 Task: Find connections with filter location Teo with filter topic #Crowdfundingwith filter profile language Spanish with filter current company Hire Rightt - Executive Search with filter school Rajagiri School of Engineering & Technology with filter industry Baked Goods Manufacturing with filter service category Team Building with filter keywords title Public Relations Specialist
Action: Mouse moved to (723, 89)
Screenshot: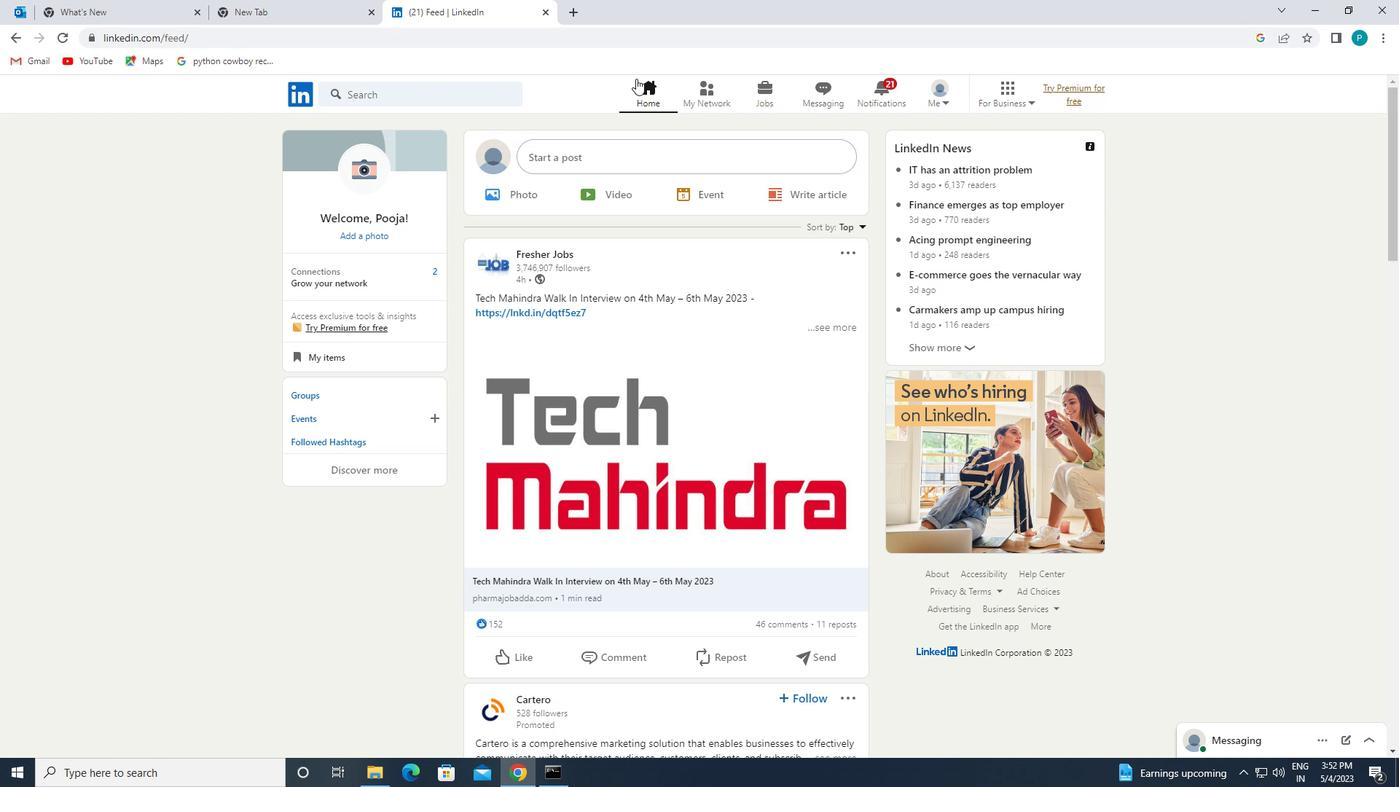 
Action: Mouse pressed left at (723, 89)
Screenshot: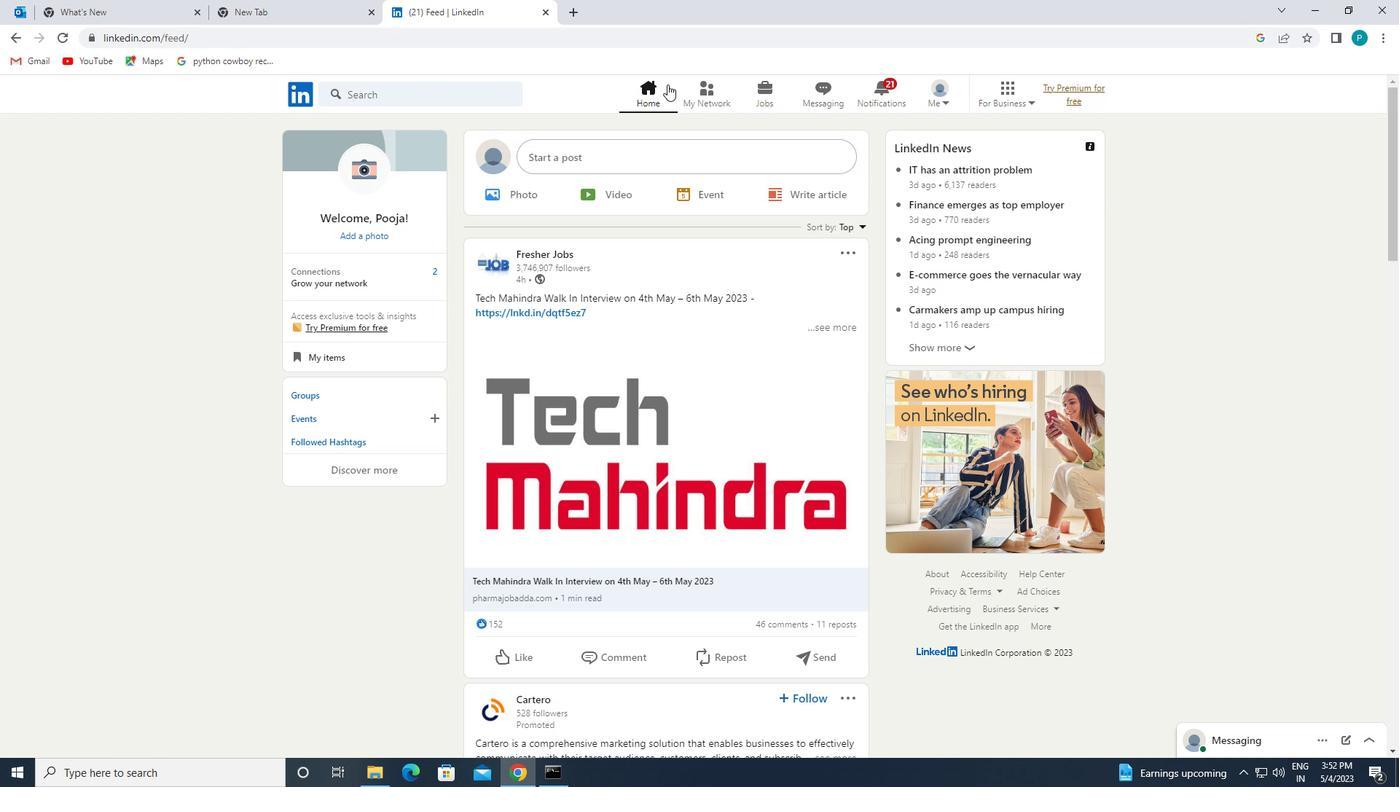 
Action: Mouse moved to (393, 166)
Screenshot: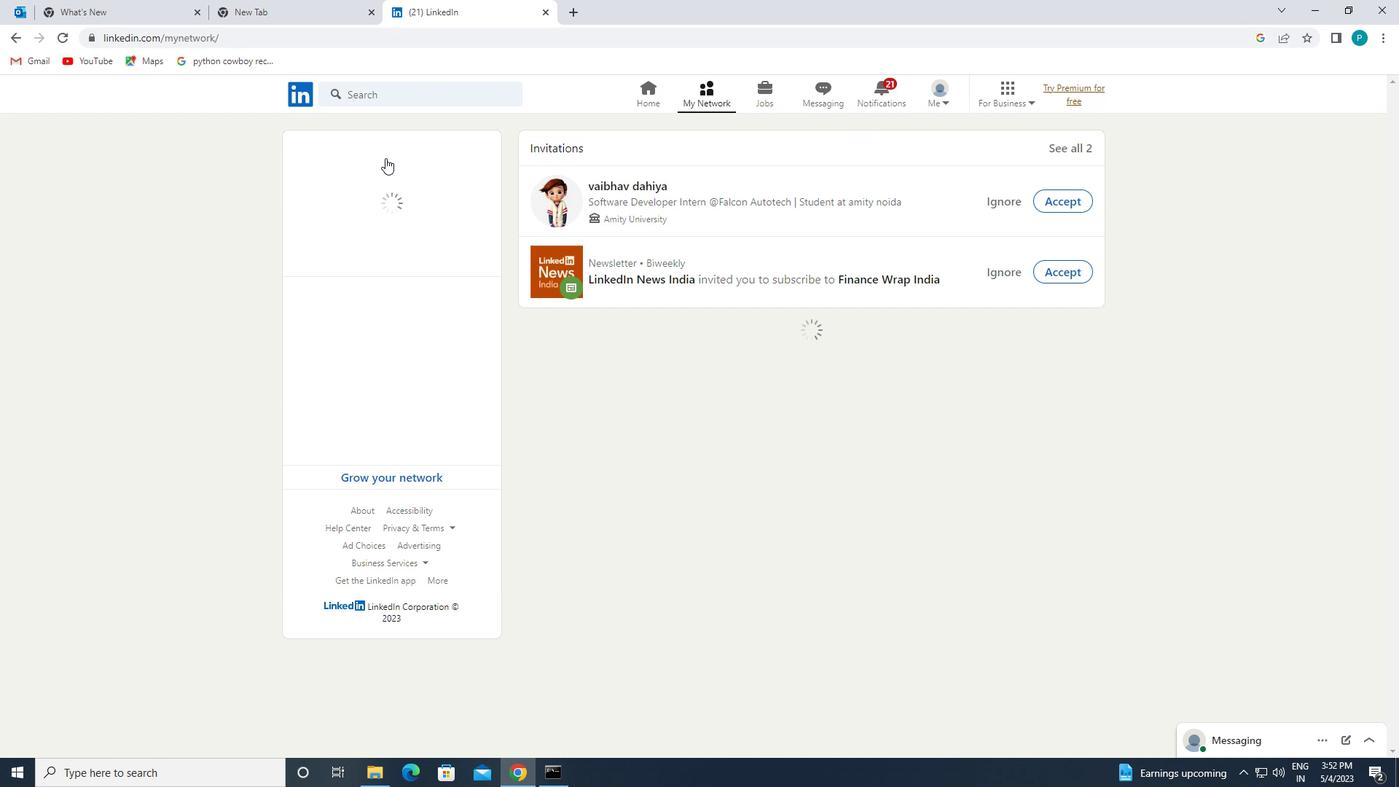 
Action: Mouse pressed left at (393, 166)
Screenshot: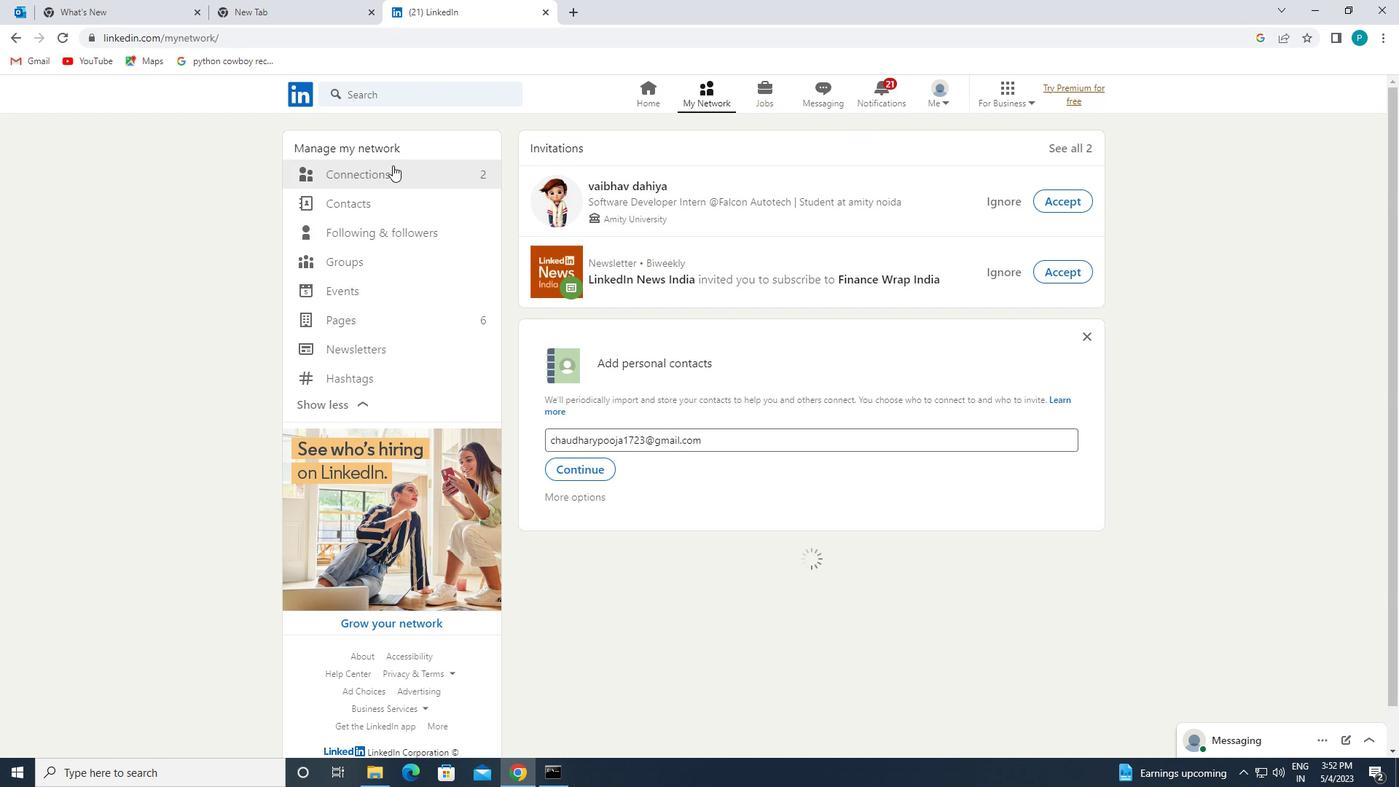 
Action: Mouse moved to (827, 169)
Screenshot: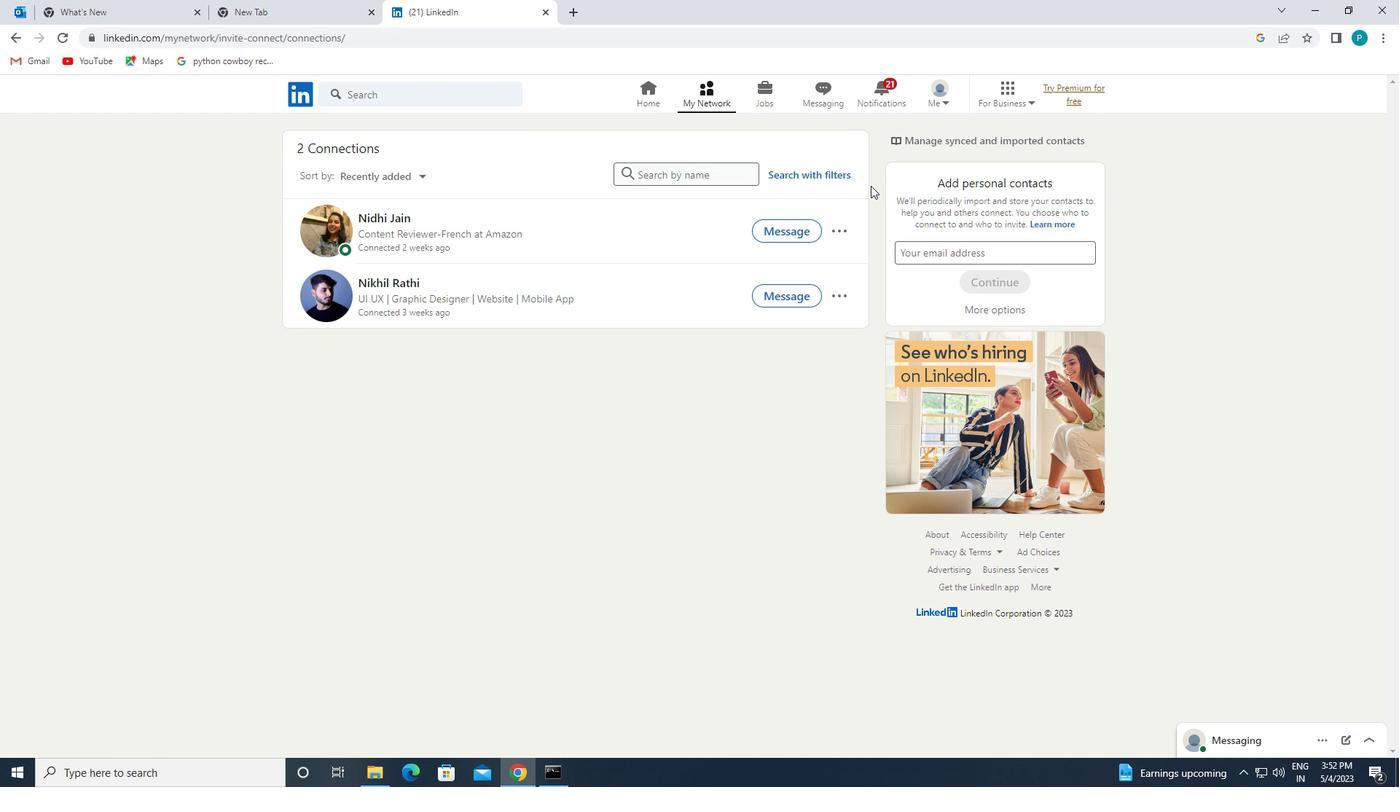 
Action: Mouse pressed left at (827, 169)
Screenshot: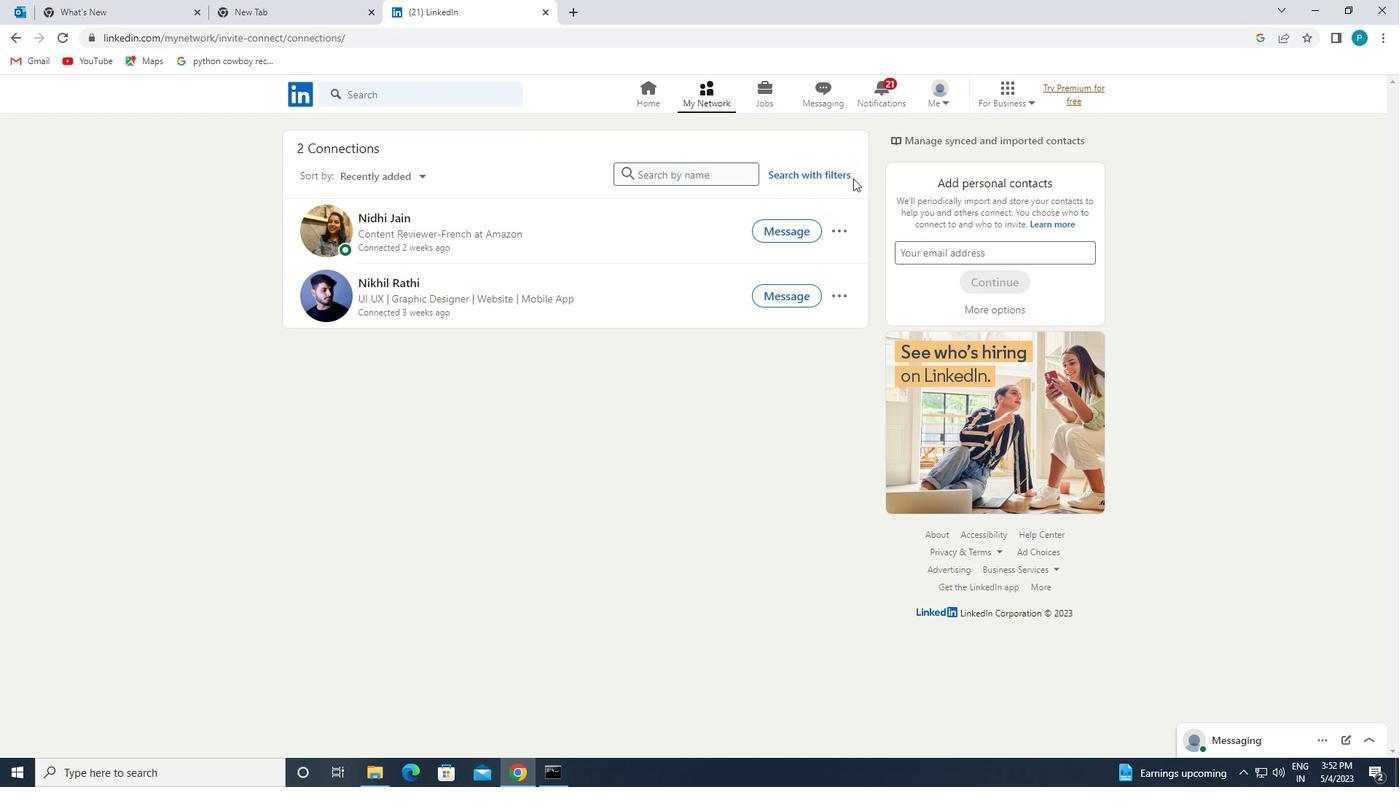 
Action: Mouse moved to (748, 134)
Screenshot: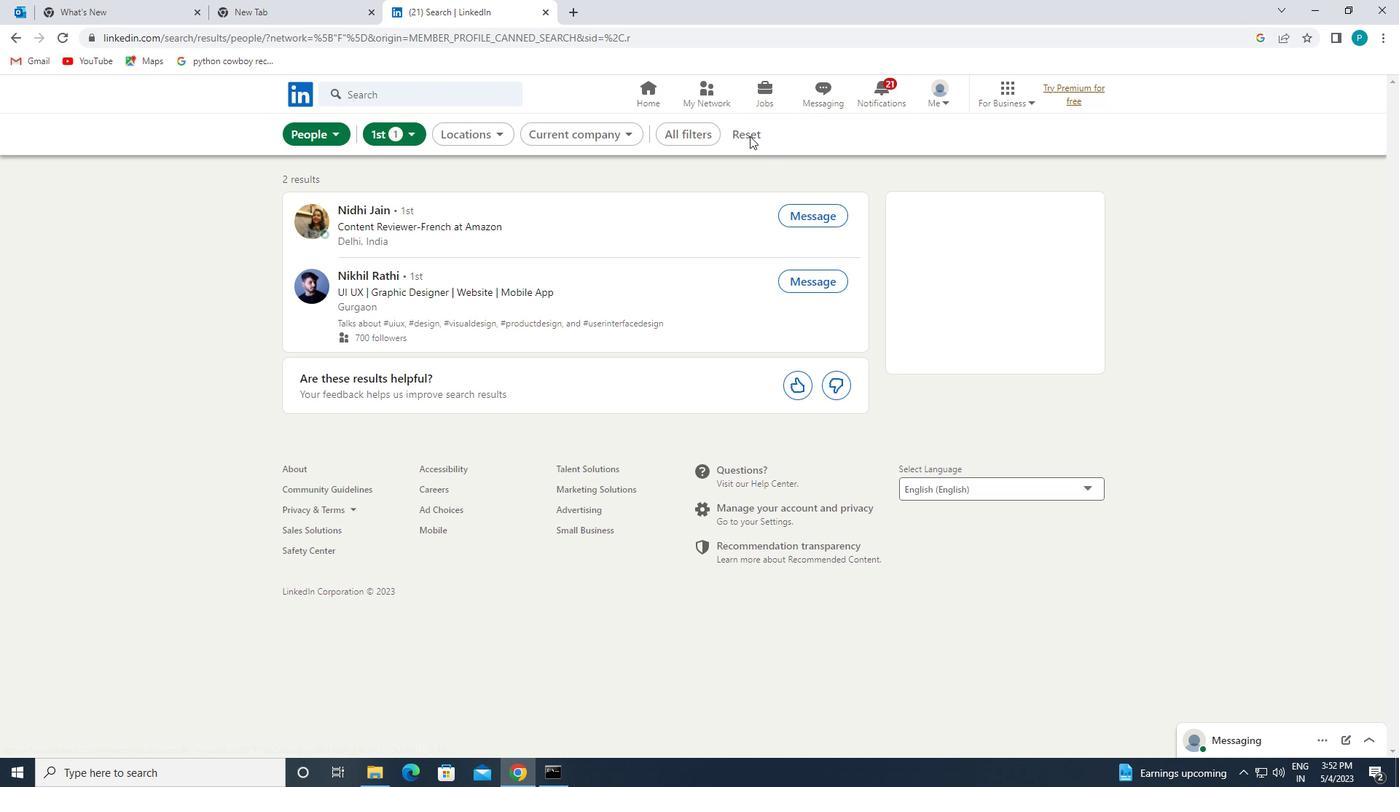 
Action: Mouse pressed left at (748, 134)
Screenshot: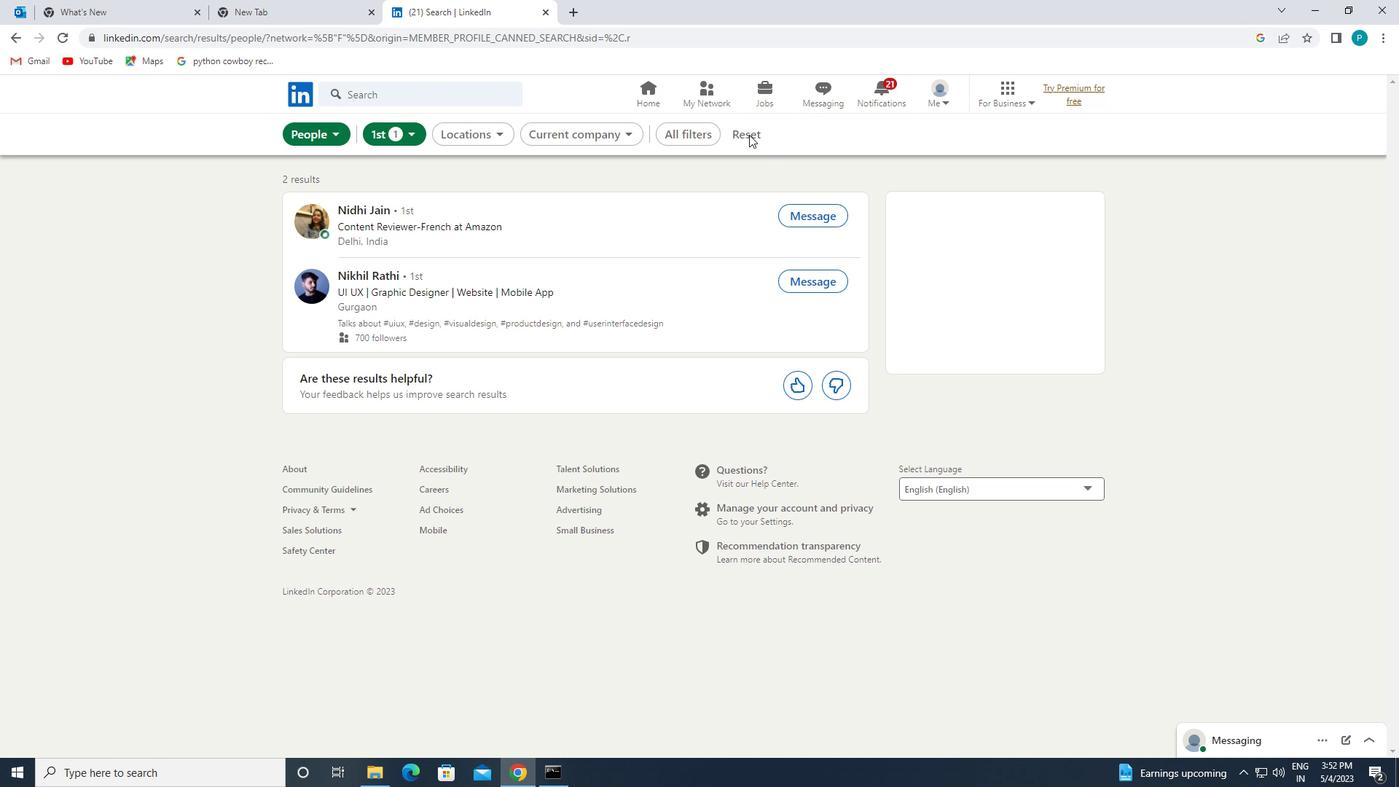 
Action: Mouse moved to (721, 134)
Screenshot: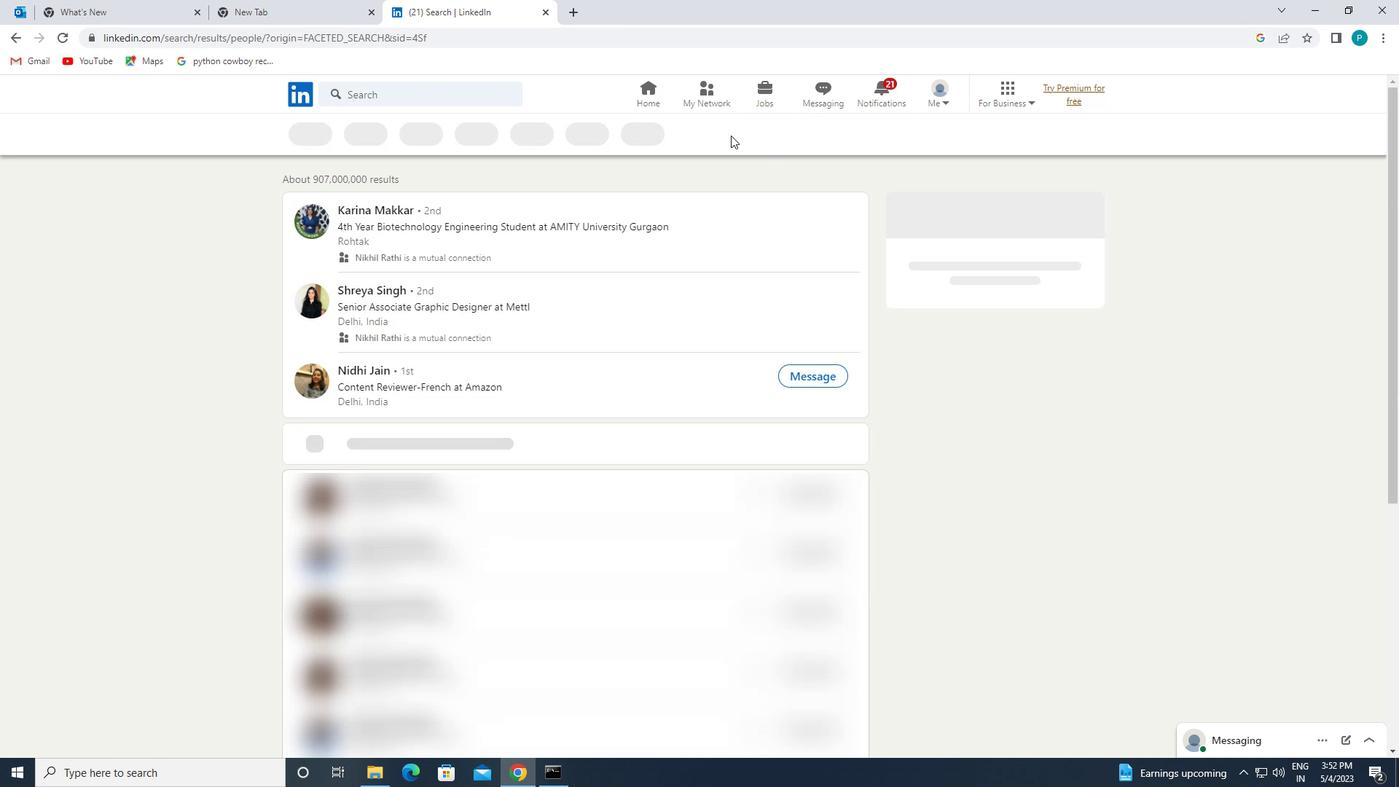 
Action: Mouse pressed left at (721, 134)
Screenshot: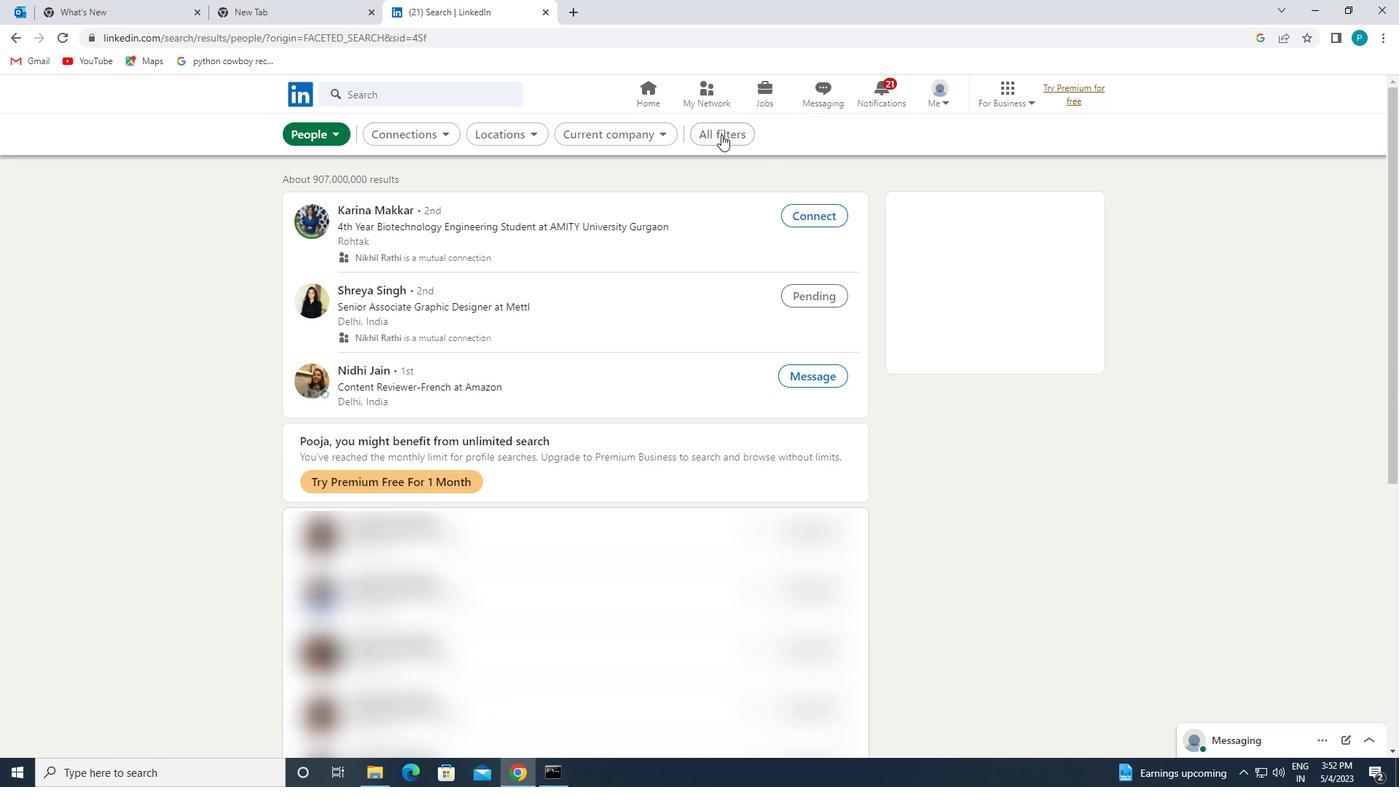
Action: Mouse moved to (1137, 383)
Screenshot: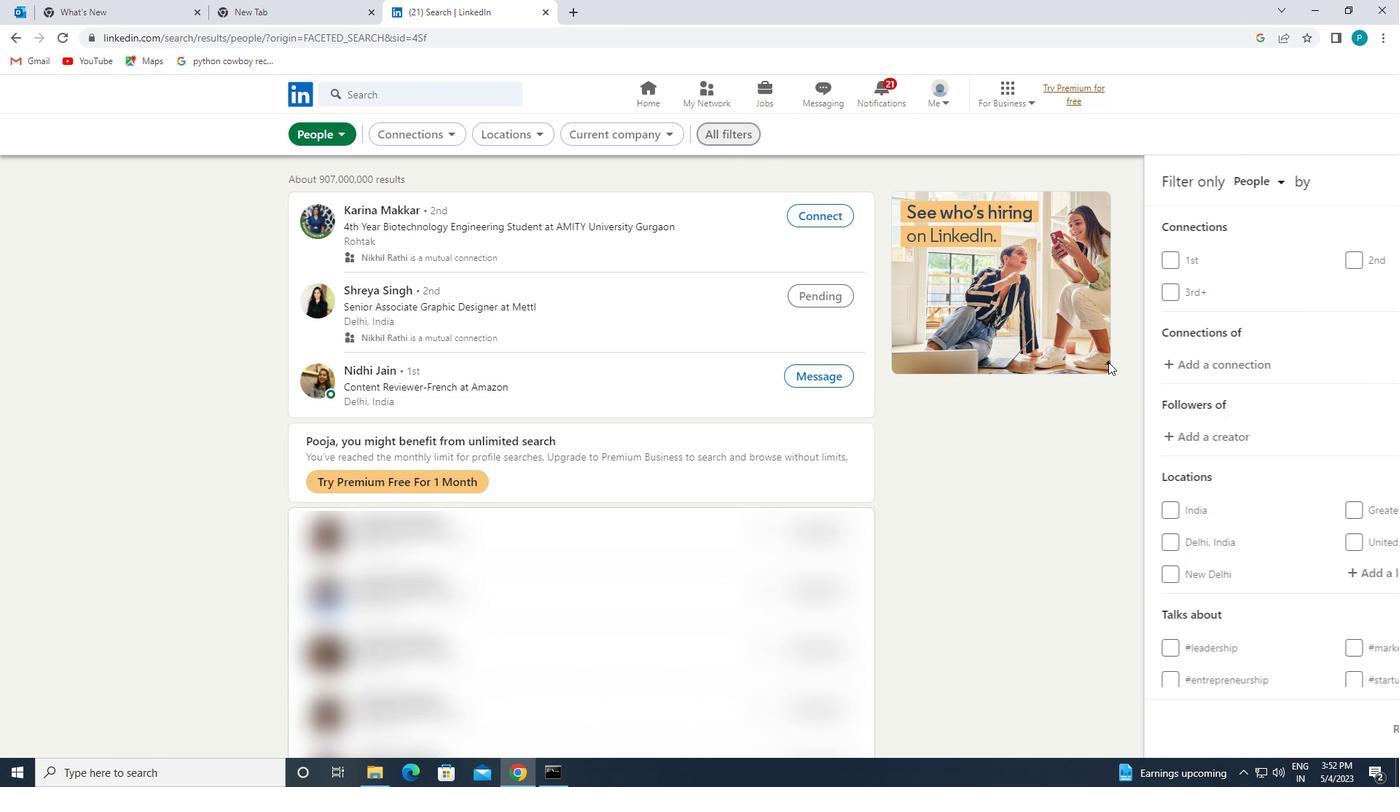 
Action: Mouse scrolled (1137, 382) with delta (0, 0)
Screenshot: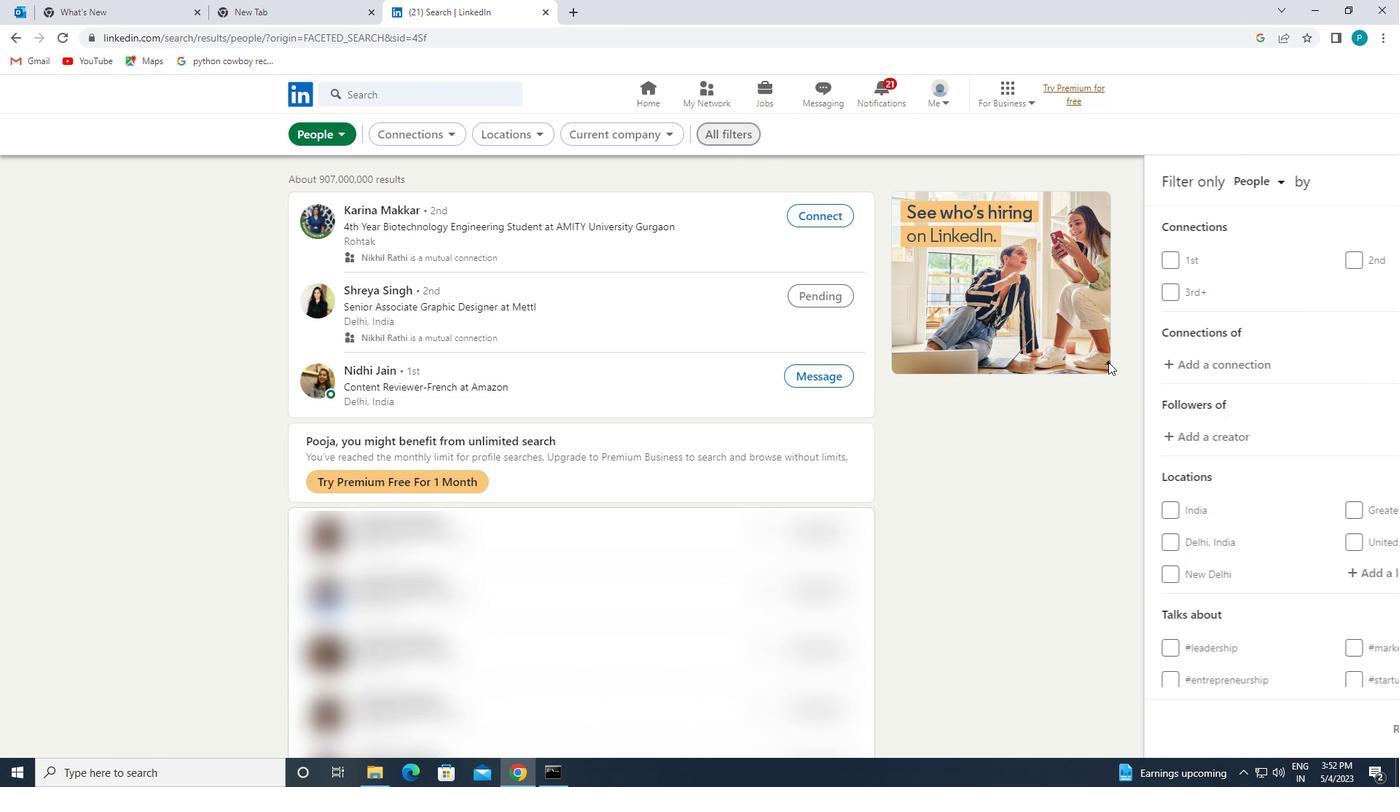 
Action: Mouse moved to (1139, 385)
Screenshot: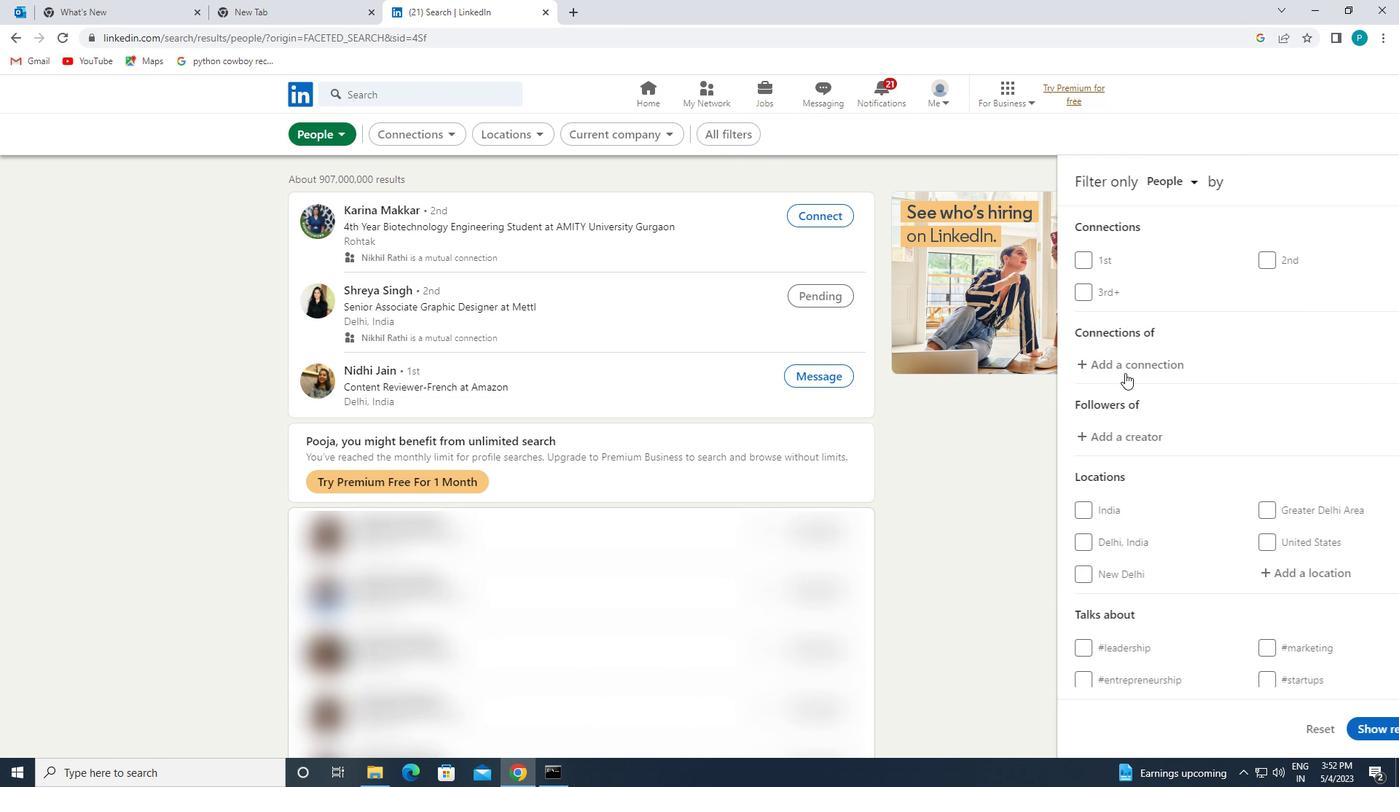
Action: Mouse scrolled (1139, 384) with delta (0, 0)
Screenshot: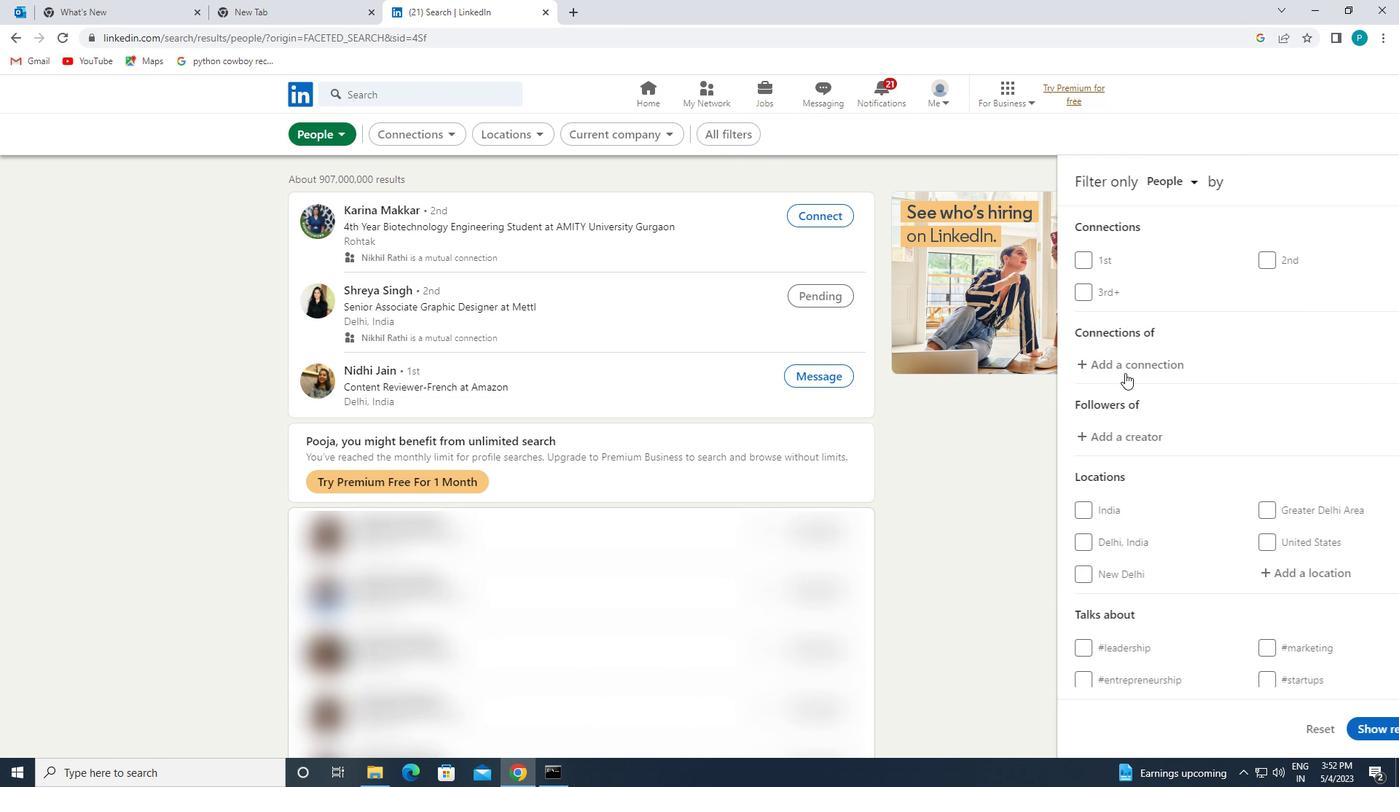 
Action: Mouse moved to (1140, 387)
Screenshot: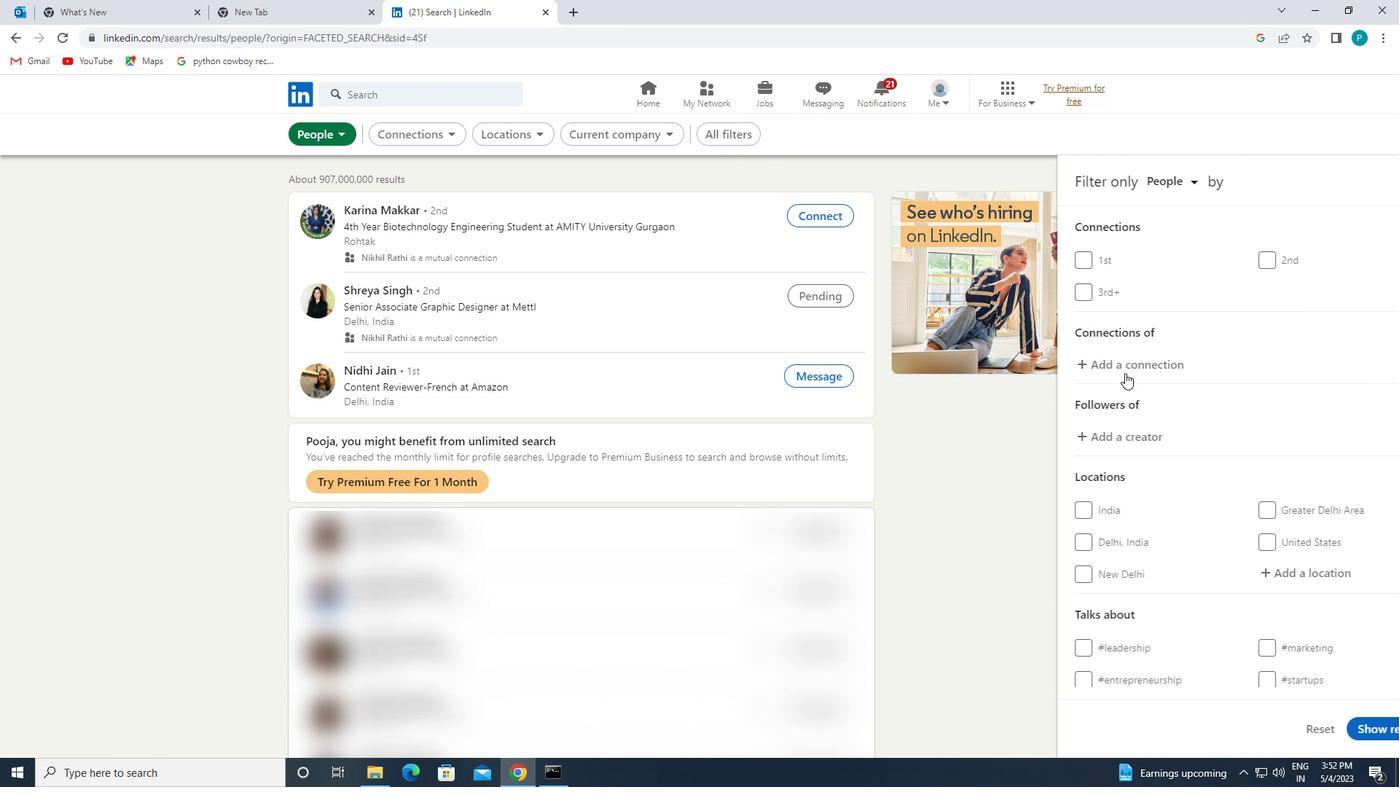 
Action: Mouse scrolled (1140, 386) with delta (0, 0)
Screenshot: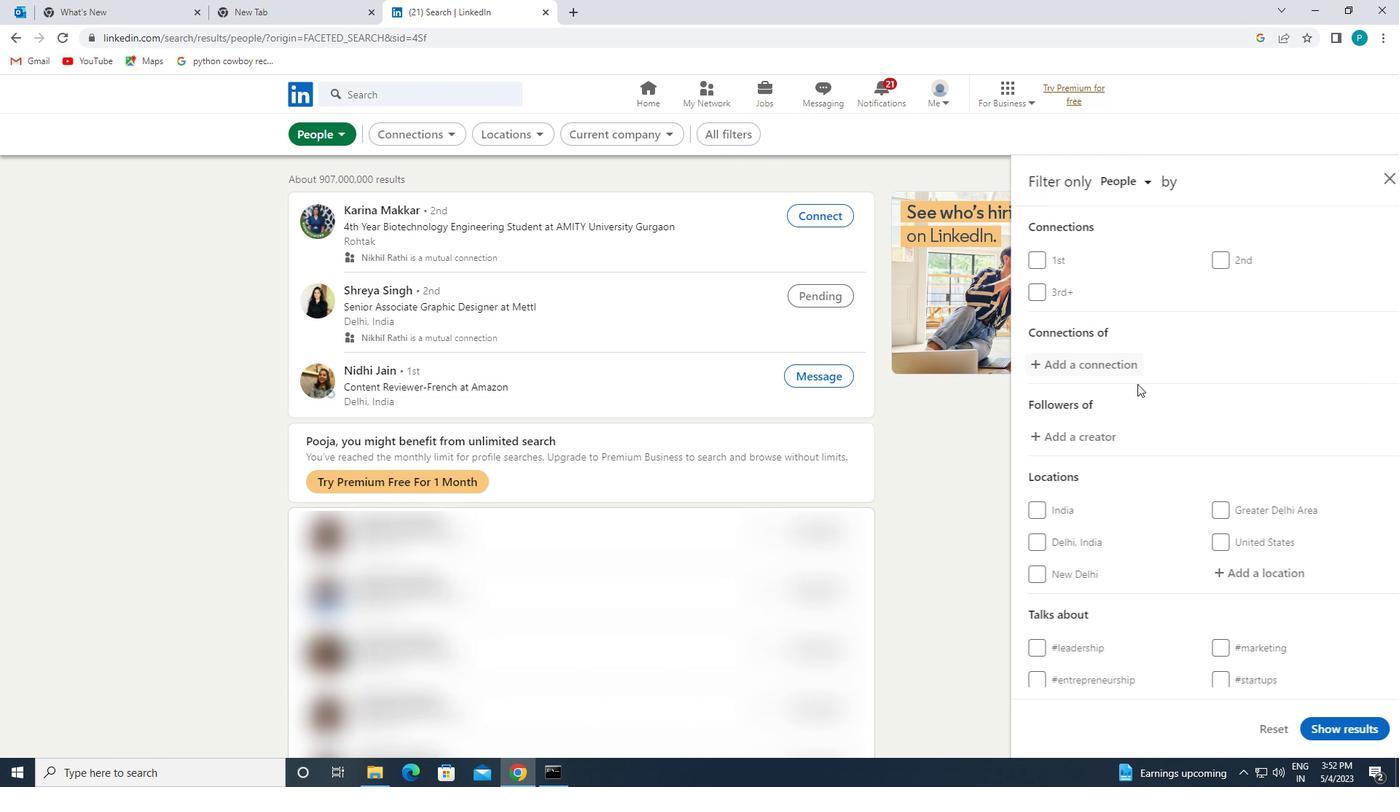 
Action: Mouse moved to (1222, 361)
Screenshot: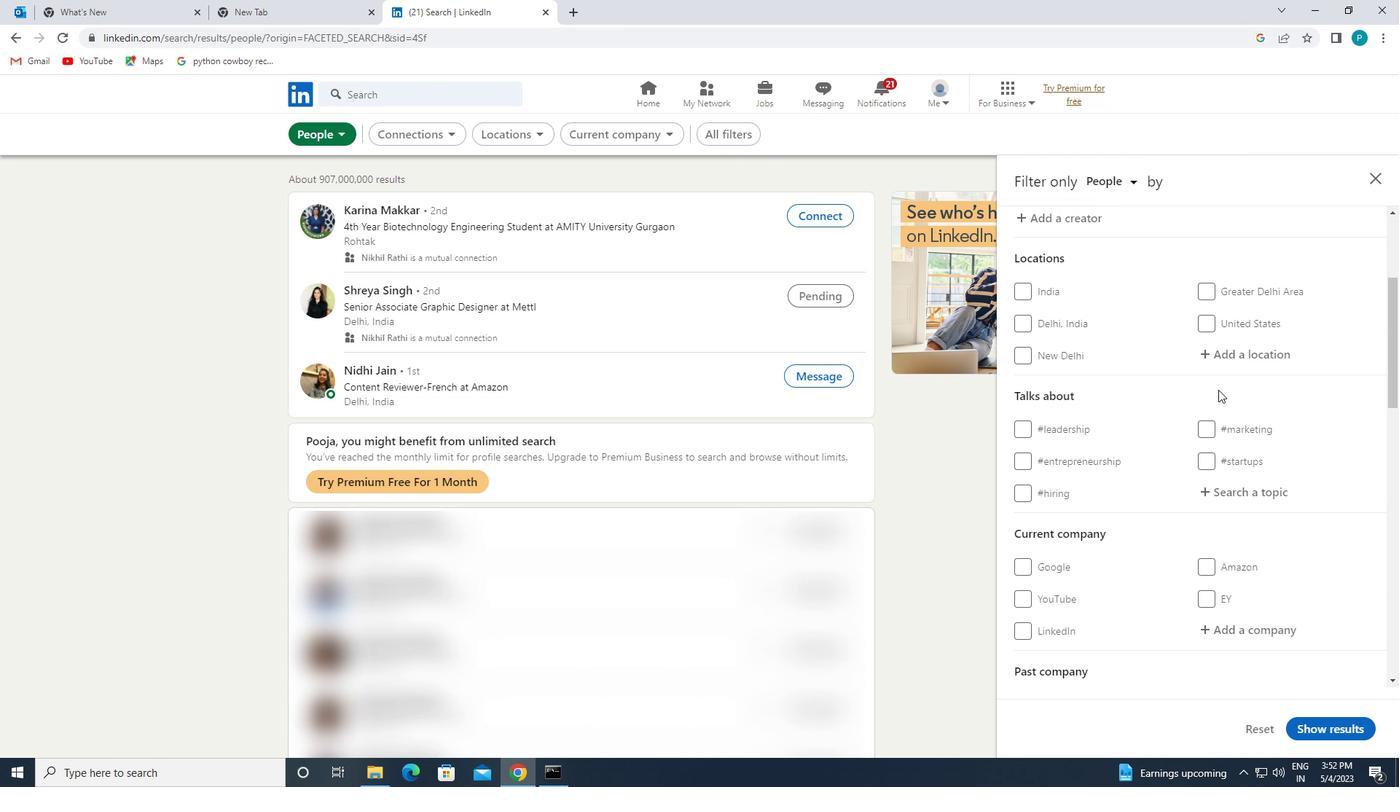 
Action: Mouse pressed left at (1222, 361)
Screenshot: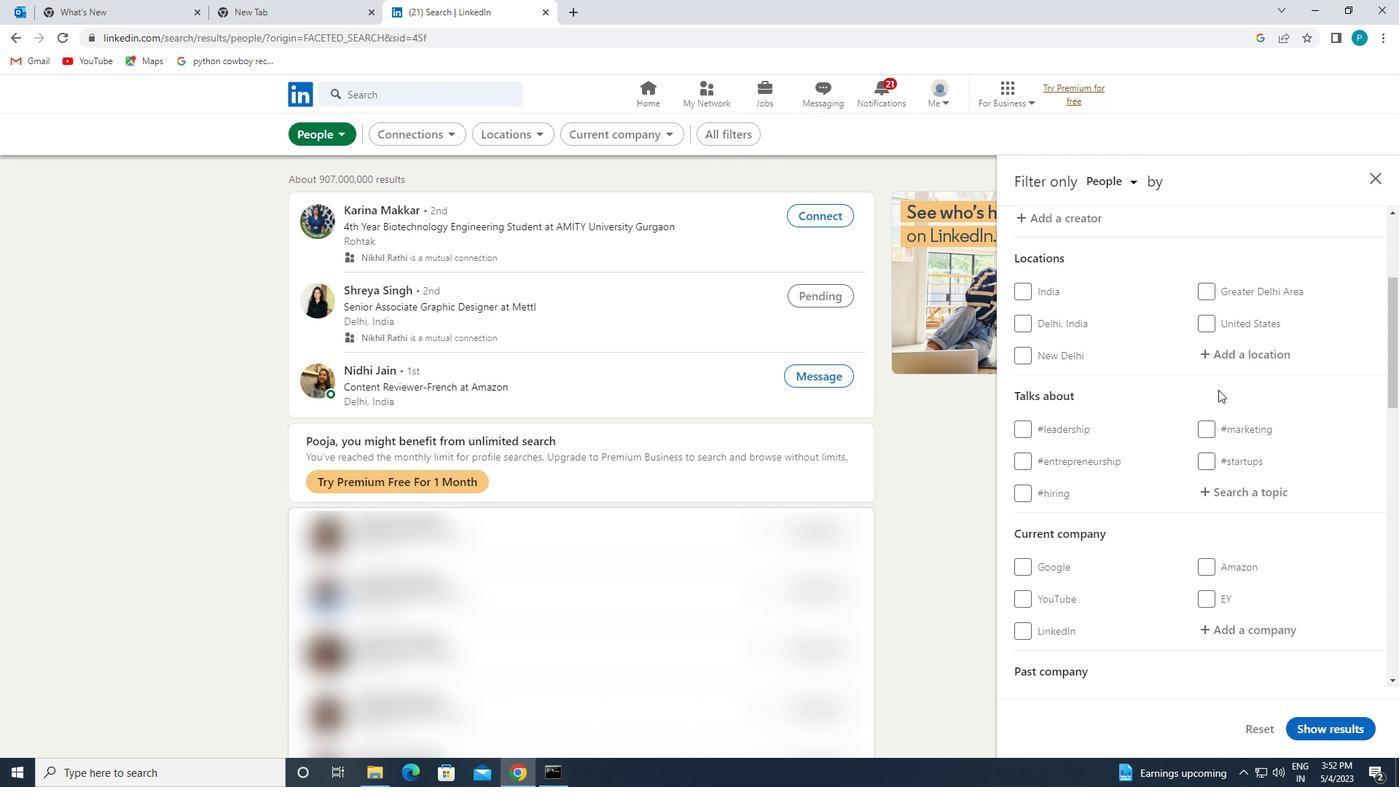 
Action: Key pressed <Key.caps_lock>t<Key.caps_lock>eo
Screenshot: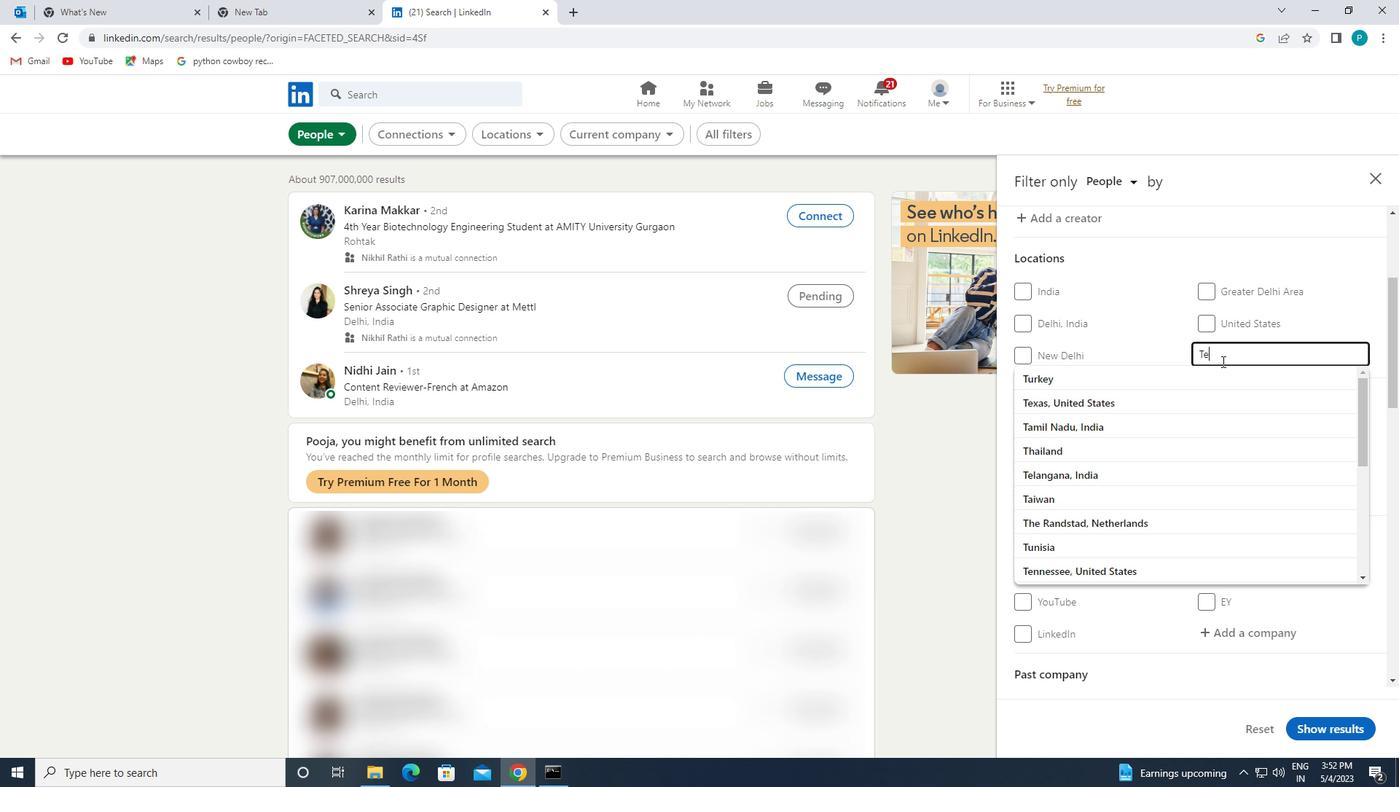 
Action: Mouse moved to (1178, 376)
Screenshot: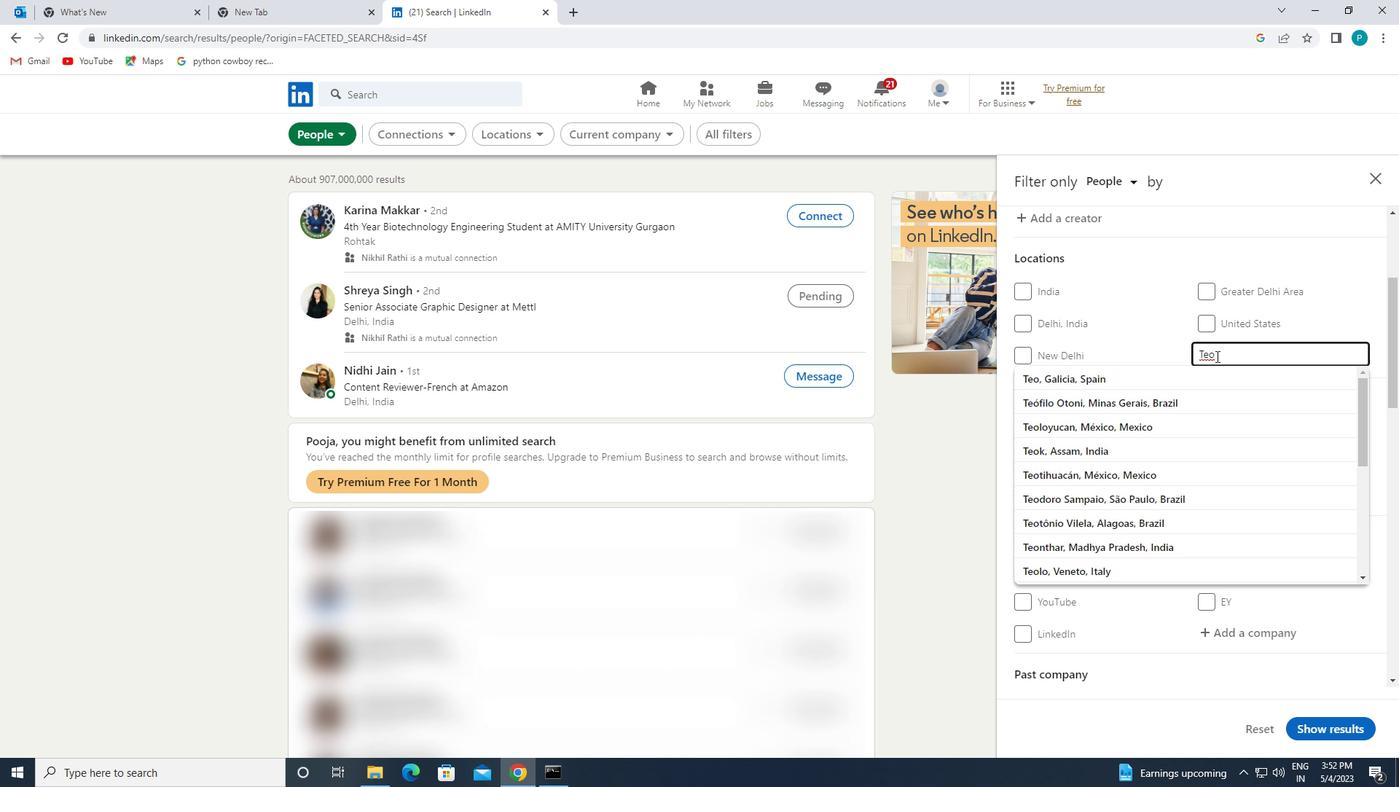 
Action: Mouse pressed left at (1178, 376)
Screenshot: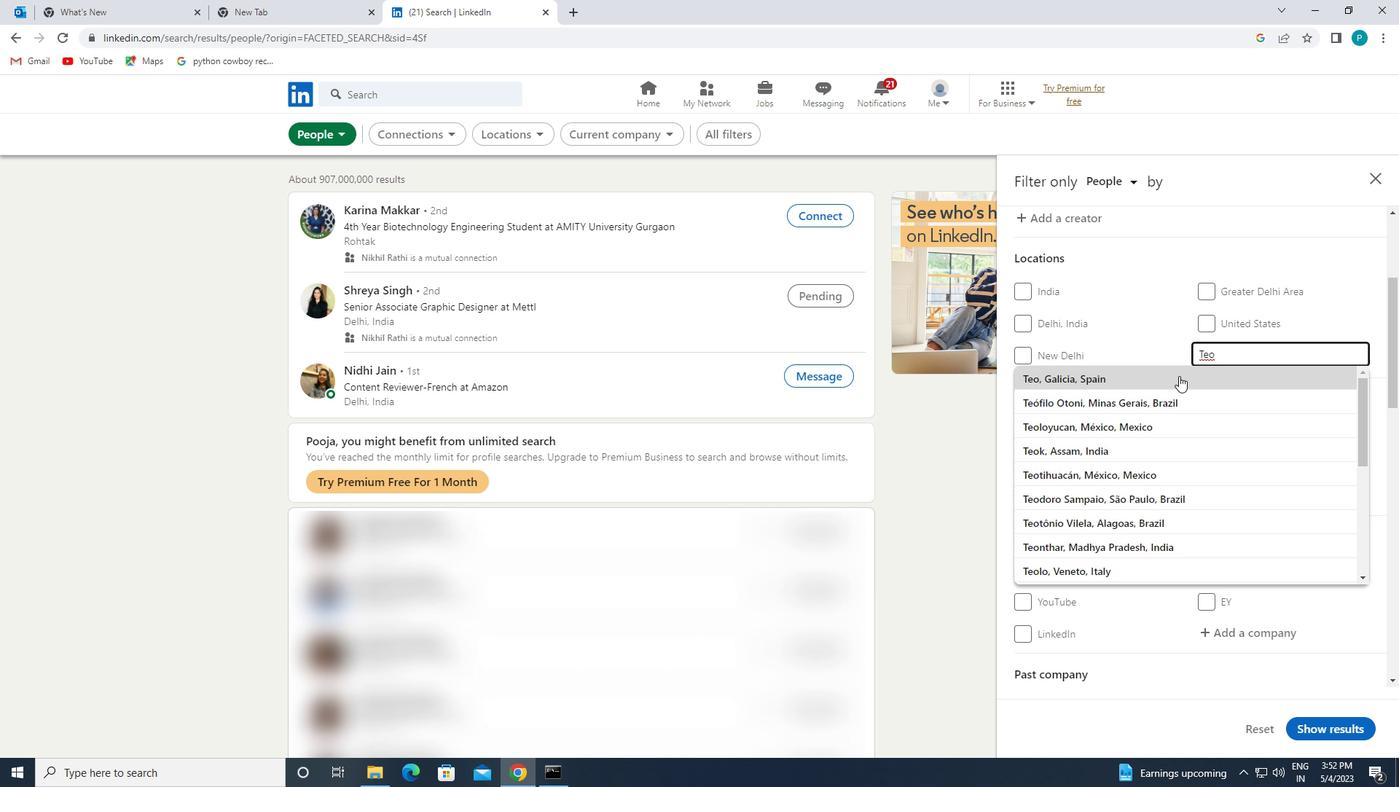 
Action: Mouse moved to (1193, 390)
Screenshot: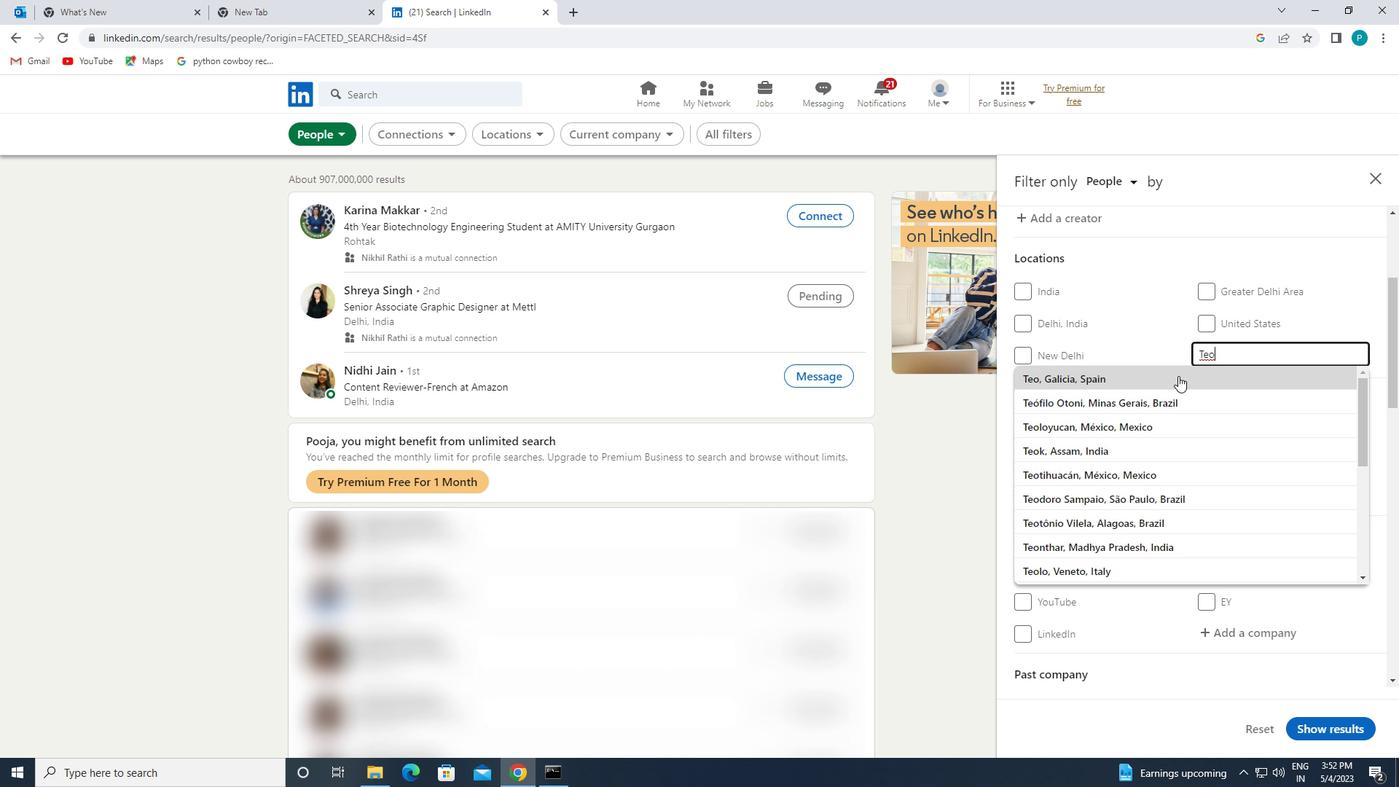 
Action: Mouse scrolled (1193, 389) with delta (0, 0)
Screenshot: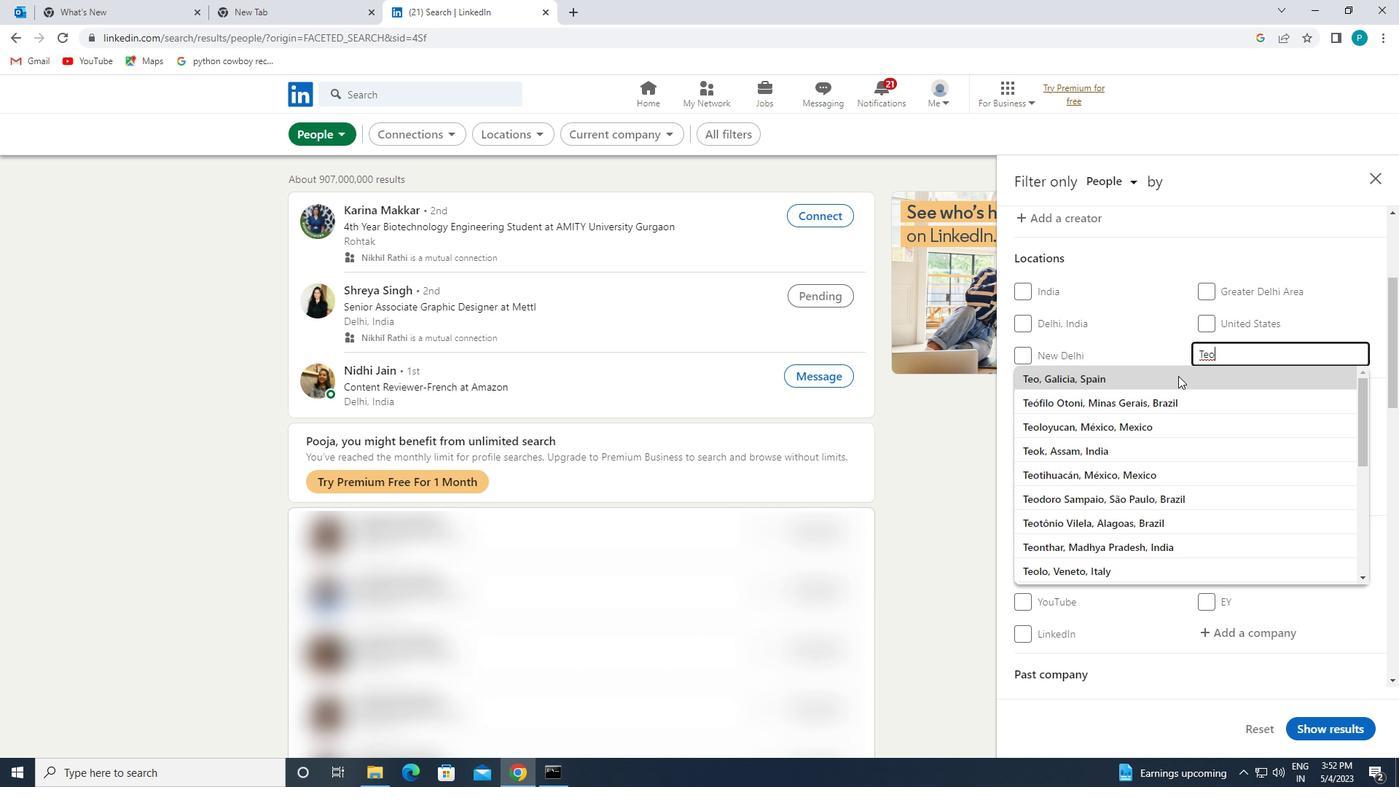 
Action: Mouse moved to (1194, 390)
Screenshot: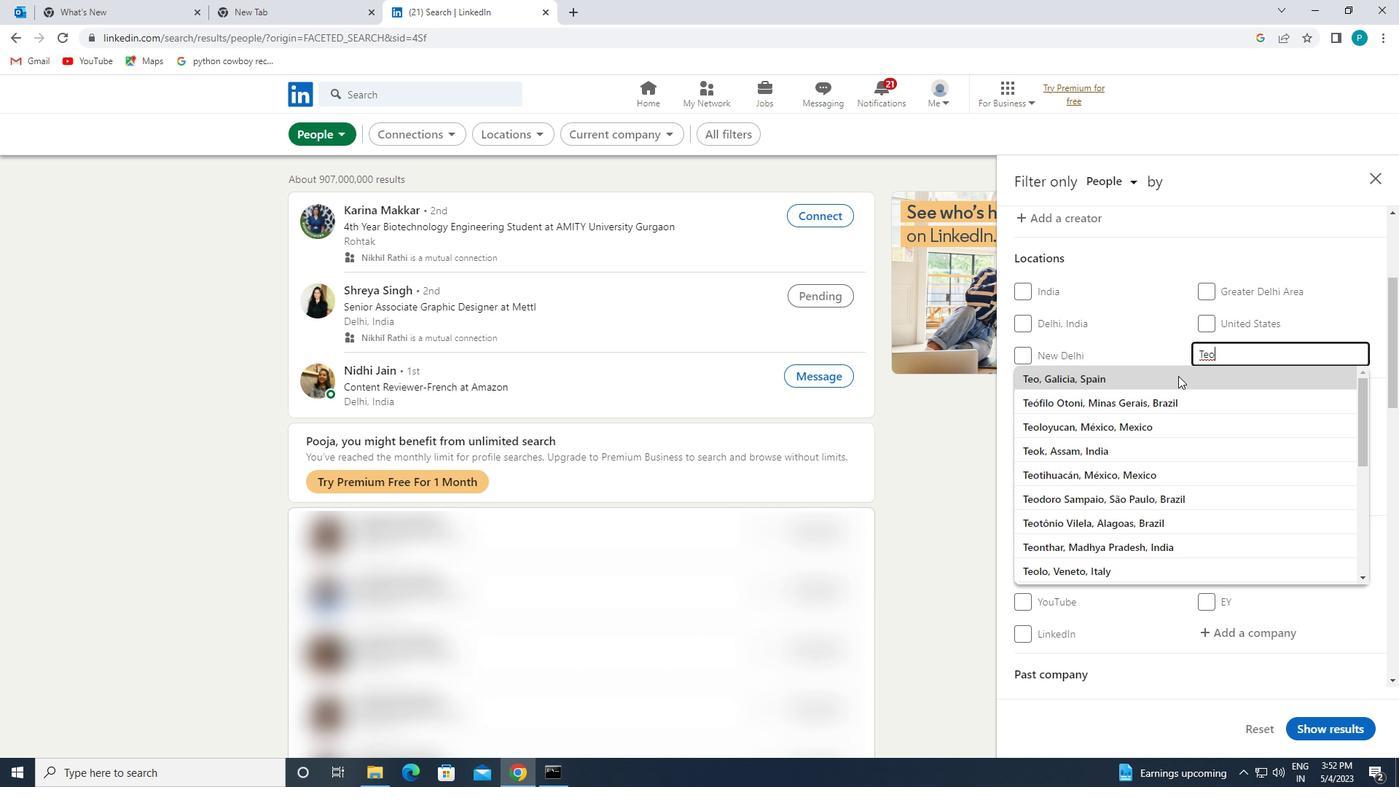 
Action: Mouse scrolled (1194, 389) with delta (0, 0)
Screenshot: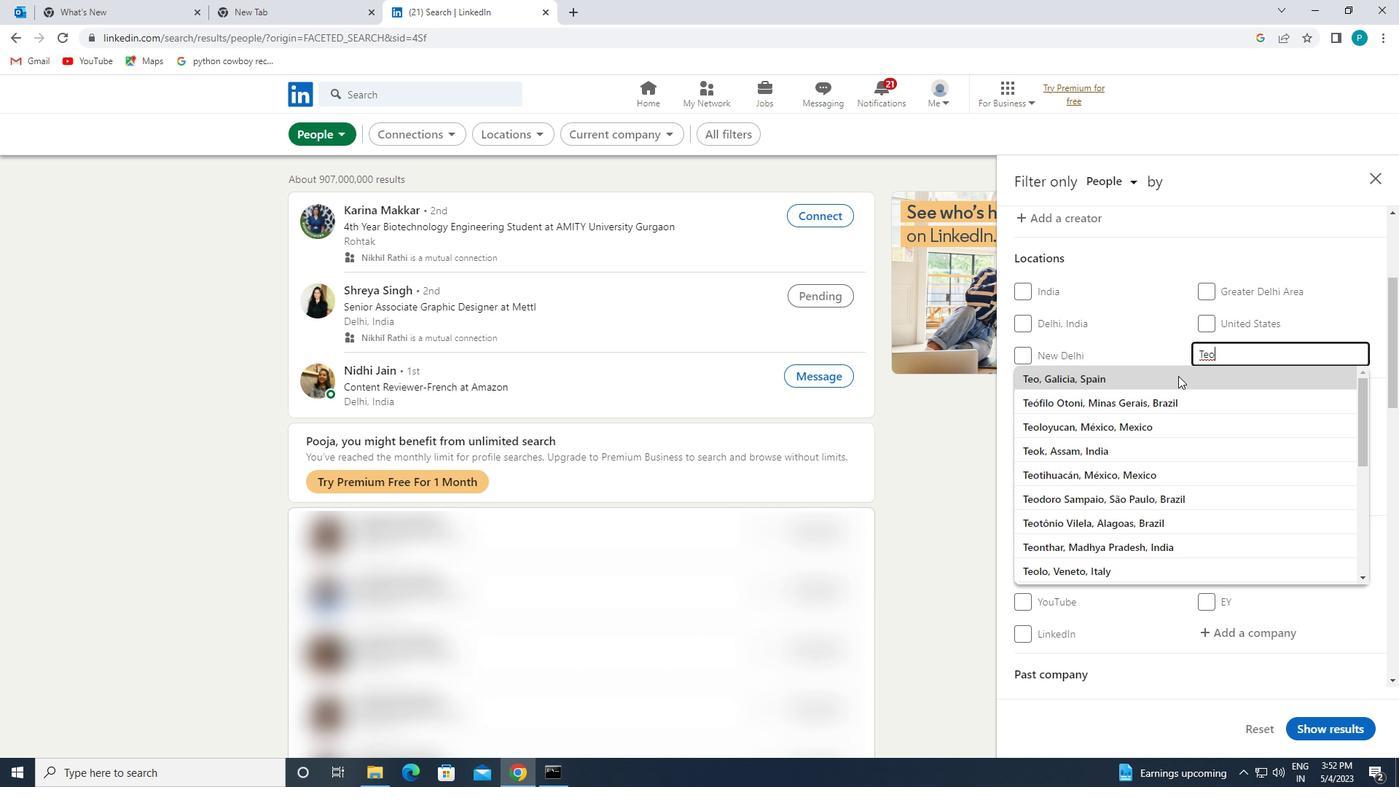 
Action: Mouse moved to (1195, 391)
Screenshot: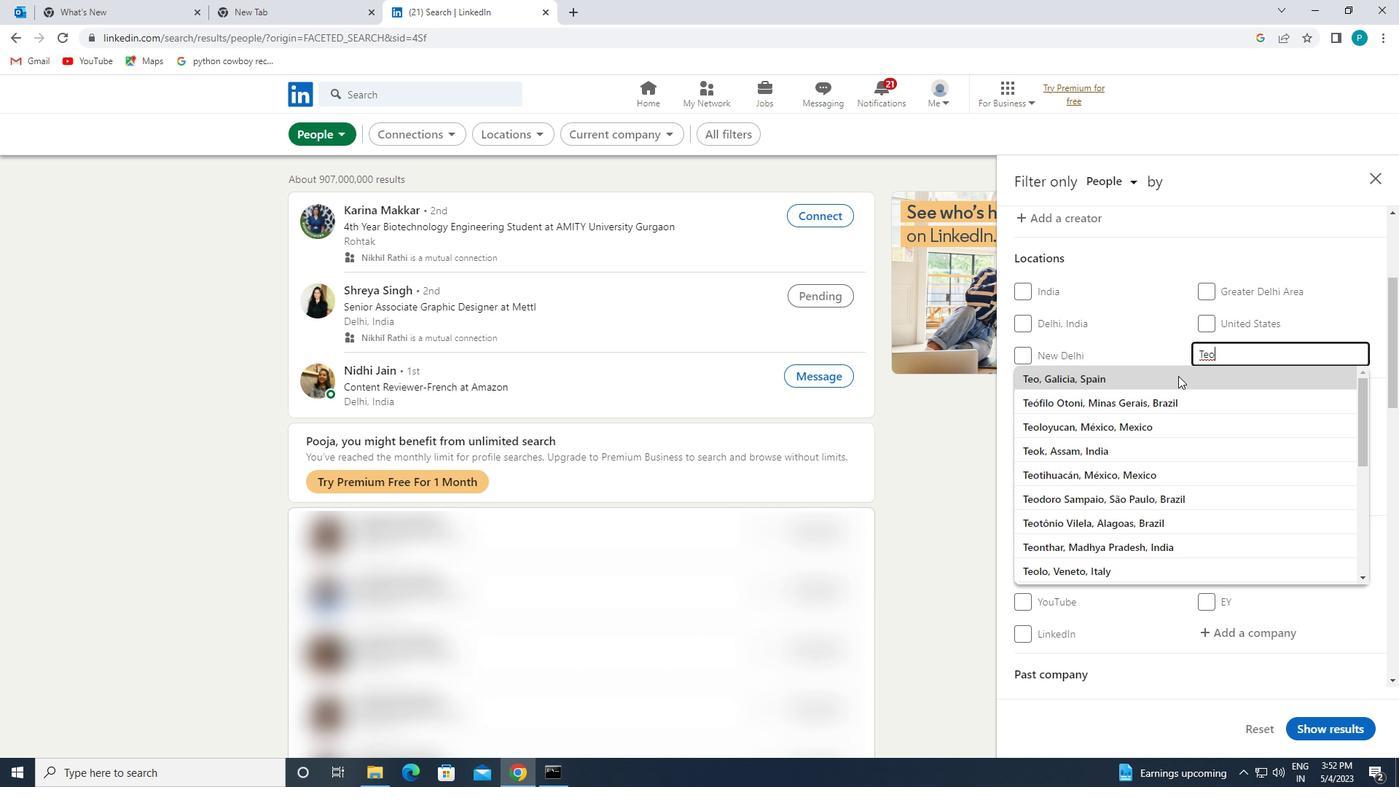 
Action: Mouse scrolled (1195, 390) with delta (0, 0)
Screenshot: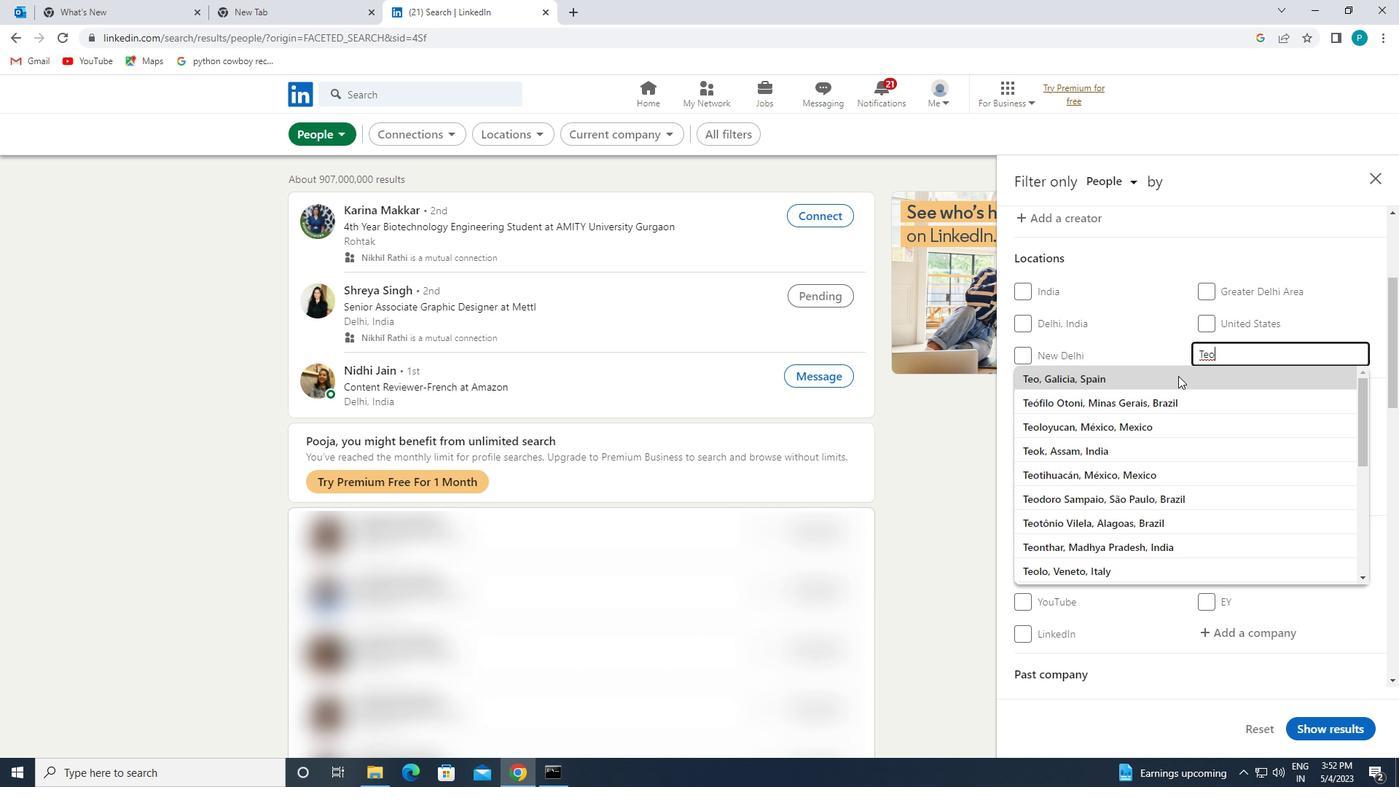 
Action: Mouse moved to (1196, 391)
Screenshot: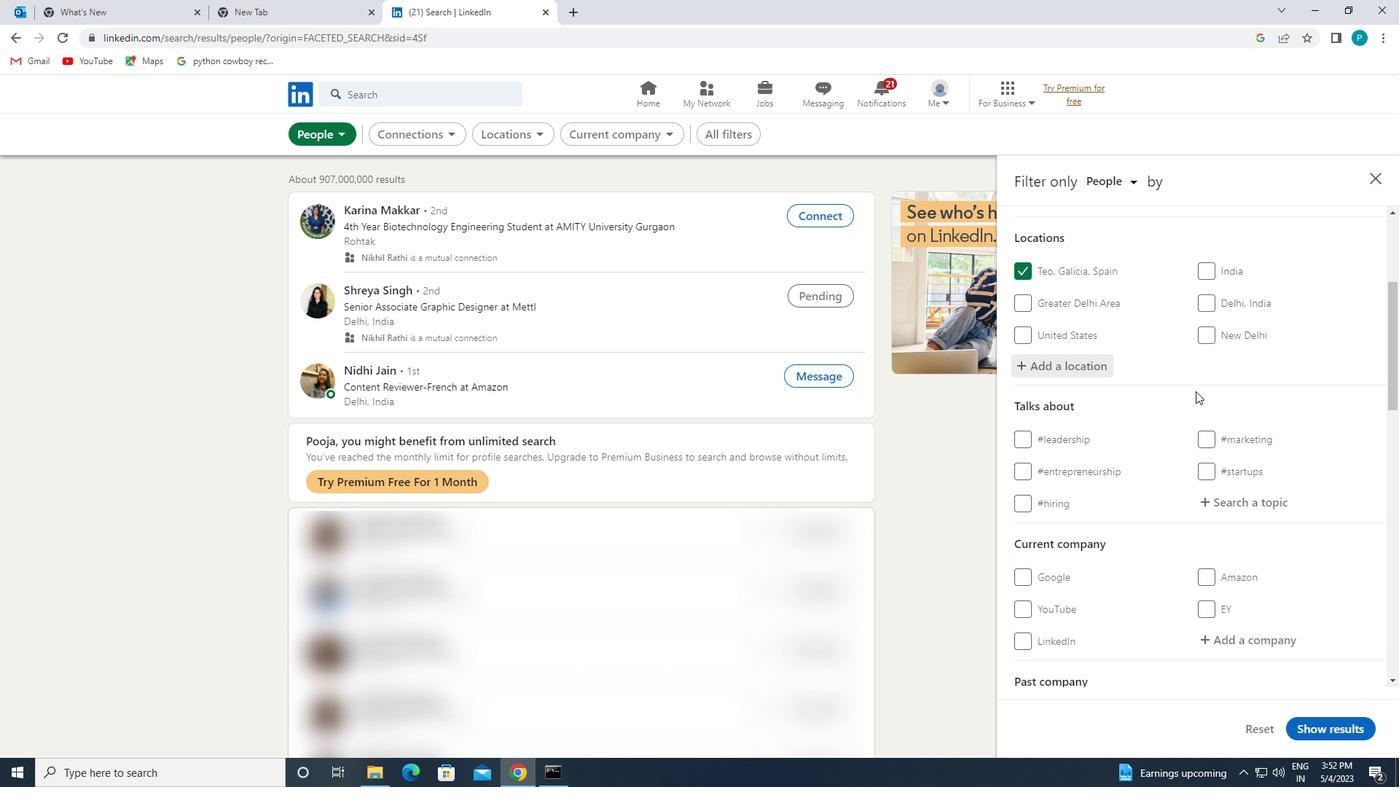 
Action: Mouse scrolled (1196, 390) with delta (0, 0)
Screenshot: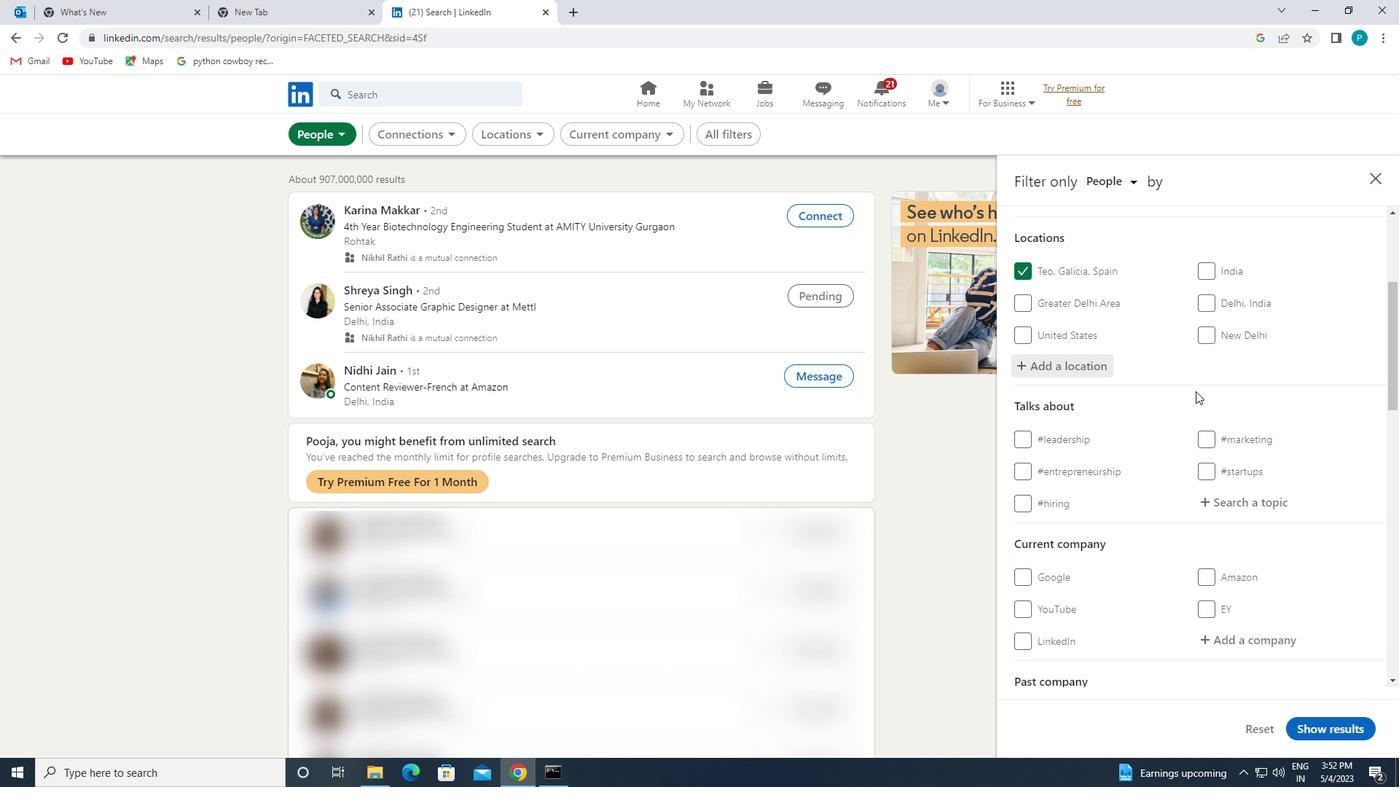 
Action: Mouse moved to (1217, 300)
Screenshot: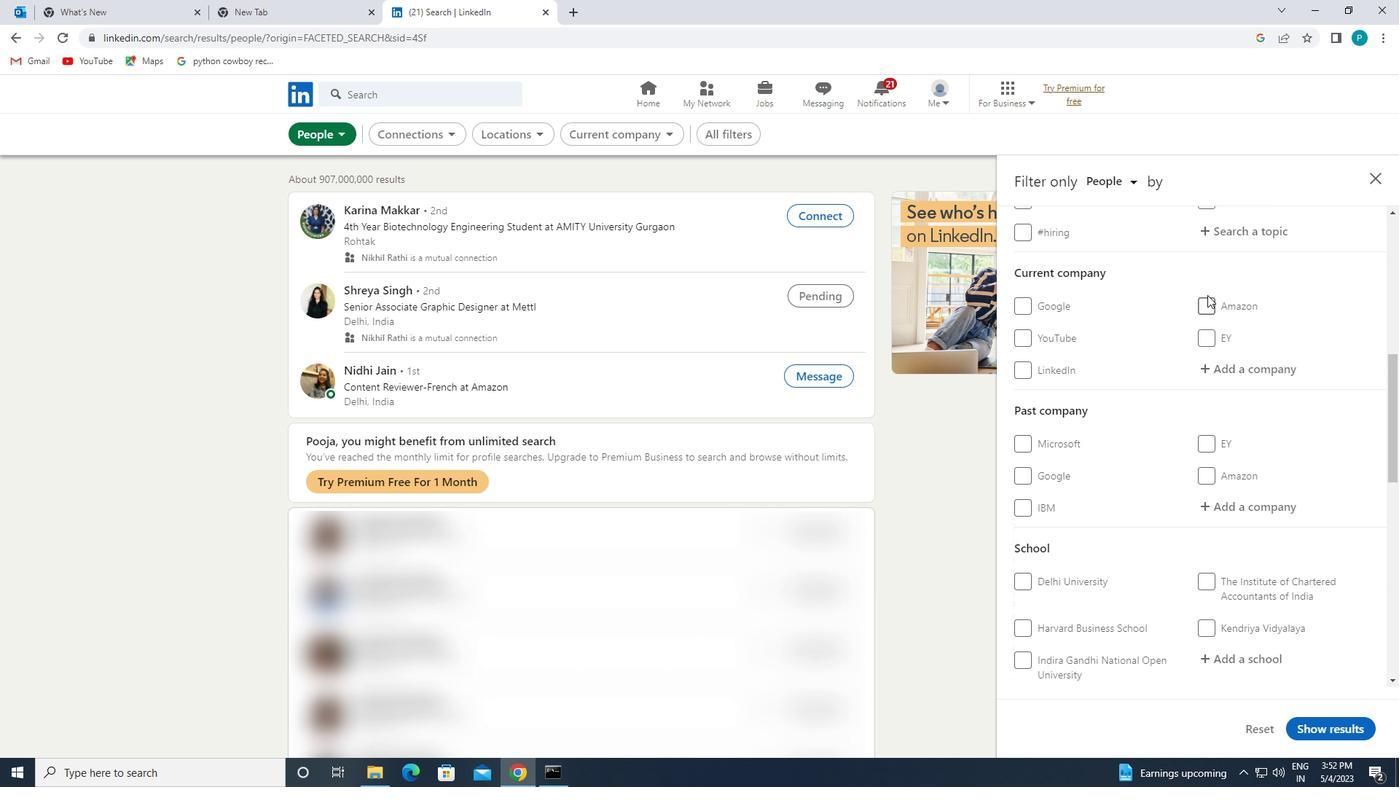 
Action: Mouse scrolled (1217, 301) with delta (0, 0)
Screenshot: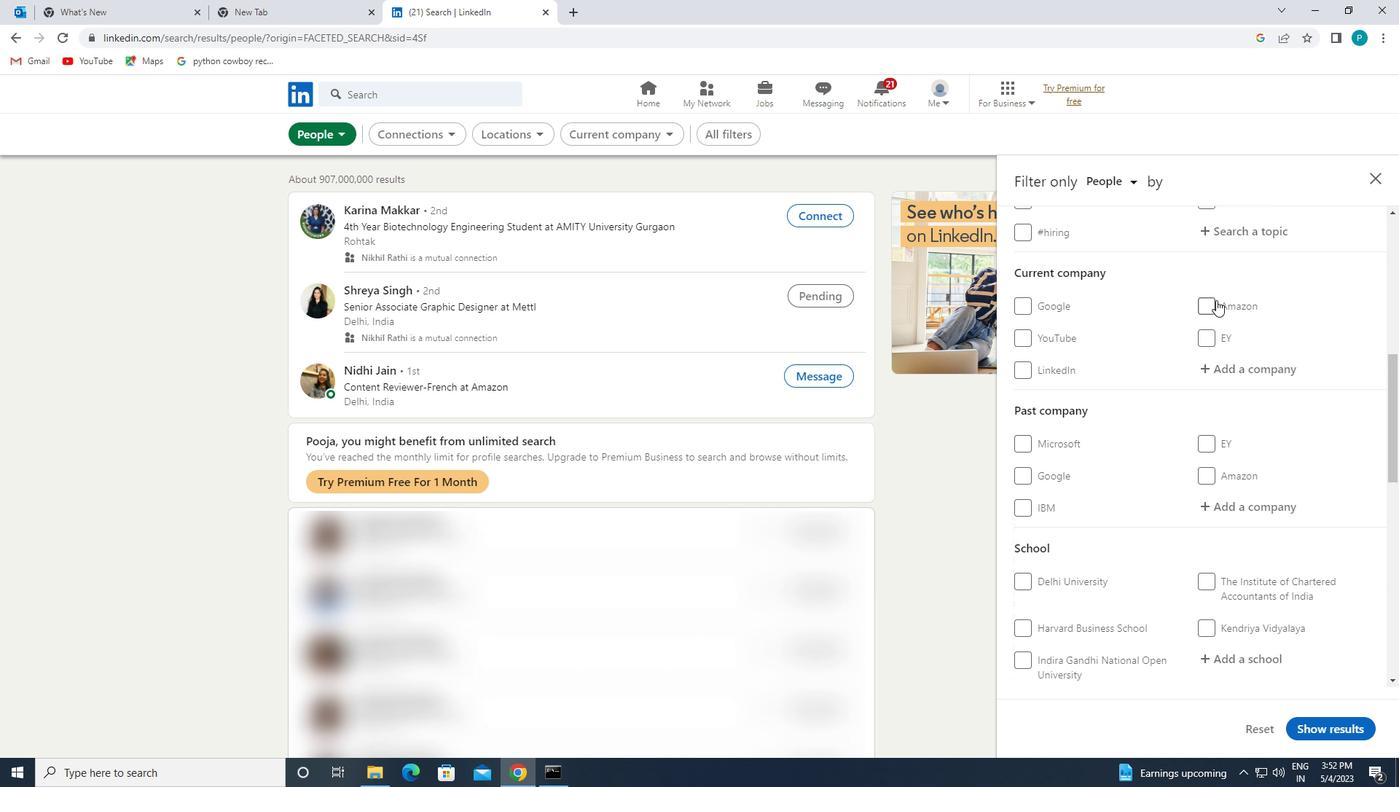 
Action: Mouse moved to (1221, 303)
Screenshot: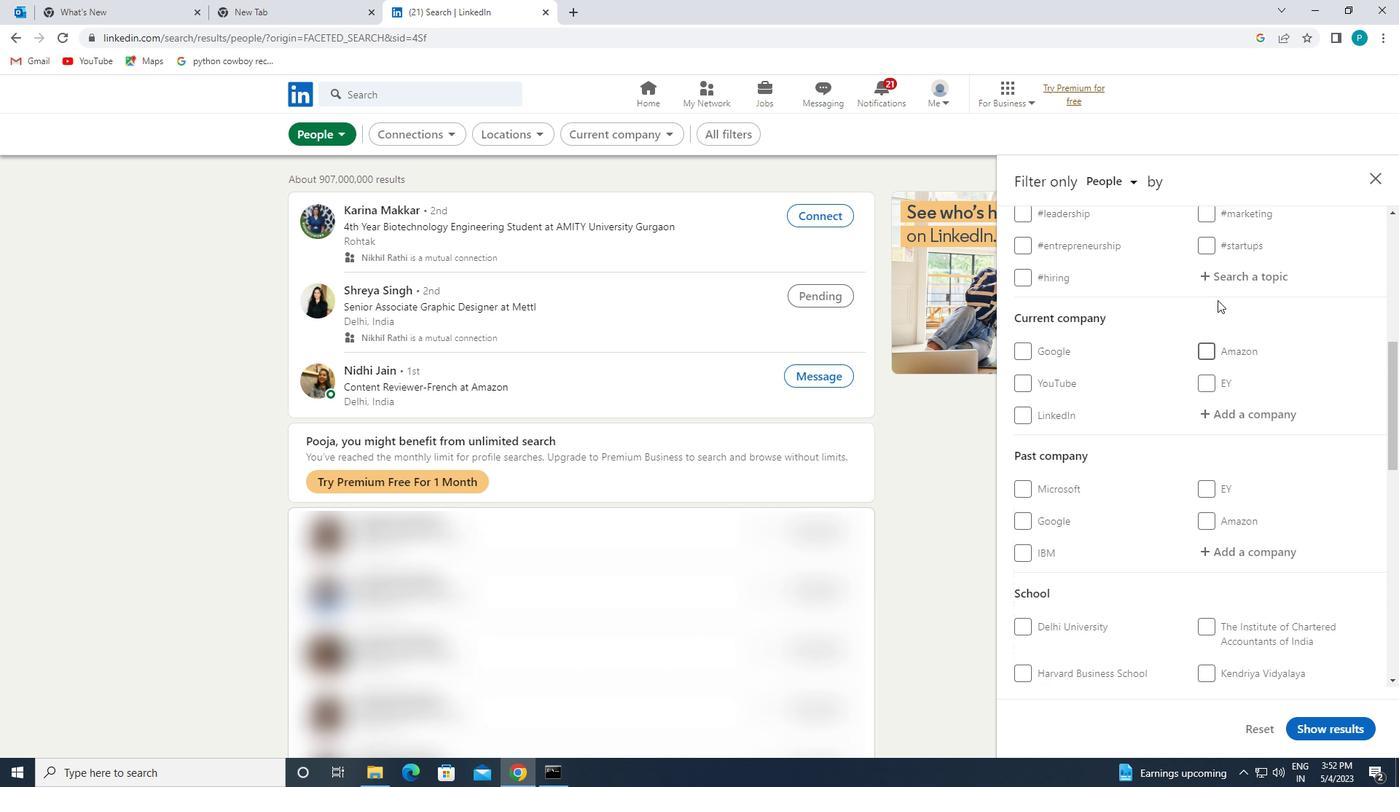 
Action: Mouse pressed left at (1221, 303)
Screenshot: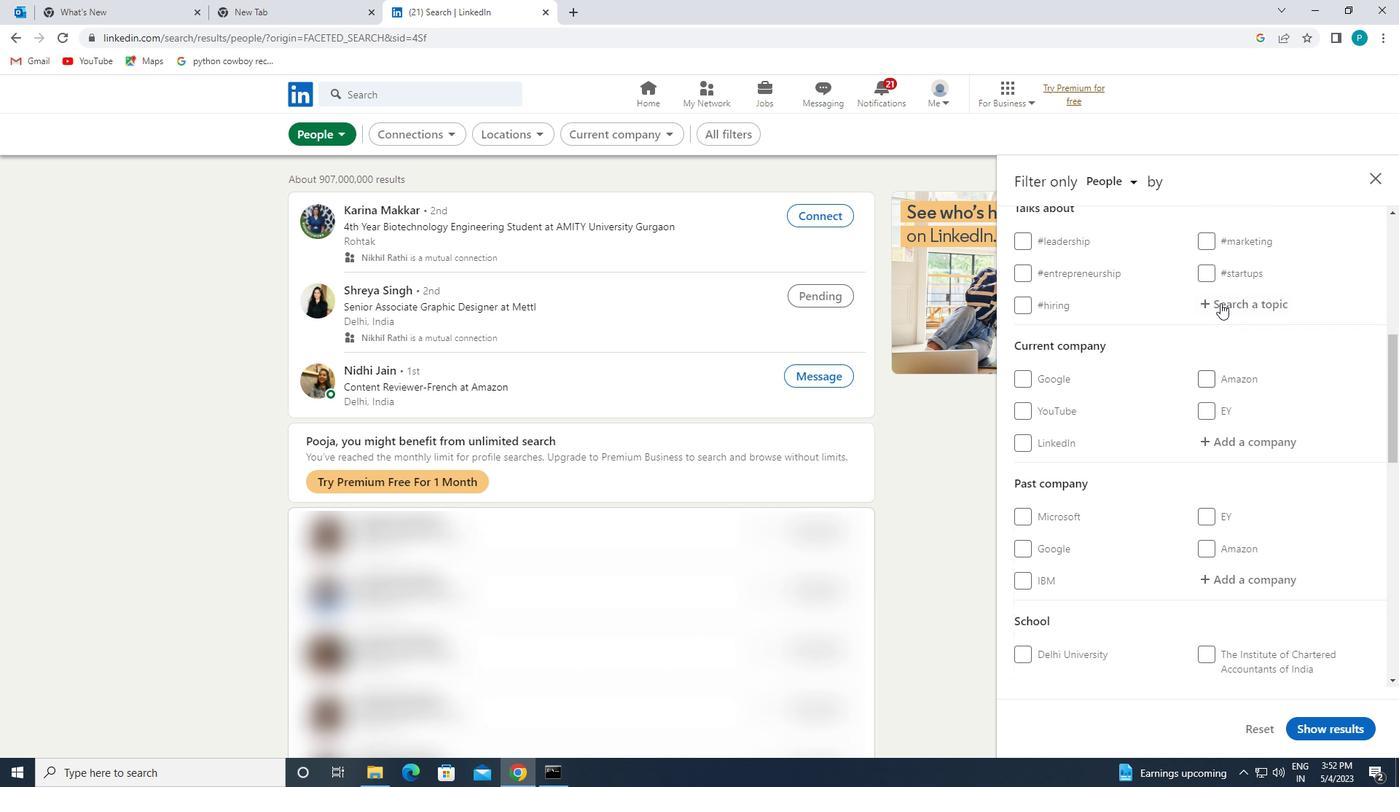 
Action: Mouse moved to (1221, 304)
Screenshot: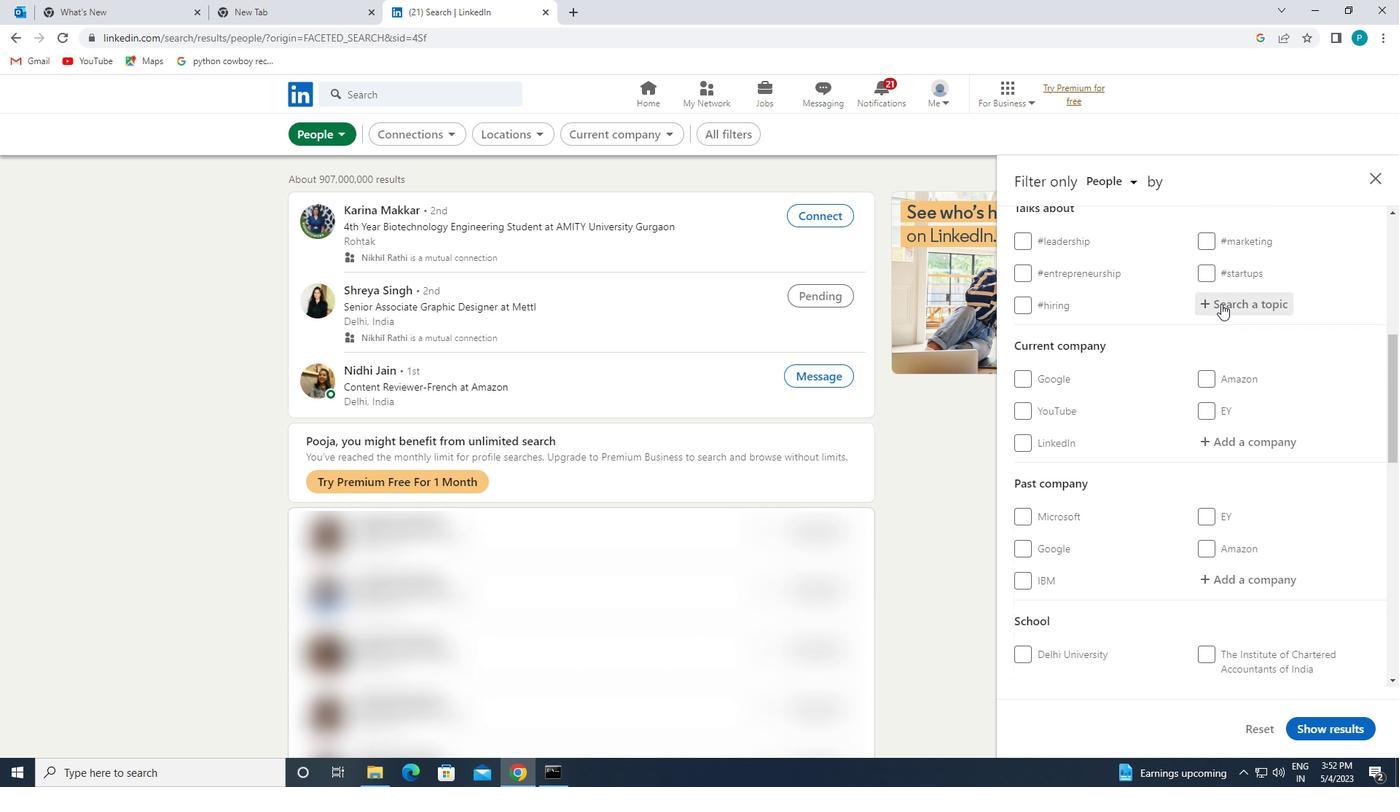 
Action: Key pressed <Key.shift>#<Key.caps_lock>C<Key.caps_lock>ROWDFUNDU<Key.backspace>ING
Screenshot: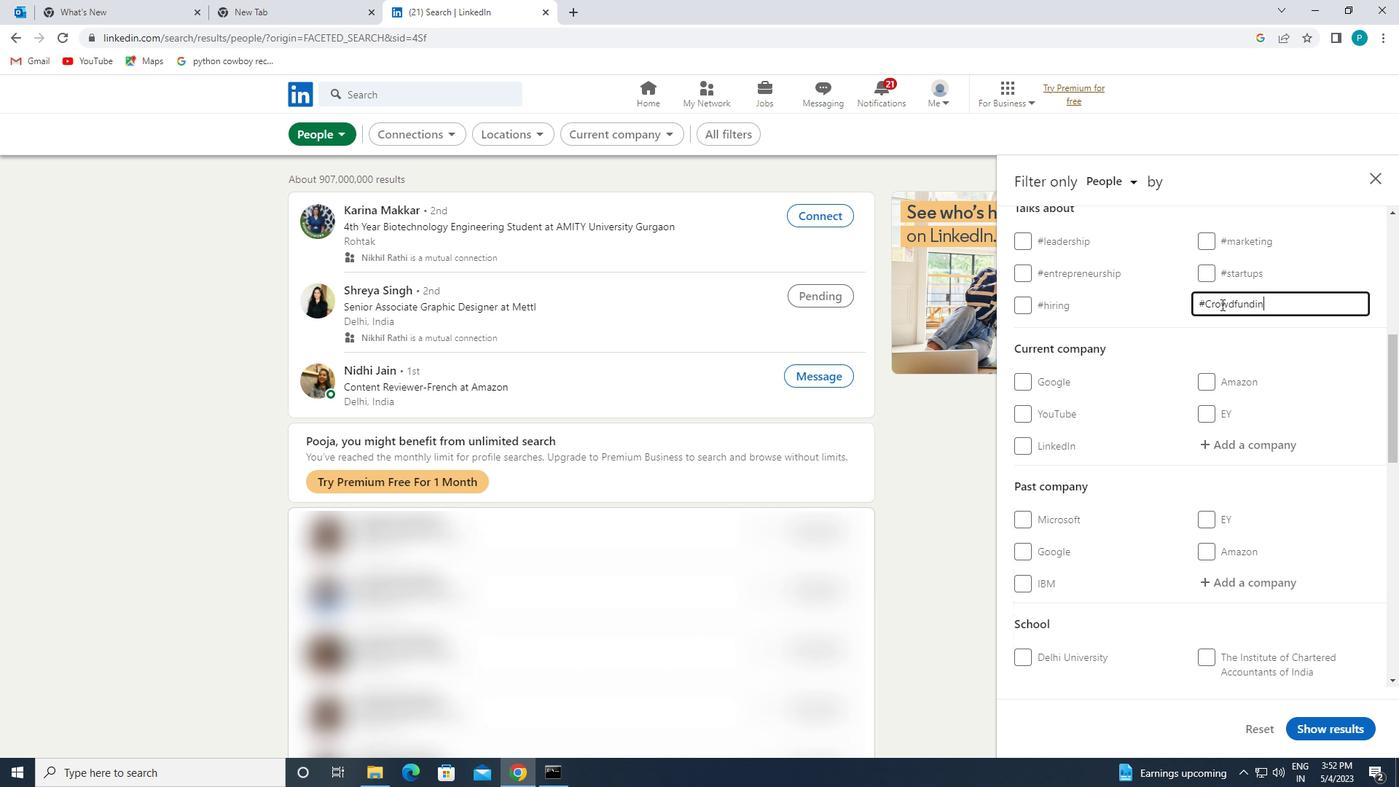 
Action: Mouse moved to (1173, 354)
Screenshot: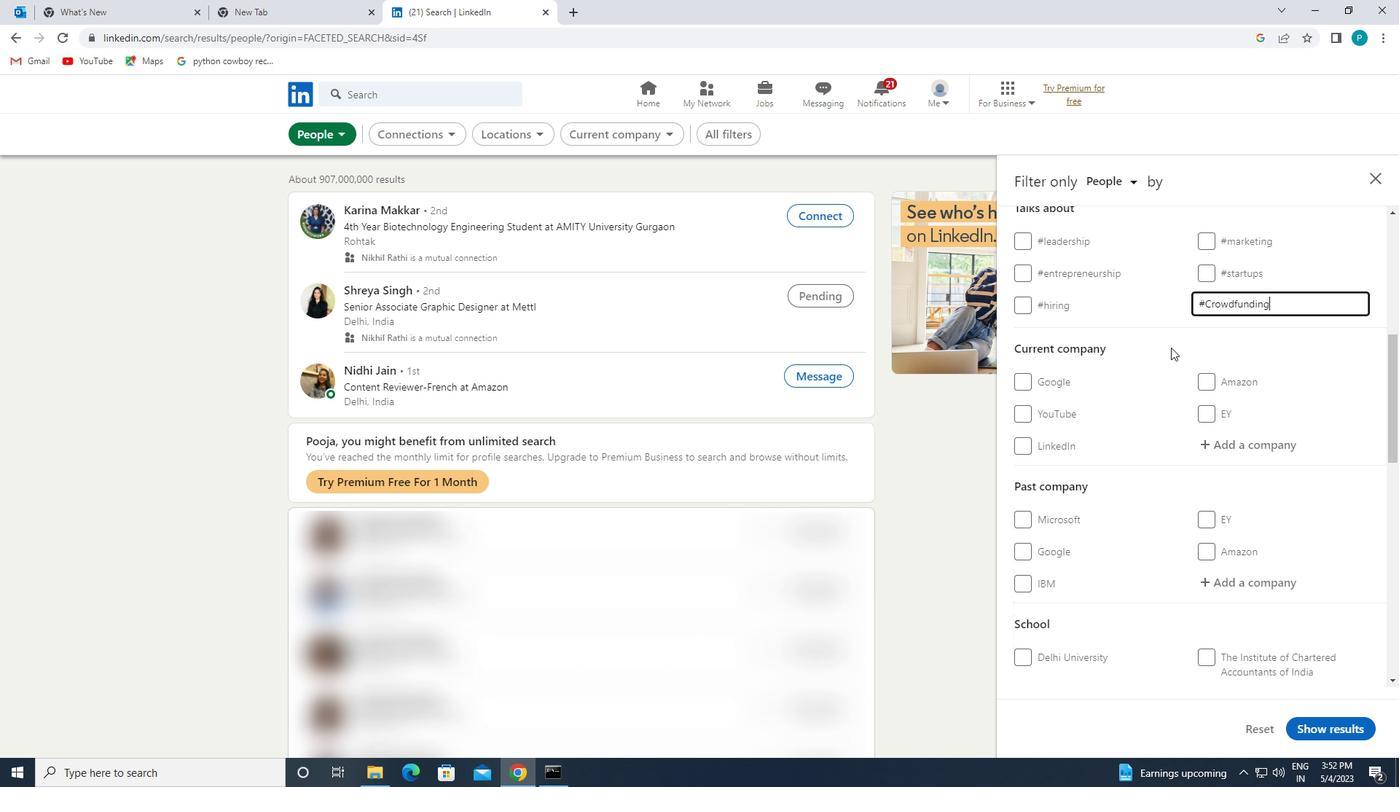 
Action: Mouse scrolled (1173, 354) with delta (0, 0)
Screenshot: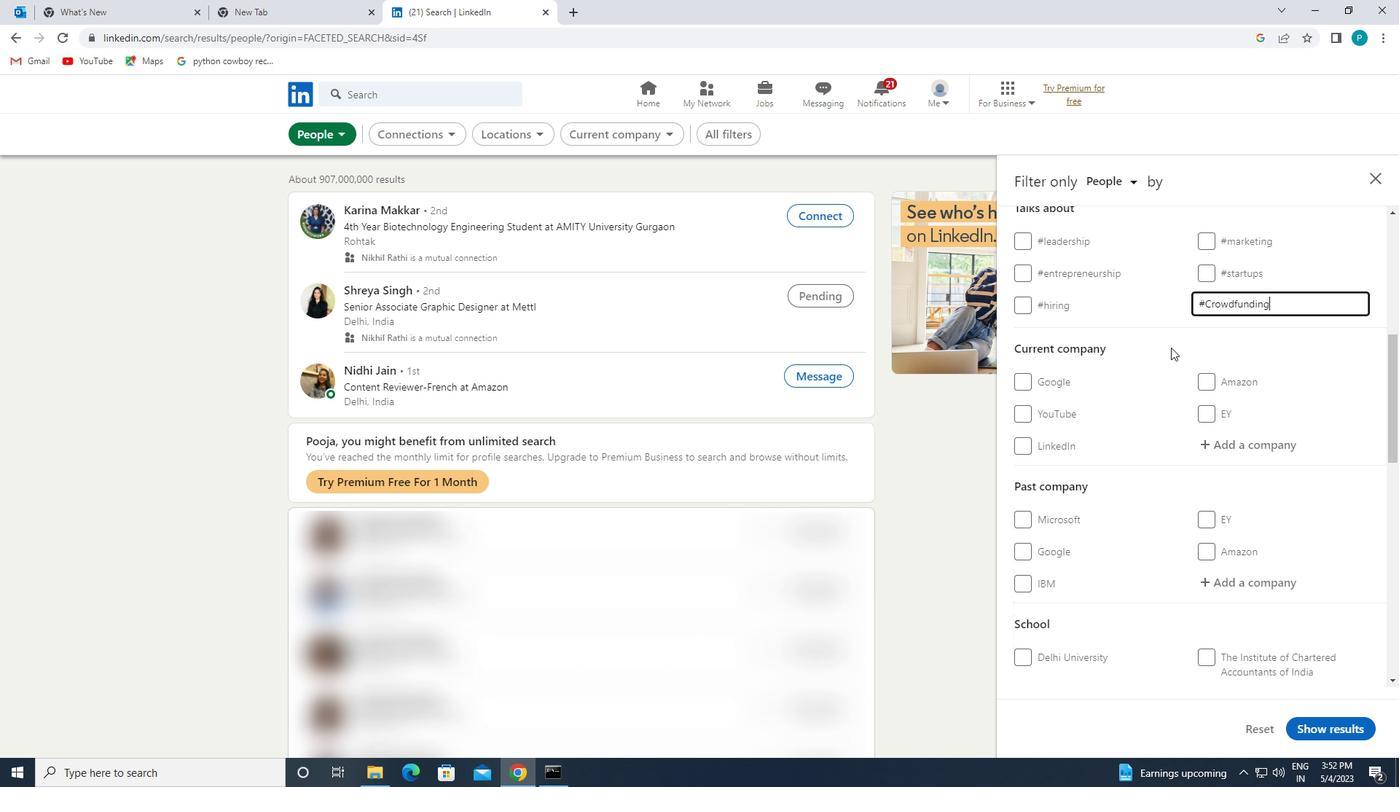 
Action: Mouse moved to (1173, 358)
Screenshot: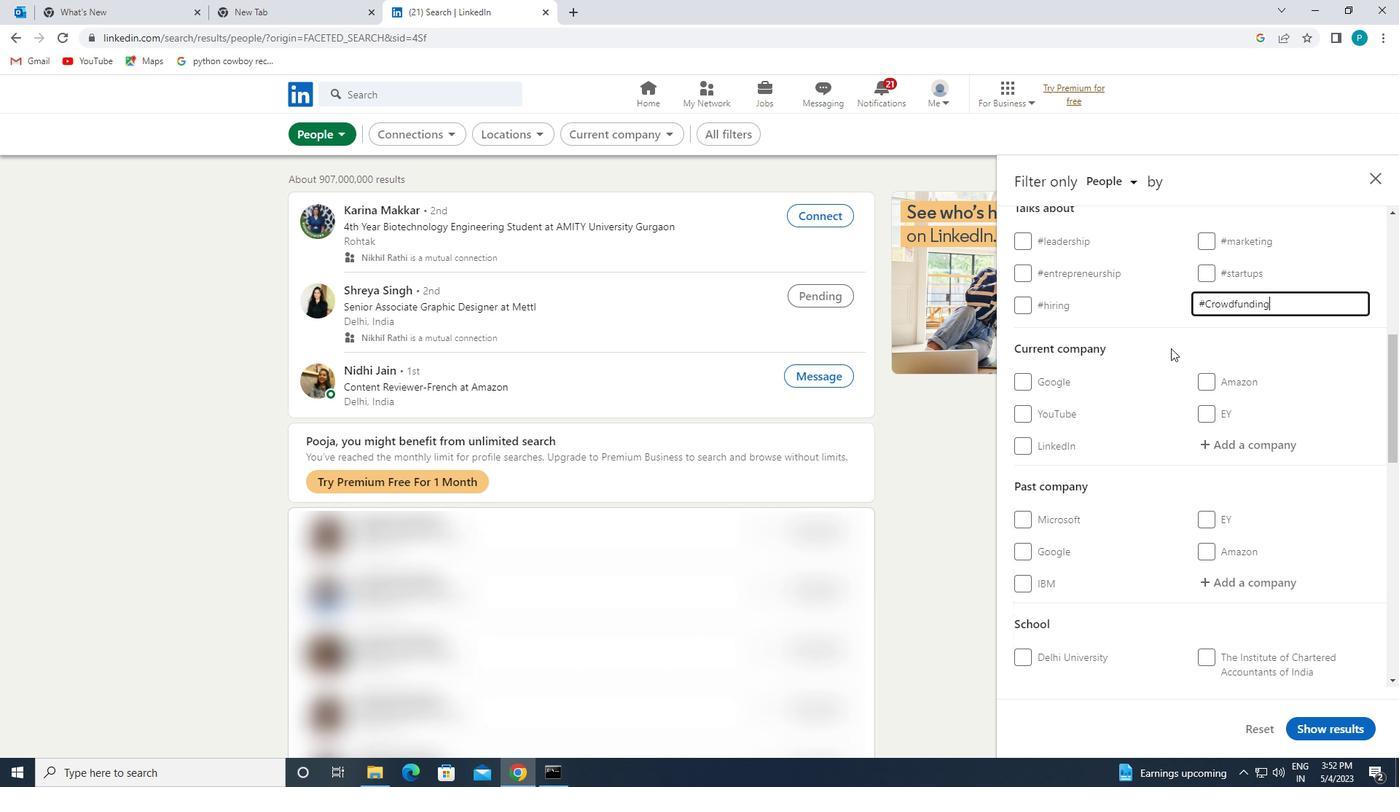 
Action: Mouse scrolled (1173, 357) with delta (0, 0)
Screenshot: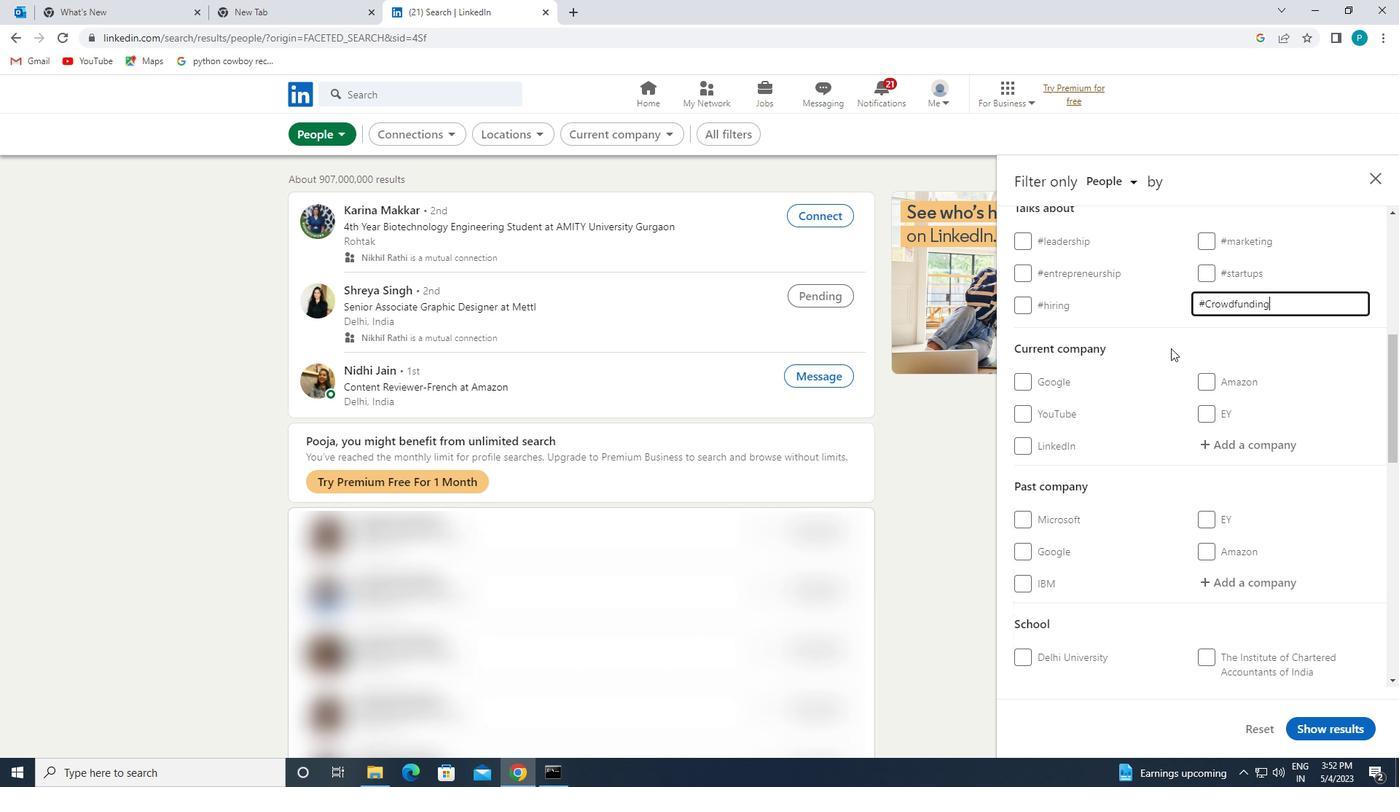 
Action: Mouse moved to (1173, 360)
Screenshot: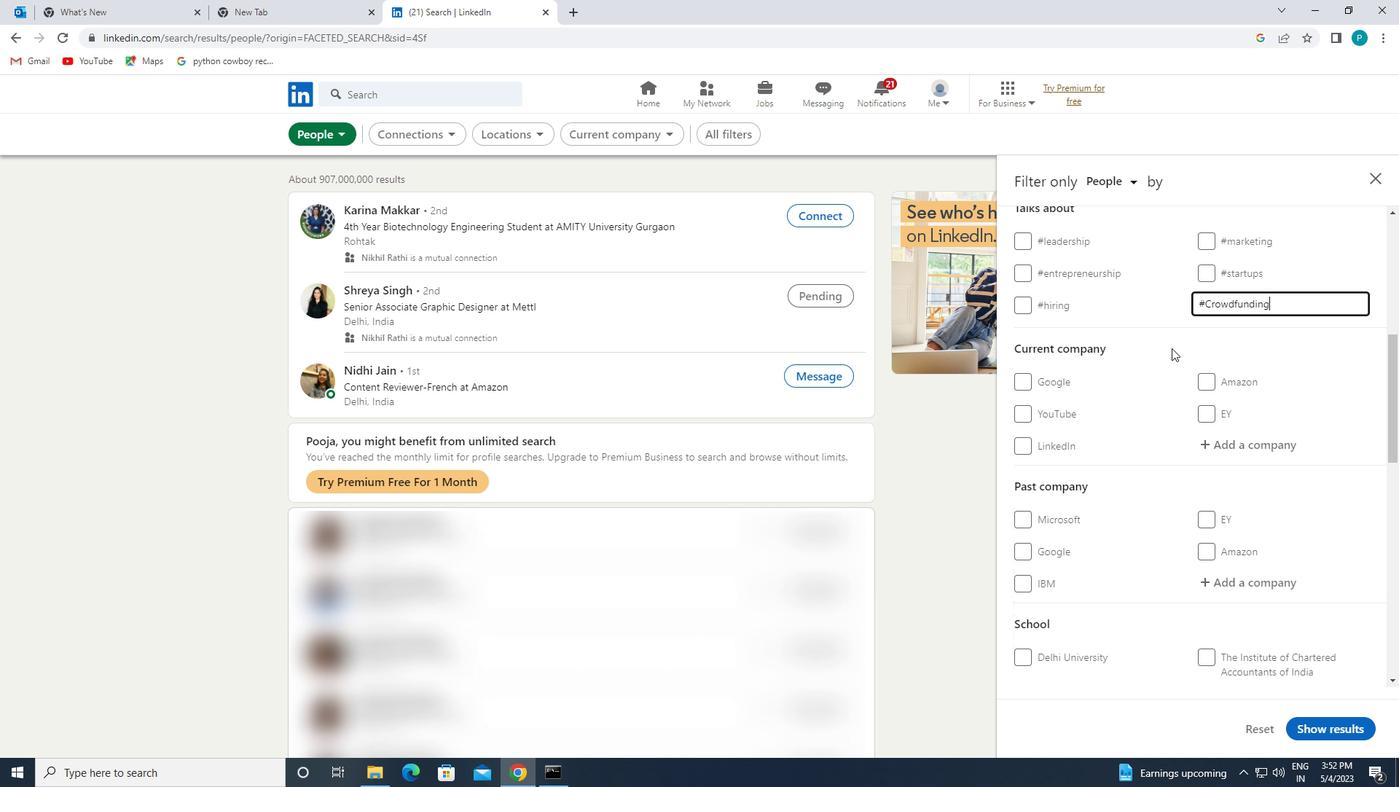 
Action: Mouse scrolled (1173, 360) with delta (0, 0)
Screenshot: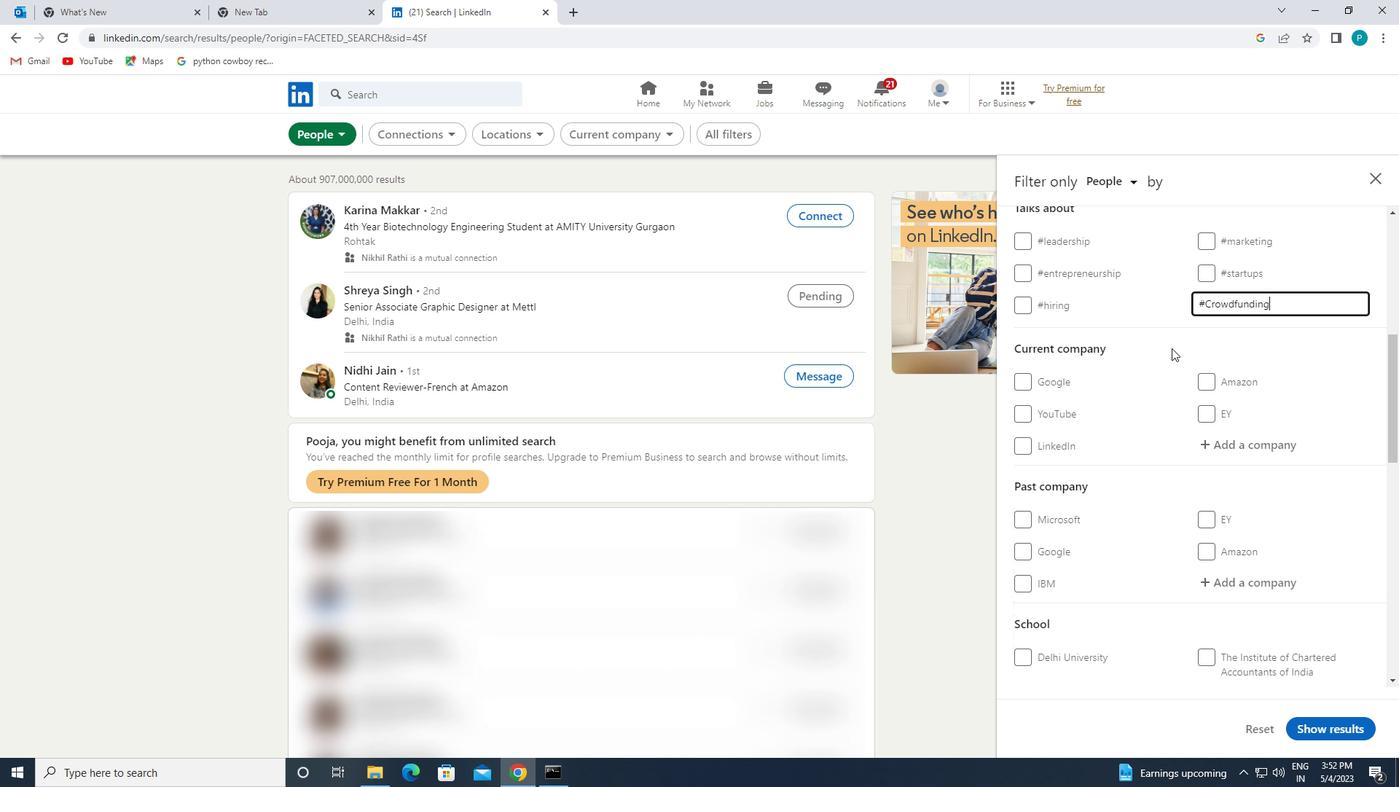 
Action: Mouse scrolled (1173, 360) with delta (0, 0)
Screenshot: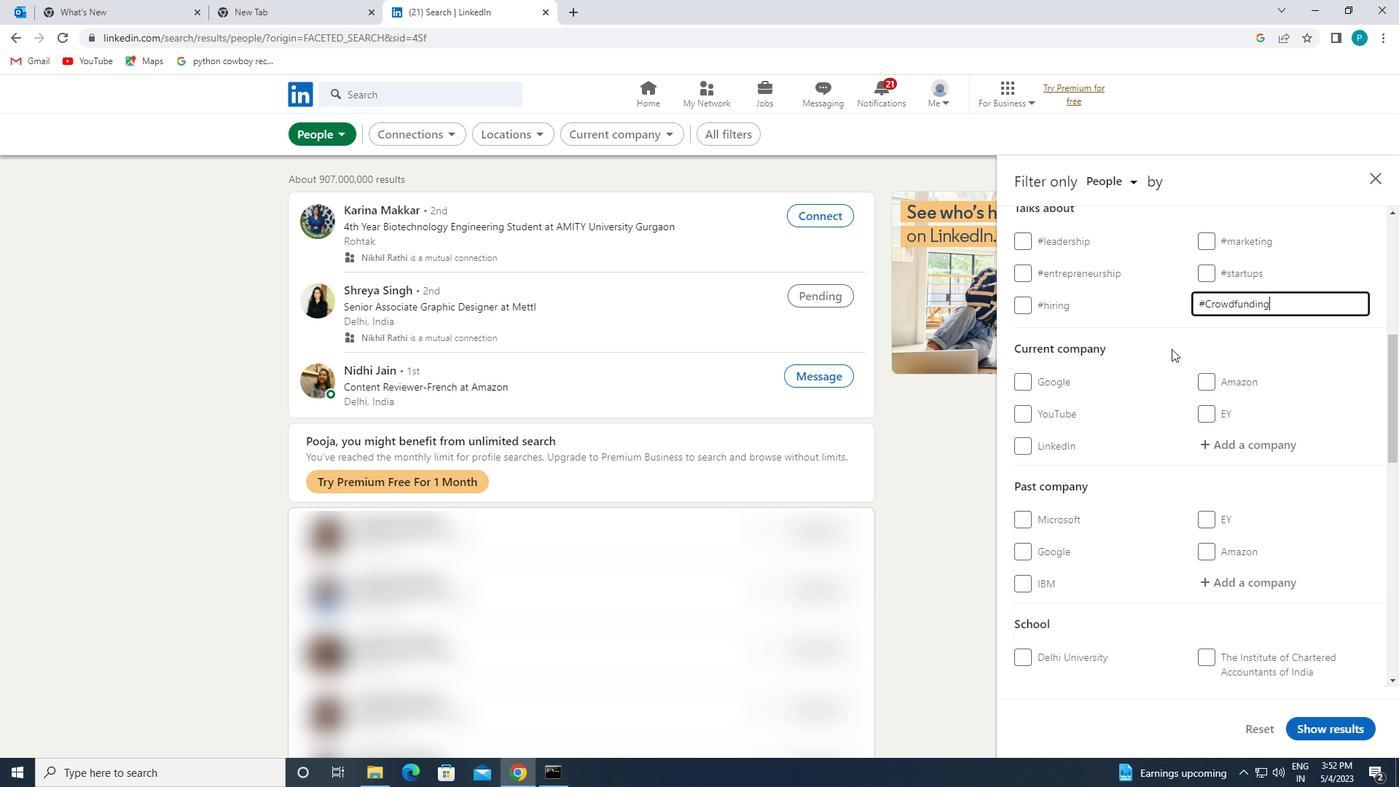 
Action: Mouse moved to (1077, 450)
Screenshot: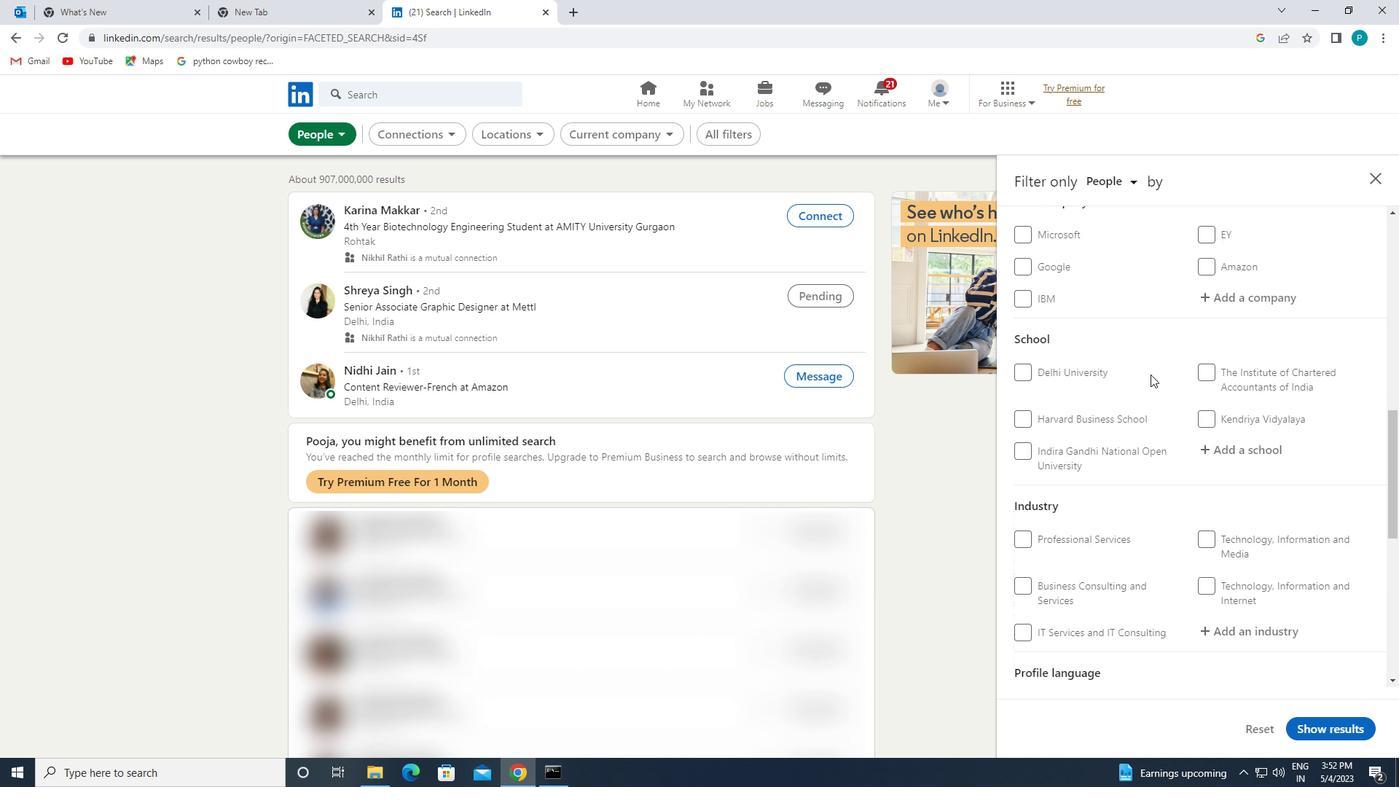 
Action: Mouse scrolled (1077, 449) with delta (0, 0)
Screenshot: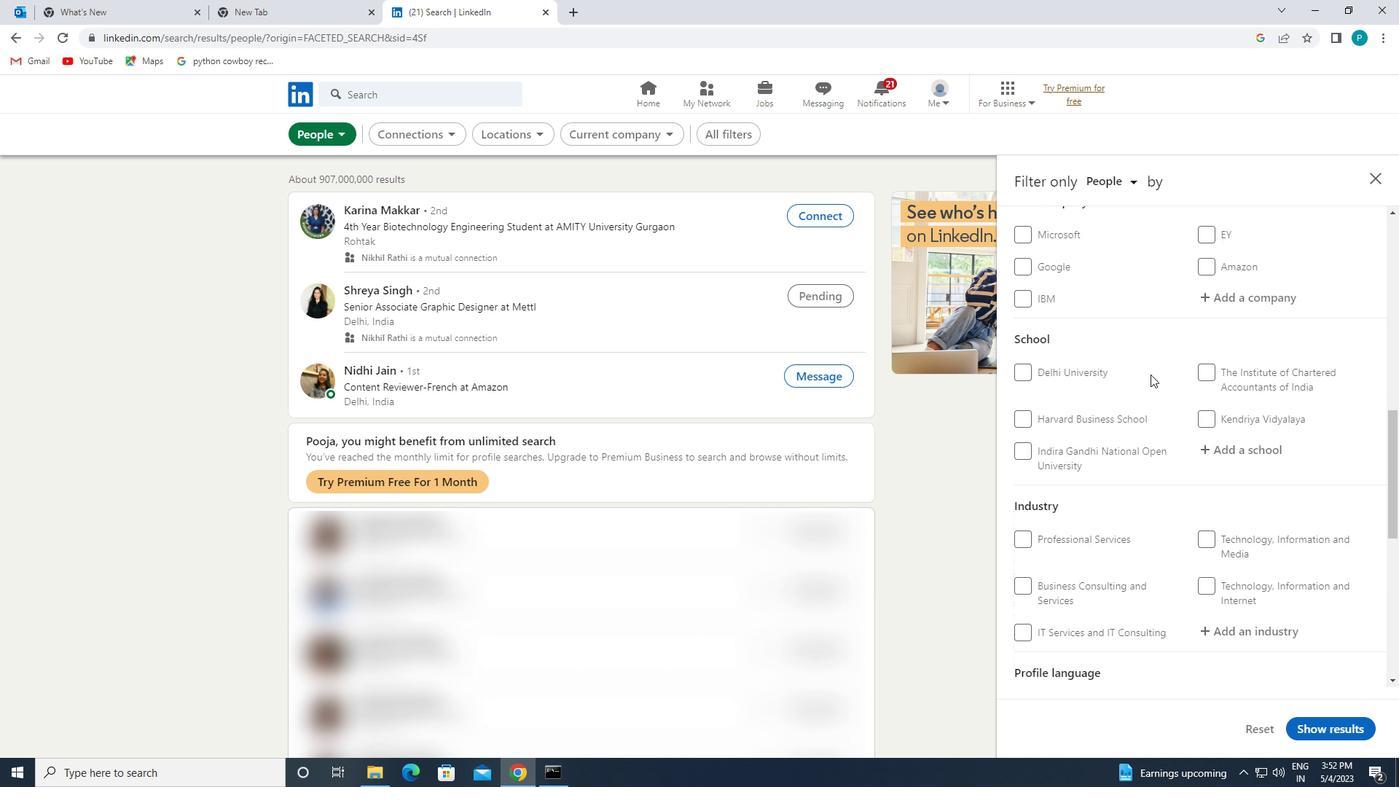 
Action: Mouse moved to (1075, 455)
Screenshot: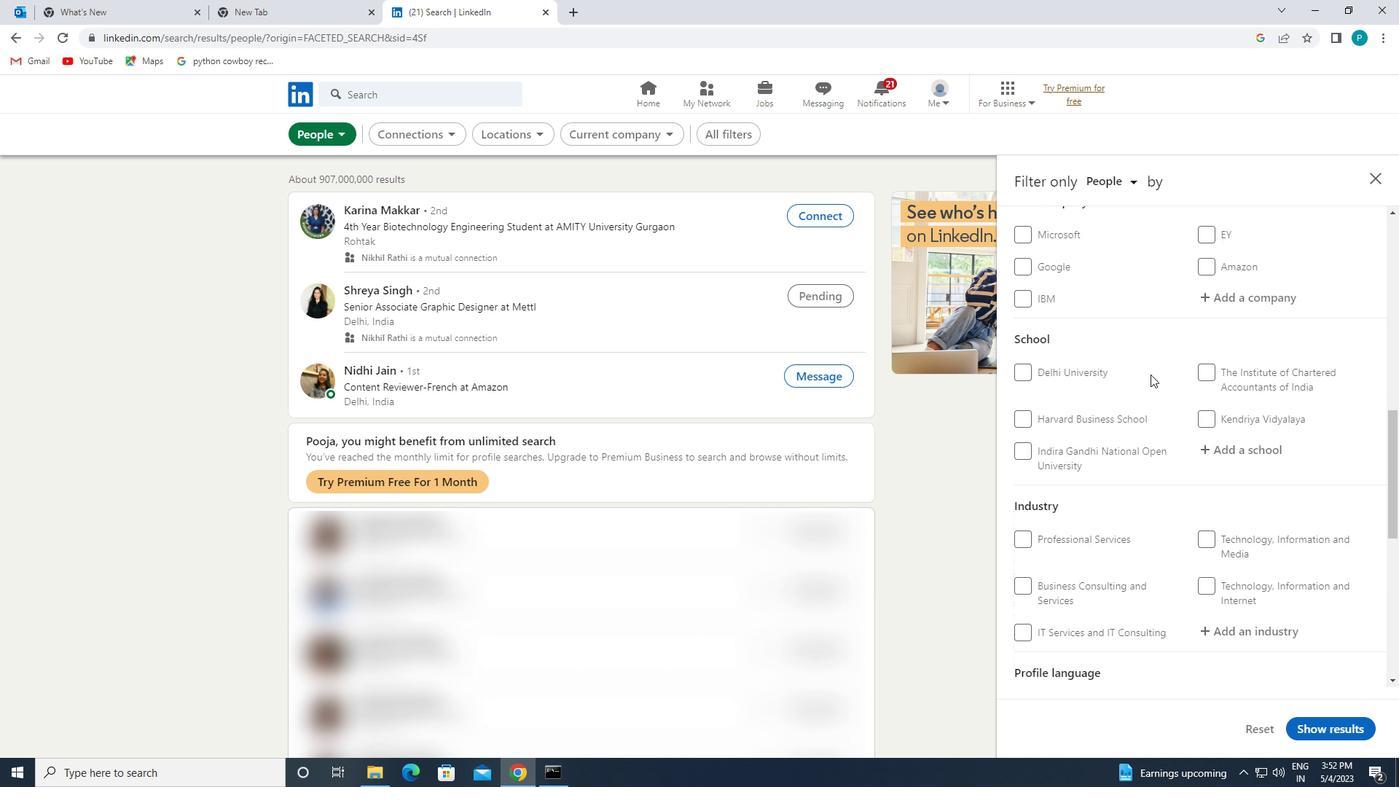 
Action: Mouse scrolled (1075, 454) with delta (0, 0)
Screenshot: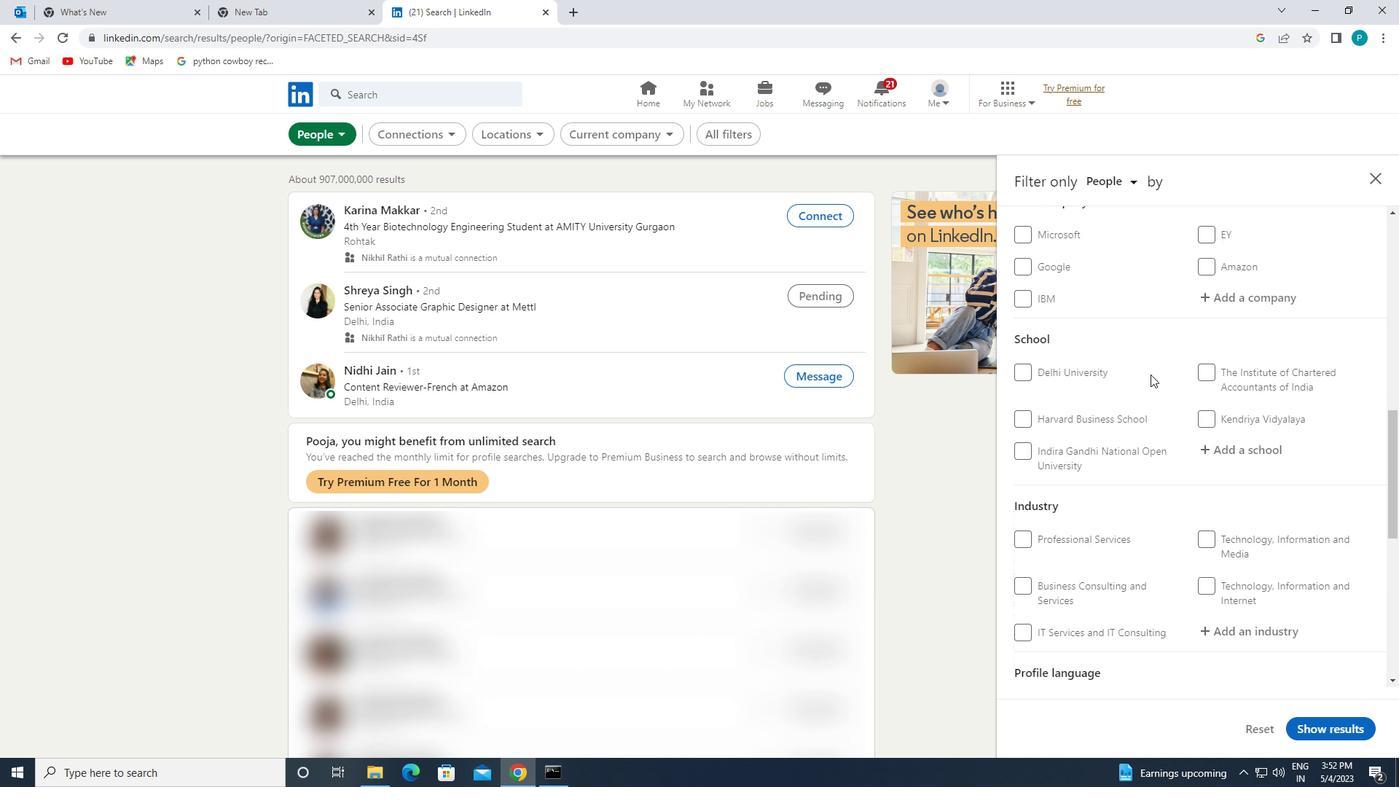 
Action: Mouse moved to (1056, 512)
Screenshot: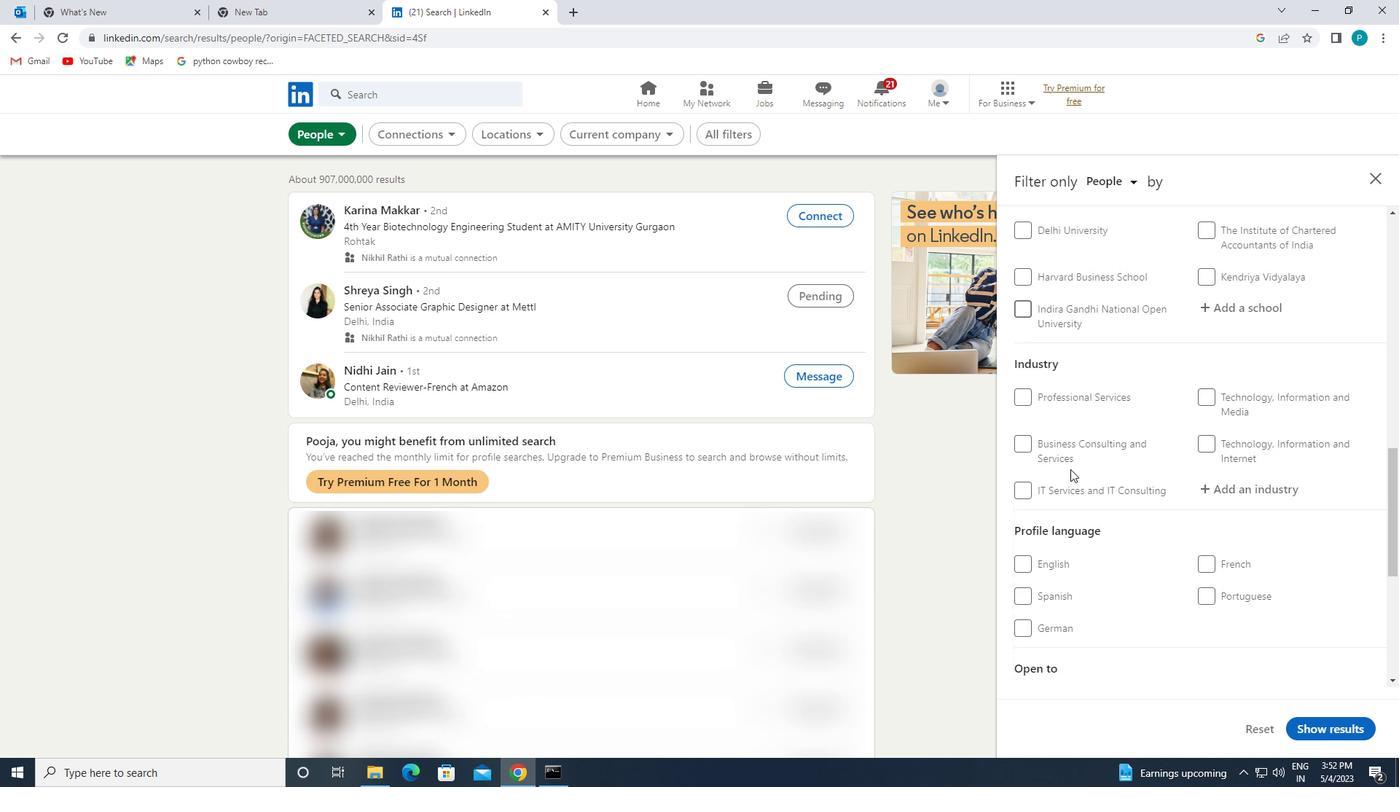 
Action: Mouse scrolled (1056, 511) with delta (0, 0)
Screenshot: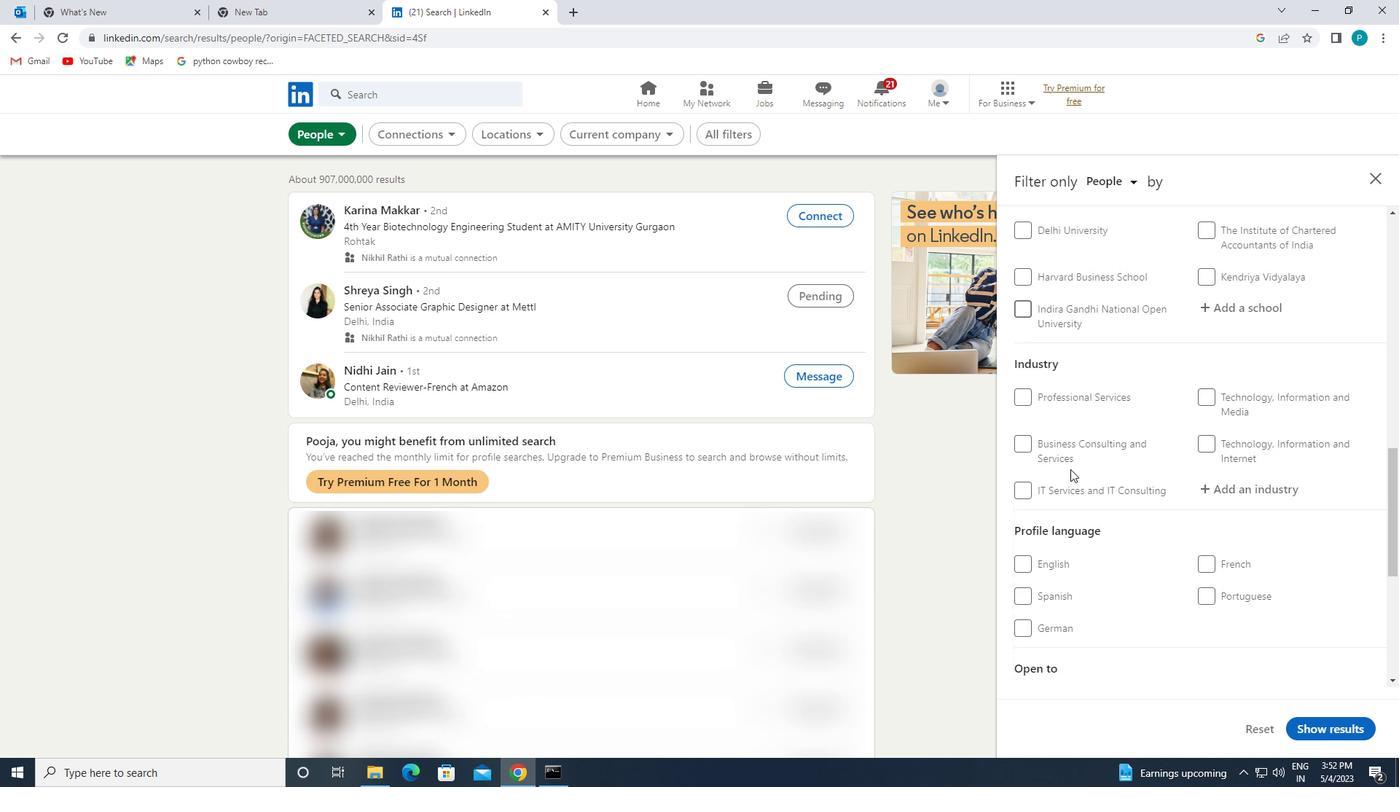 
Action: Mouse scrolled (1056, 511) with delta (0, 0)
Screenshot: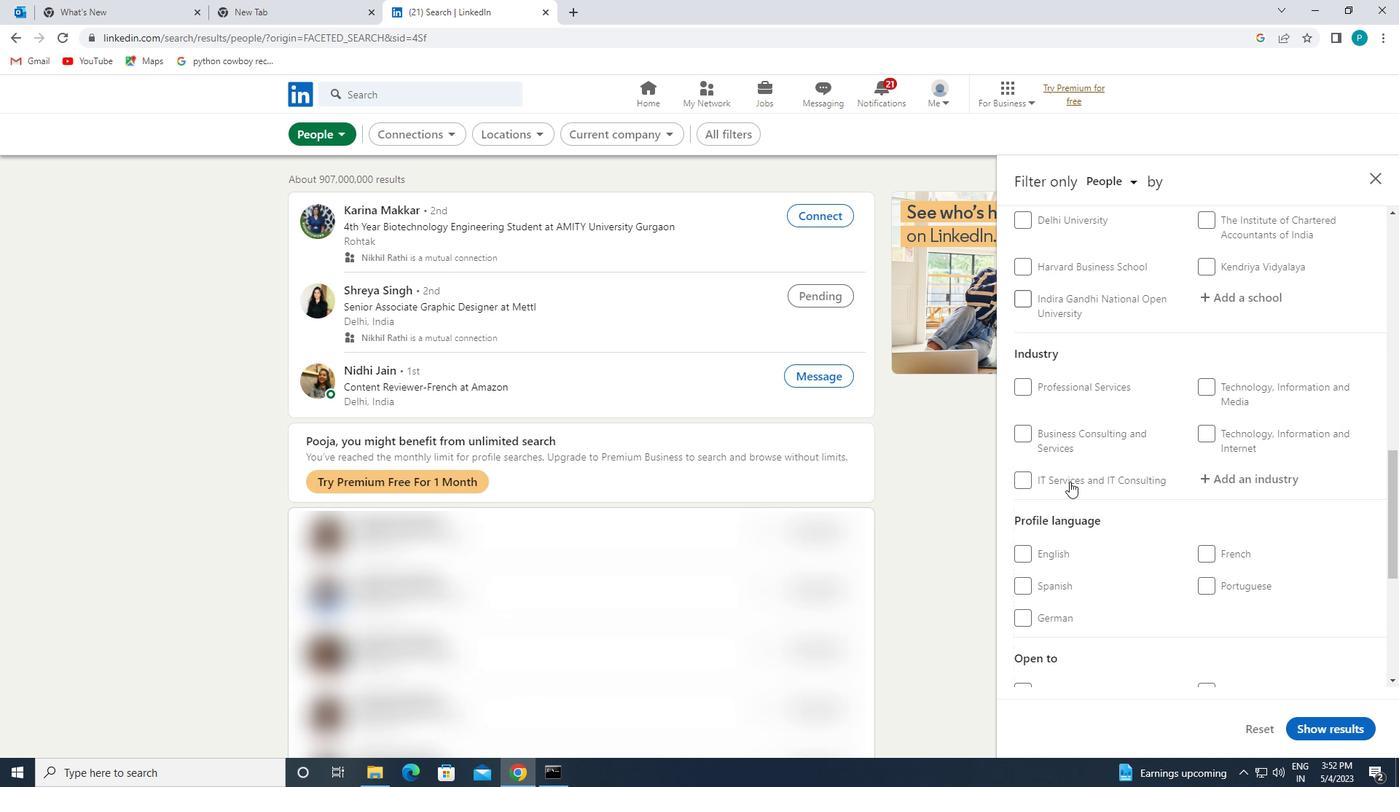 
Action: Mouse moved to (1040, 451)
Screenshot: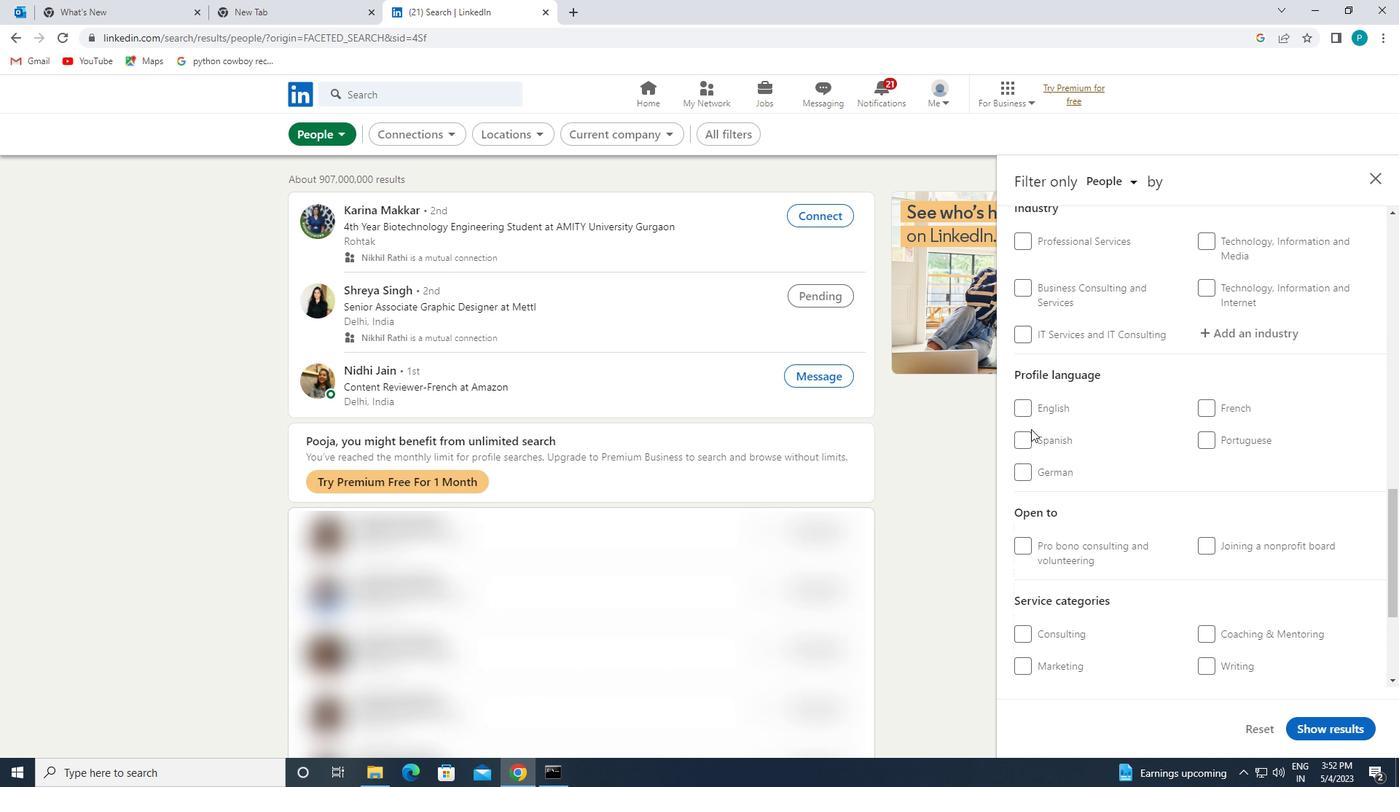 
Action: Mouse pressed left at (1040, 451)
Screenshot: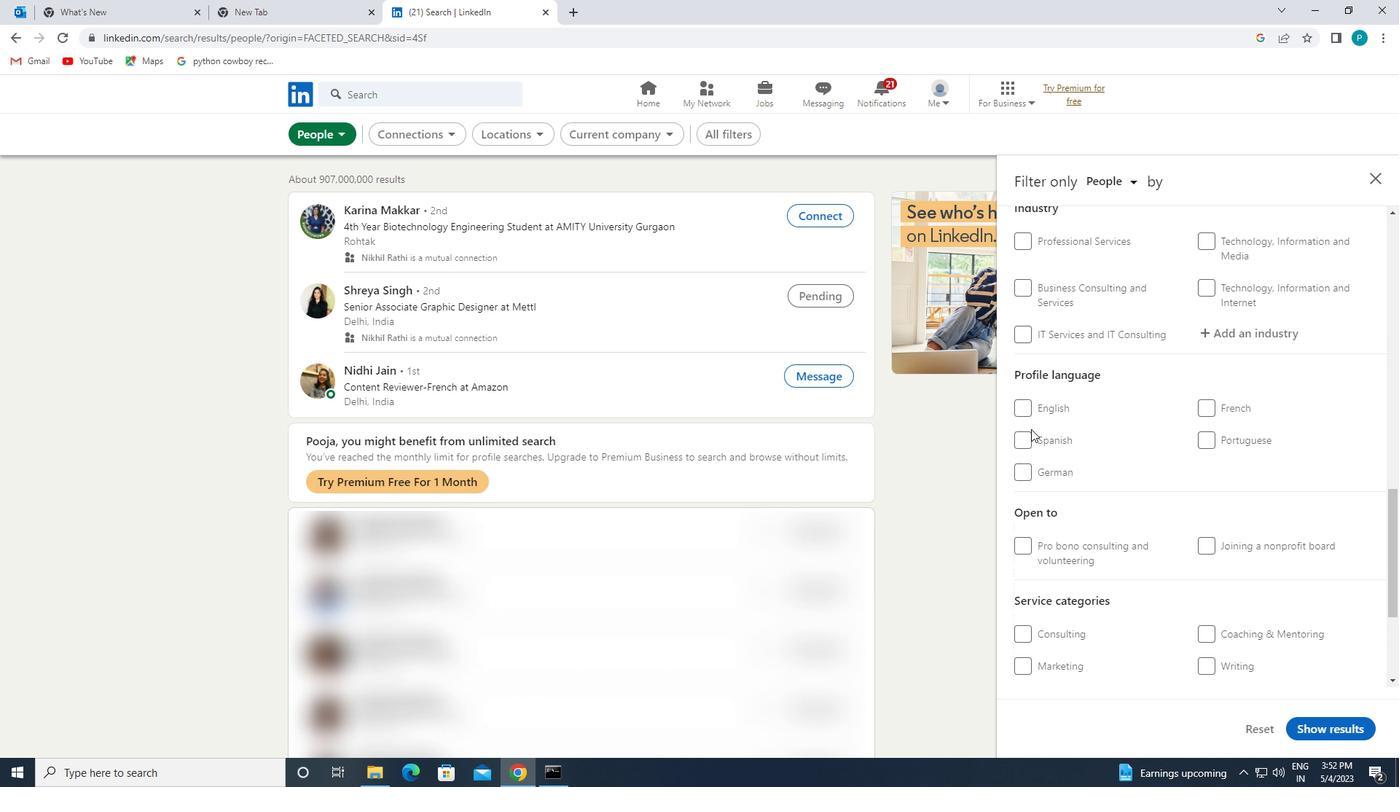 
Action: Mouse moved to (1063, 445)
Screenshot: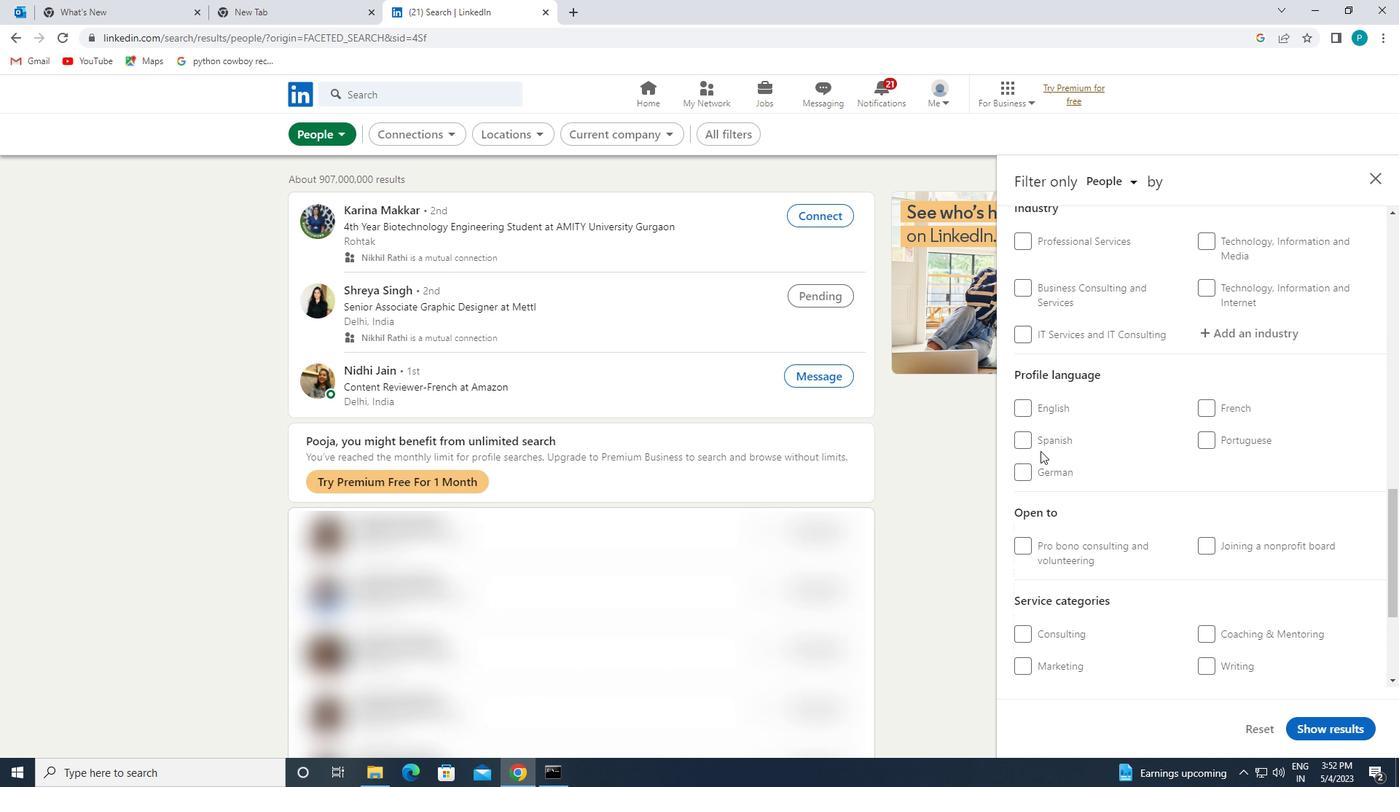 
Action: Mouse pressed left at (1063, 445)
Screenshot: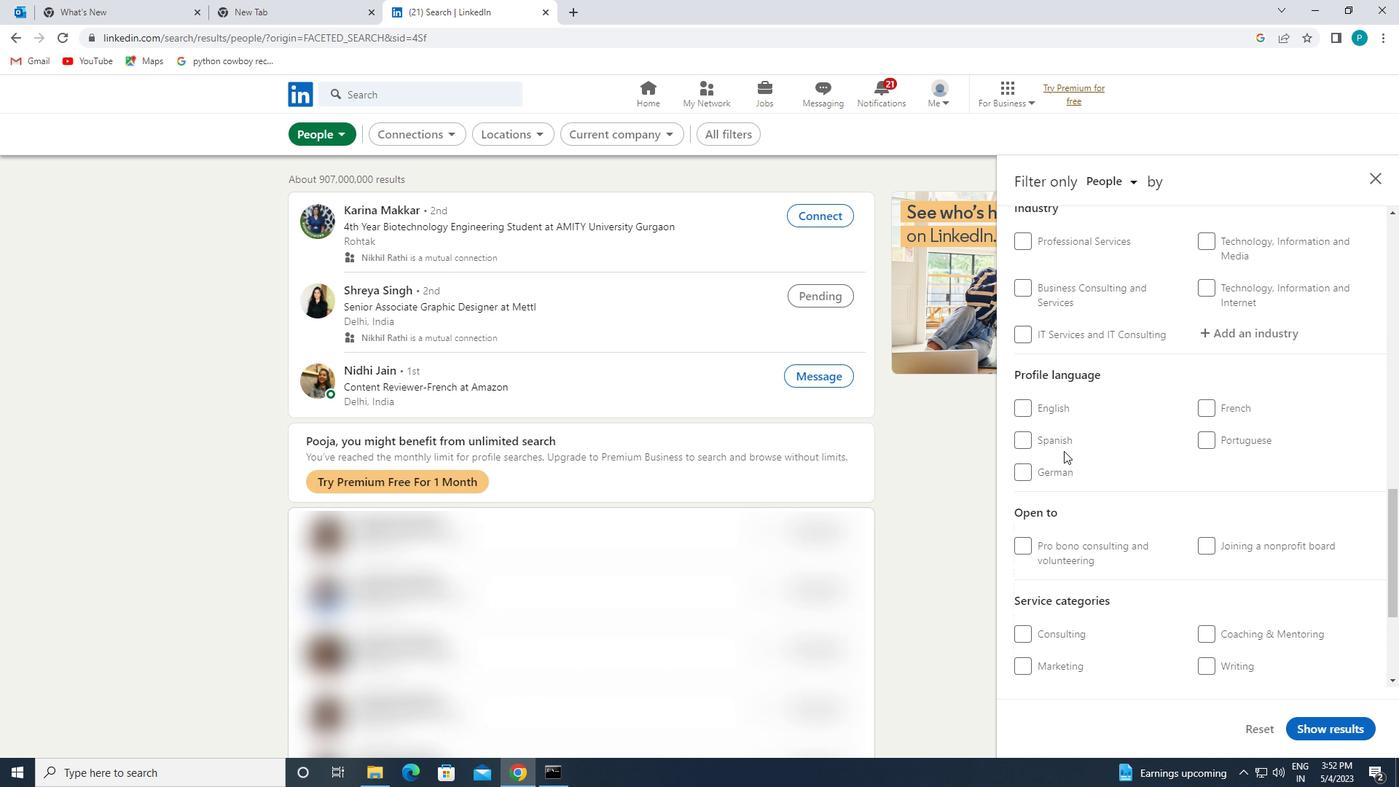 
Action: Mouse moved to (1113, 439)
Screenshot: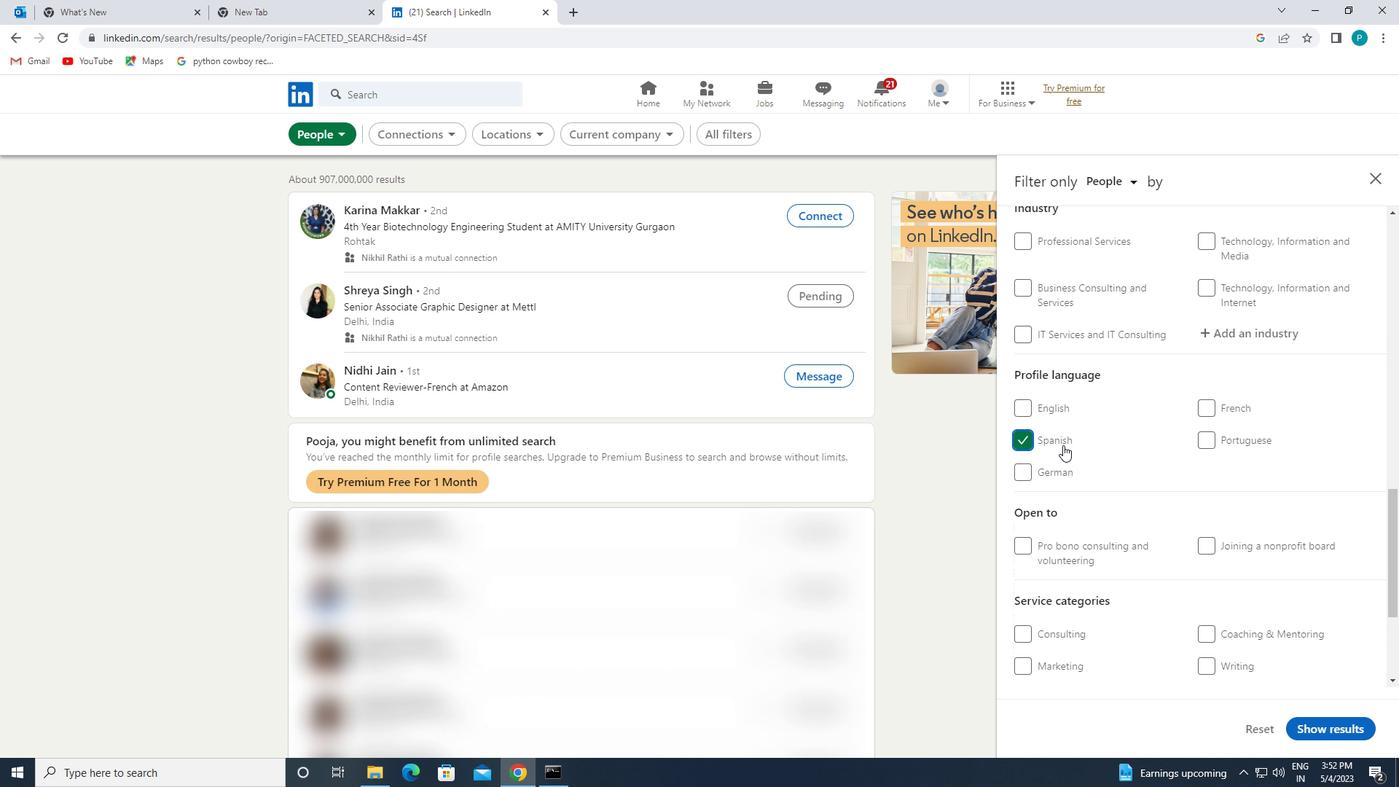 
Action: Mouse scrolled (1113, 440) with delta (0, 0)
Screenshot: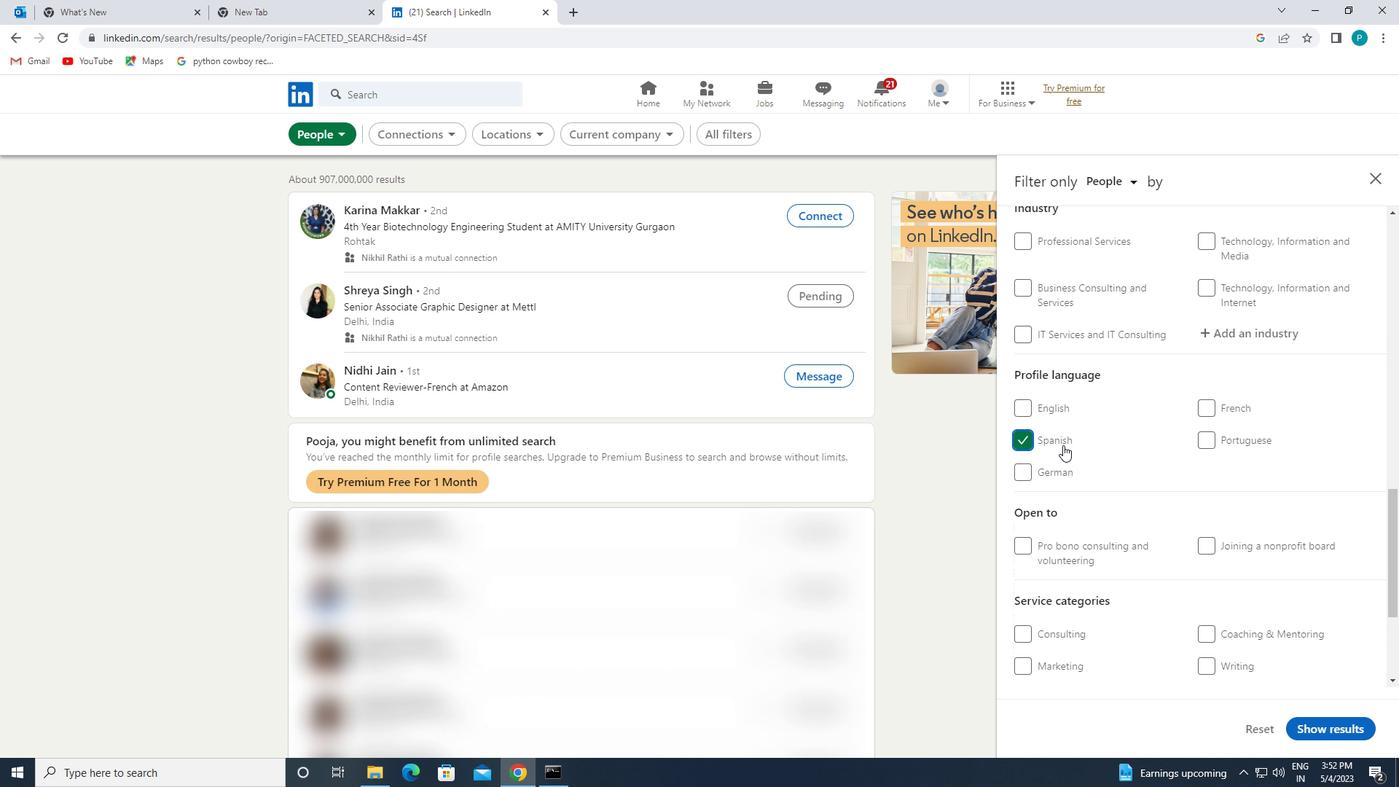
Action: Mouse moved to (1113, 438)
Screenshot: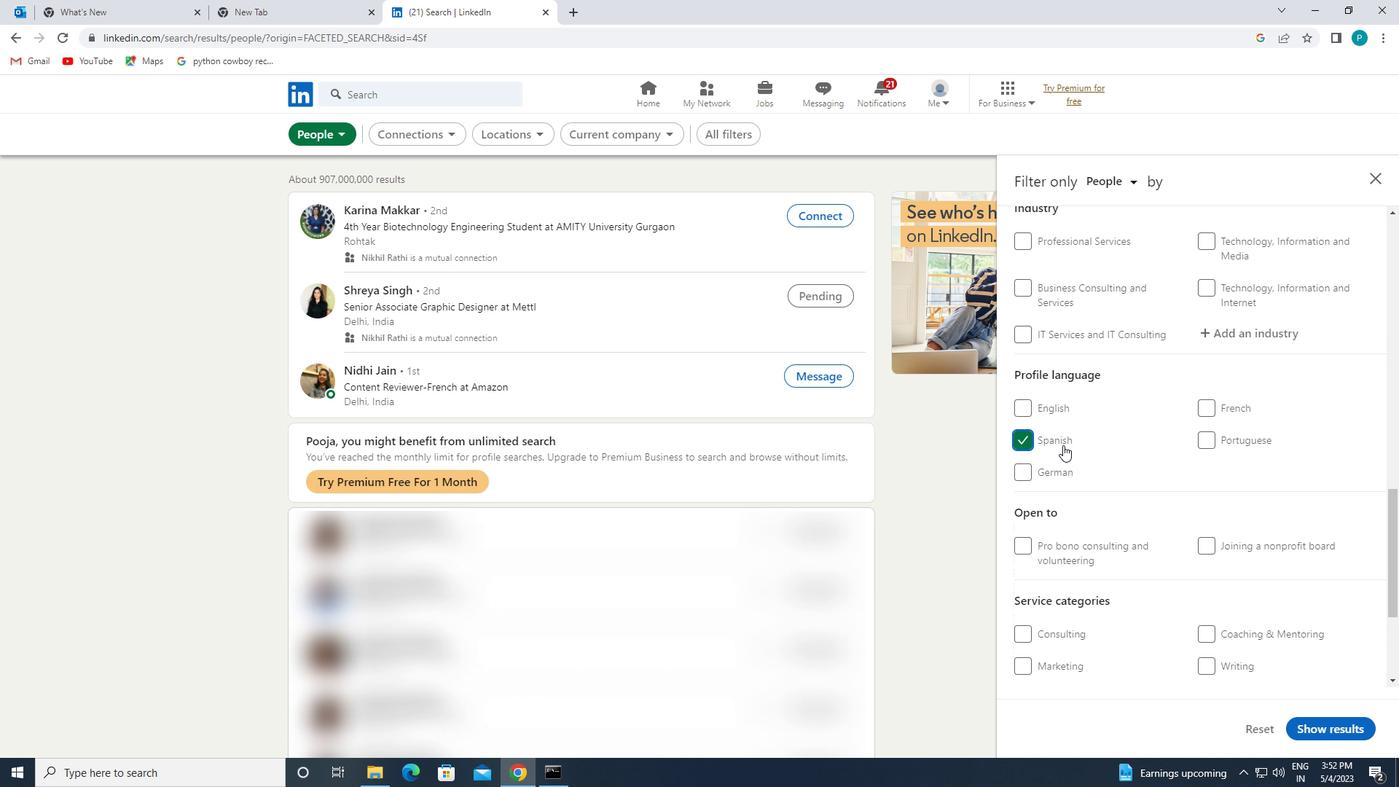 
Action: Mouse scrolled (1113, 438) with delta (0, 0)
Screenshot: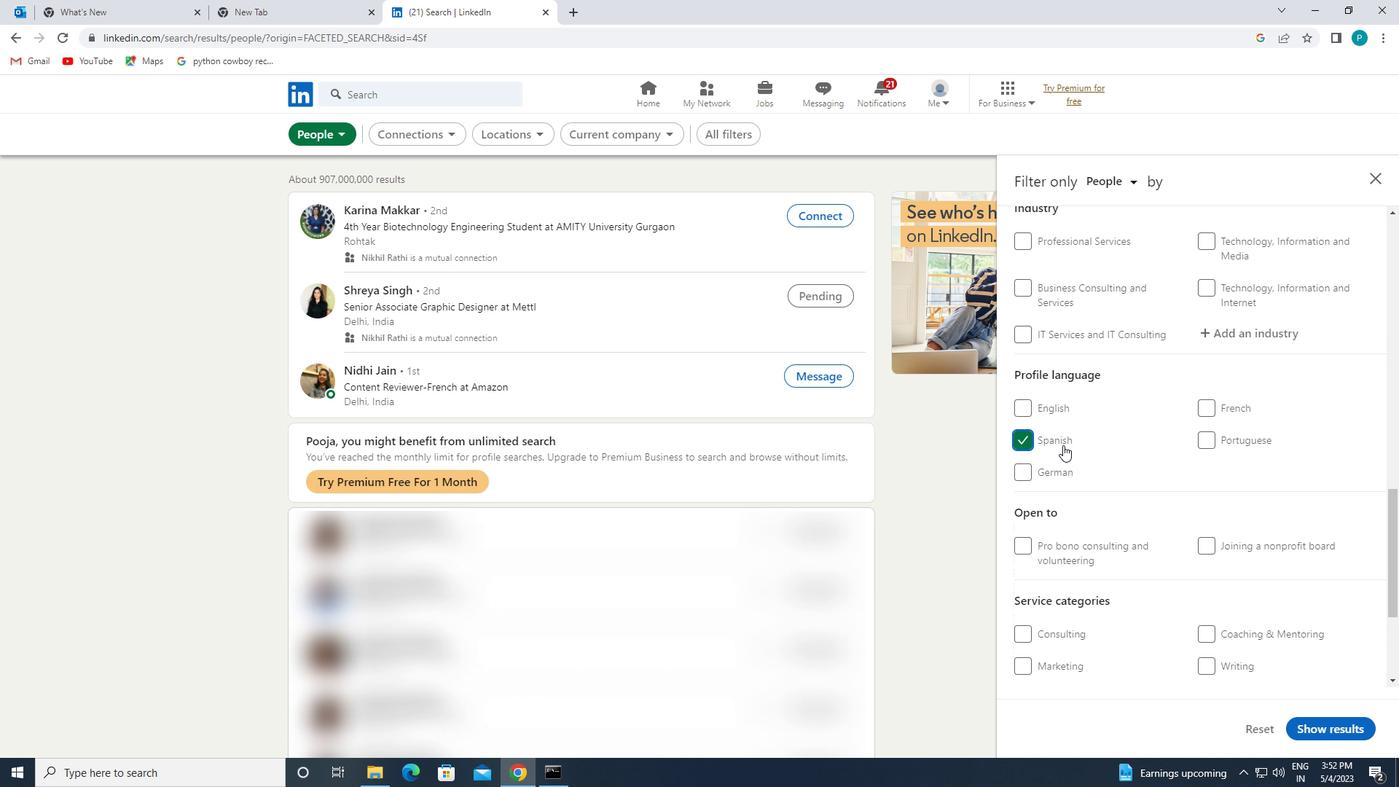 
Action: Mouse moved to (1113, 437)
Screenshot: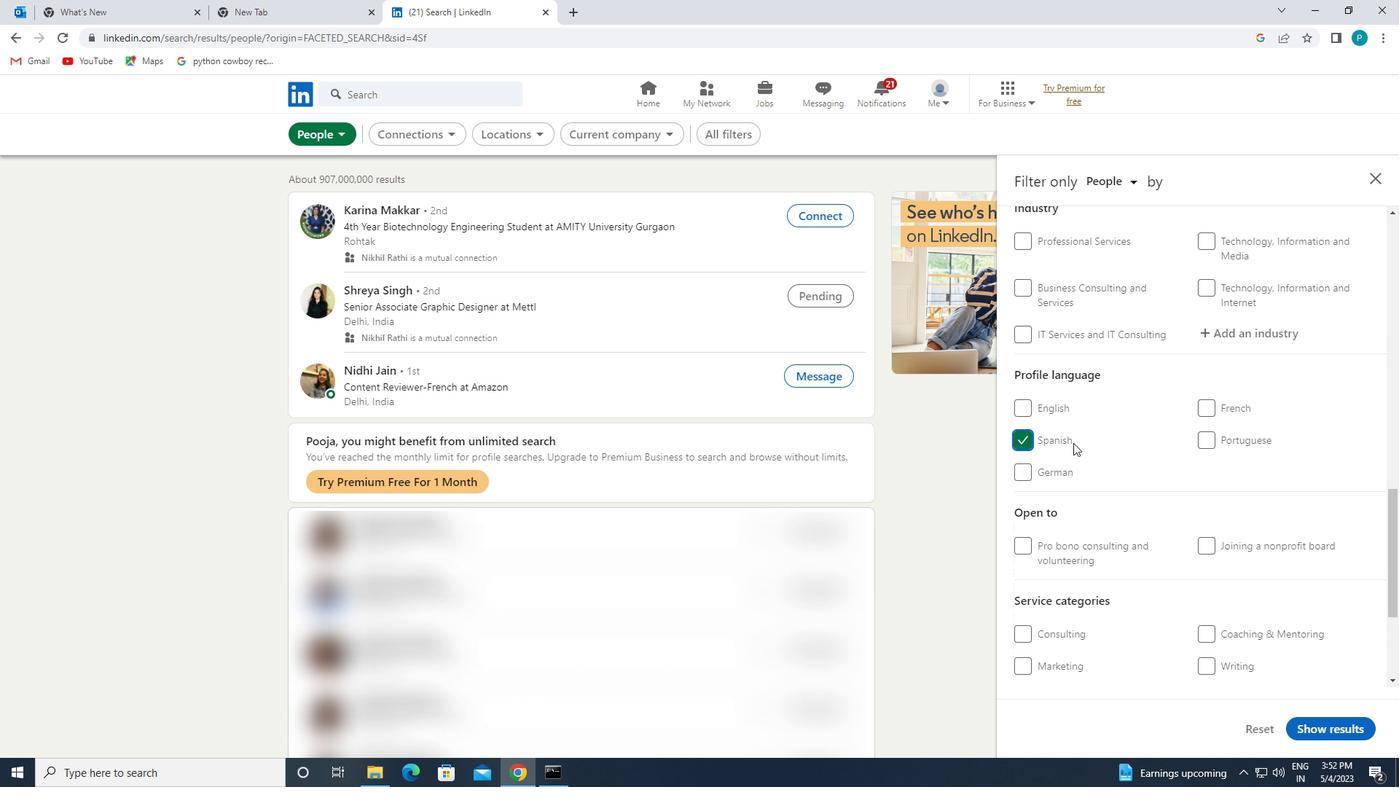 
Action: Mouse scrolled (1113, 438) with delta (0, 0)
Screenshot: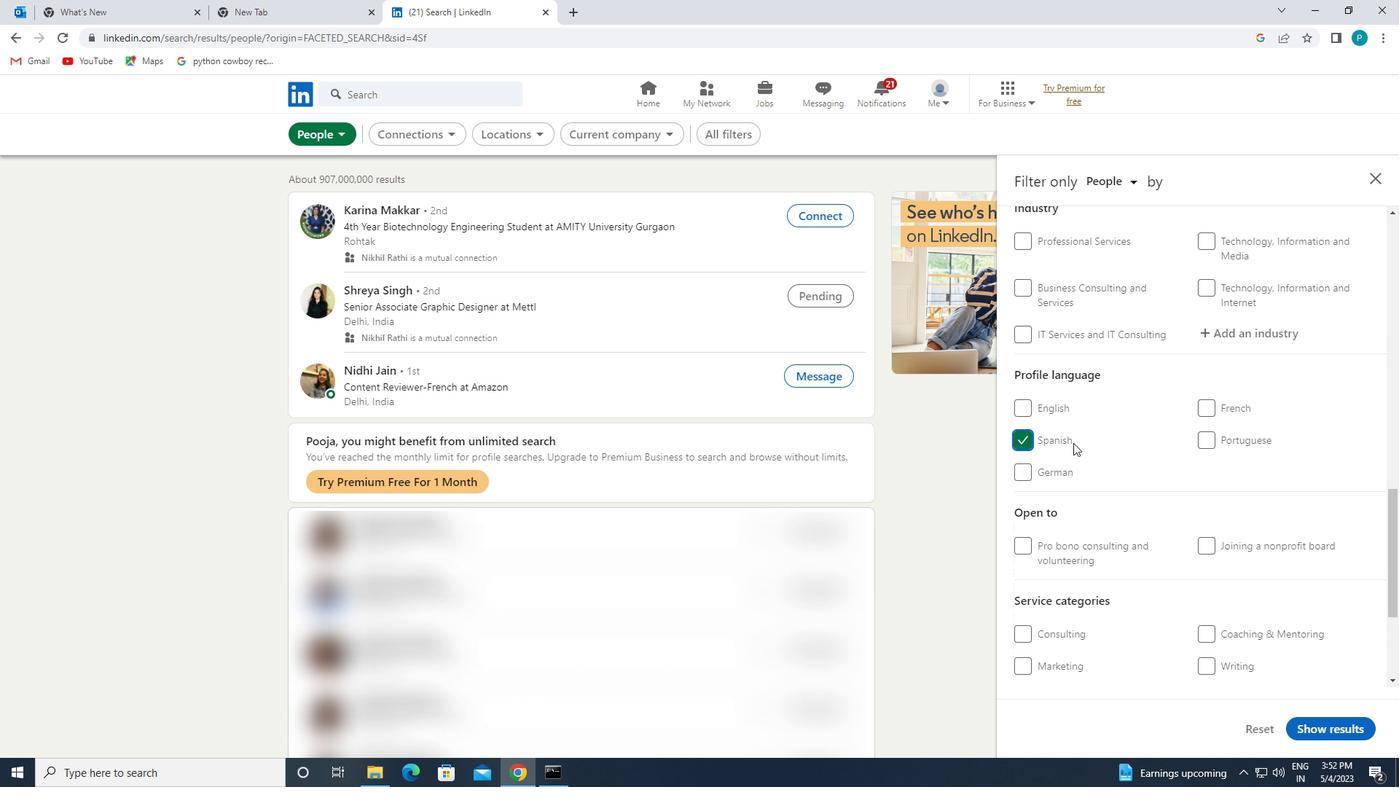 
Action: Mouse moved to (1306, 384)
Screenshot: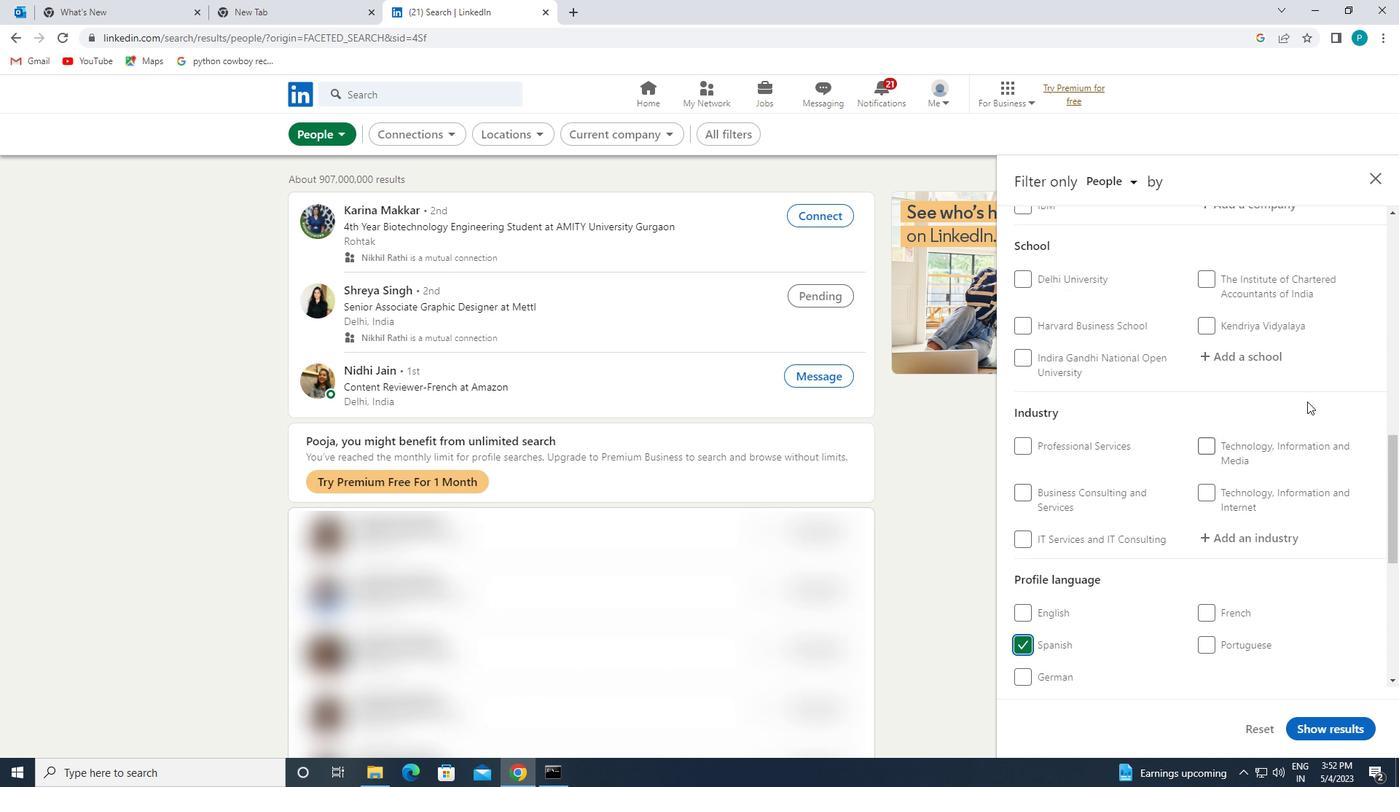
Action: Mouse scrolled (1306, 384) with delta (0, 0)
Screenshot: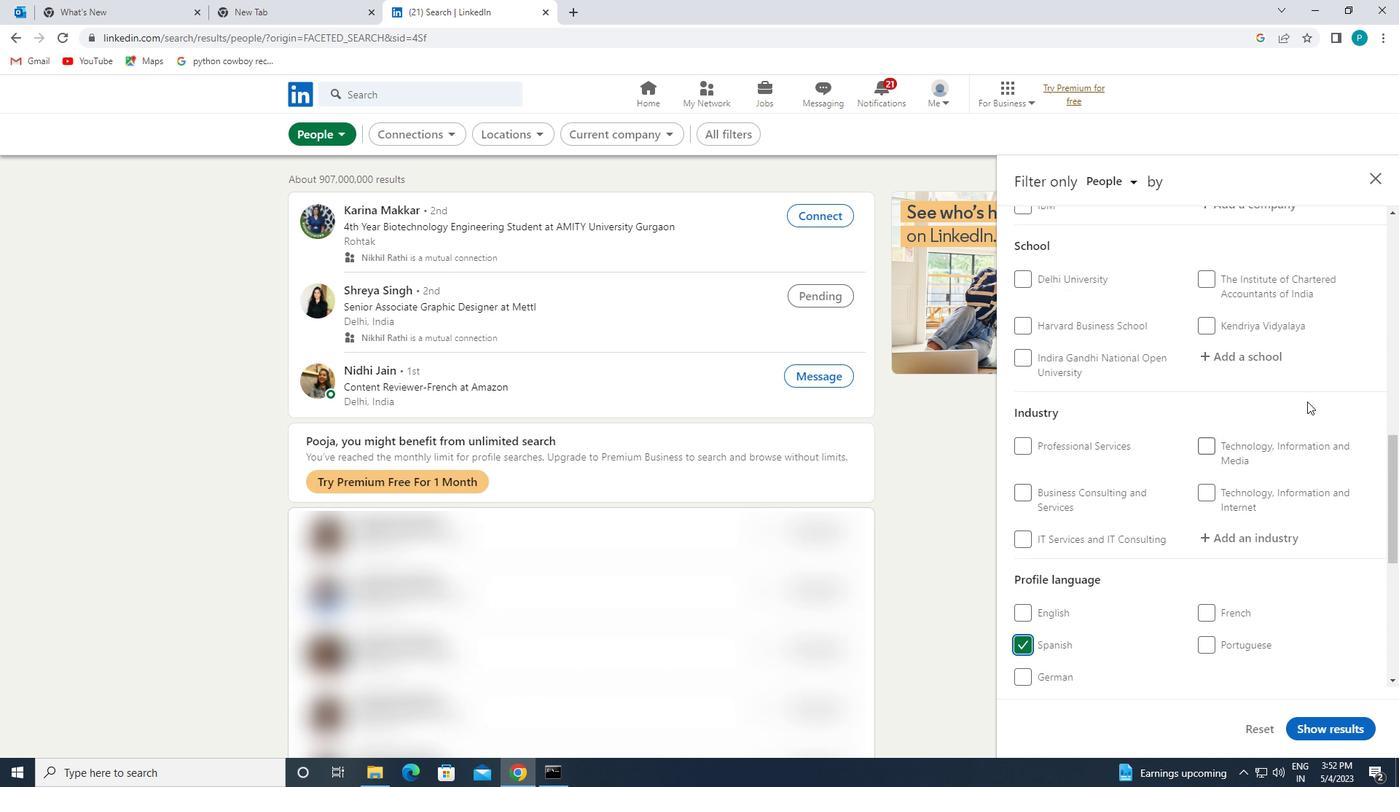 
Action: Mouse moved to (1305, 374)
Screenshot: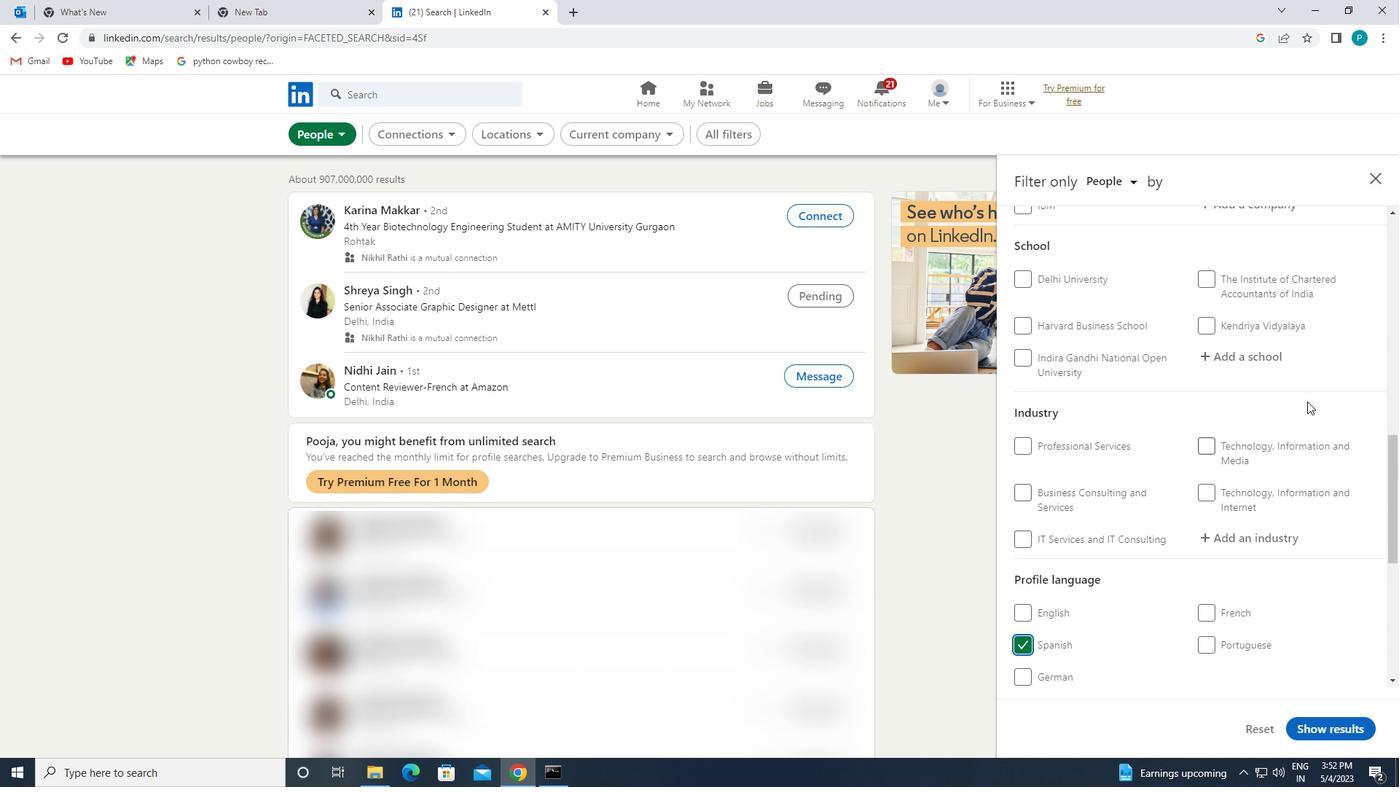 
Action: Mouse scrolled (1305, 375) with delta (0, 0)
Screenshot: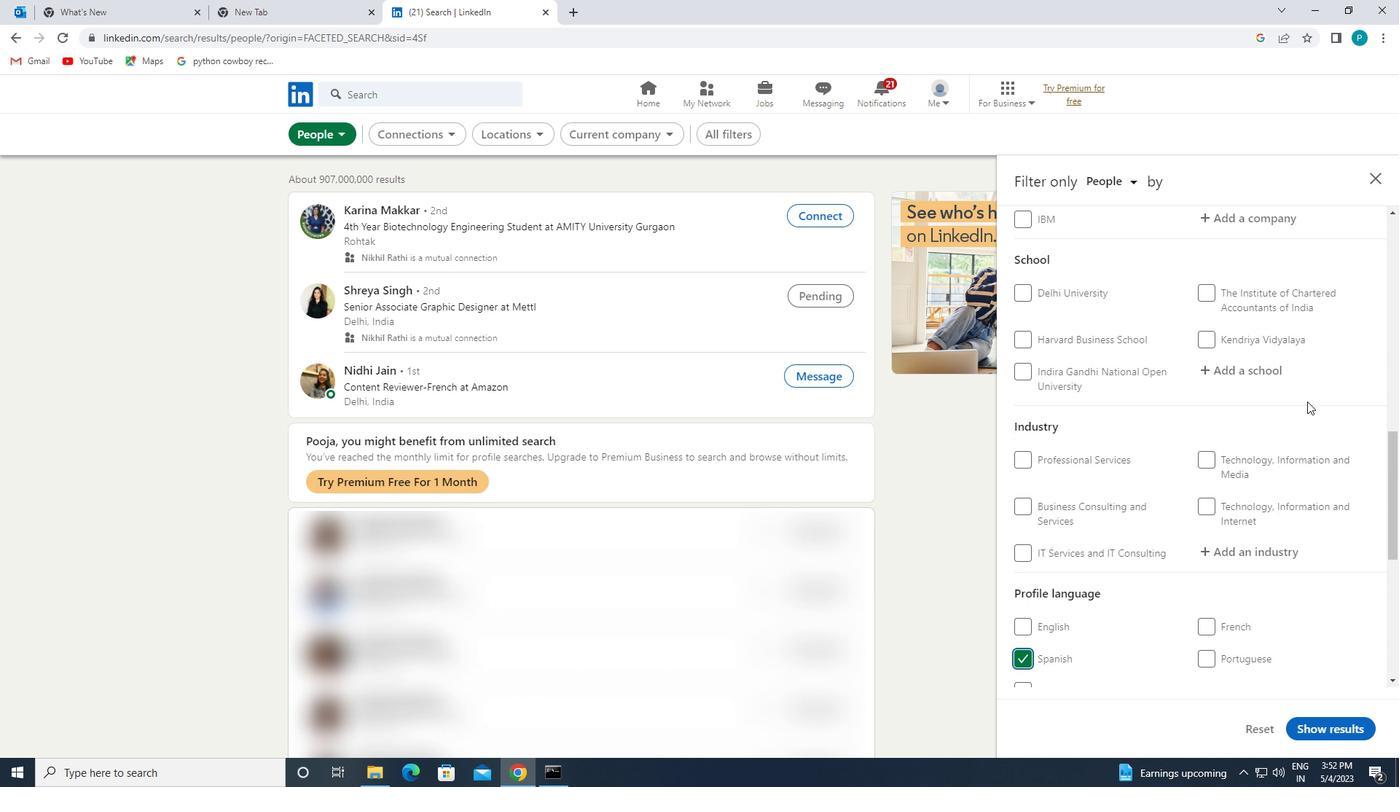 
Action: Mouse moved to (1246, 325)
Screenshot: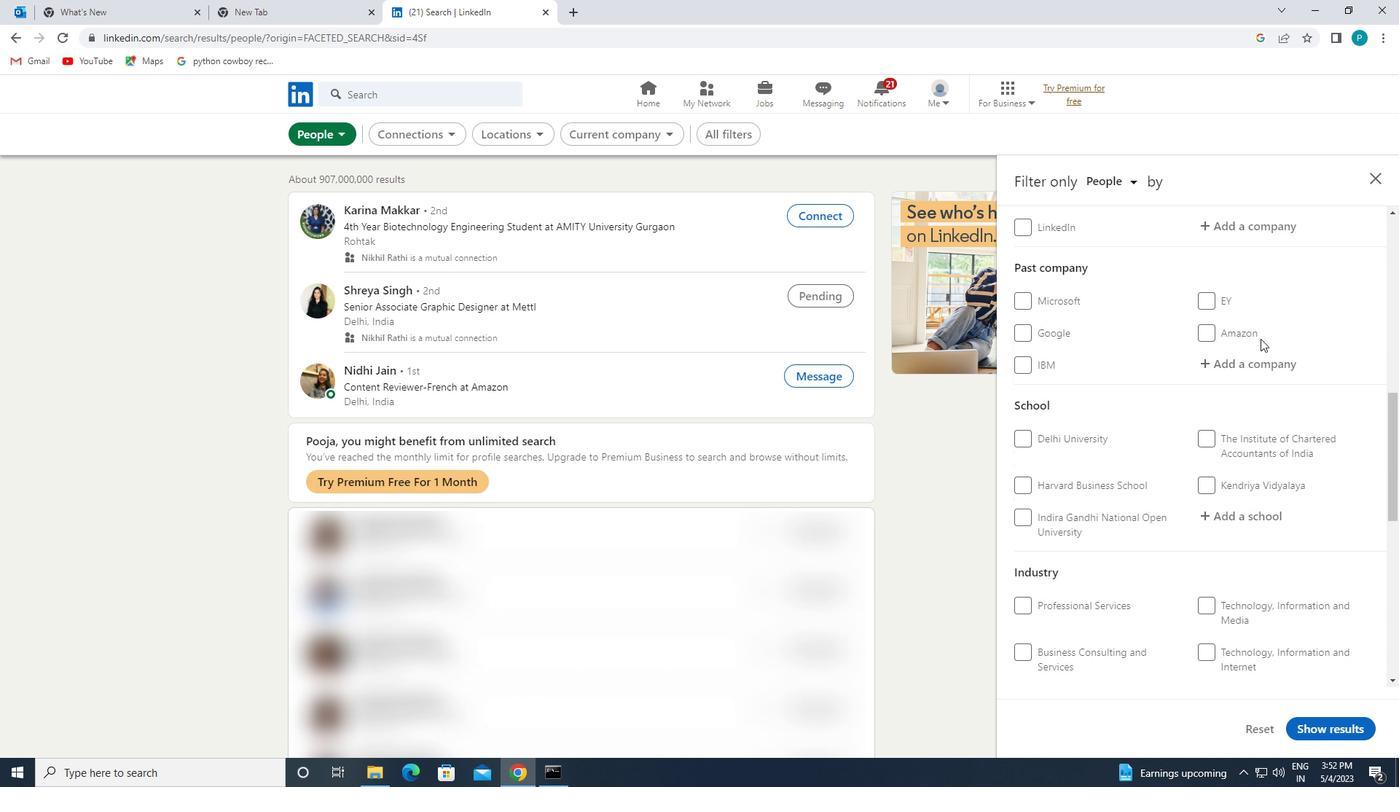 
Action: Mouse scrolled (1246, 326) with delta (0, 0)
Screenshot: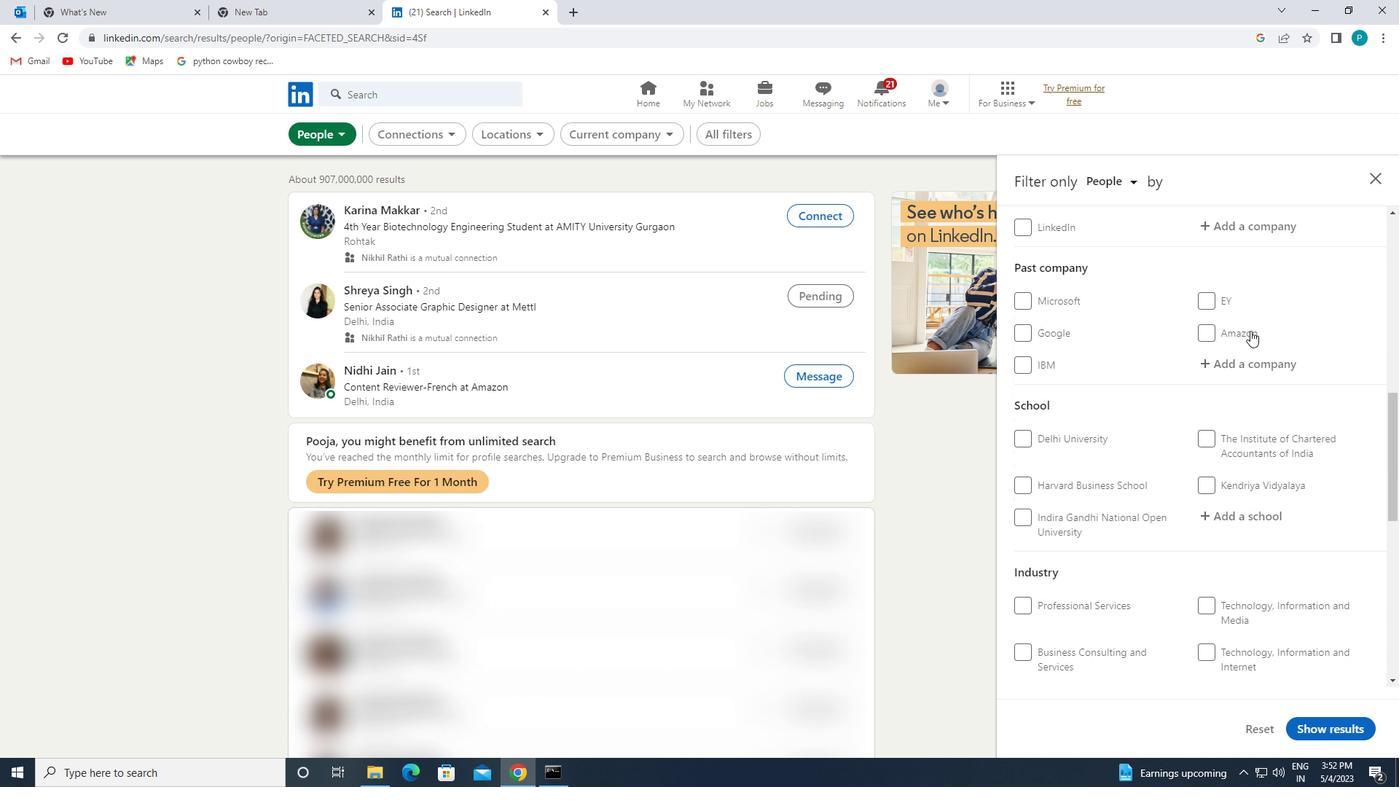 
Action: Mouse scrolled (1246, 326) with delta (0, 0)
Screenshot: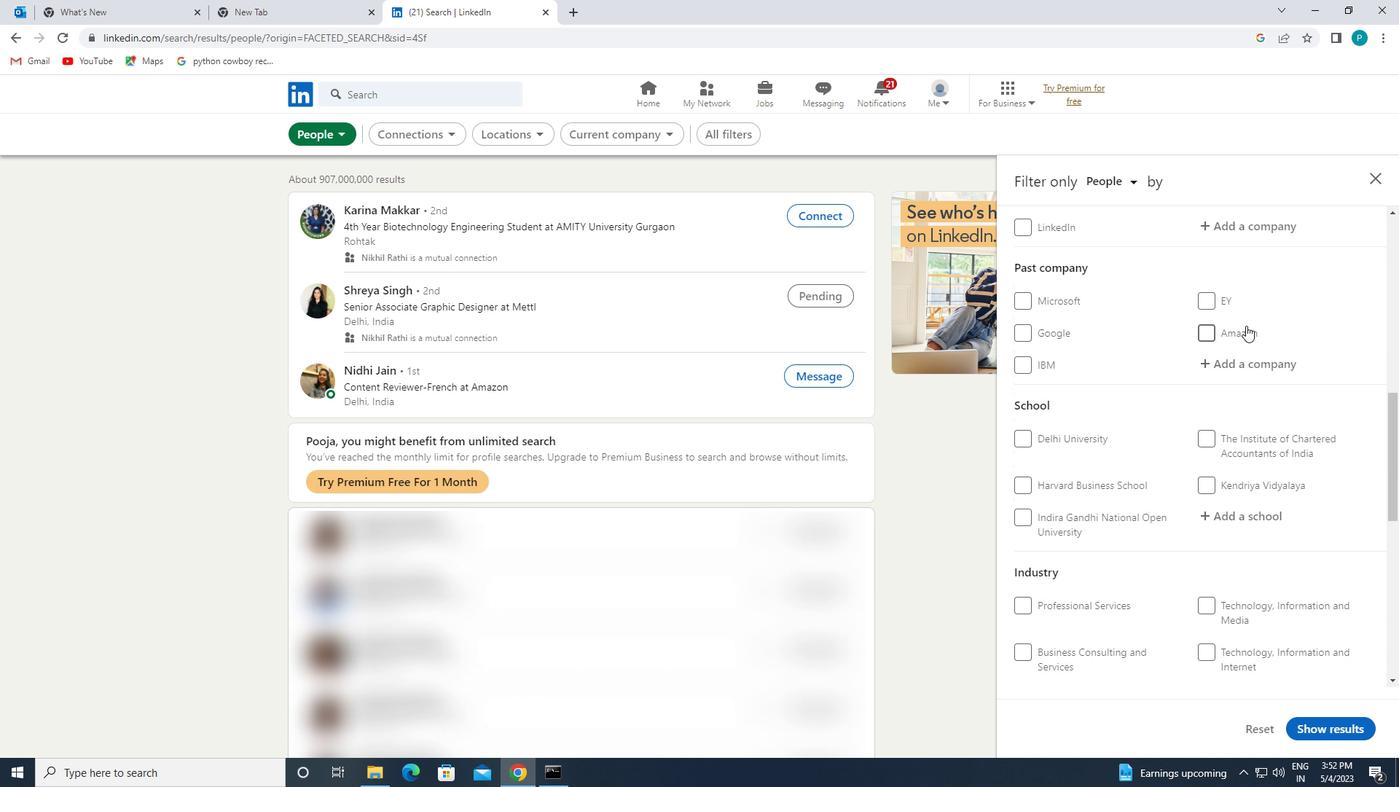 
Action: Mouse moved to (1249, 370)
Screenshot: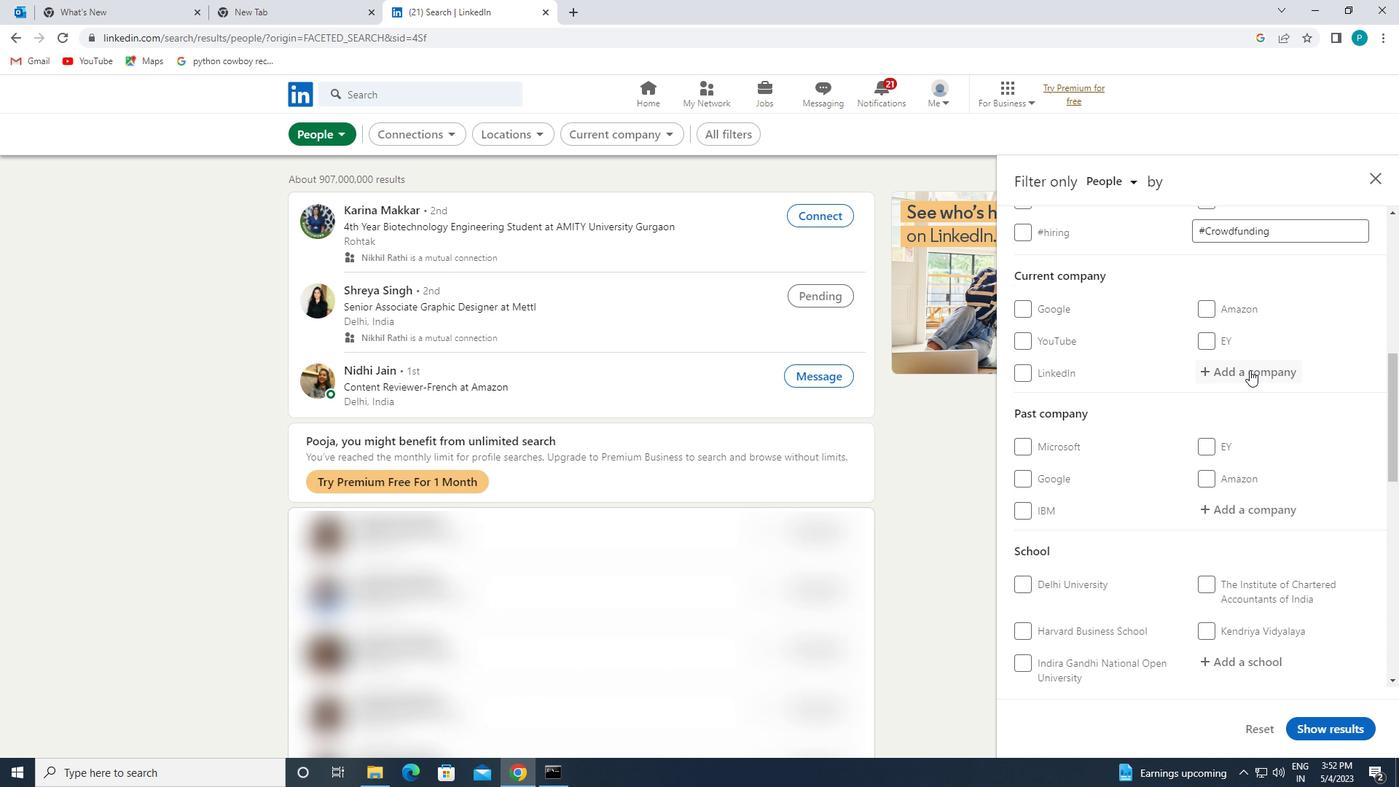 
Action: Mouse pressed left at (1249, 370)
Screenshot: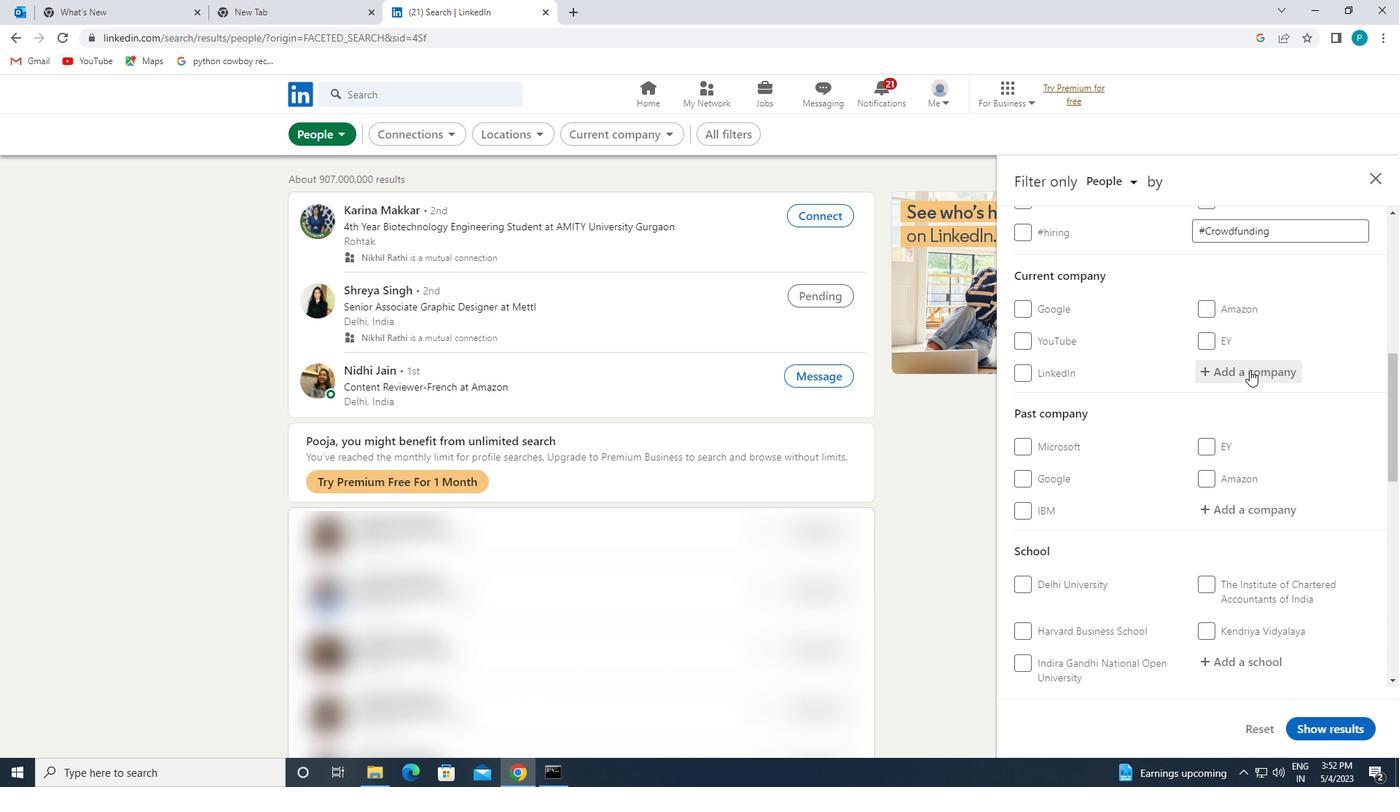 
Action: Key pressed <Key.caps_lock>H<Key.caps_lock>IRE
Screenshot: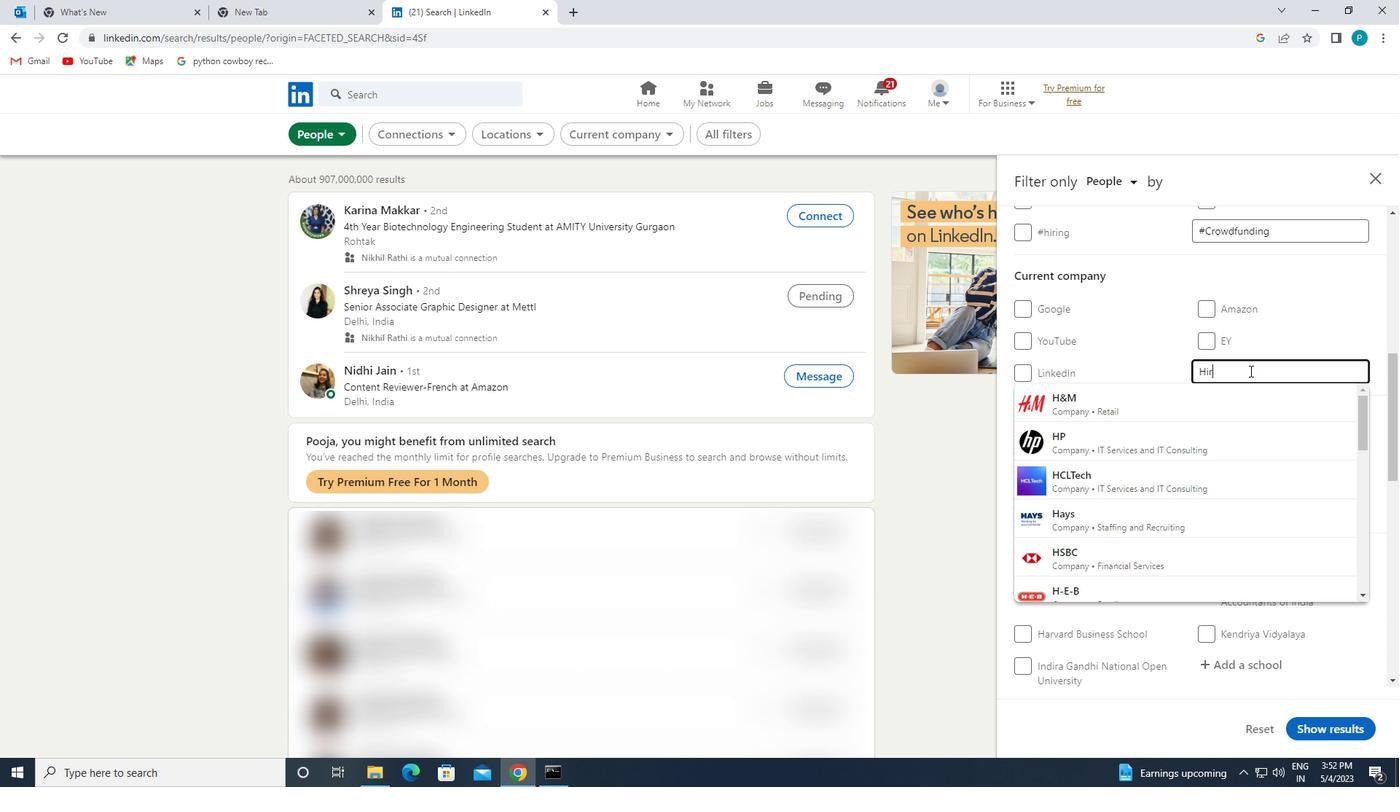 
Action: Mouse moved to (1198, 458)
Screenshot: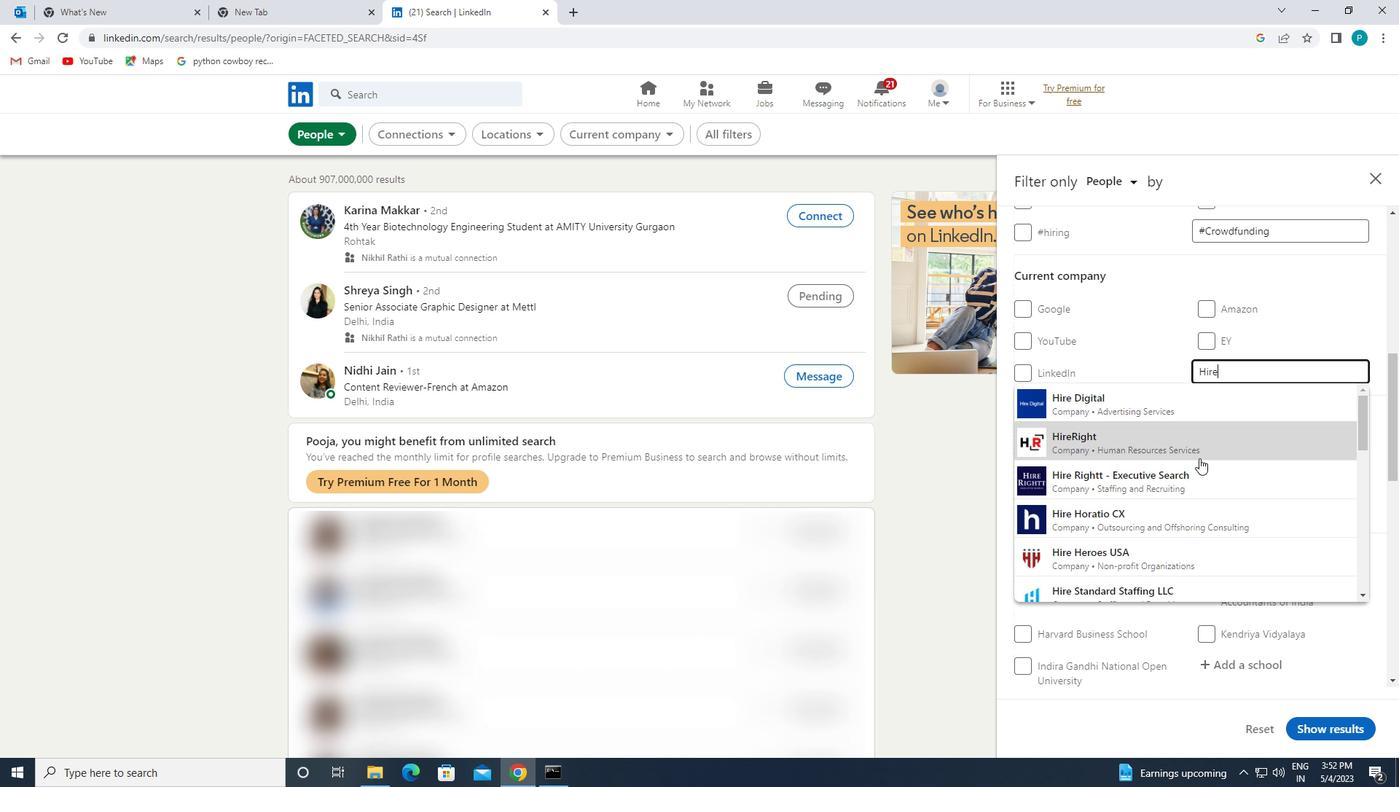 
Action: Mouse pressed left at (1198, 458)
Screenshot: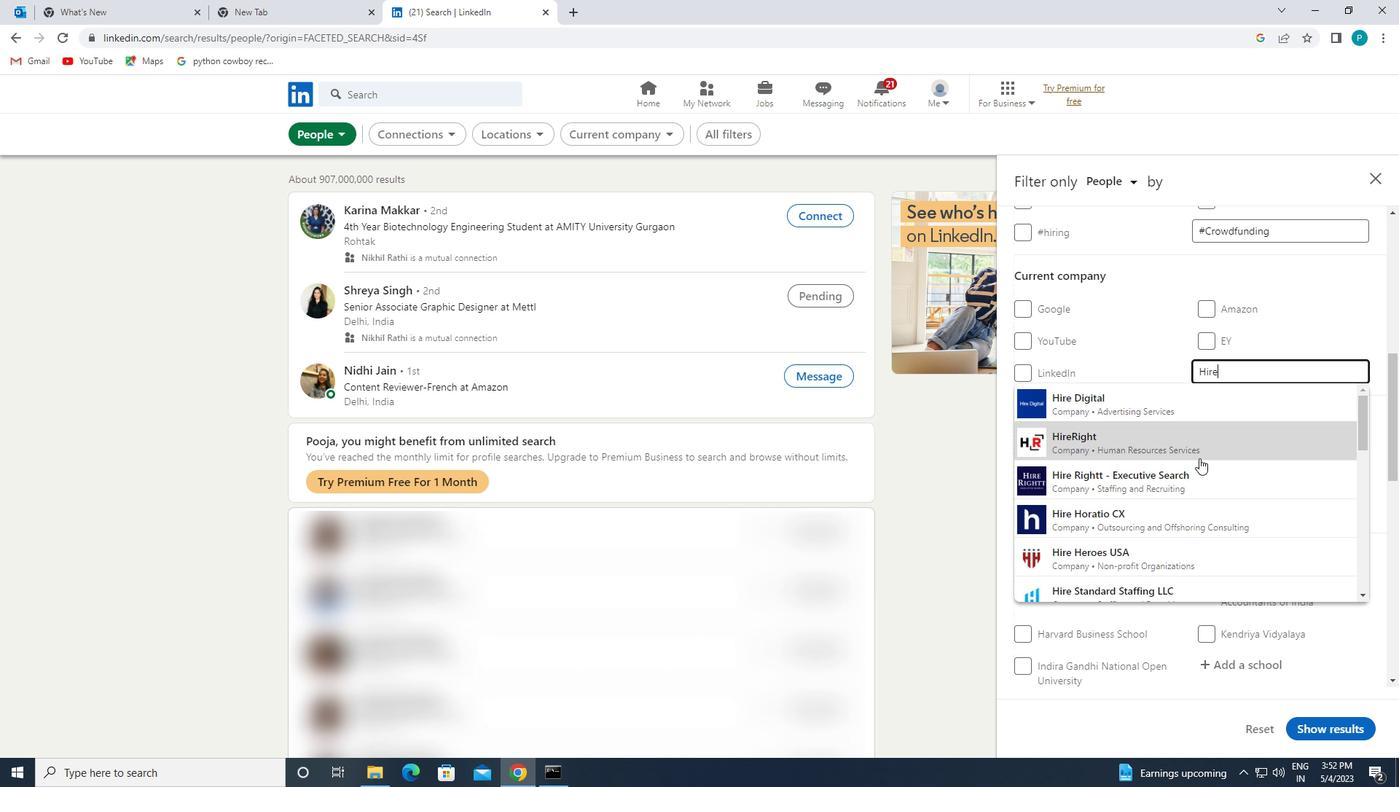 
Action: Mouse moved to (1029, 305)
Screenshot: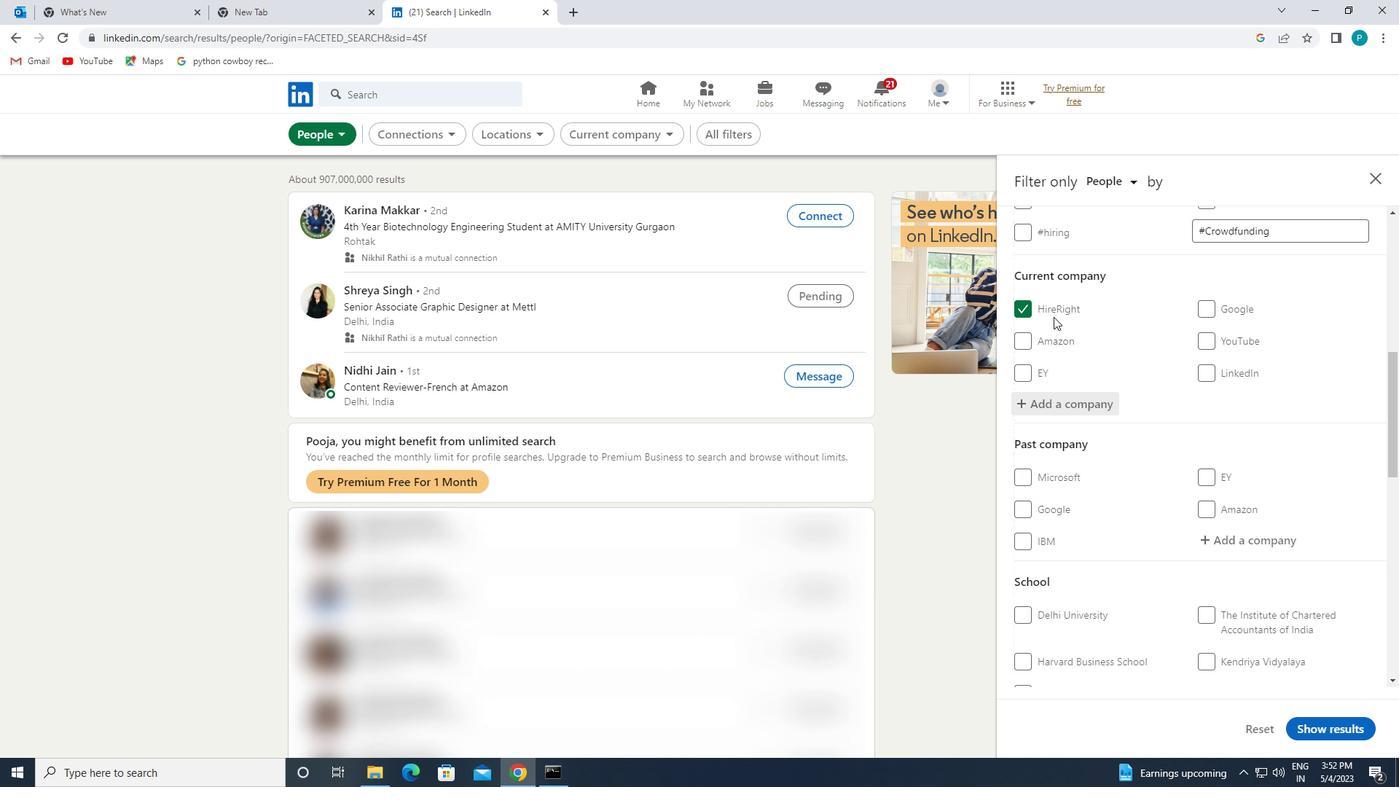 
Action: Mouse pressed left at (1029, 305)
Screenshot: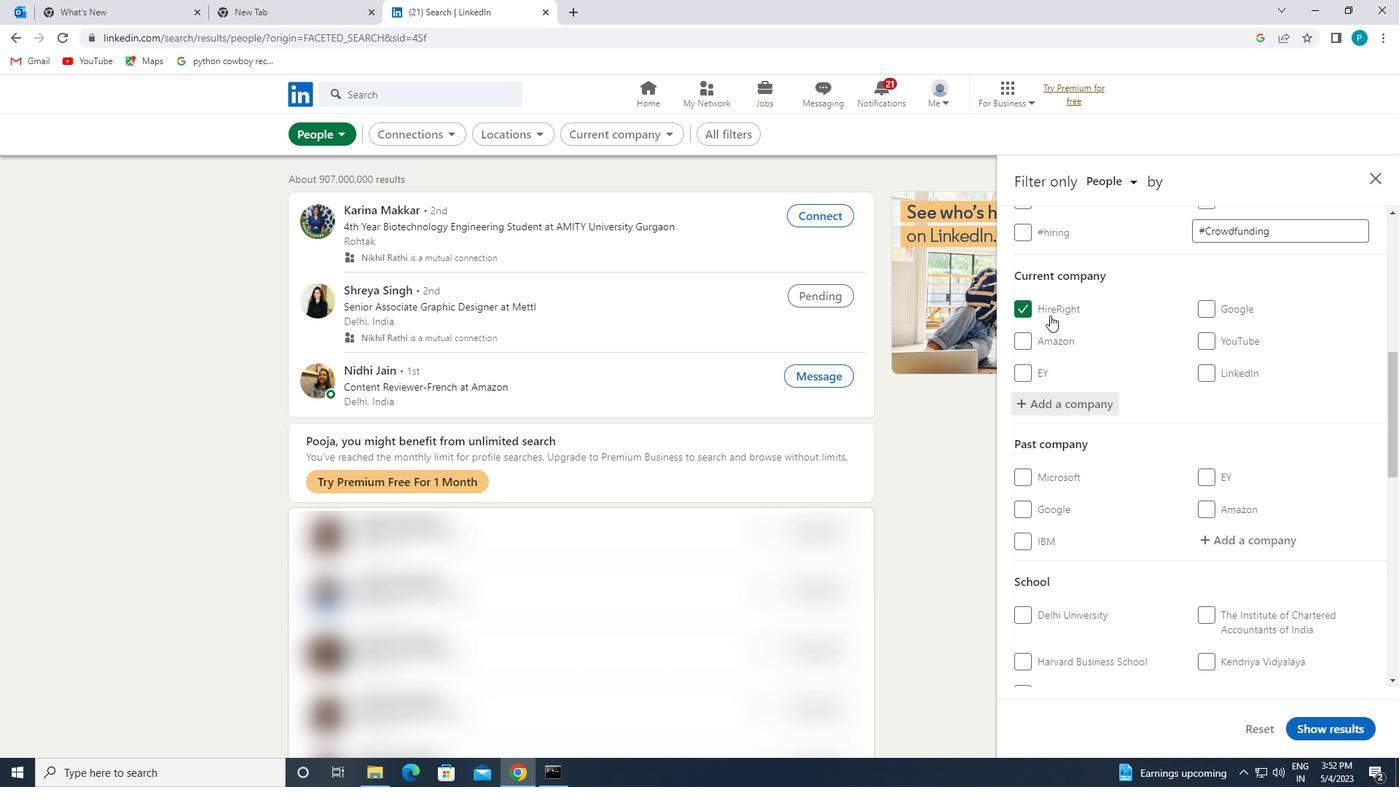 
Action: Mouse moved to (1060, 417)
Screenshot: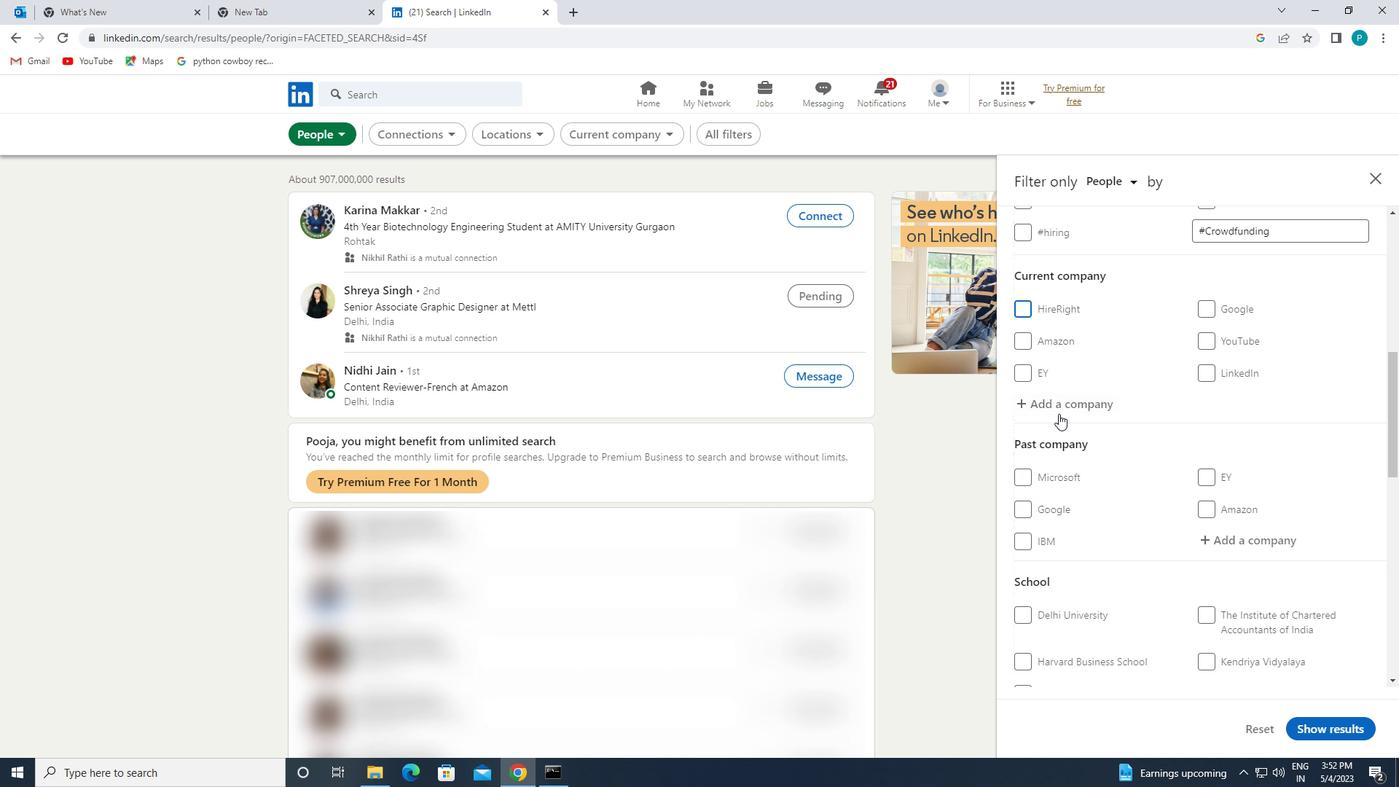 
Action: Mouse pressed left at (1060, 417)
Screenshot: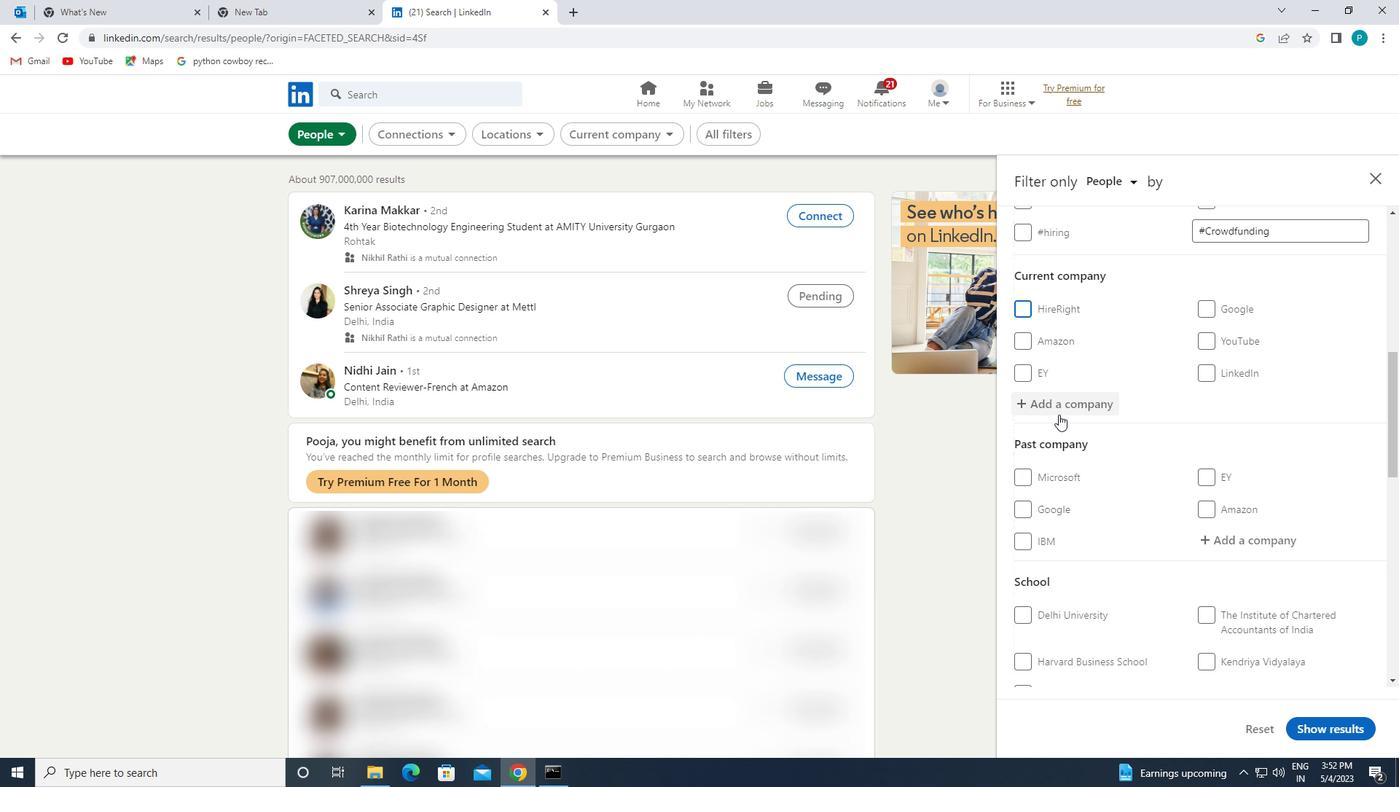 
Action: Mouse moved to (1051, 400)
Screenshot: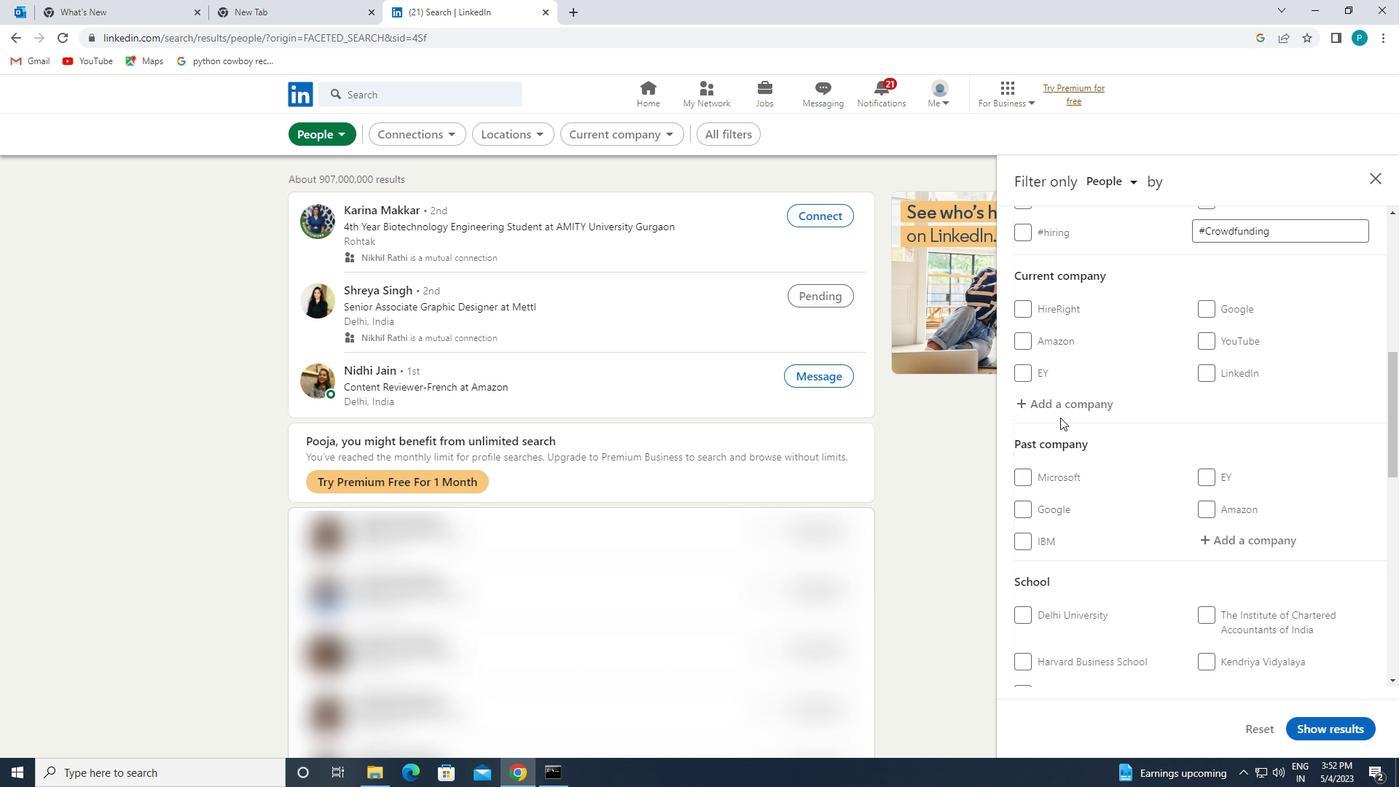 
Action: Mouse pressed left at (1051, 400)
Screenshot: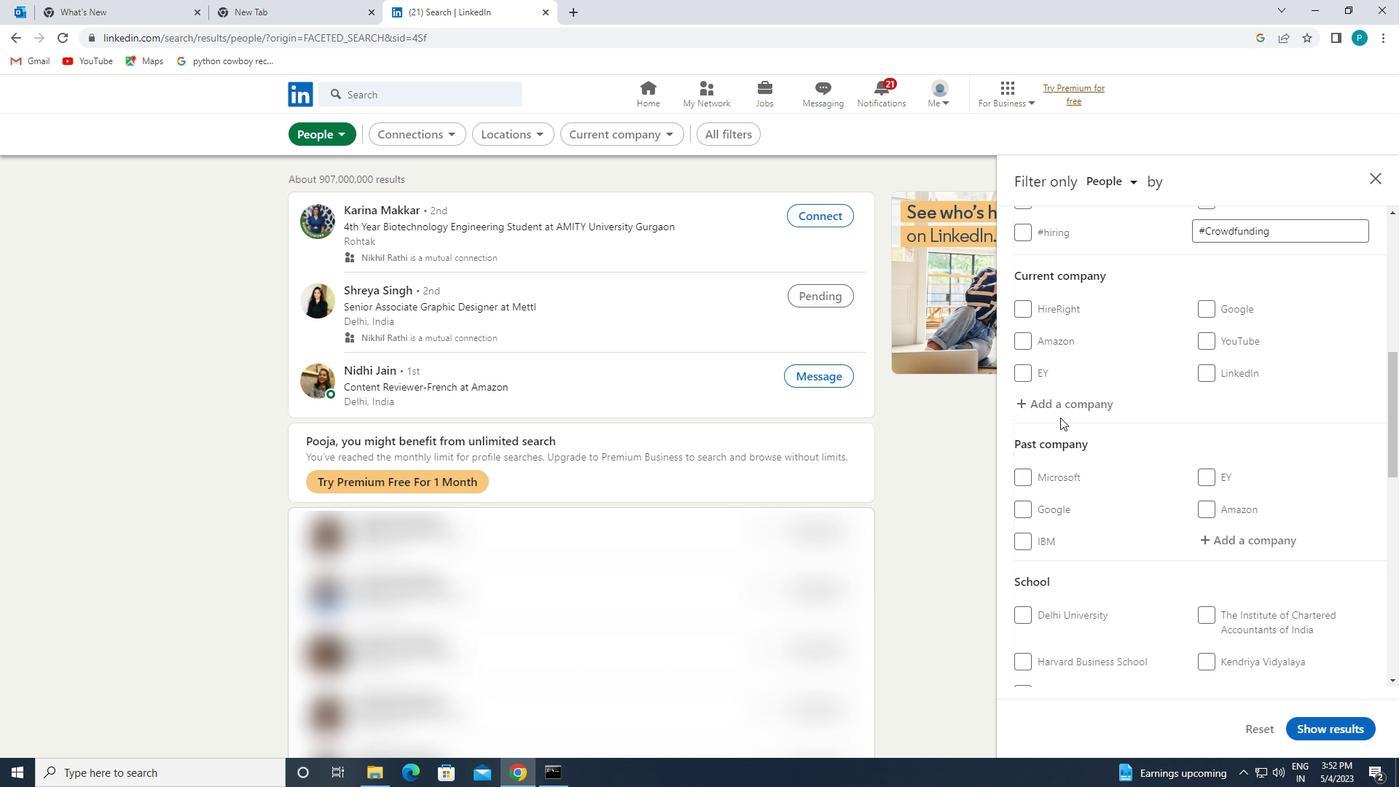 
Action: Mouse moved to (1053, 399)
Screenshot: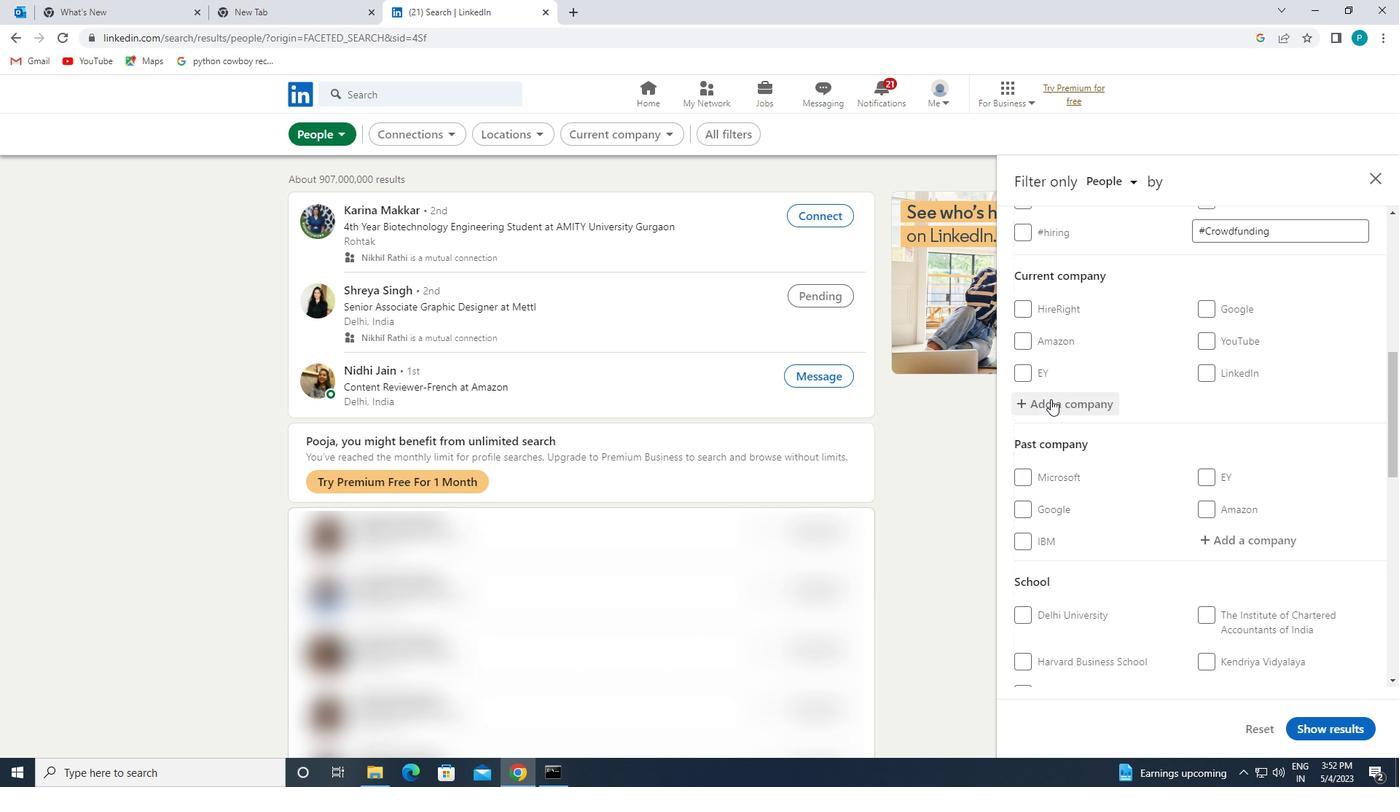
Action: Key pressed <Key.caps_lock>H<Key.caps_lock>IRE
Screenshot: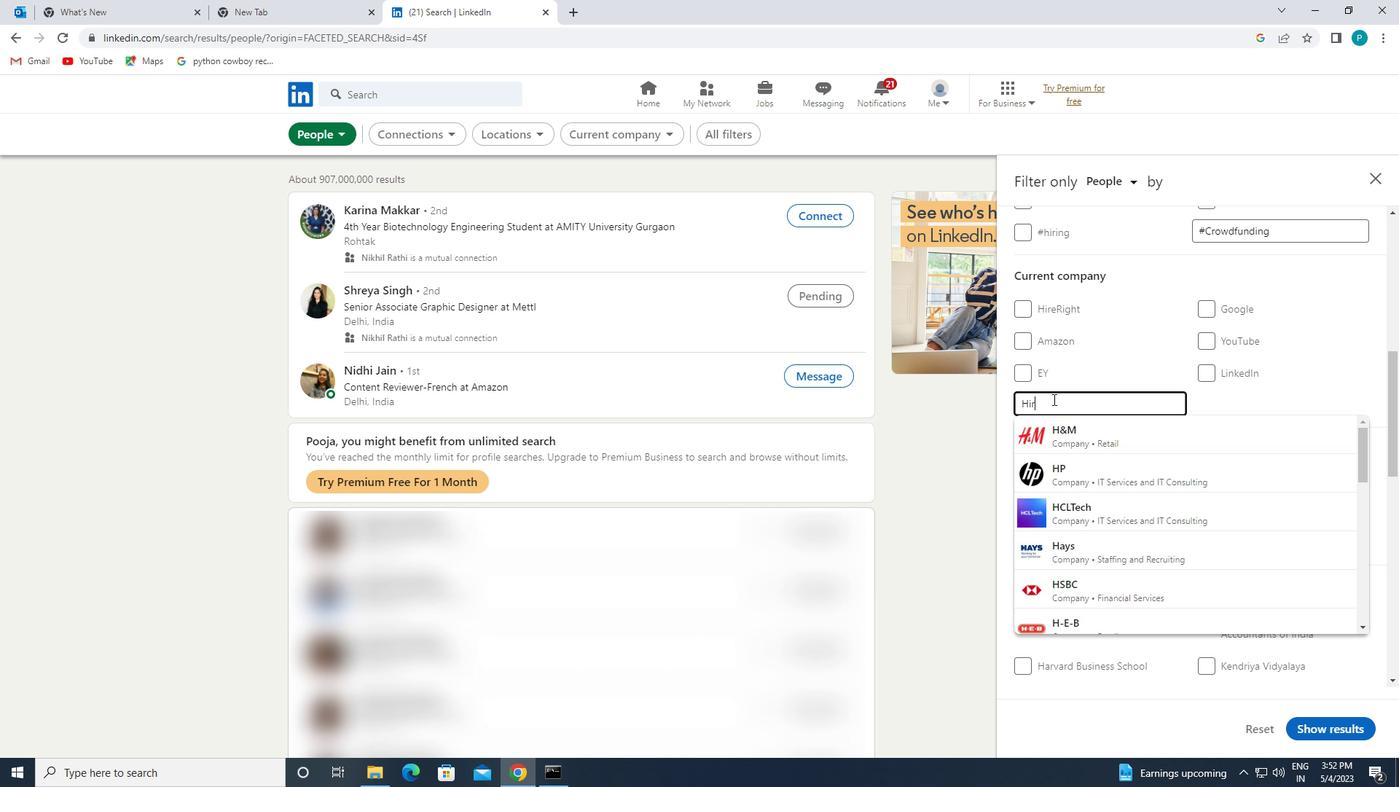 
Action: Mouse moved to (1115, 500)
Screenshot: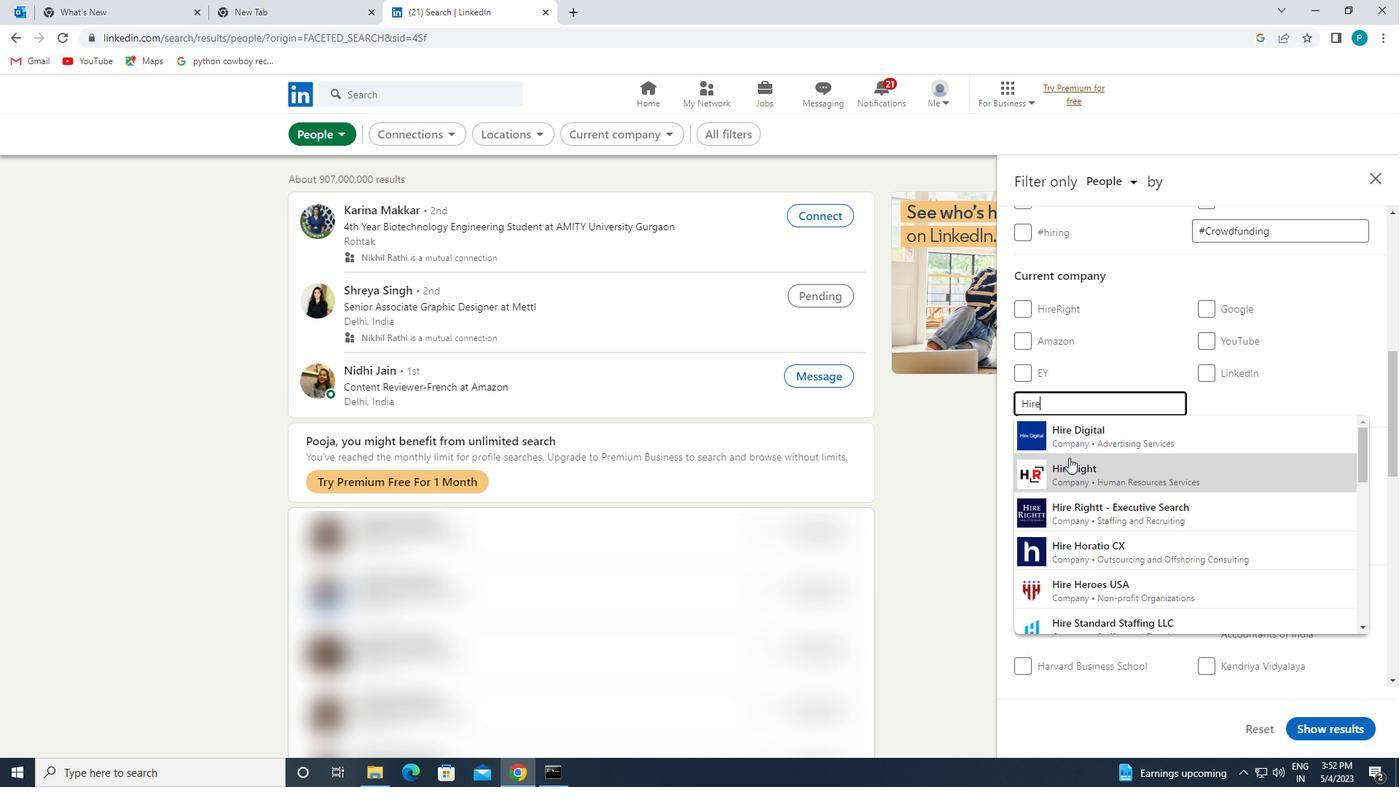 
Action: Mouse pressed left at (1115, 500)
Screenshot: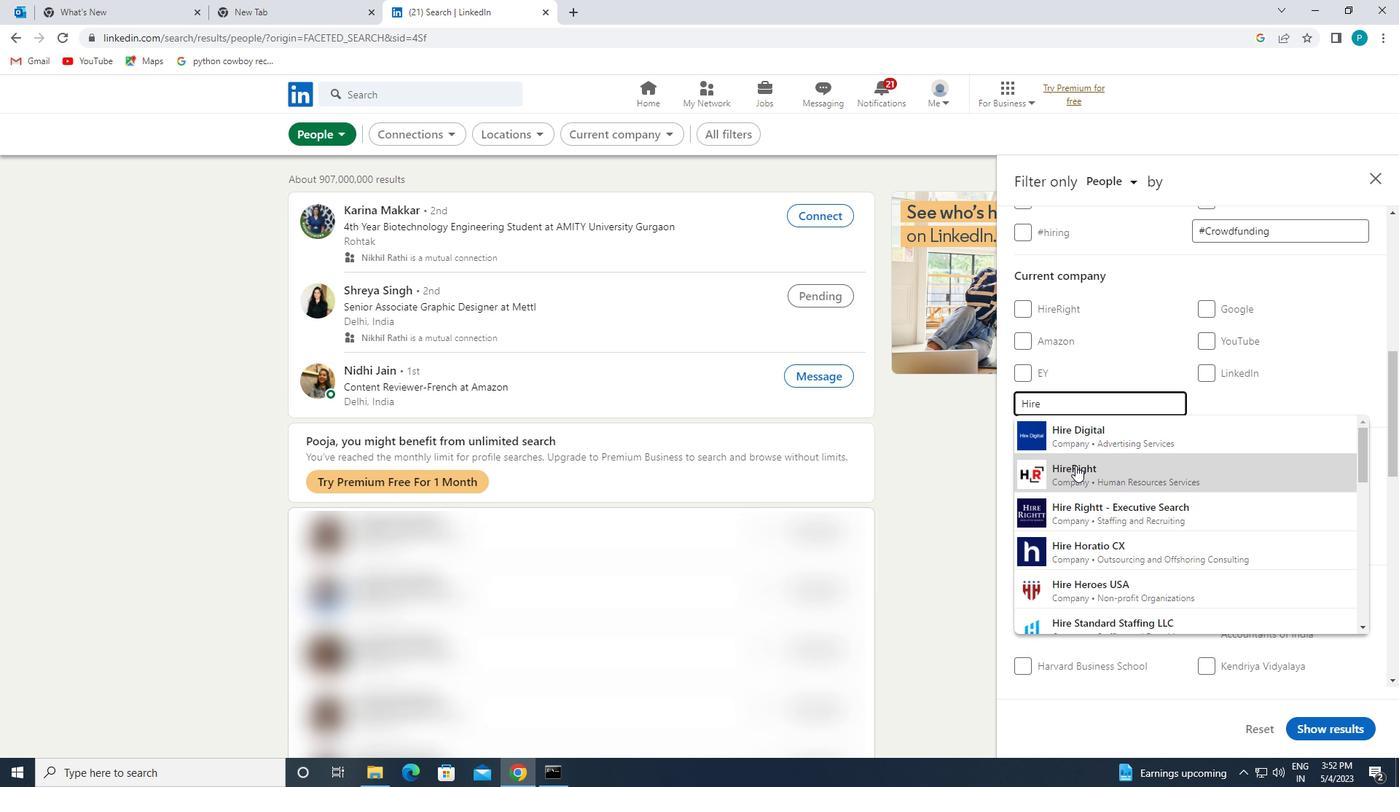 
Action: Mouse moved to (1189, 483)
Screenshot: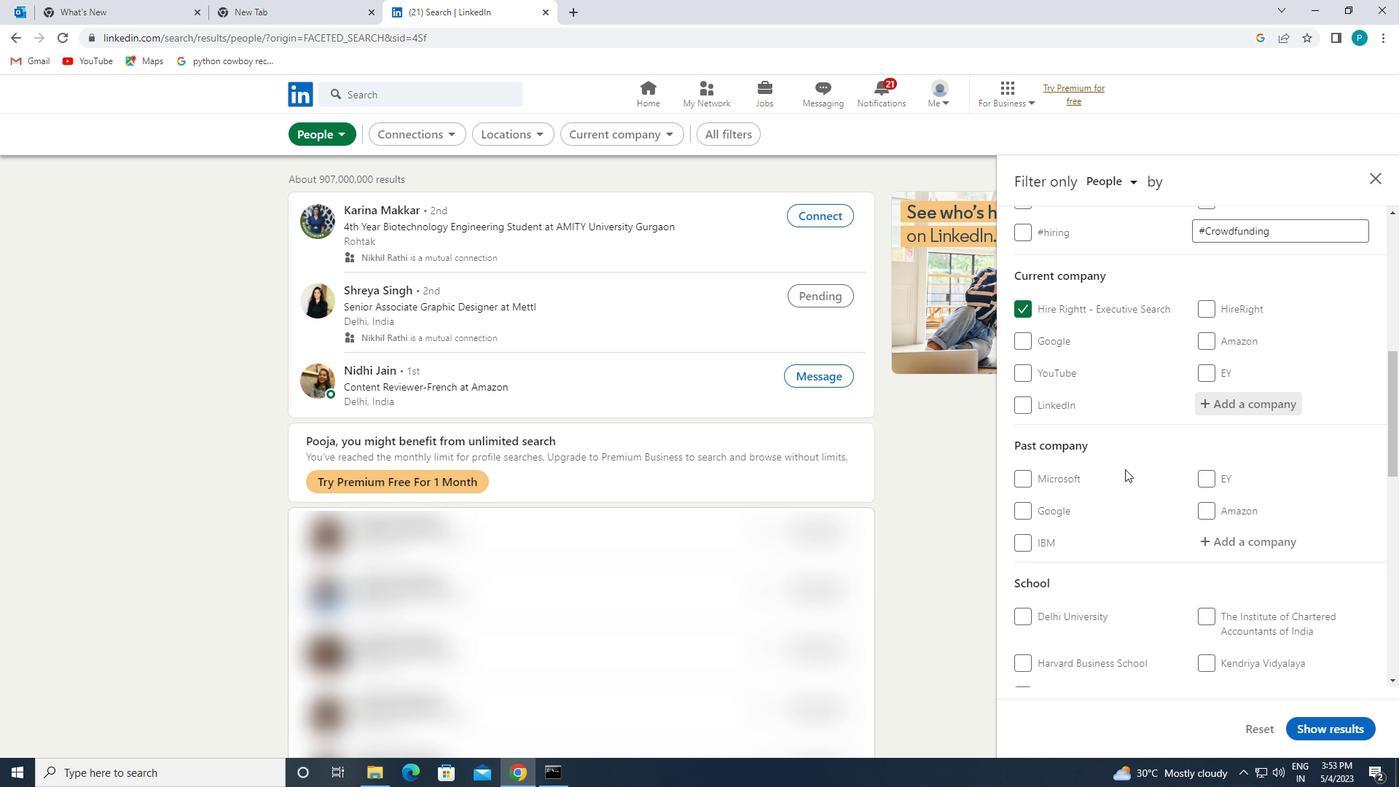 
Action: Mouse scrolled (1189, 482) with delta (0, 0)
Screenshot: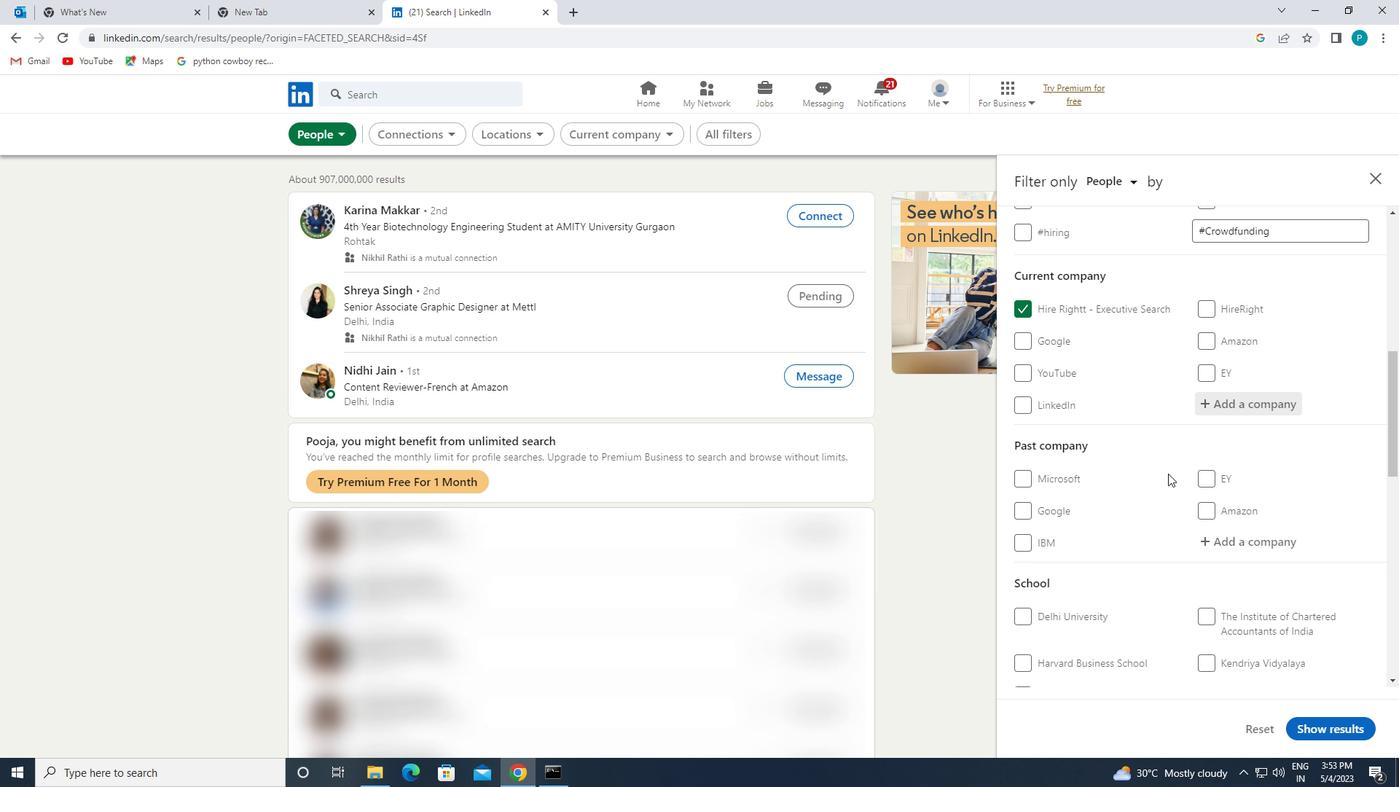 
Action: Mouse moved to (1213, 505)
Screenshot: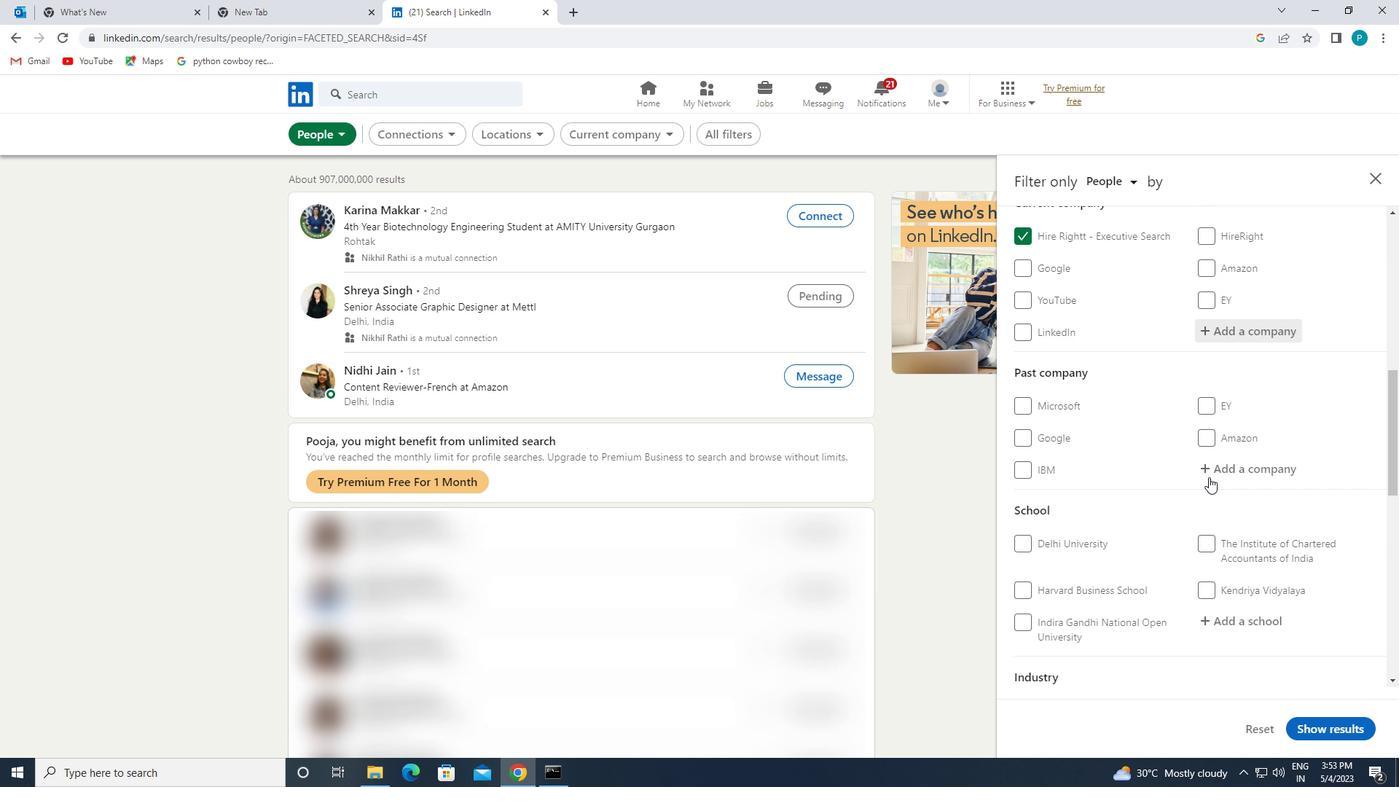 
Action: Mouse scrolled (1213, 505) with delta (0, 0)
Screenshot: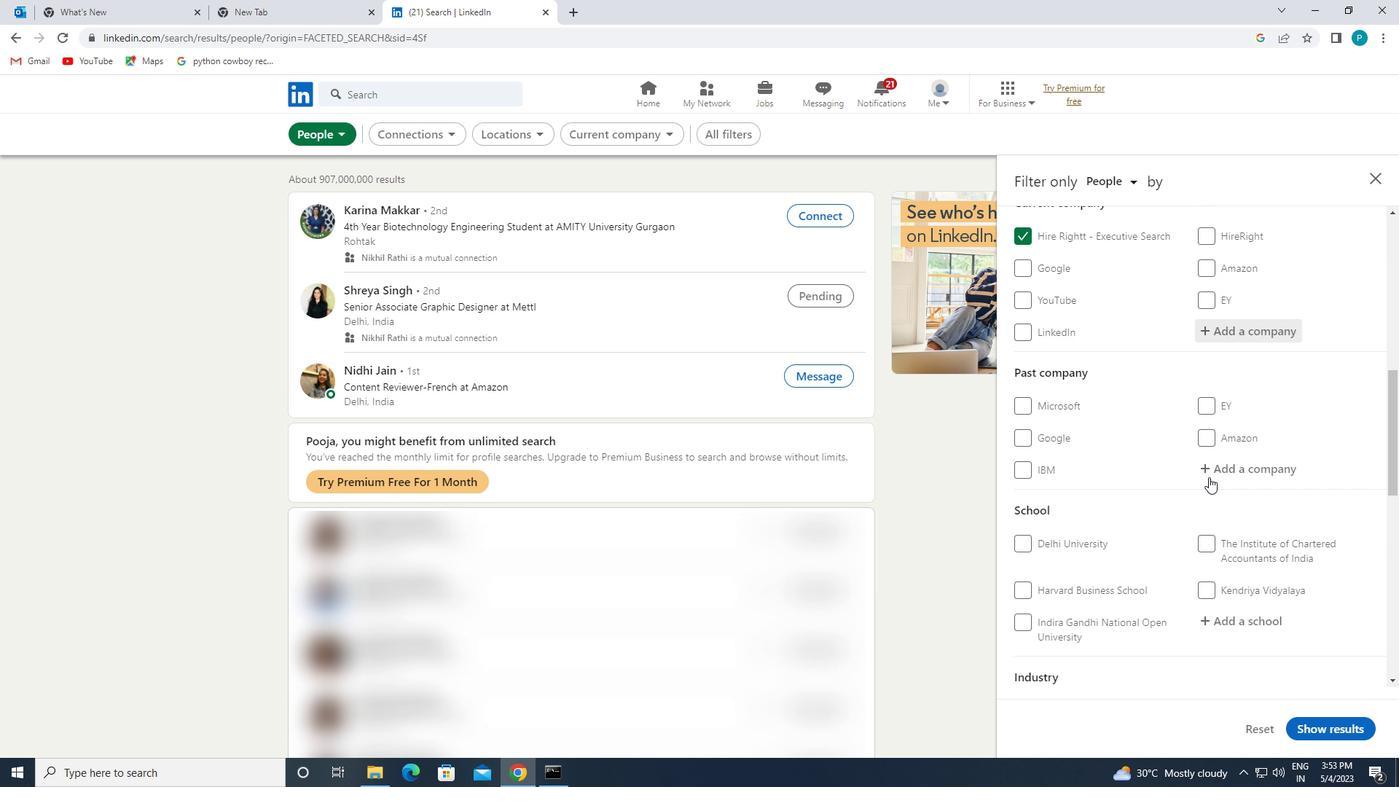 
Action: Mouse moved to (1212, 512)
Screenshot: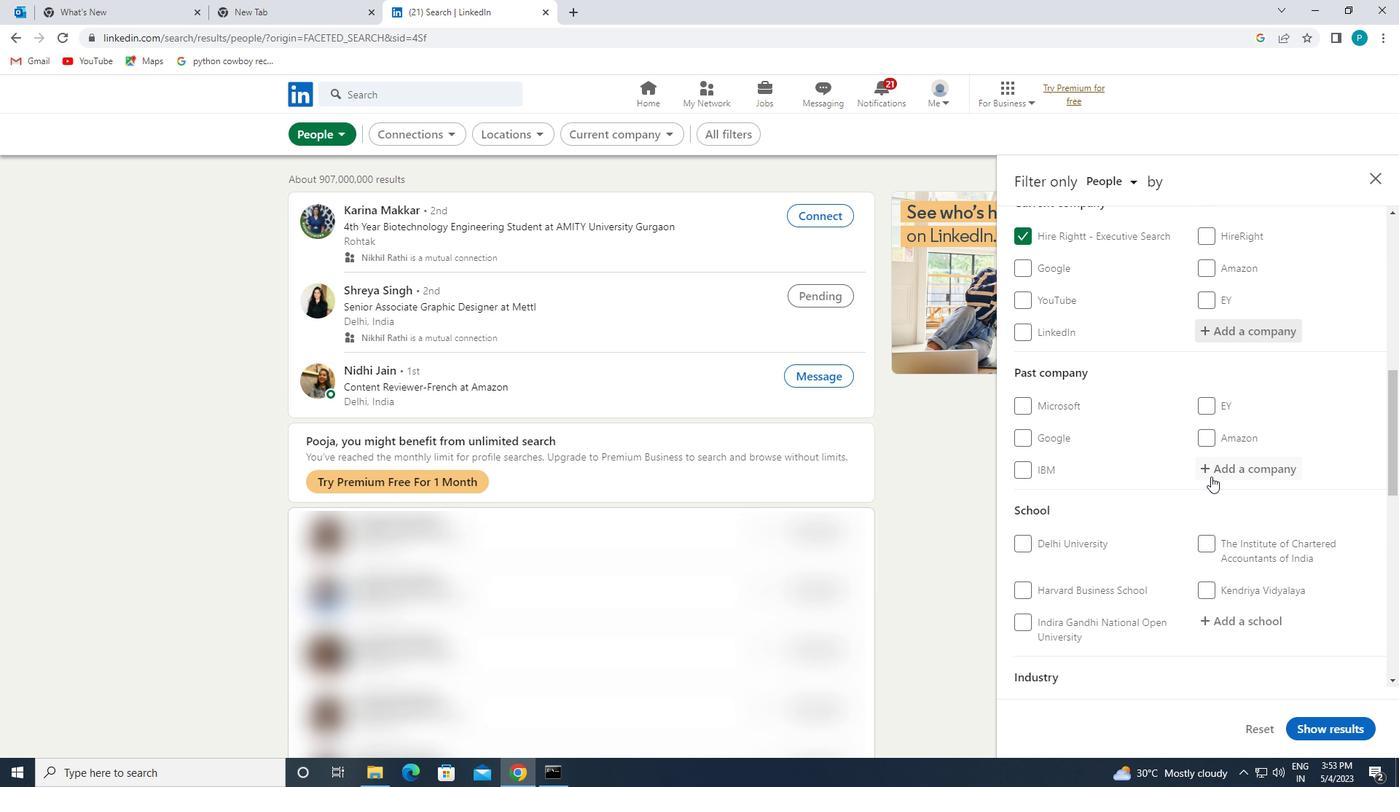
Action: Mouse scrolled (1212, 511) with delta (0, 0)
Screenshot: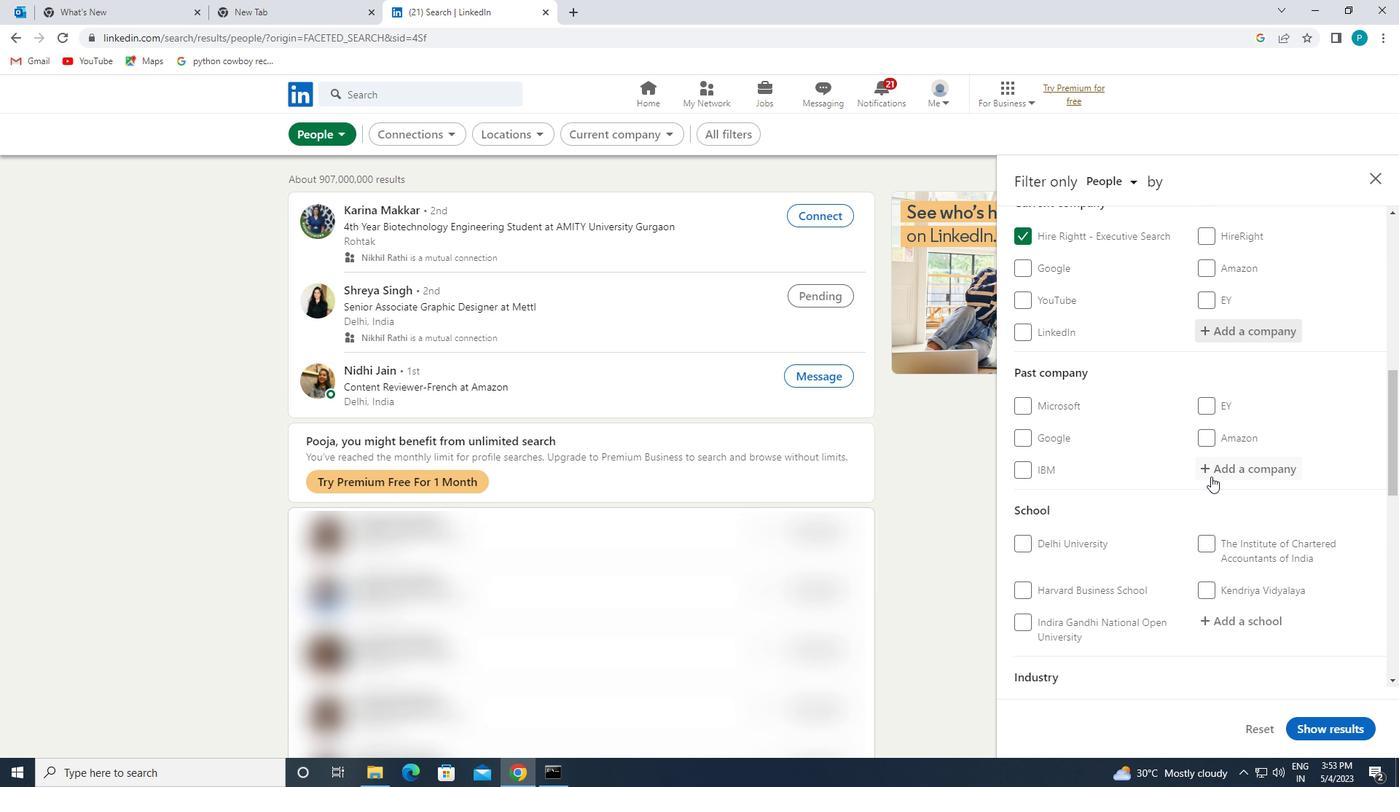 
Action: Mouse moved to (1217, 458)
Screenshot: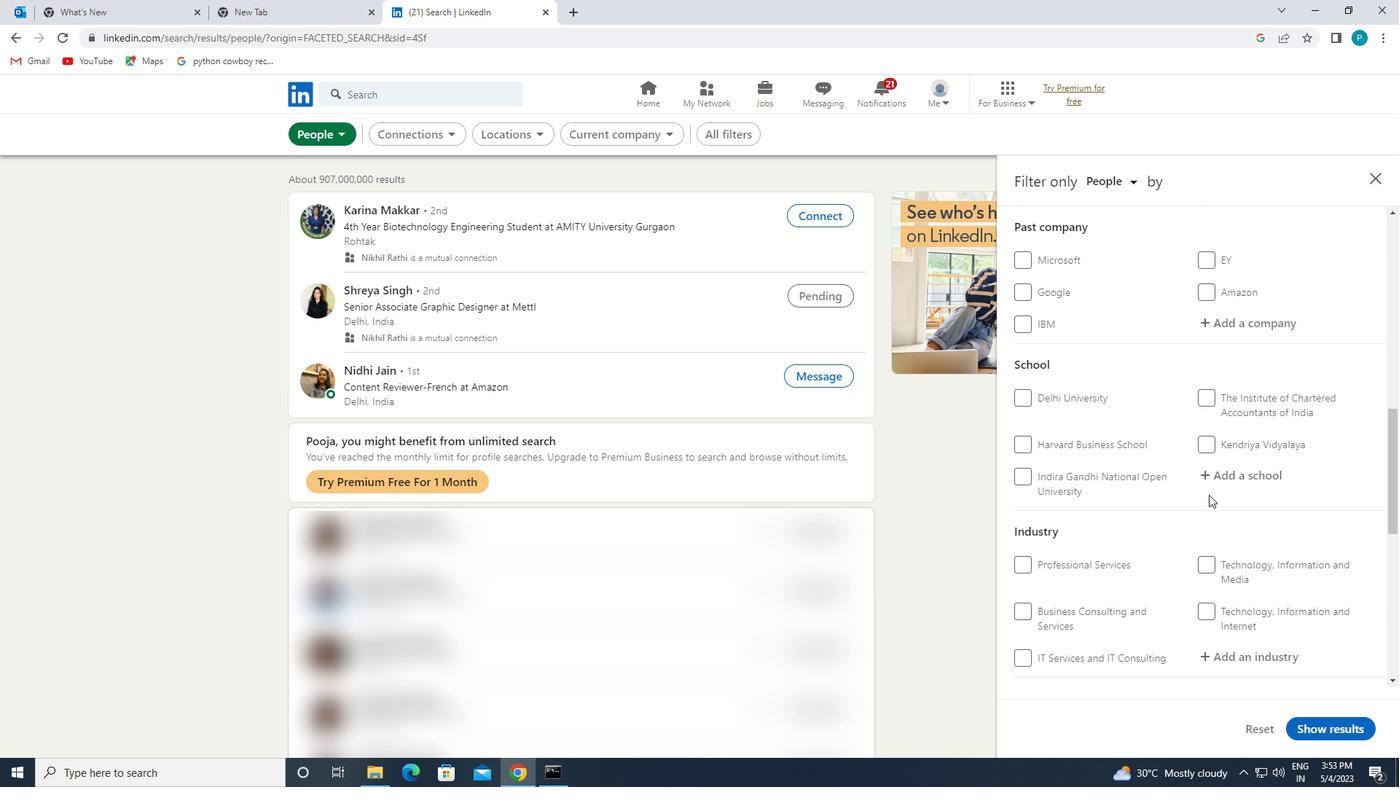 
Action: Mouse pressed left at (1217, 458)
Screenshot: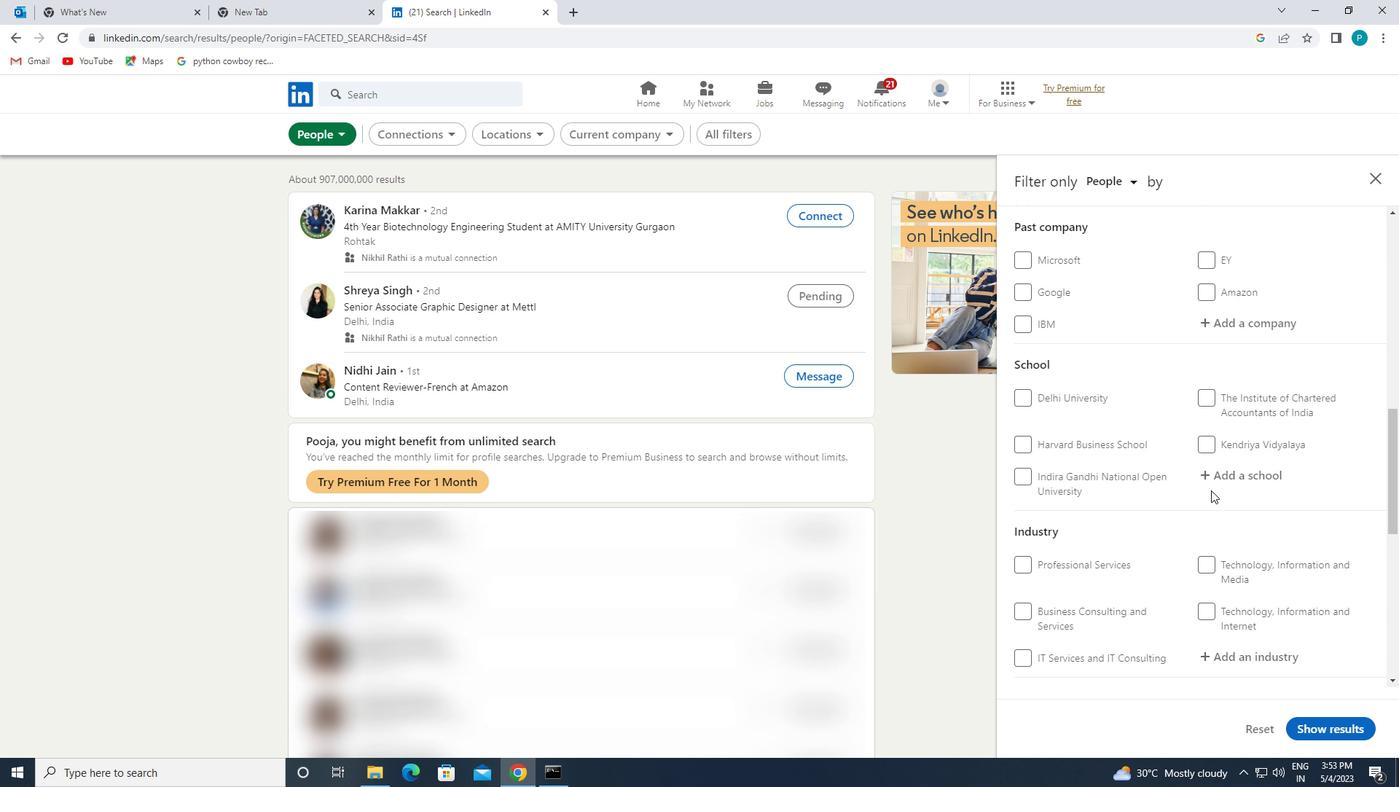 
Action: Mouse moved to (1222, 475)
Screenshot: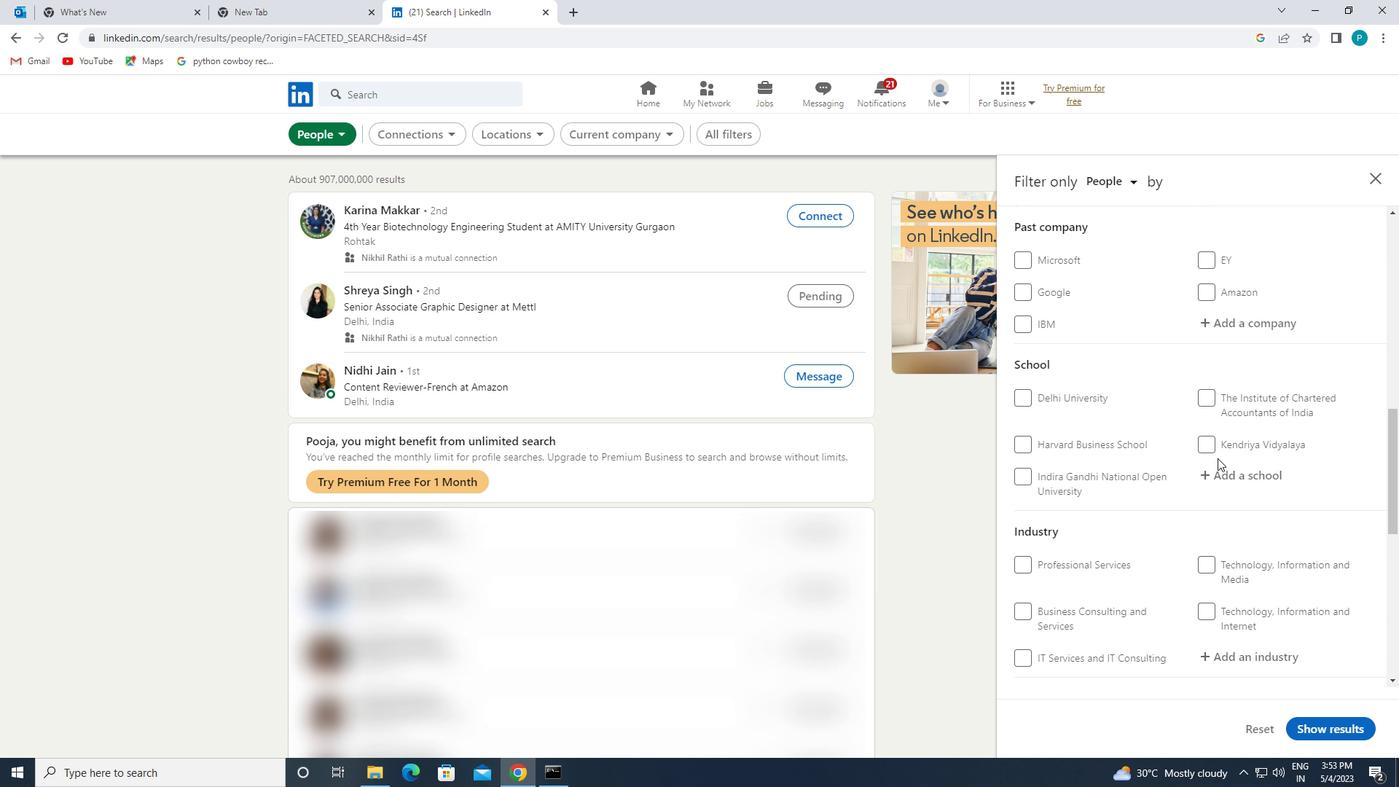 
Action: Mouse pressed left at (1222, 475)
Screenshot: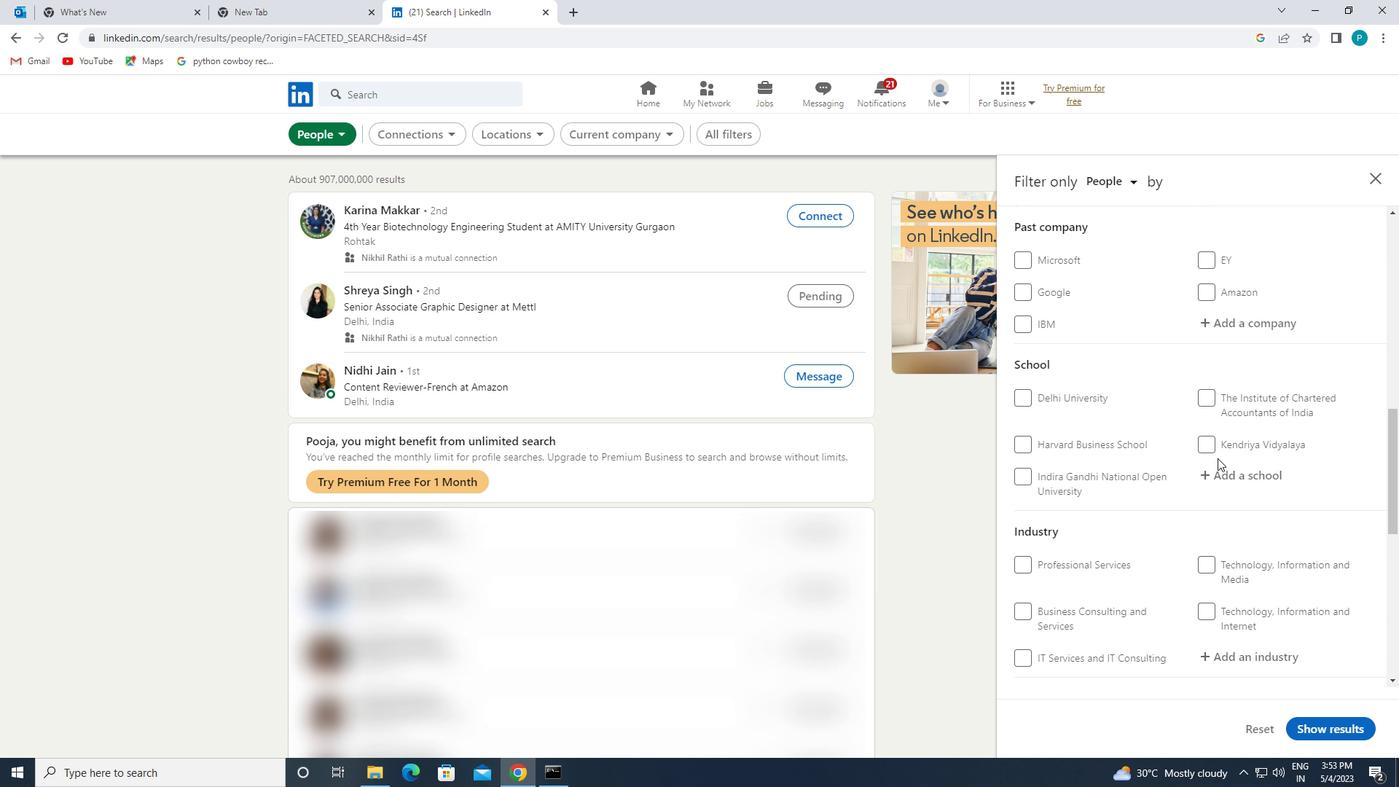 
Action: Mouse moved to (1203, 473)
Screenshot: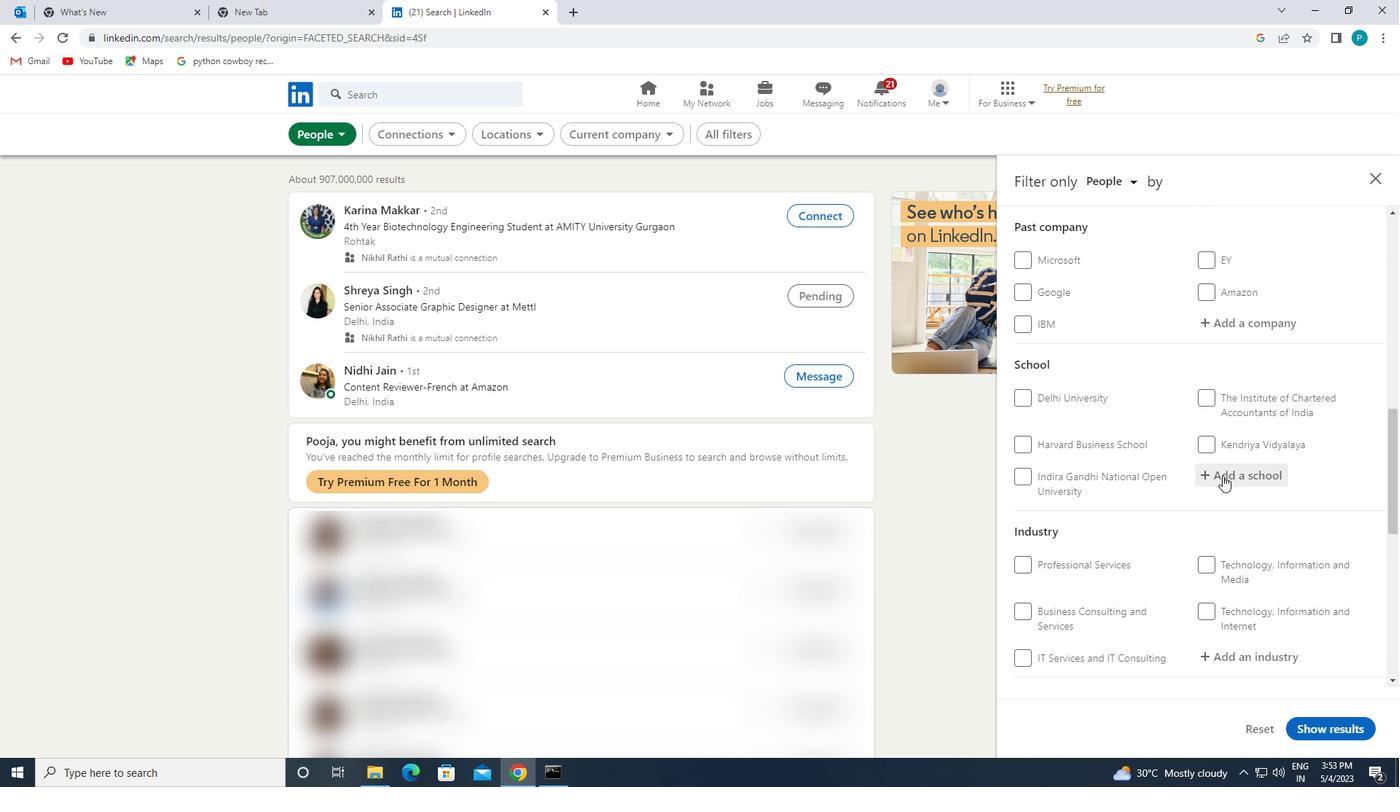 
Action: Key pressed <Key.caps_lock>R<Key.caps_lock>AJAGIRI
Screenshot: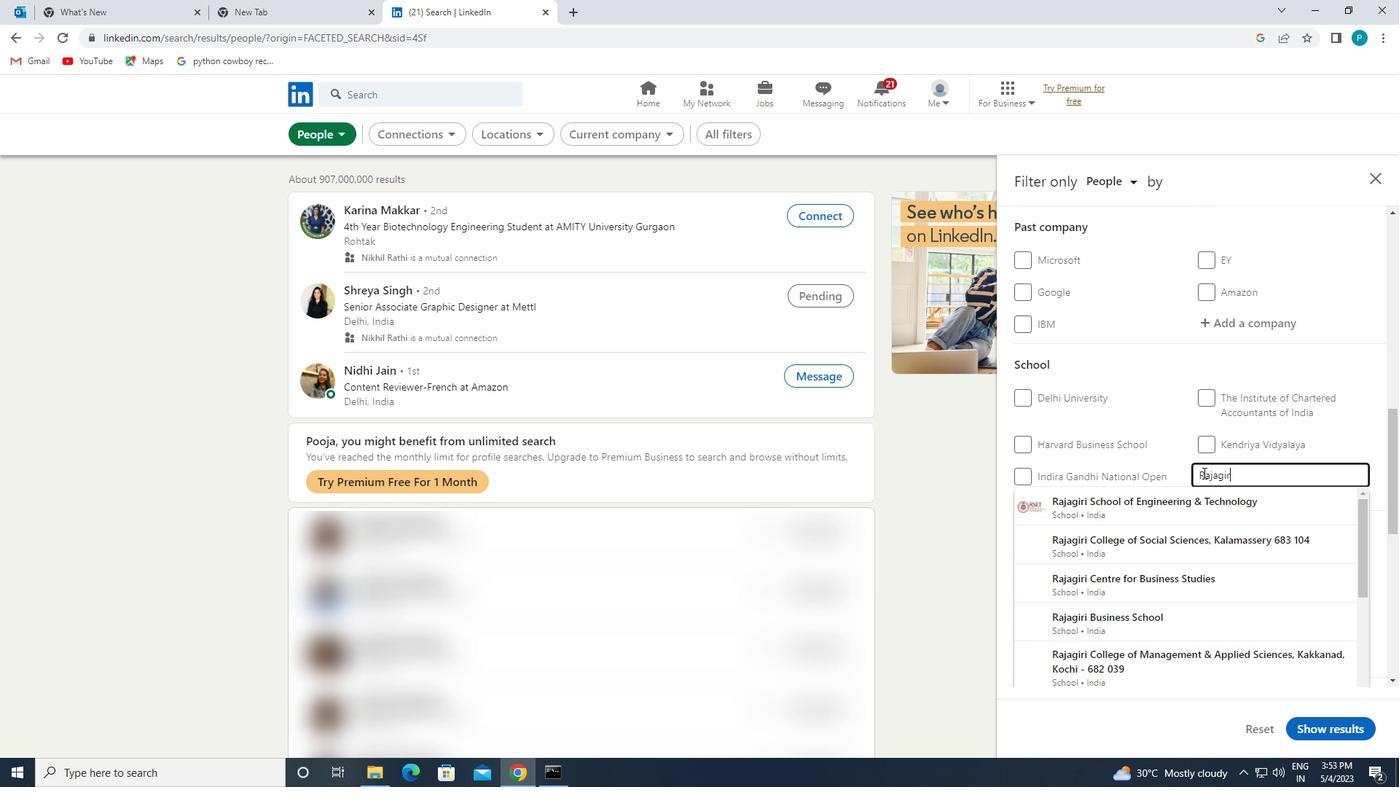 
Action: Mouse moved to (1197, 505)
Screenshot: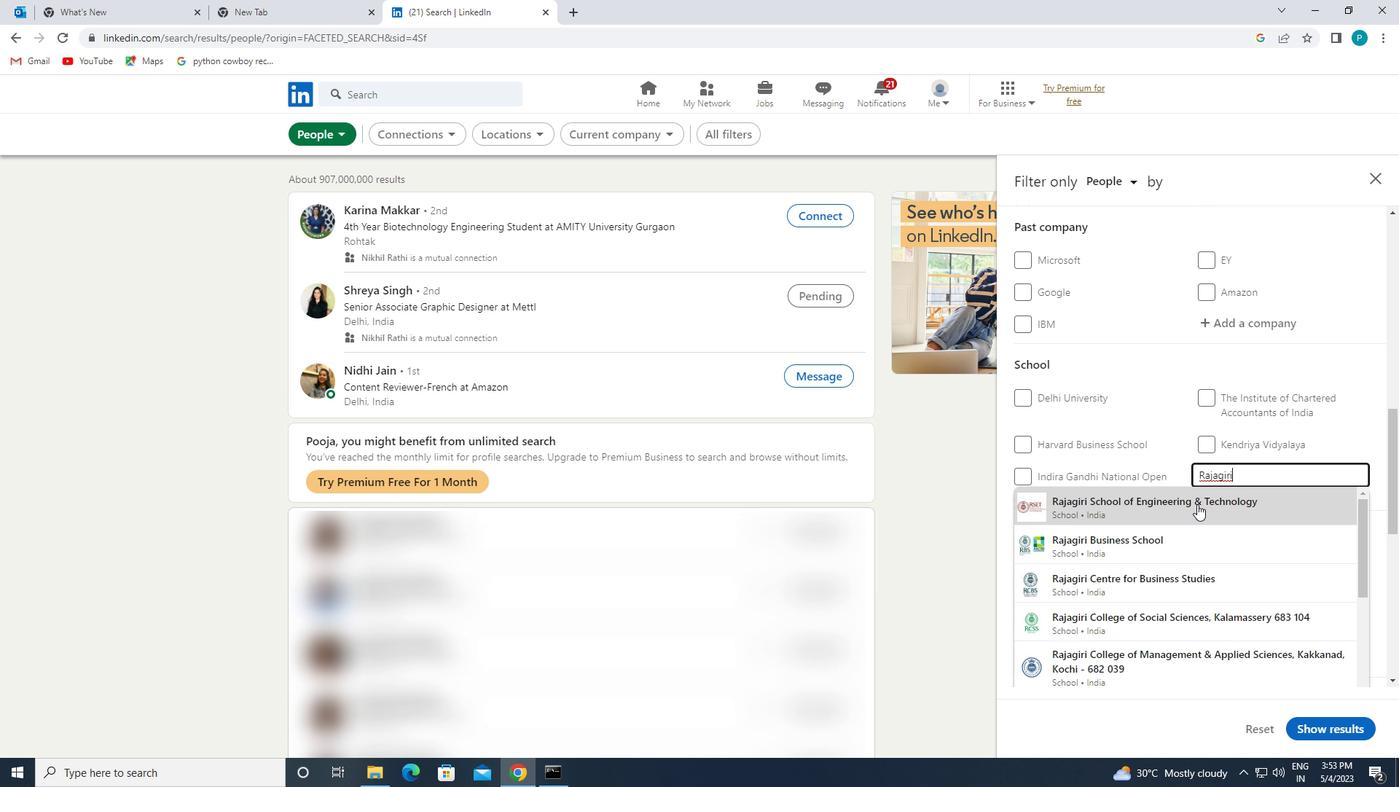 
Action: Mouse pressed left at (1197, 505)
Screenshot: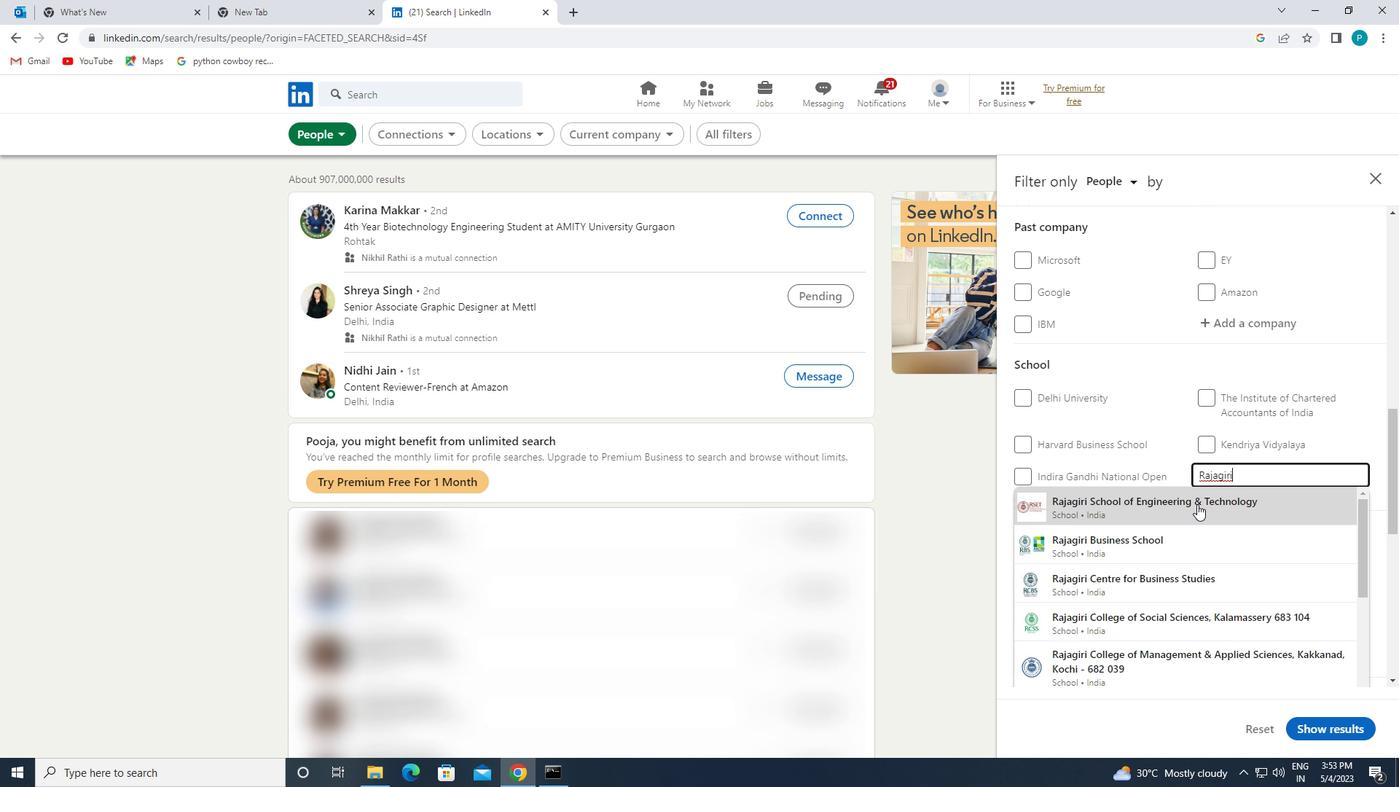 
Action: Mouse scrolled (1197, 504) with delta (0, 0)
Screenshot: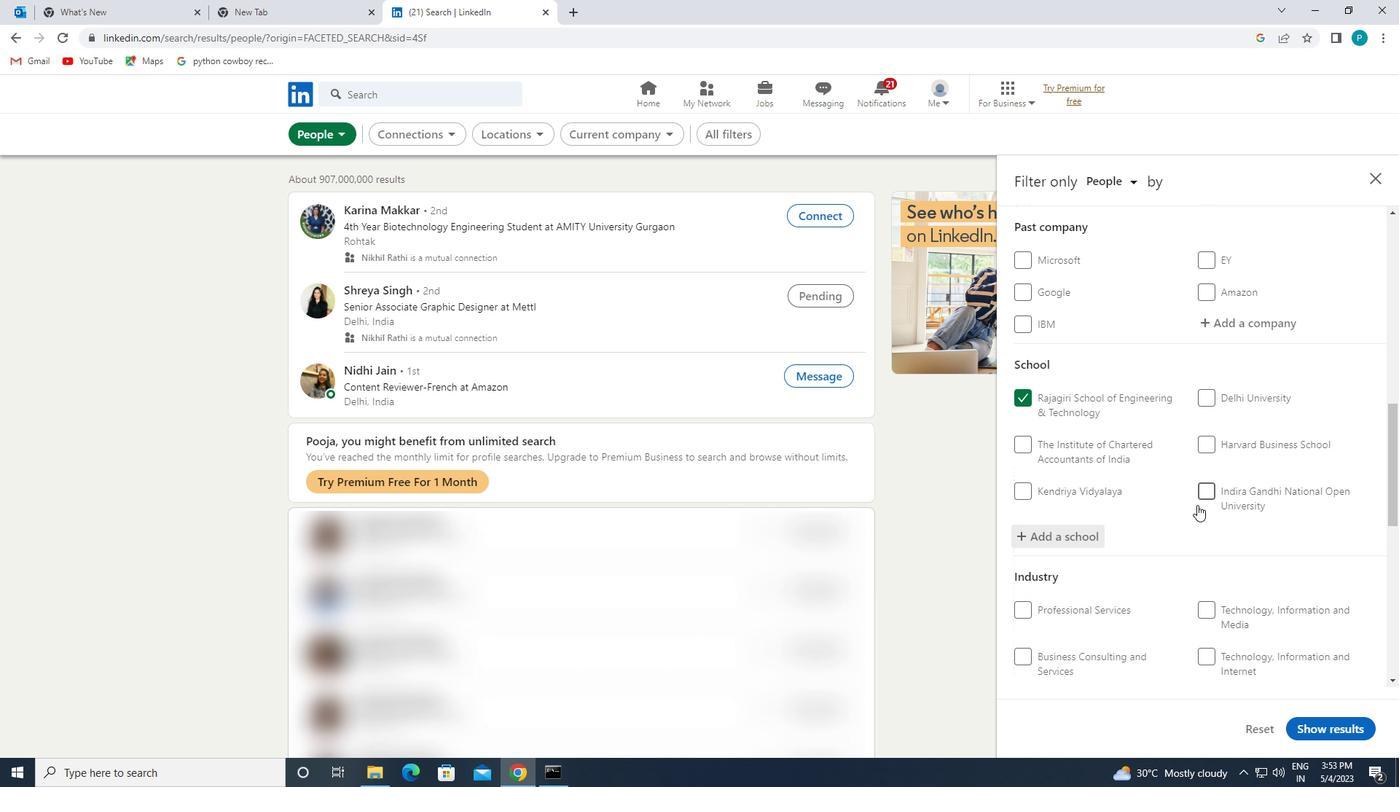 
Action: Mouse scrolled (1197, 504) with delta (0, 0)
Screenshot: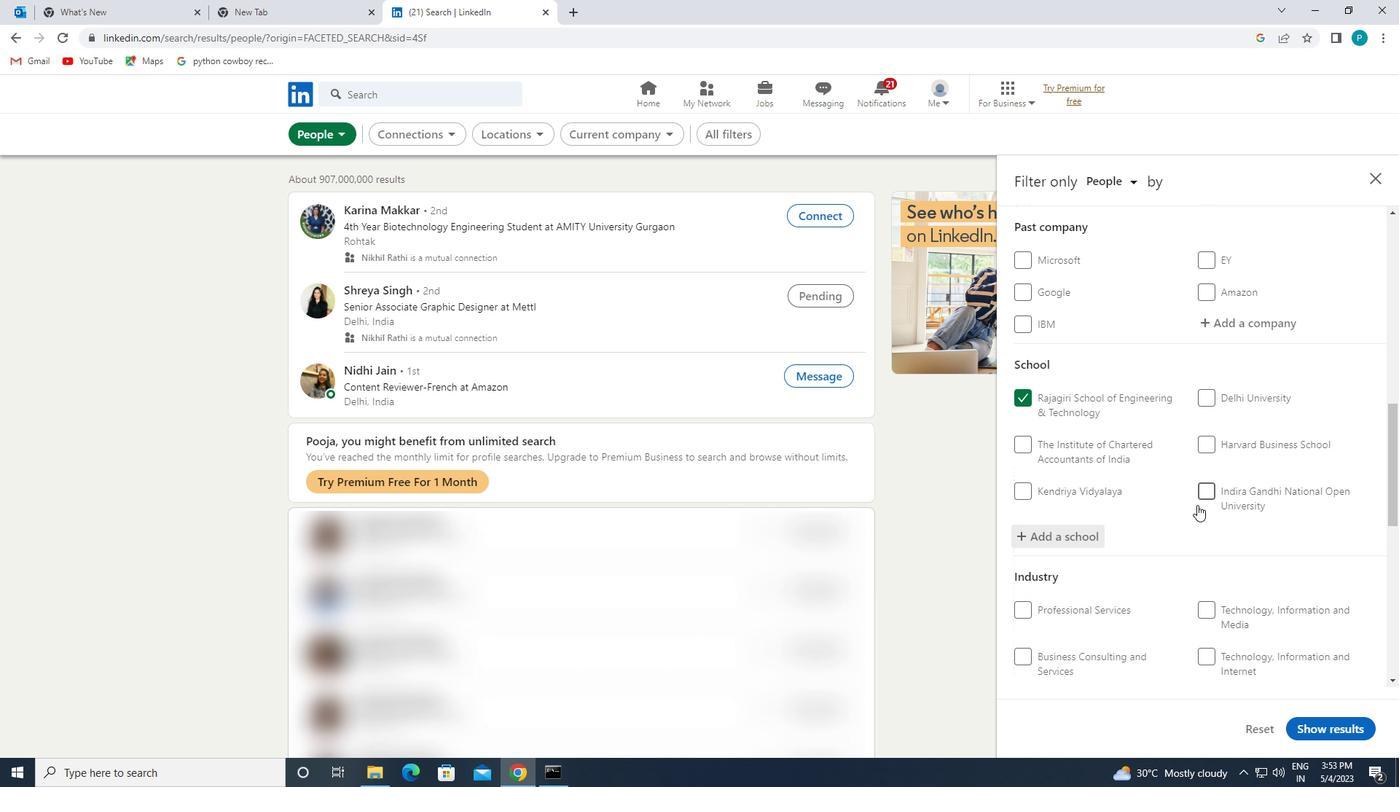 
Action: Mouse scrolled (1197, 504) with delta (0, 0)
Screenshot: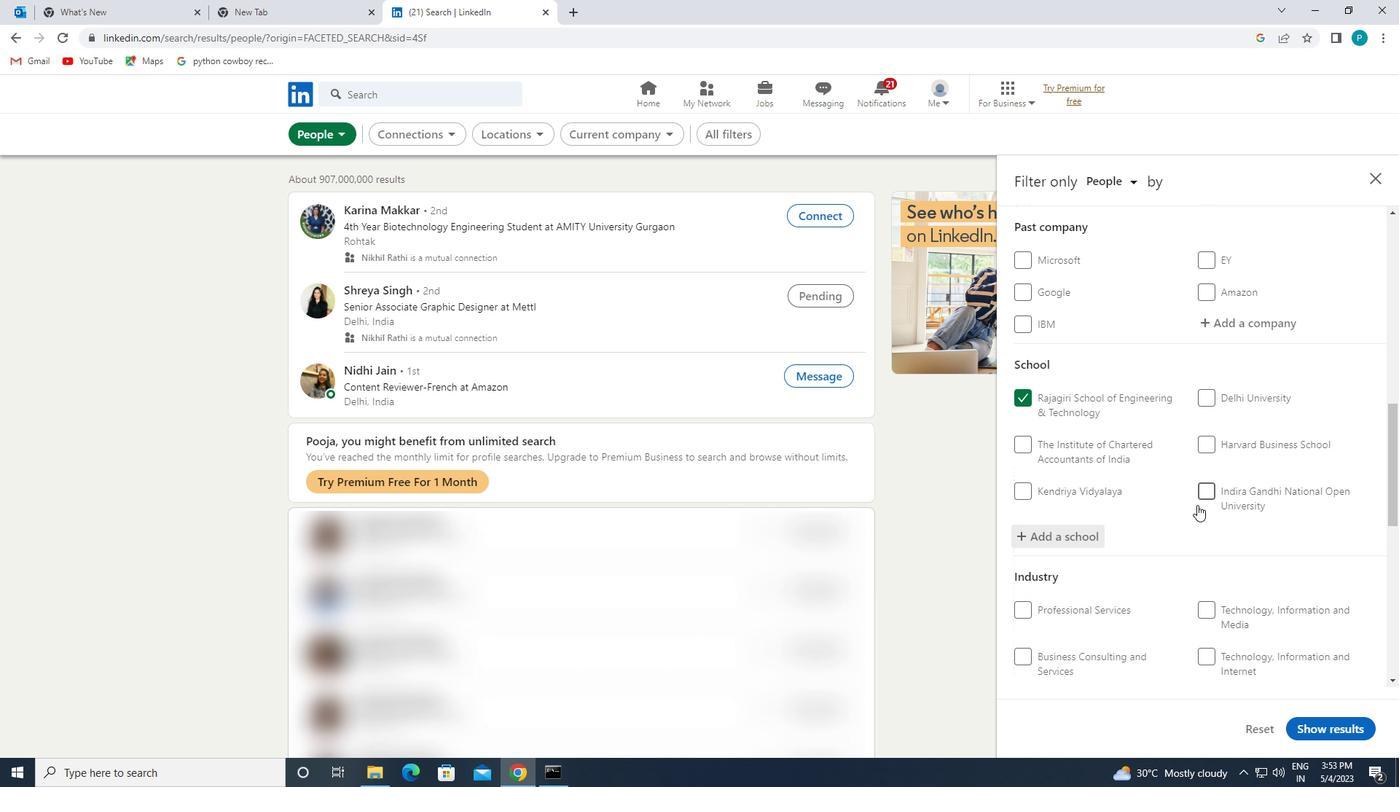 
Action: Mouse scrolled (1197, 504) with delta (0, 0)
Screenshot: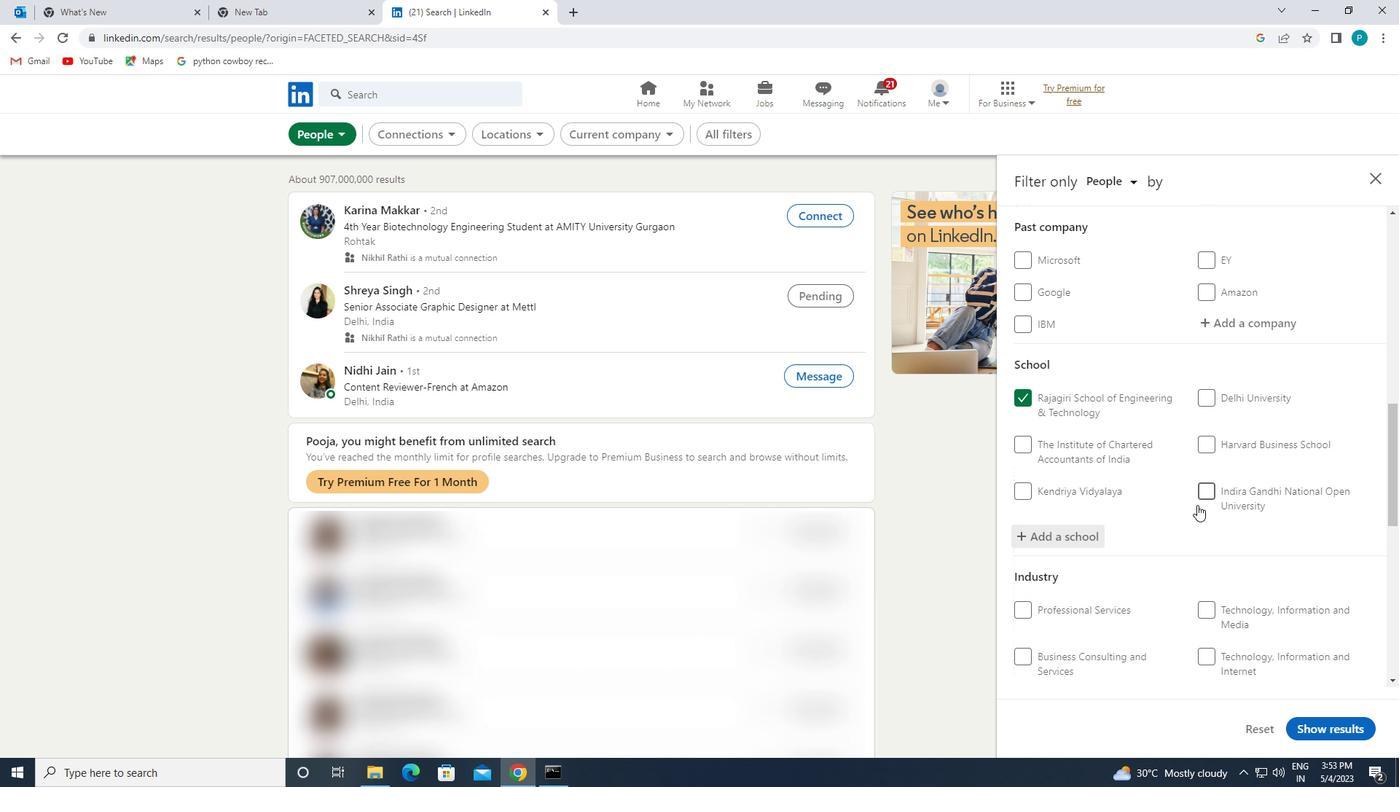 
Action: Mouse moved to (1237, 430)
Screenshot: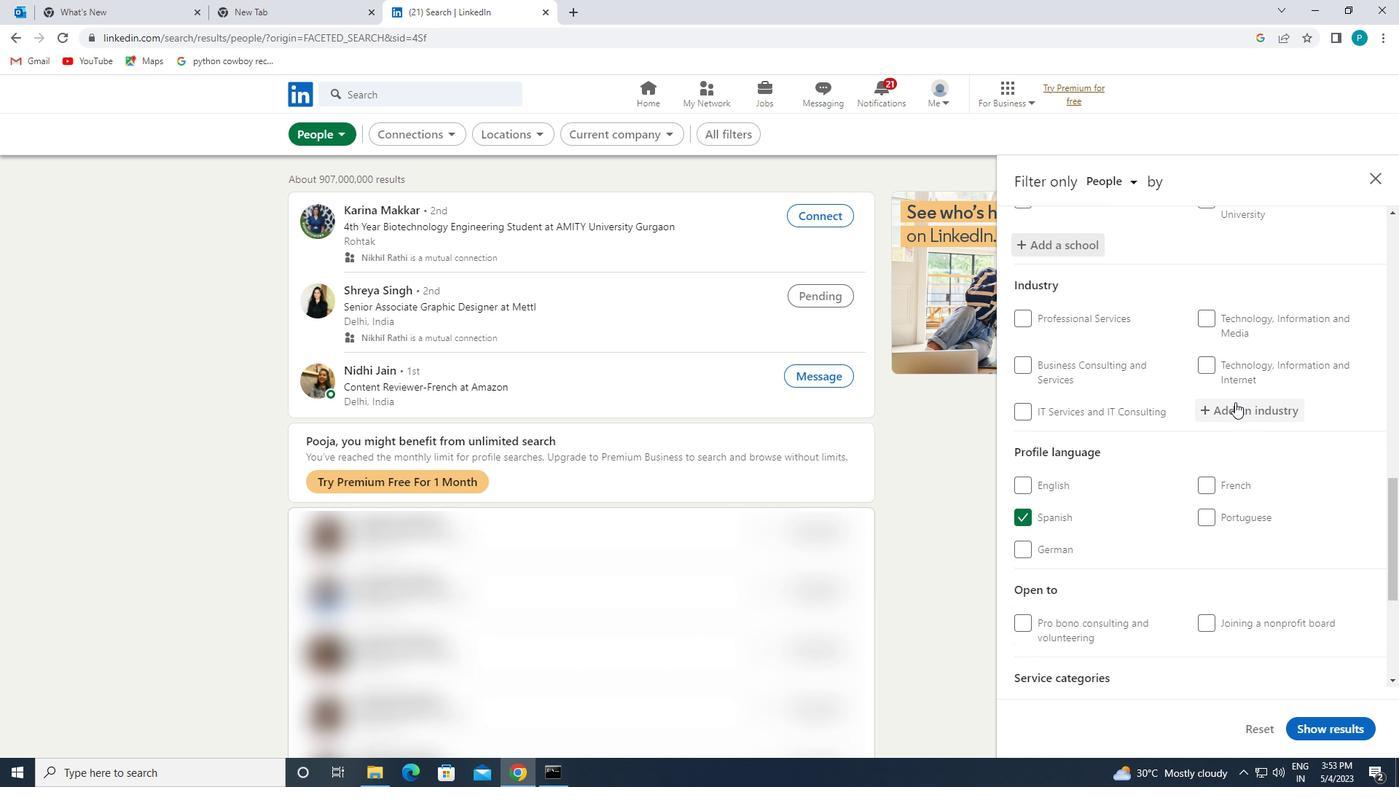 
Action: Mouse pressed left at (1237, 430)
Screenshot: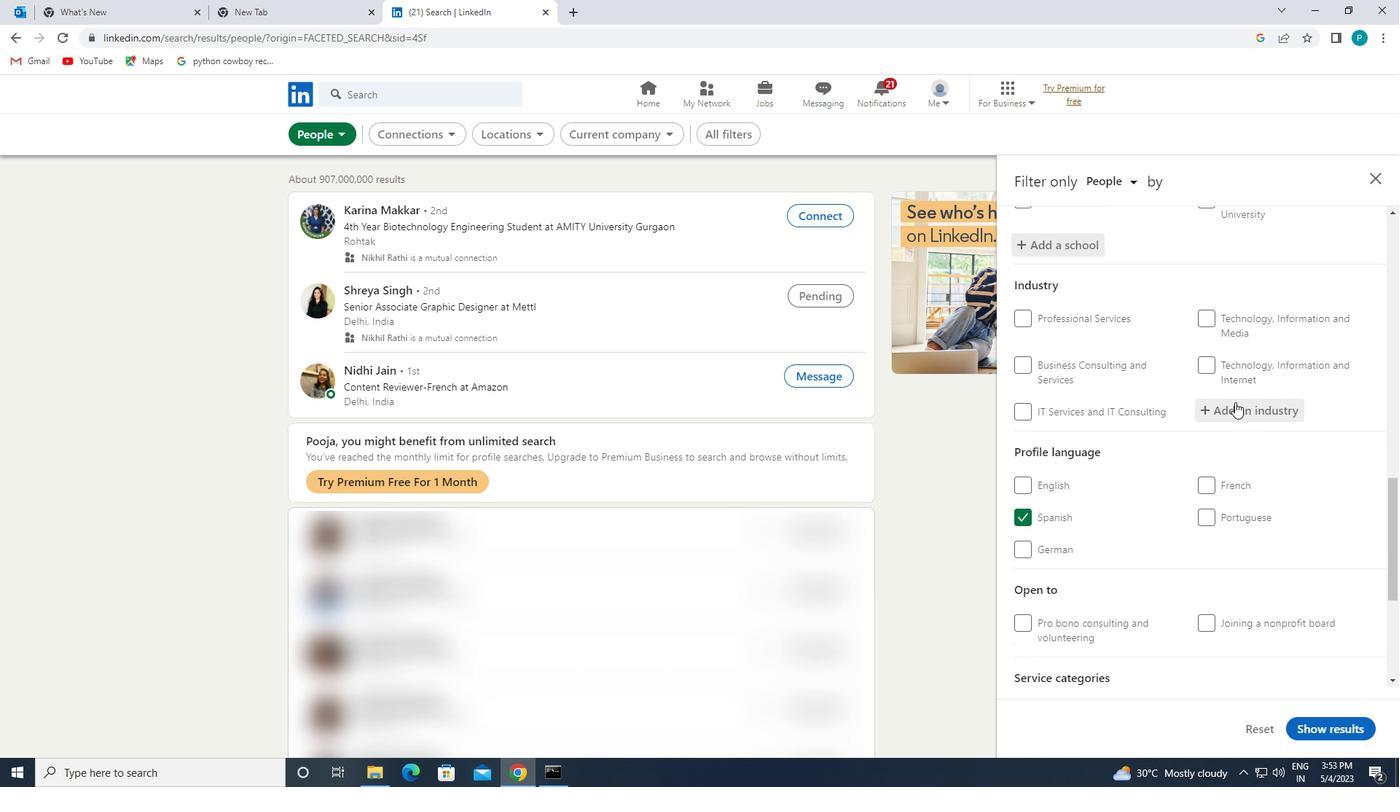 
Action: Mouse moved to (1236, 408)
Screenshot: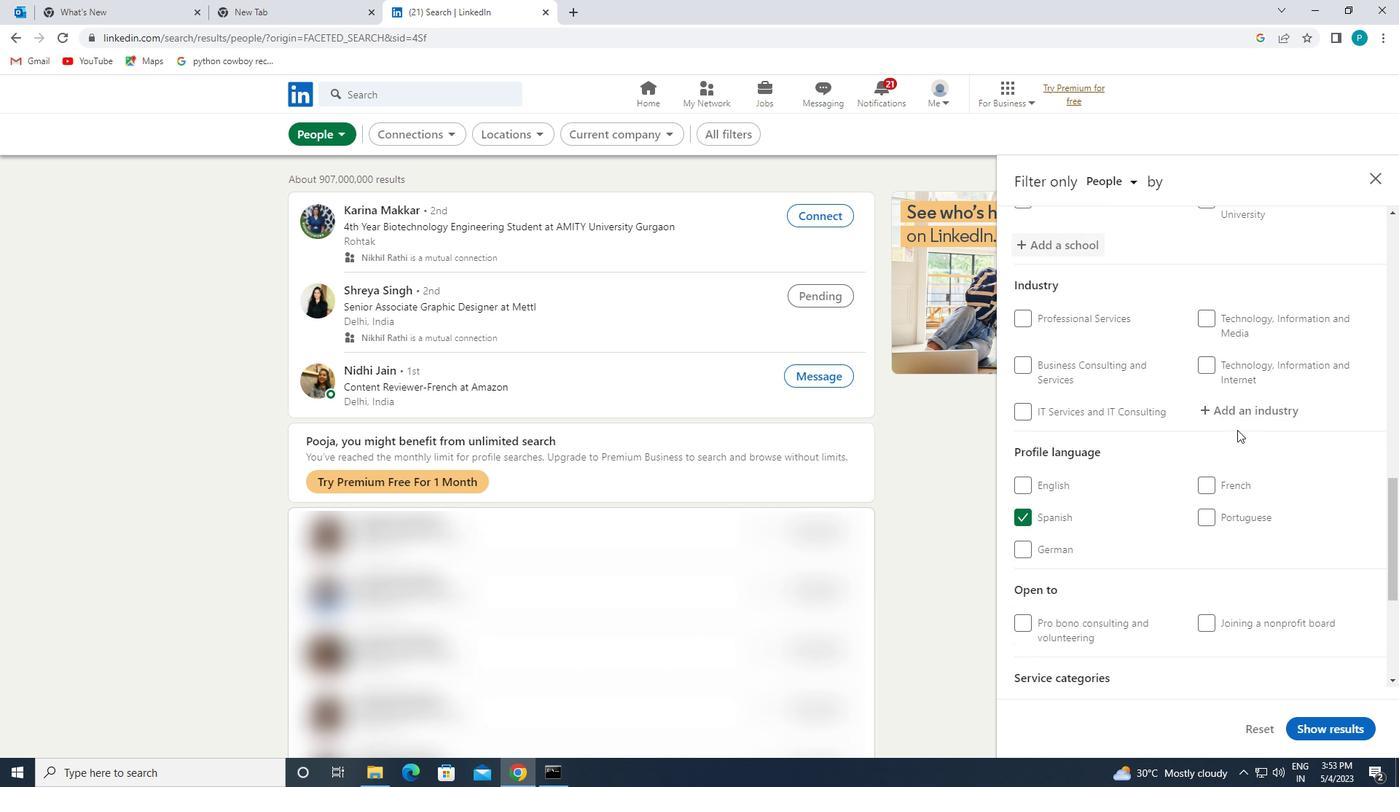 
Action: Mouse pressed left at (1236, 408)
Screenshot: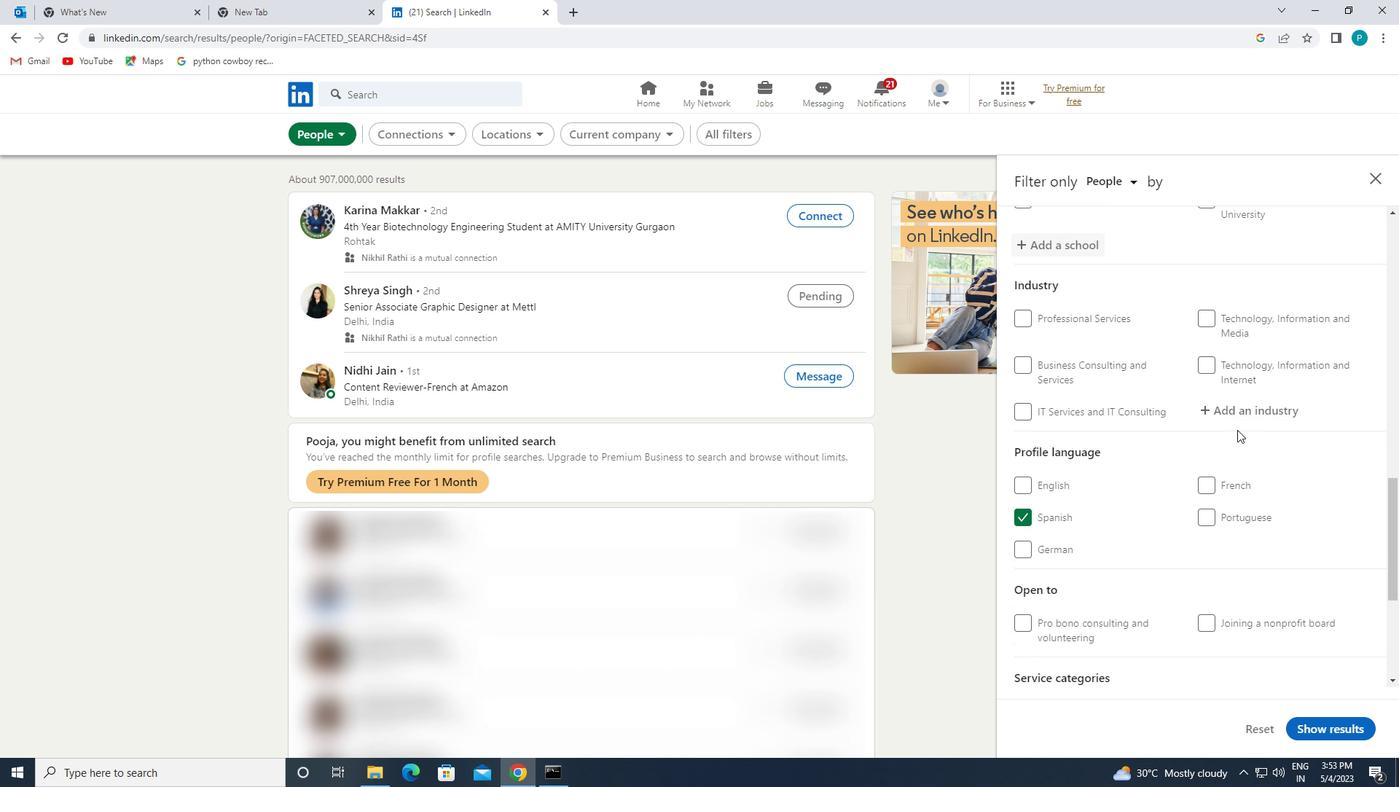 
Action: Key pressed <Key.caps_lock>B<Key.caps_lock>AKED
Screenshot: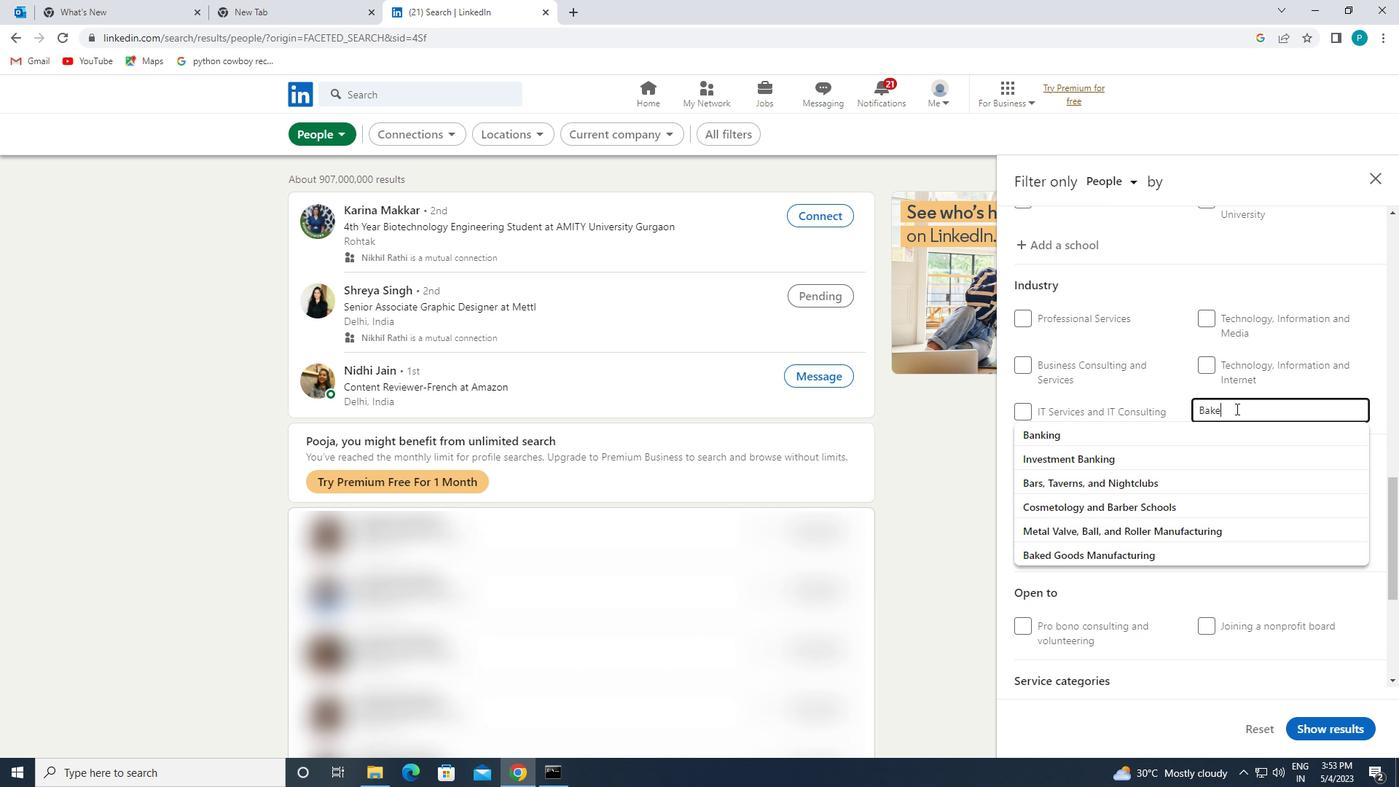
Action: Mouse moved to (1212, 419)
Screenshot: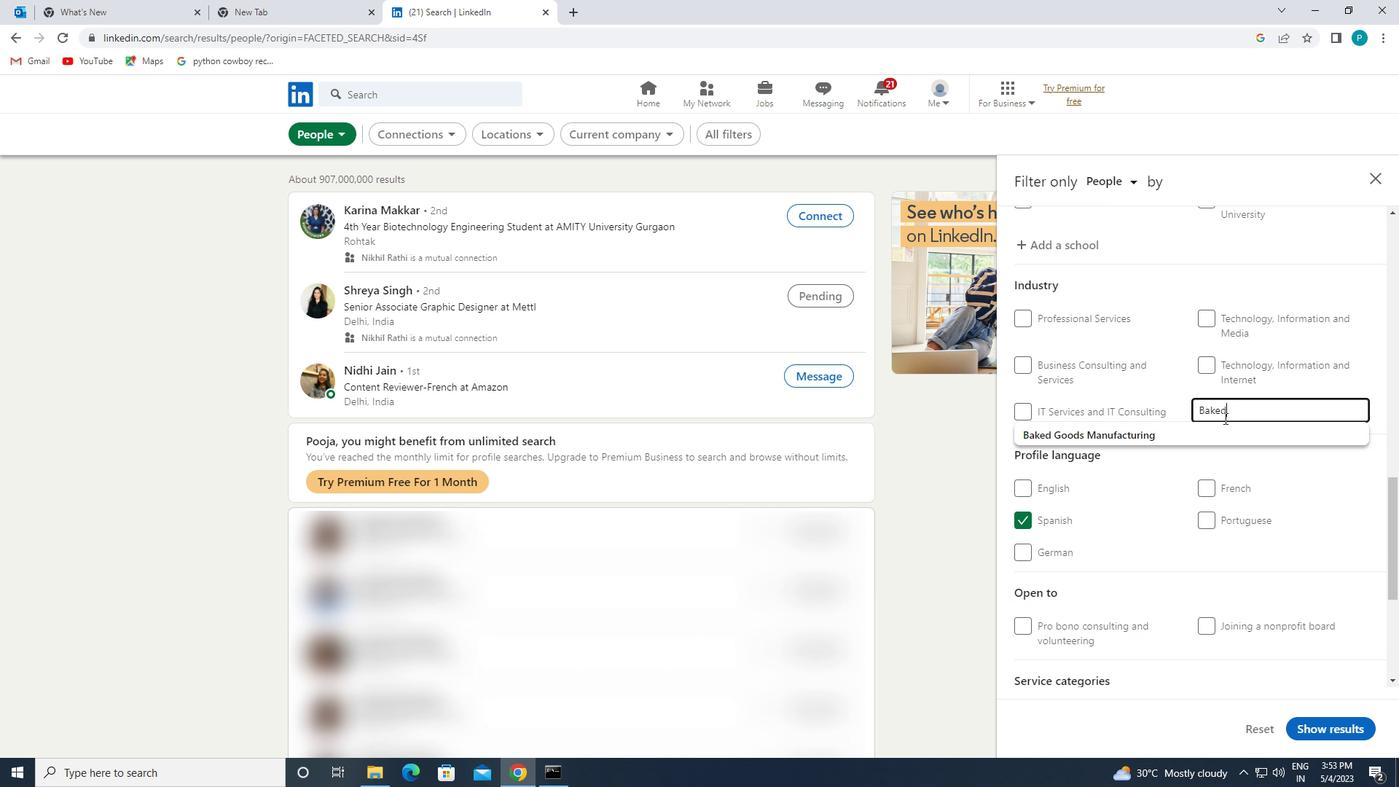 
Action: Mouse pressed left at (1212, 419)
Screenshot: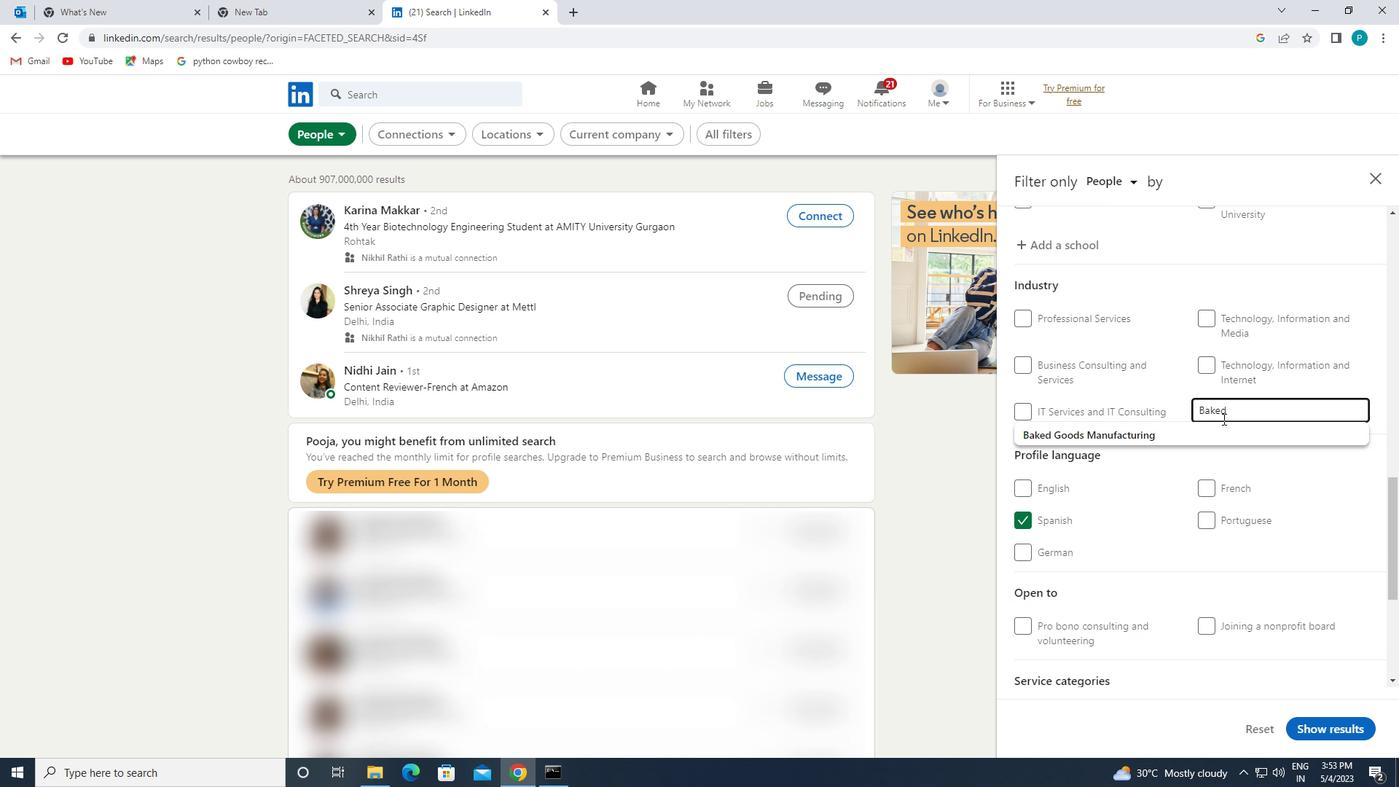 
Action: Mouse moved to (1212, 428)
Screenshot: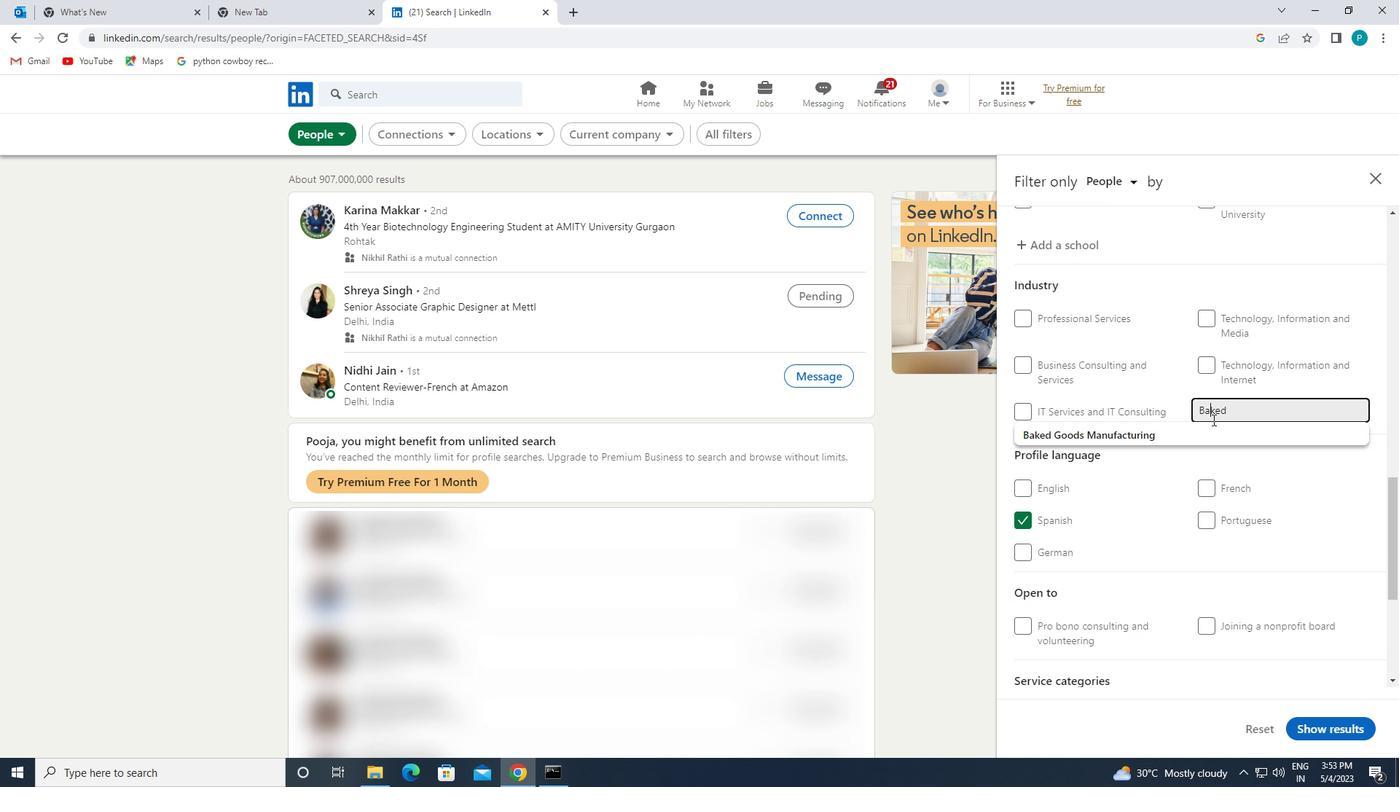 
Action: Mouse pressed left at (1212, 428)
Screenshot: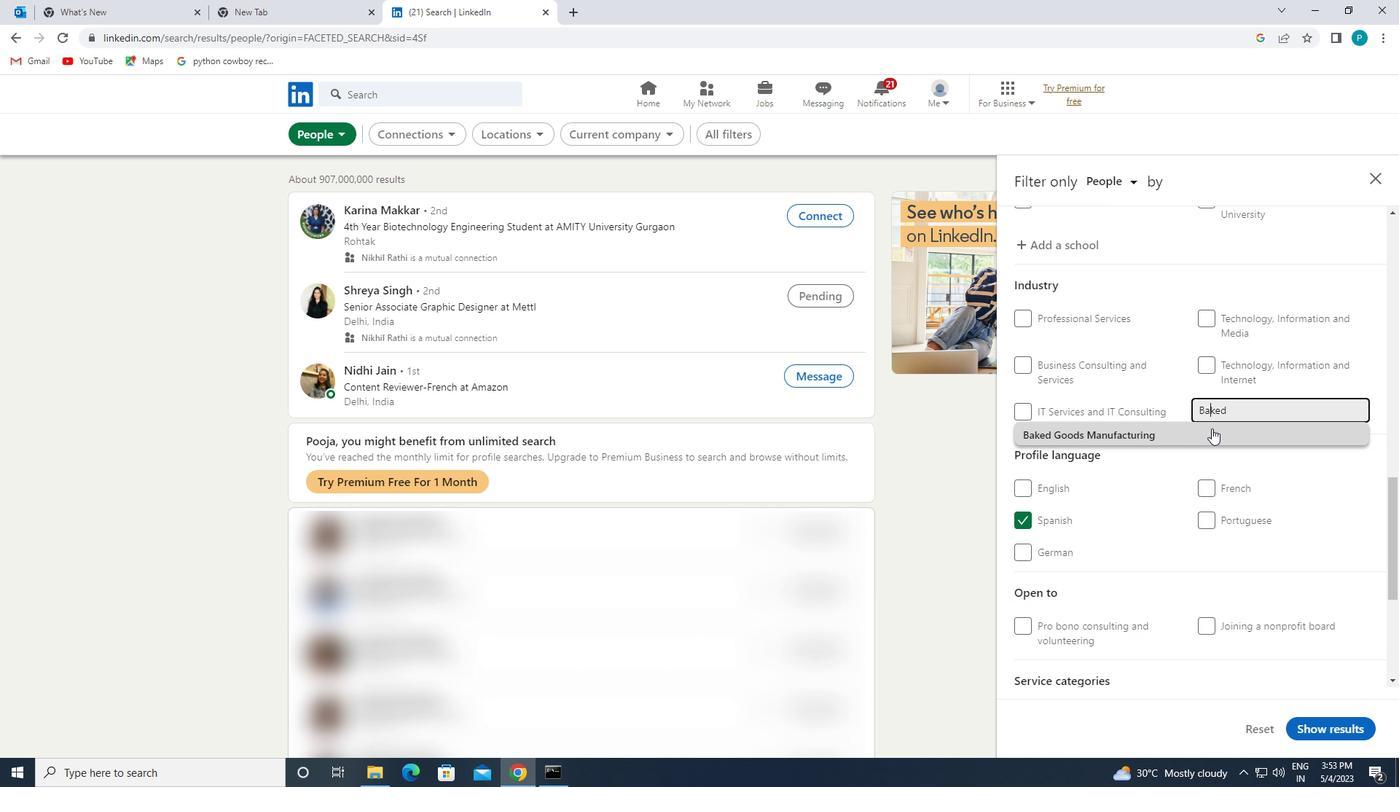 
Action: Mouse scrolled (1212, 427) with delta (0, 0)
Screenshot: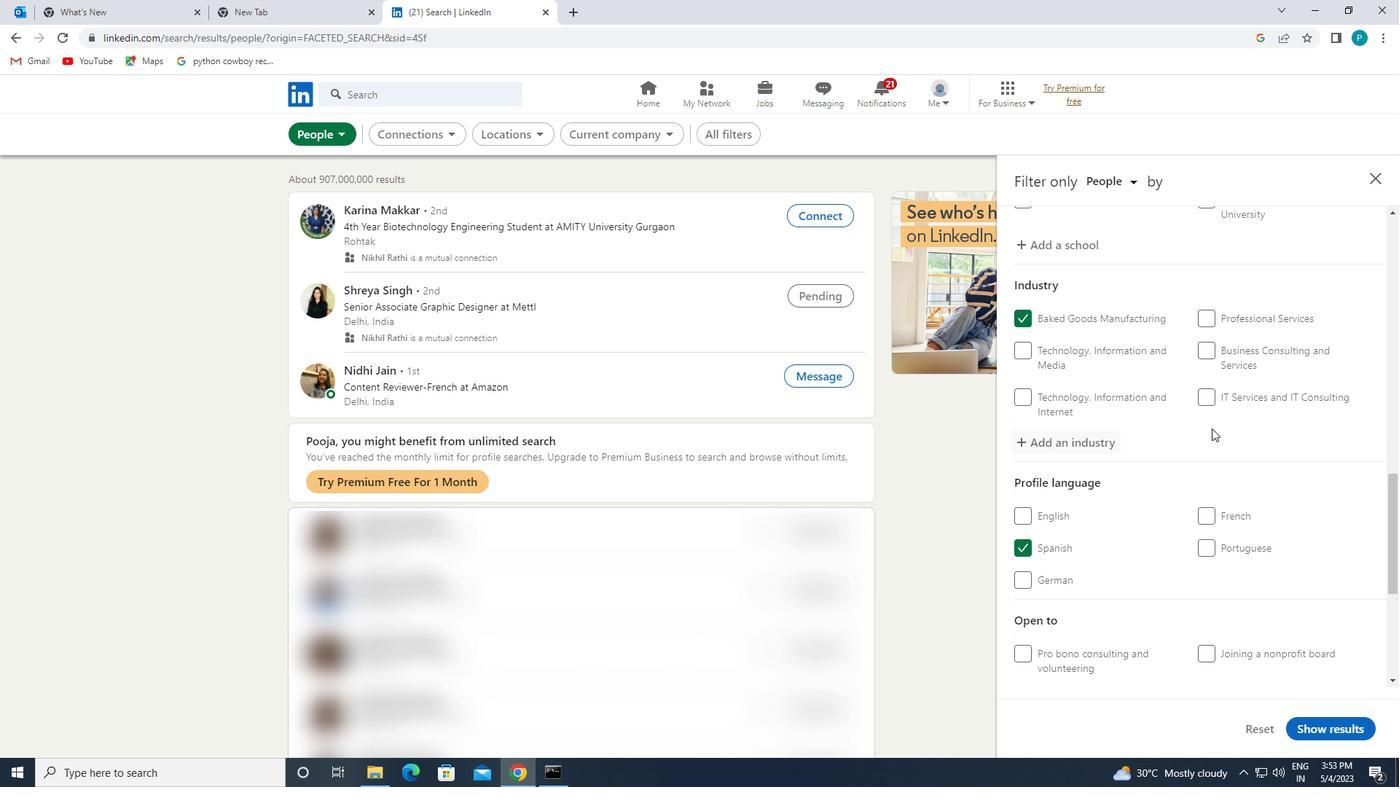
Action: Mouse moved to (1212, 430)
Screenshot: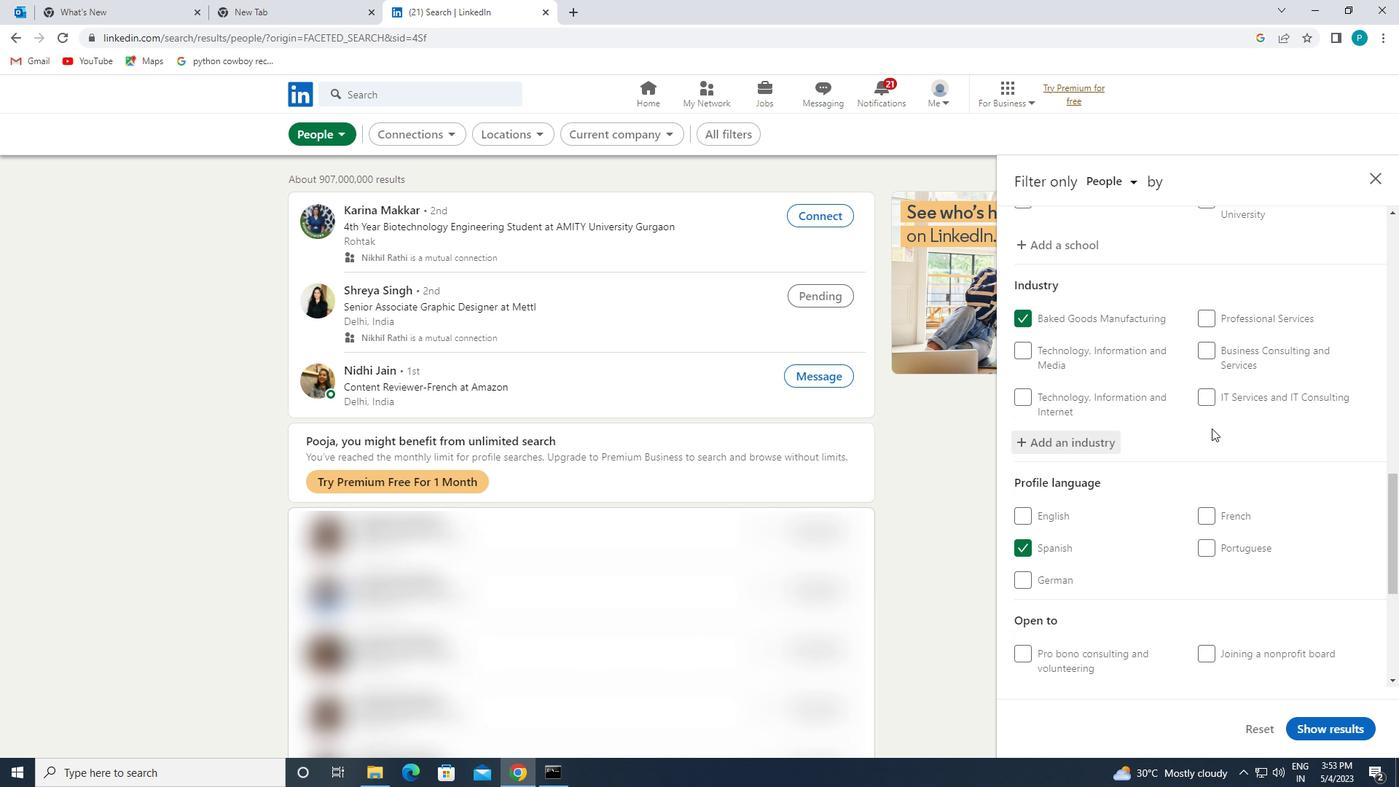 
Action: Mouse scrolled (1212, 429) with delta (0, 0)
Screenshot: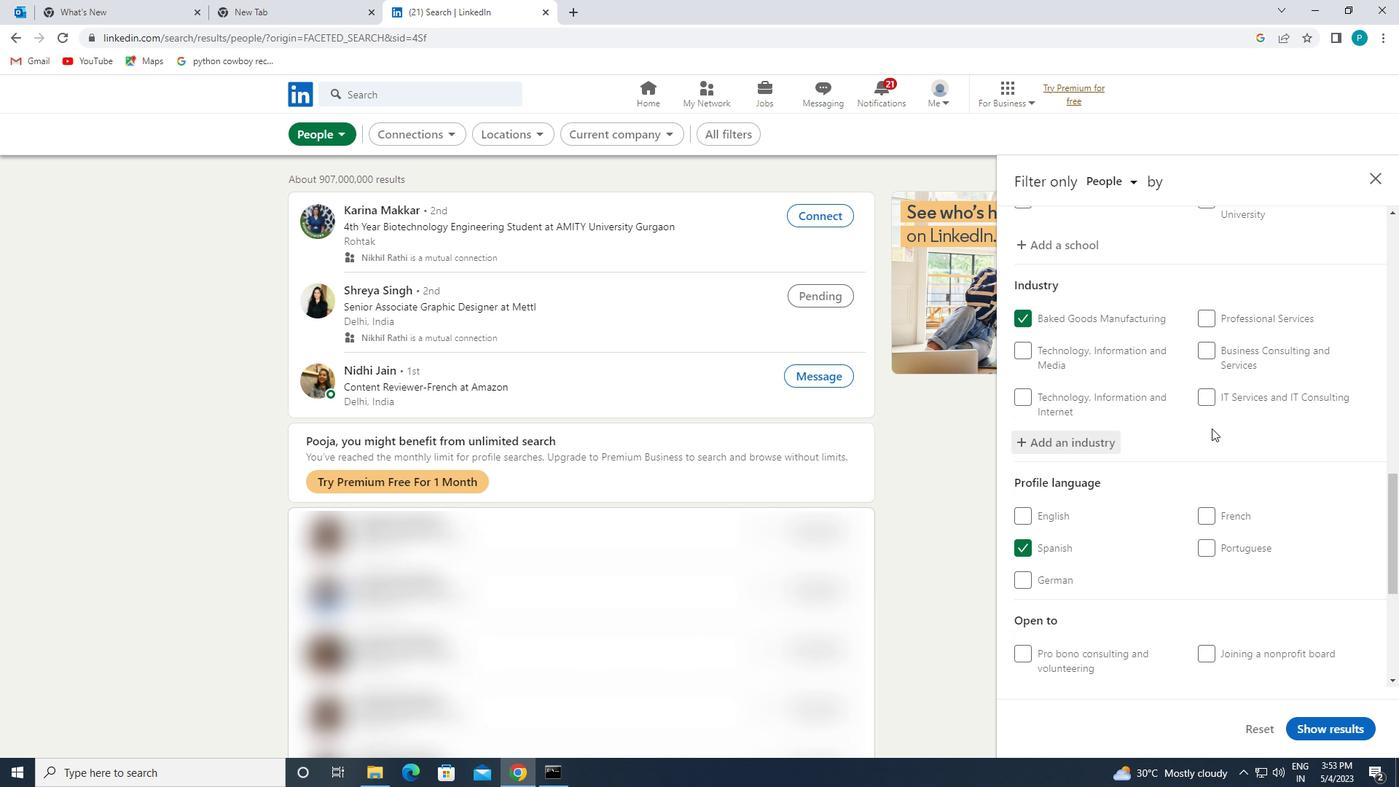 
Action: Mouse moved to (1212, 430)
Screenshot: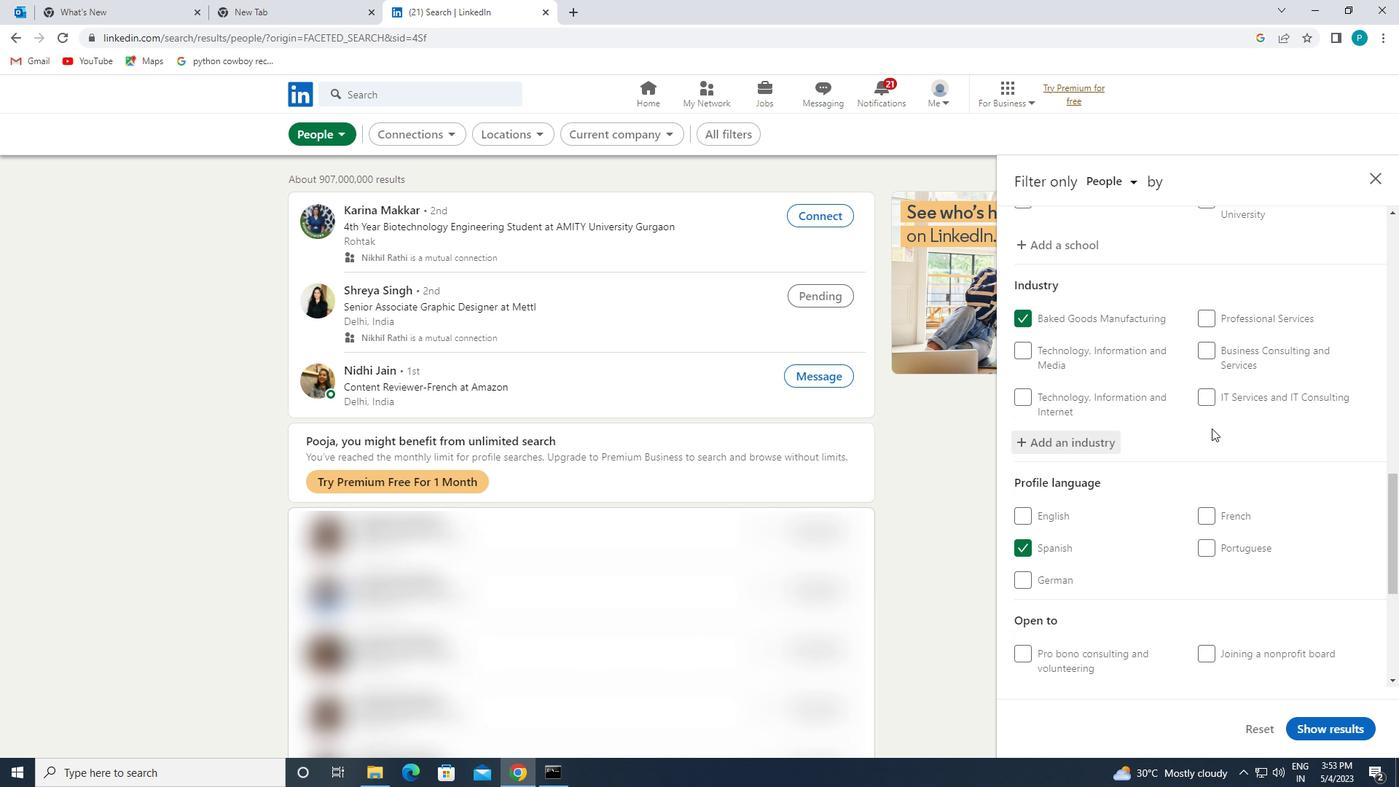 
Action: Mouse scrolled (1212, 430) with delta (0, 0)
Screenshot: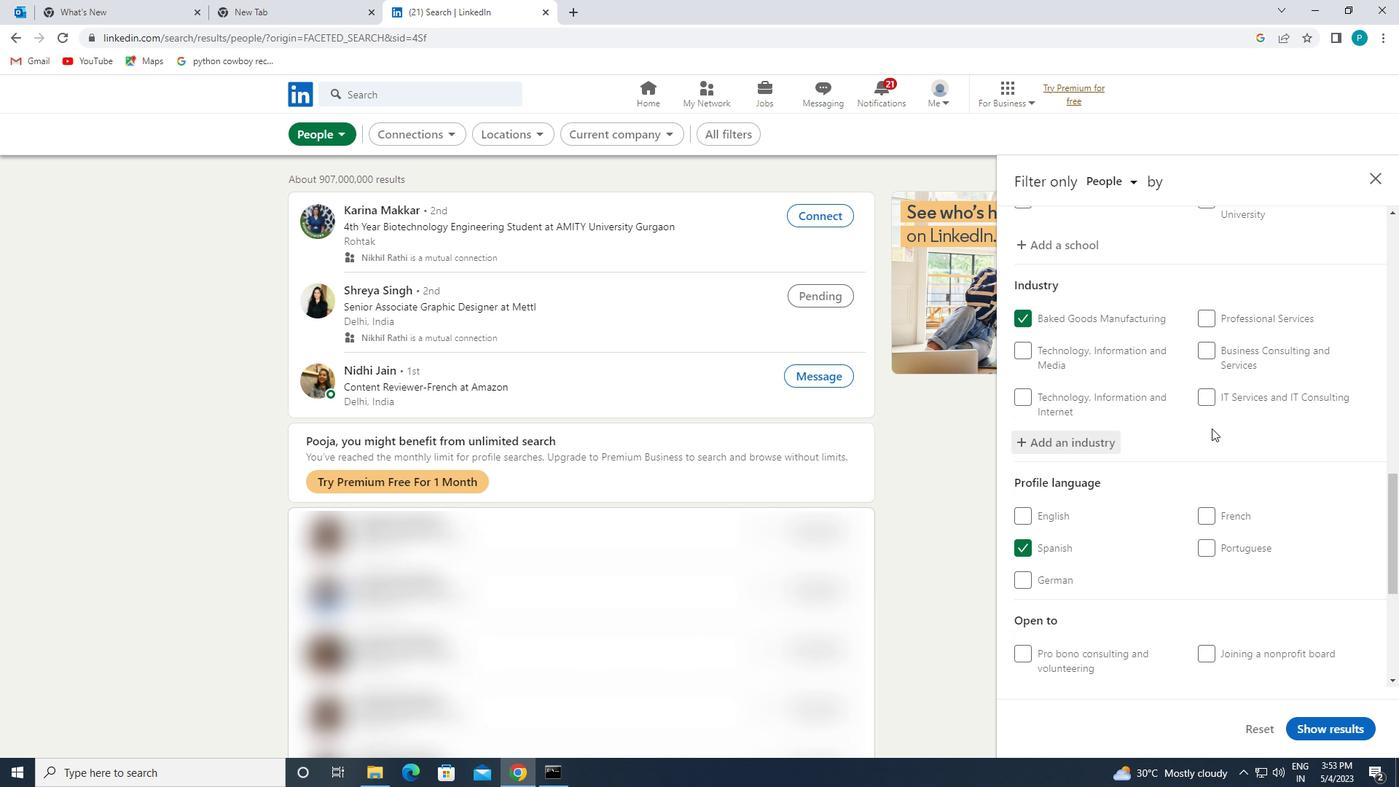 
Action: Mouse moved to (1212, 432)
Screenshot: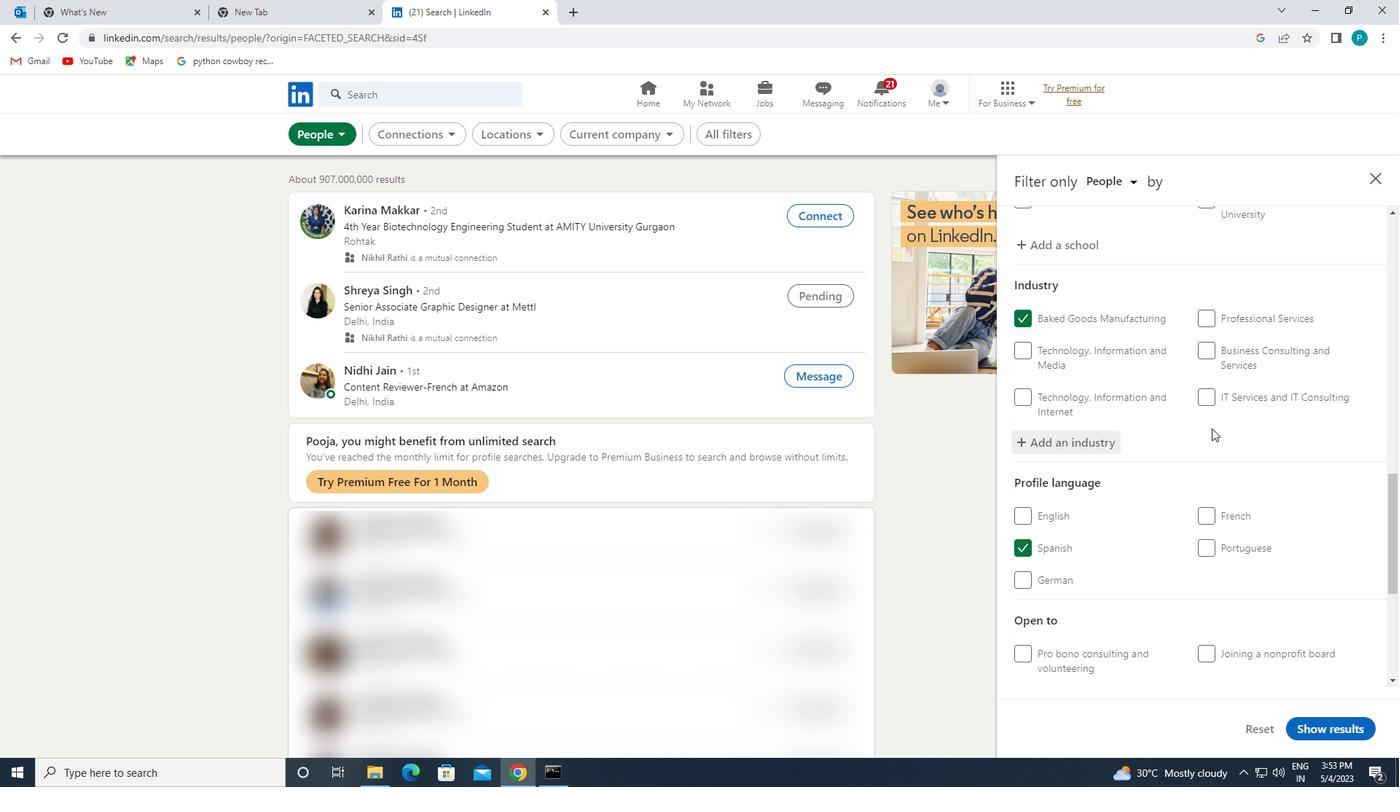 
Action: Mouse scrolled (1212, 431) with delta (0, 0)
Screenshot: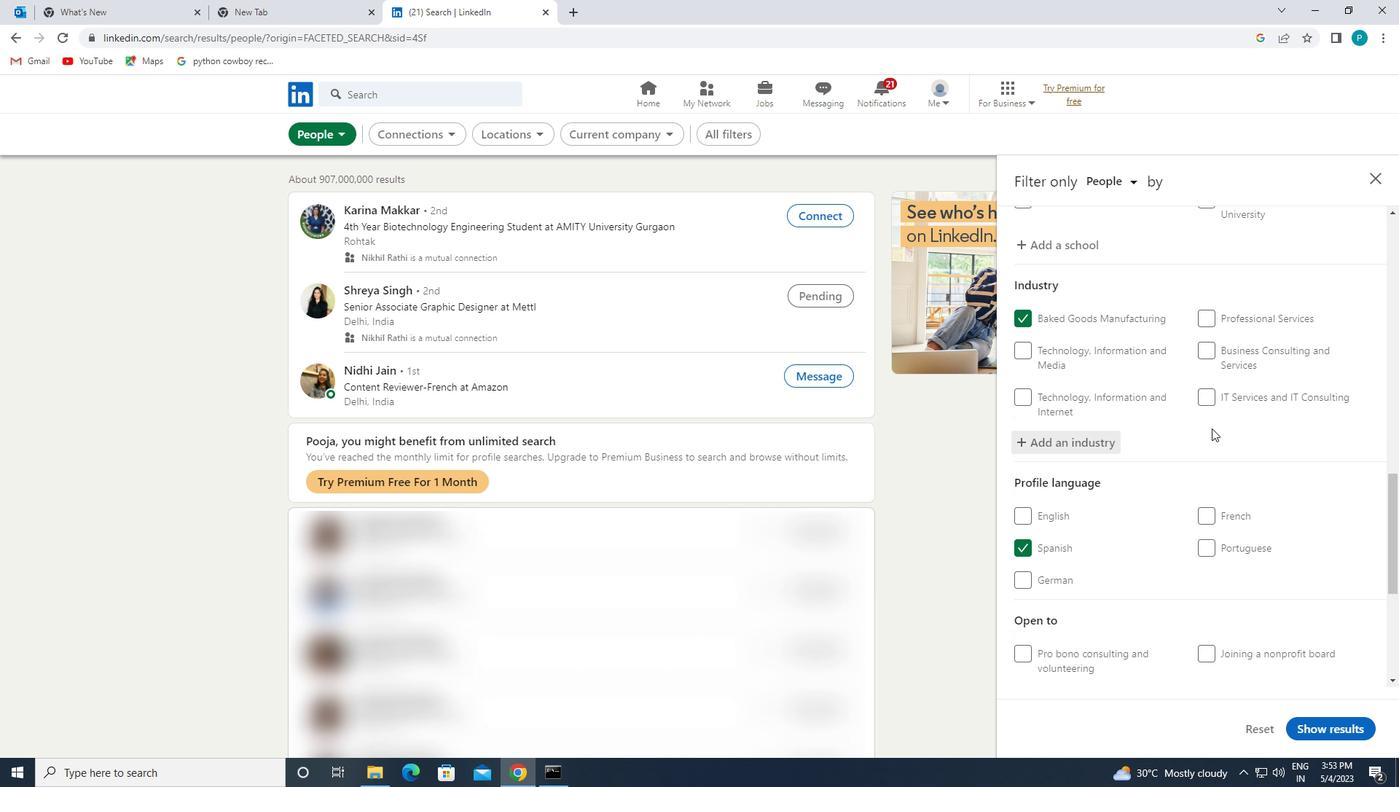 
Action: Mouse moved to (1231, 503)
Screenshot: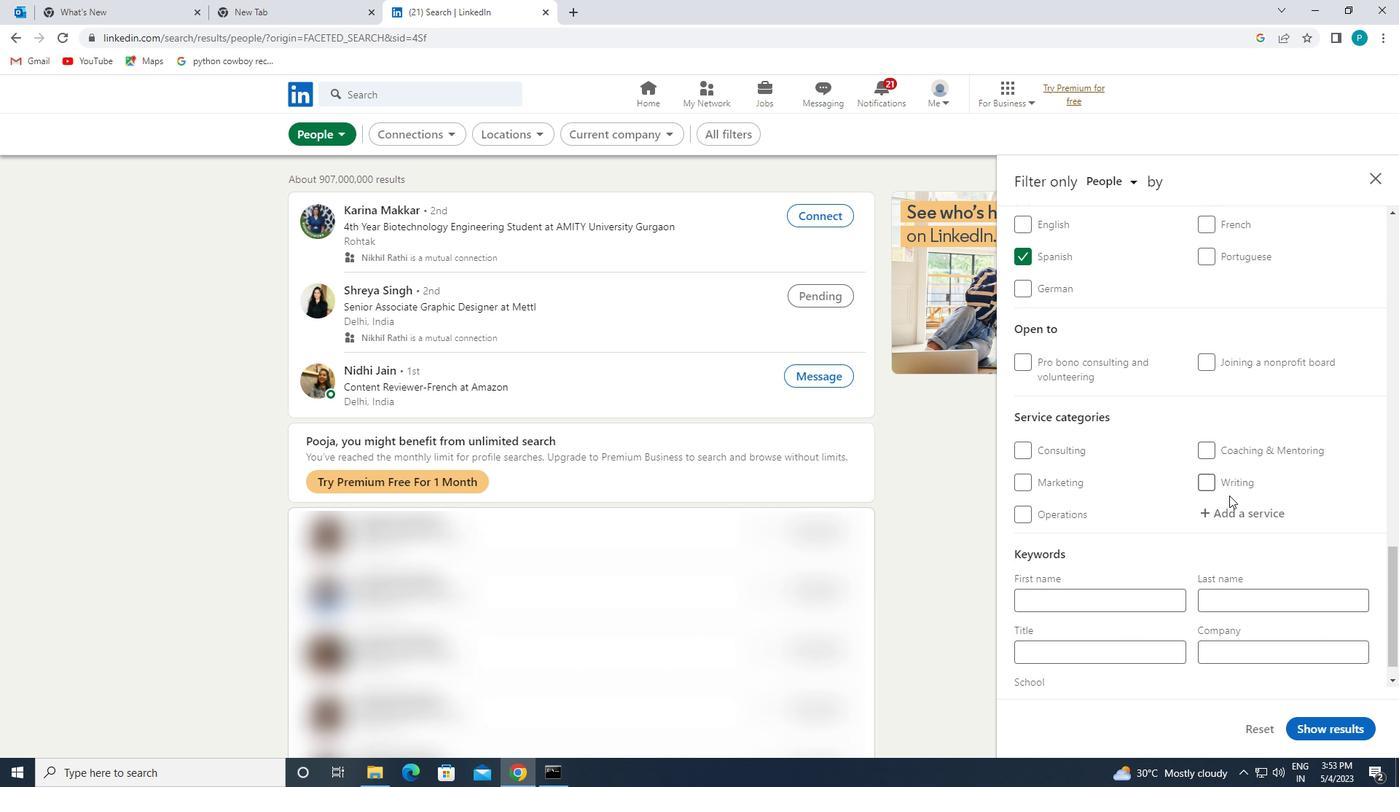 
Action: Mouse pressed left at (1231, 503)
Screenshot: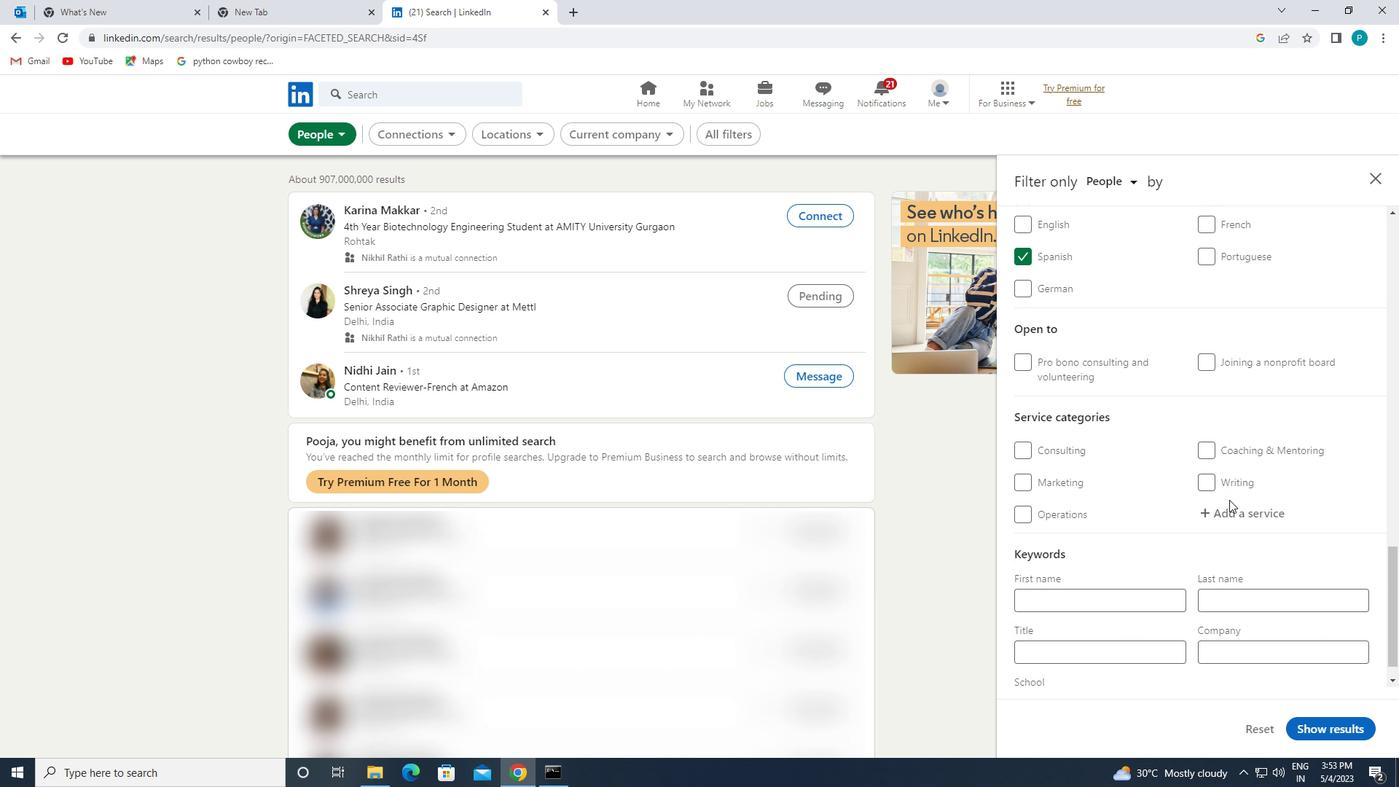 
Action: Key pressed <Key.caps_lock>T<Key.caps_lock>EAM
Screenshot: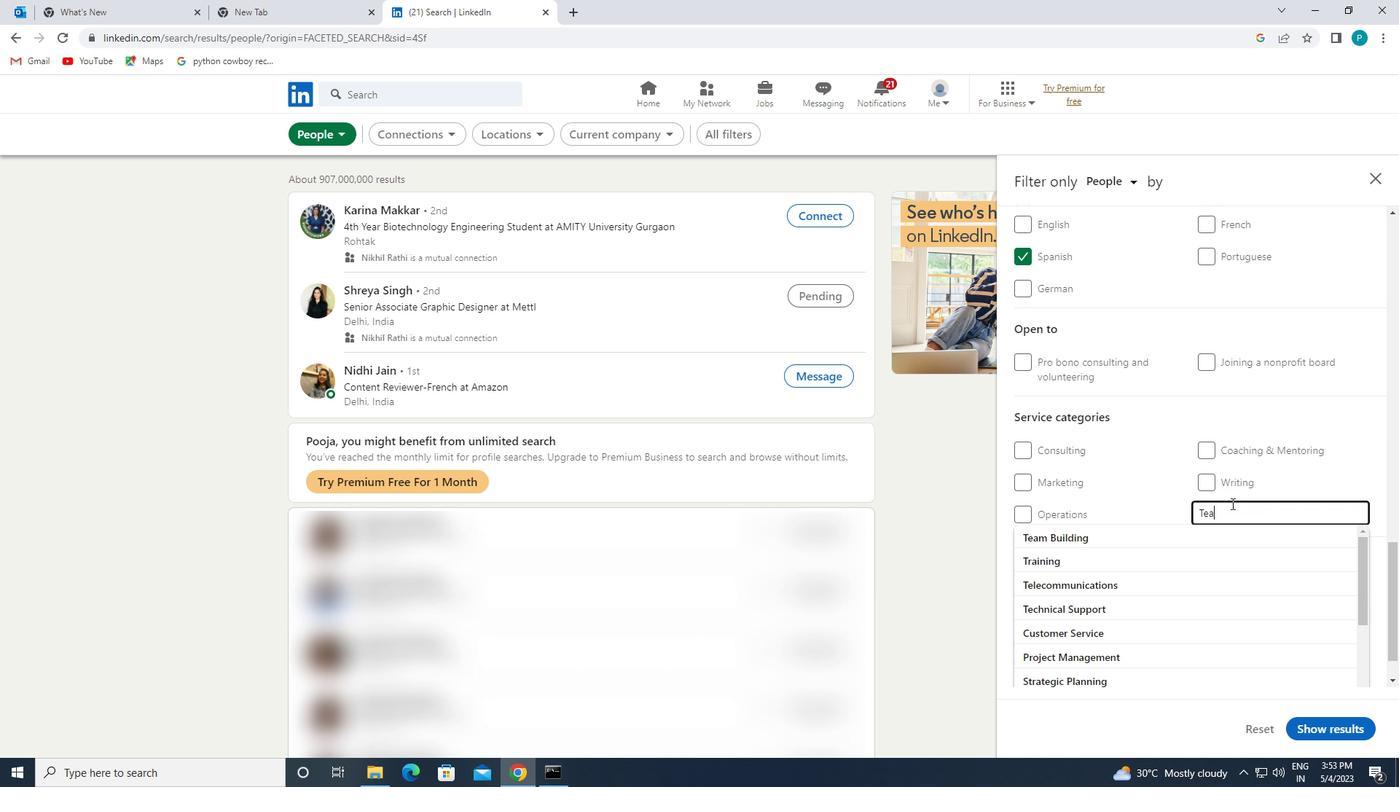 
Action: Mouse moved to (1158, 537)
Screenshot: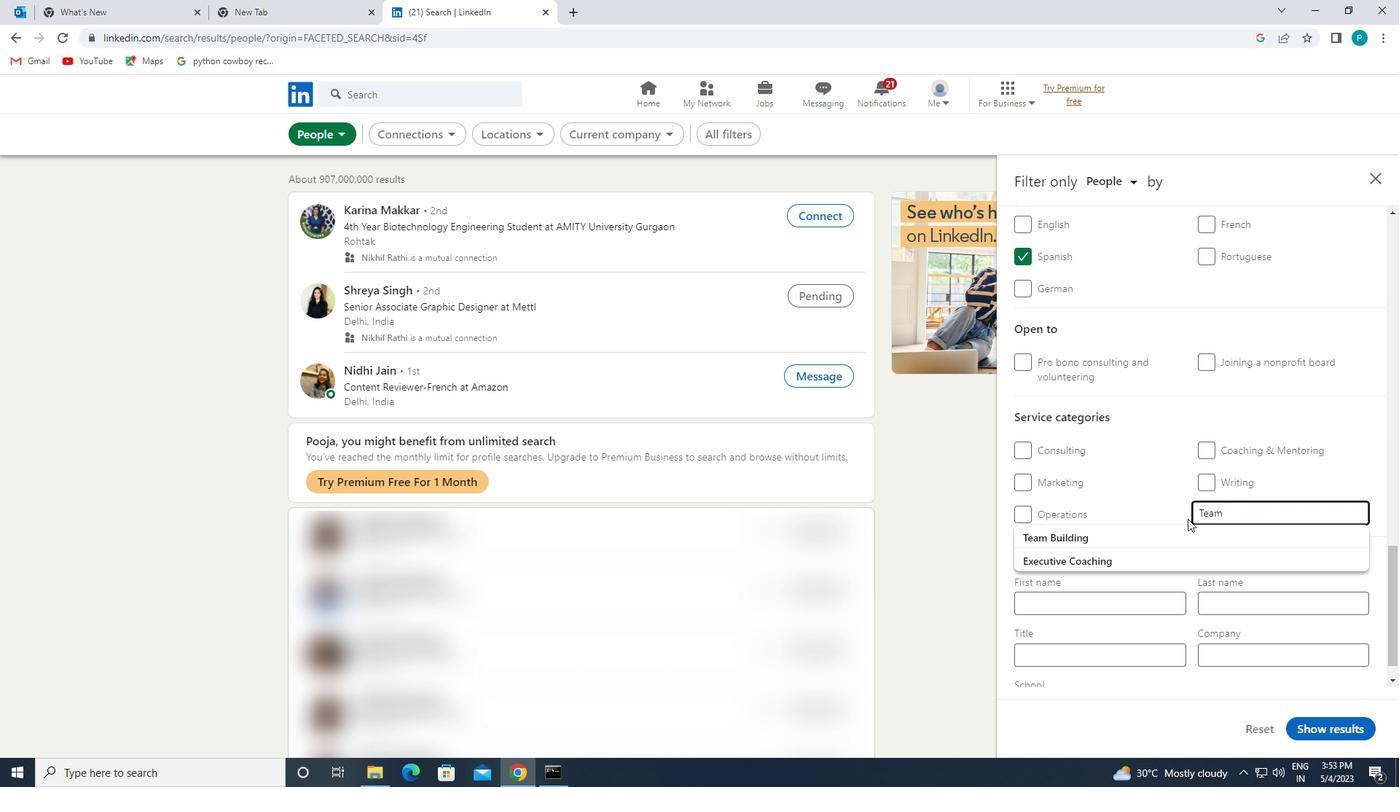 
Action: Mouse pressed left at (1158, 537)
Screenshot: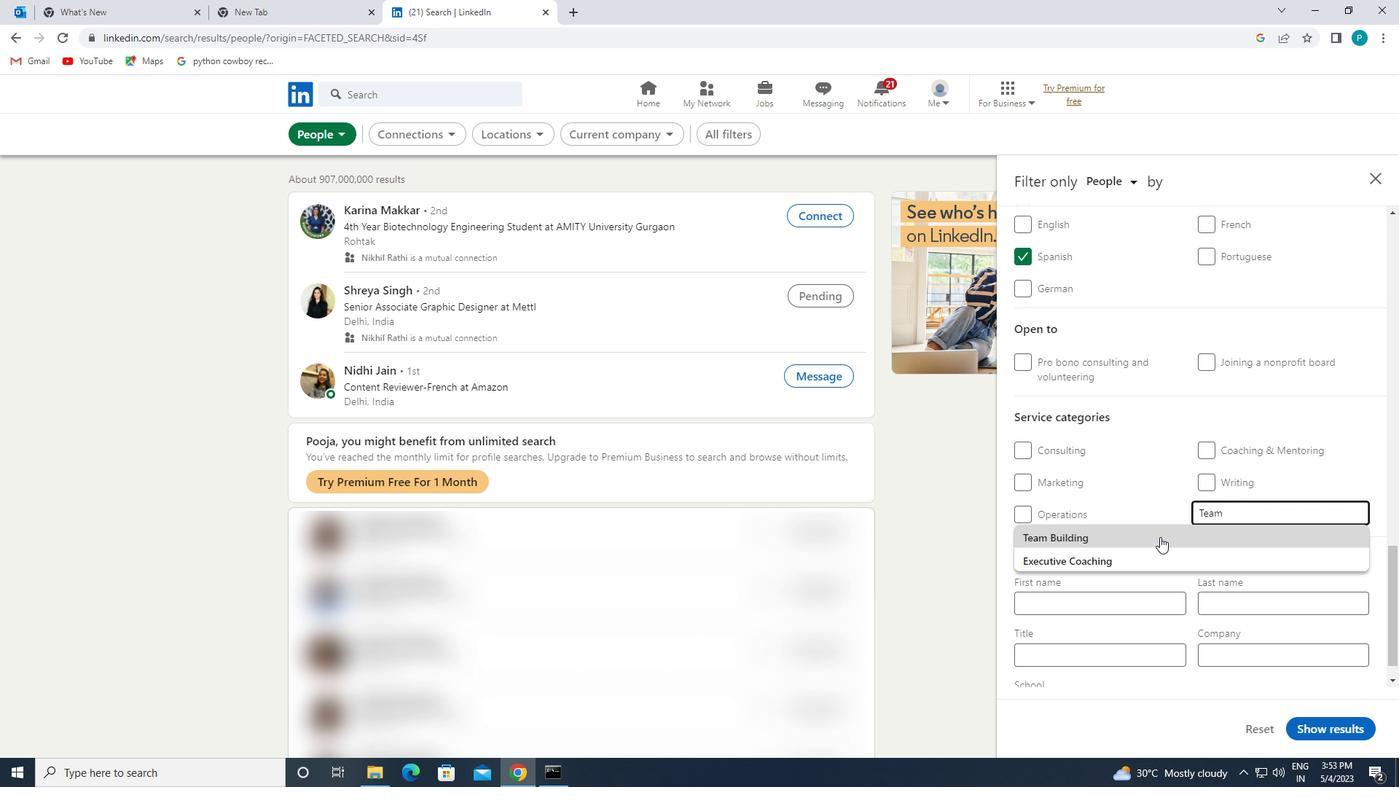 
Action: Mouse scrolled (1158, 537) with delta (0, 0)
Screenshot: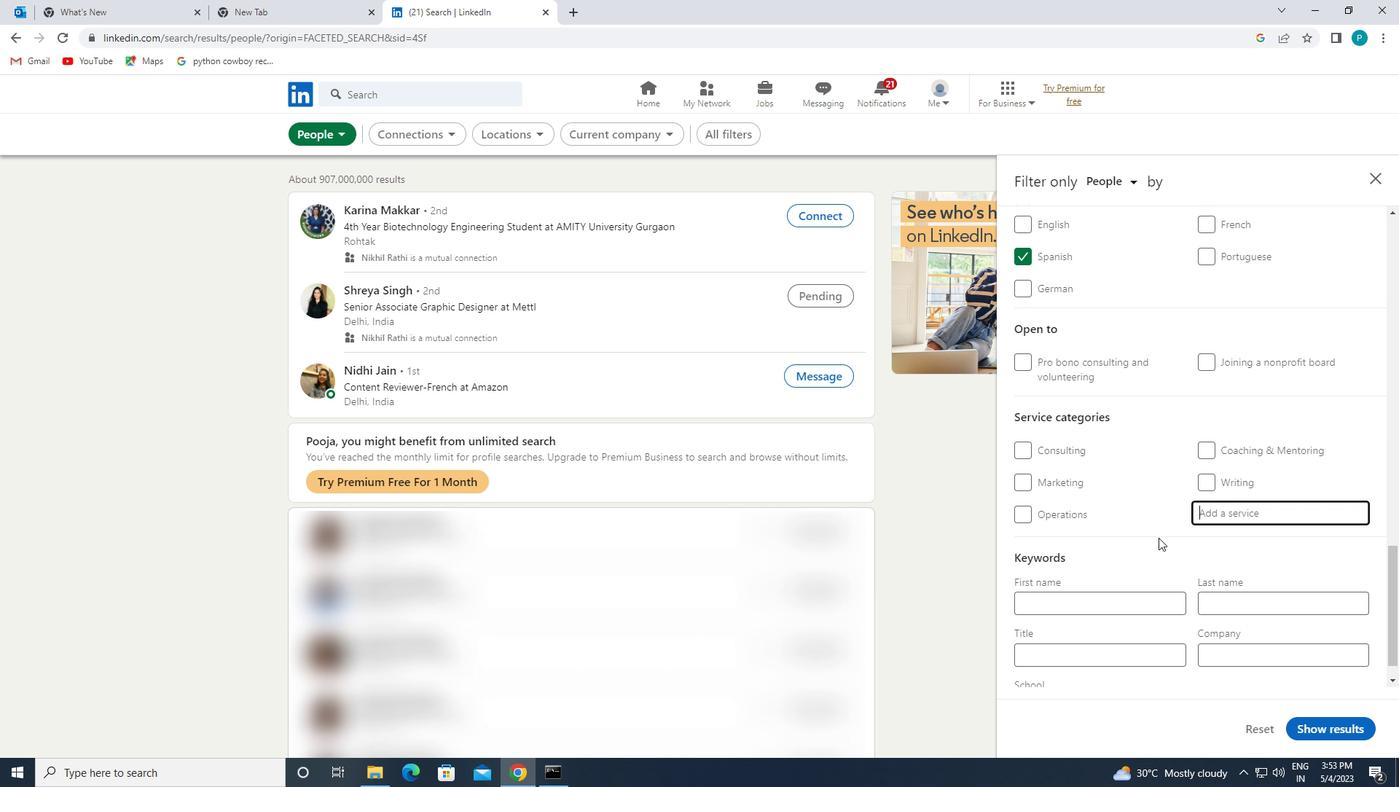 
Action: Mouse scrolled (1158, 537) with delta (0, 0)
Screenshot: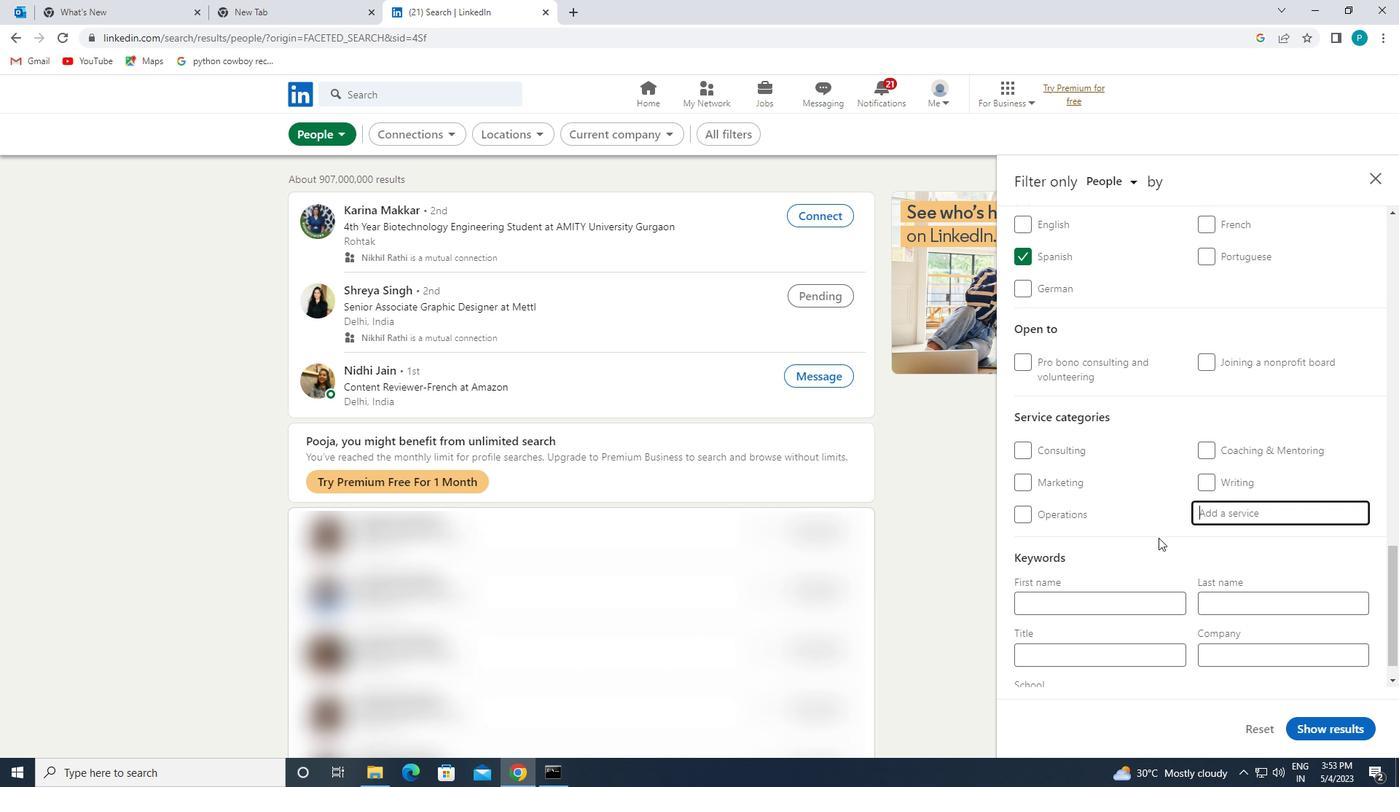 
Action: Mouse scrolled (1158, 537) with delta (0, 0)
Screenshot: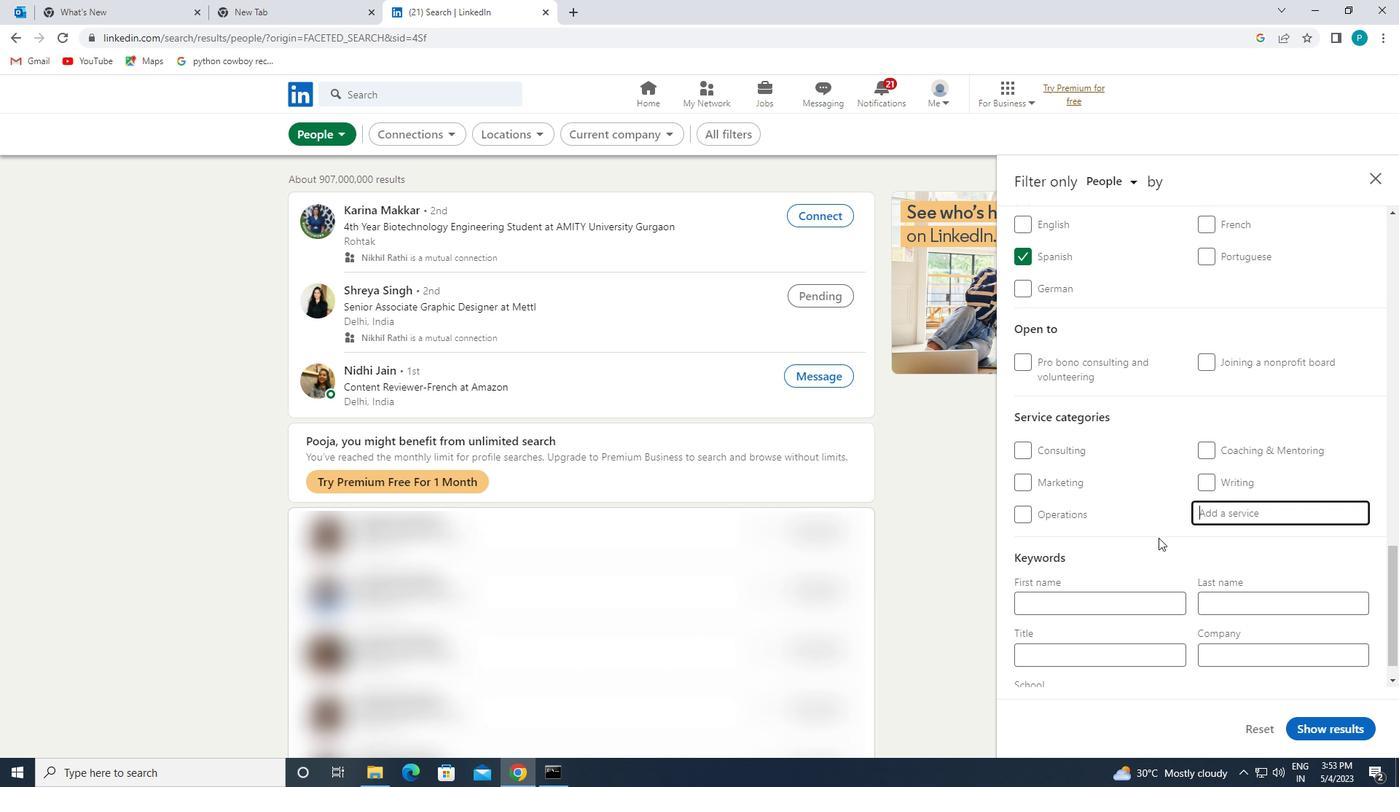 
Action: Mouse scrolled (1158, 537) with delta (0, 0)
Screenshot: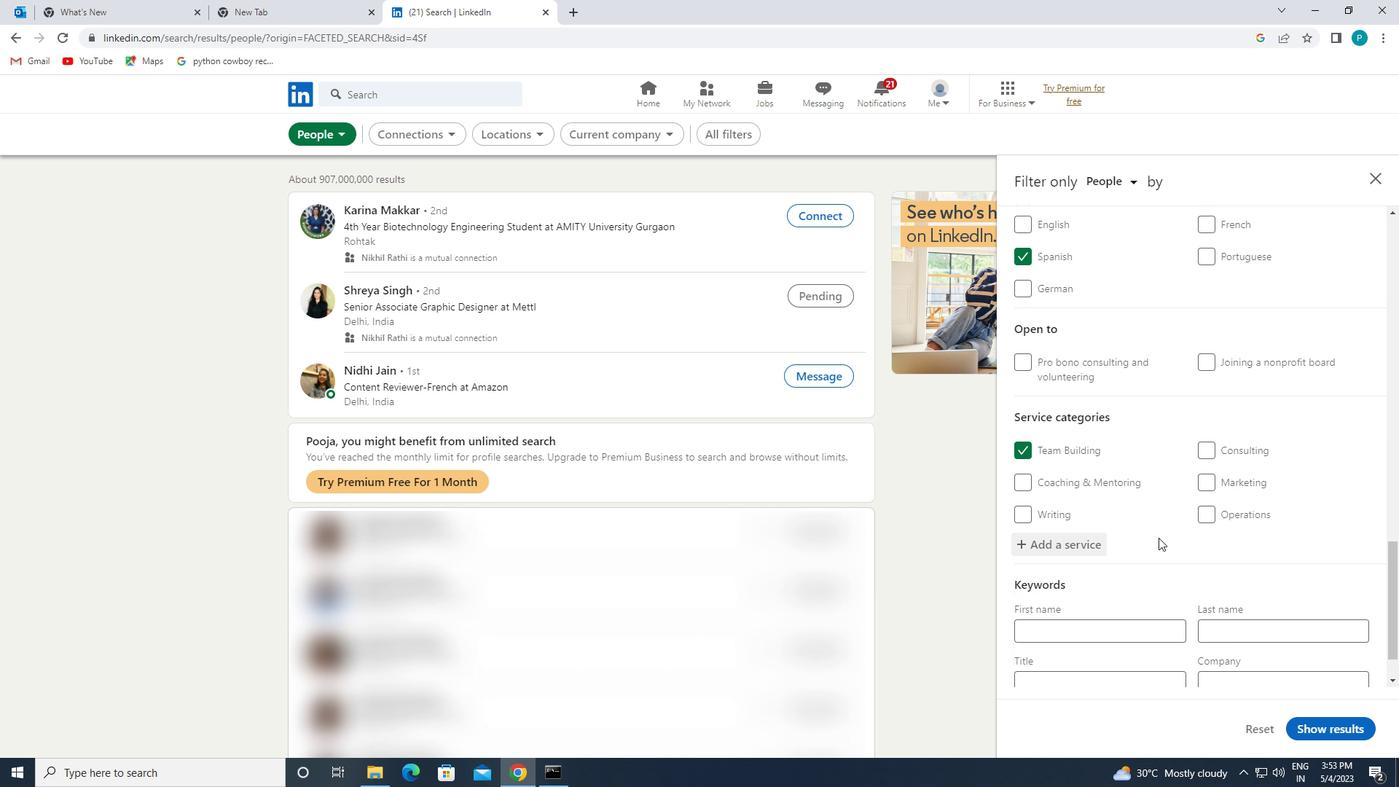 
Action: Mouse moved to (1122, 612)
Screenshot: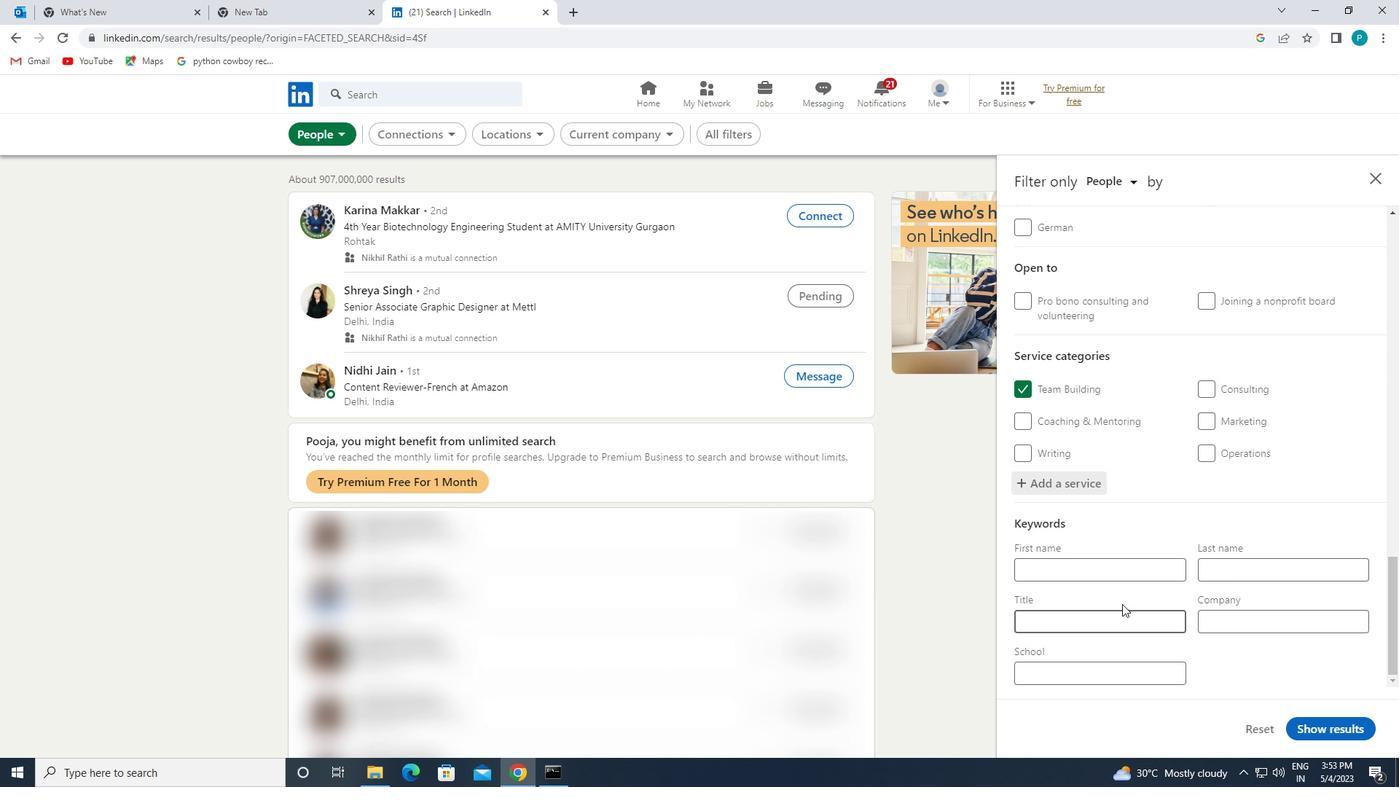 
Action: Mouse pressed left at (1122, 612)
Screenshot: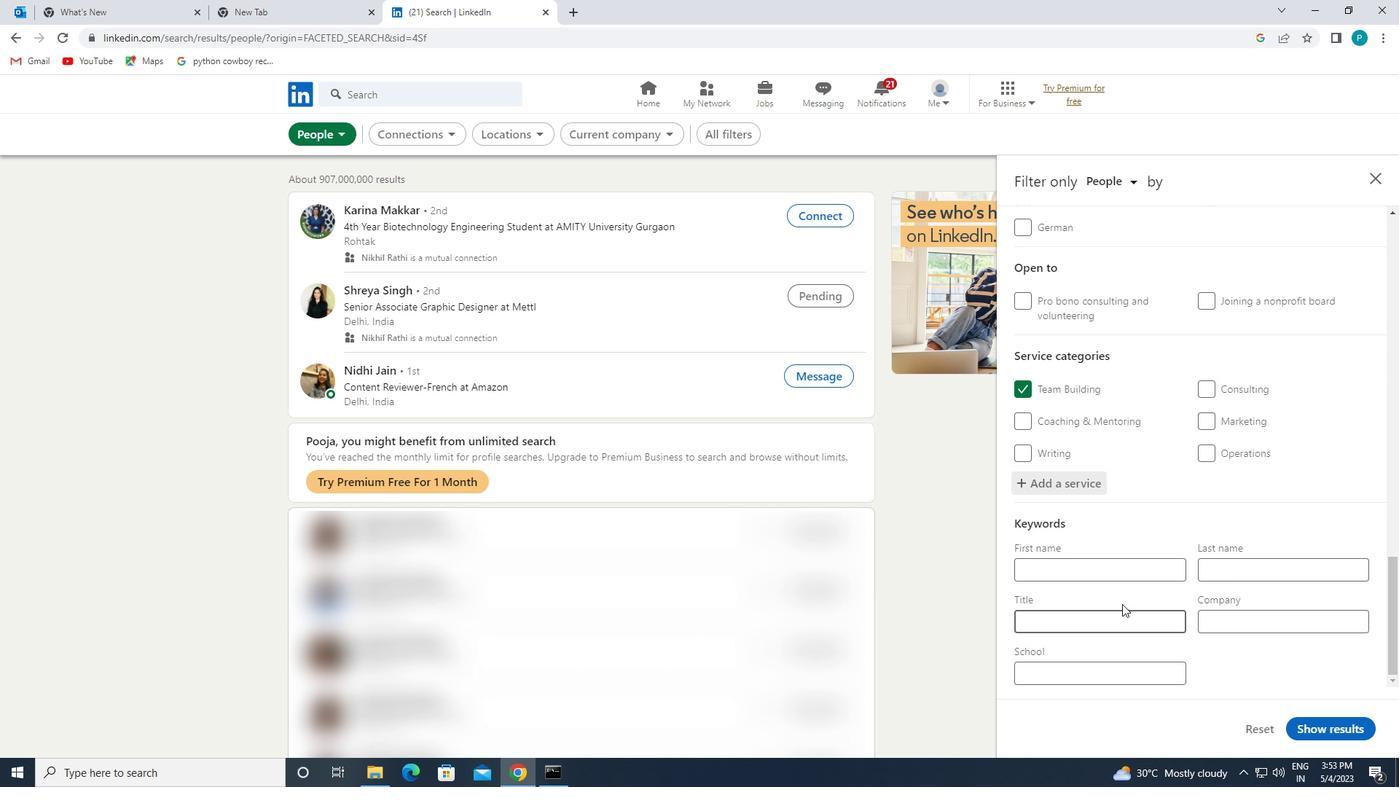 
Action: Key pressed <Key.caps_lock>P<Key.caps_lock>UBLIC<Key.space><Key.caps_lock>R<Key.caps_lock>ELATIONS<Key.space><Key.caps_lock>S<Key.caps_lock><Key.backspace><Key.caps_lock>S<Key.caps_lock>PEX<Key.backspace>CIALIA<Key.backspace>ST
Screenshot: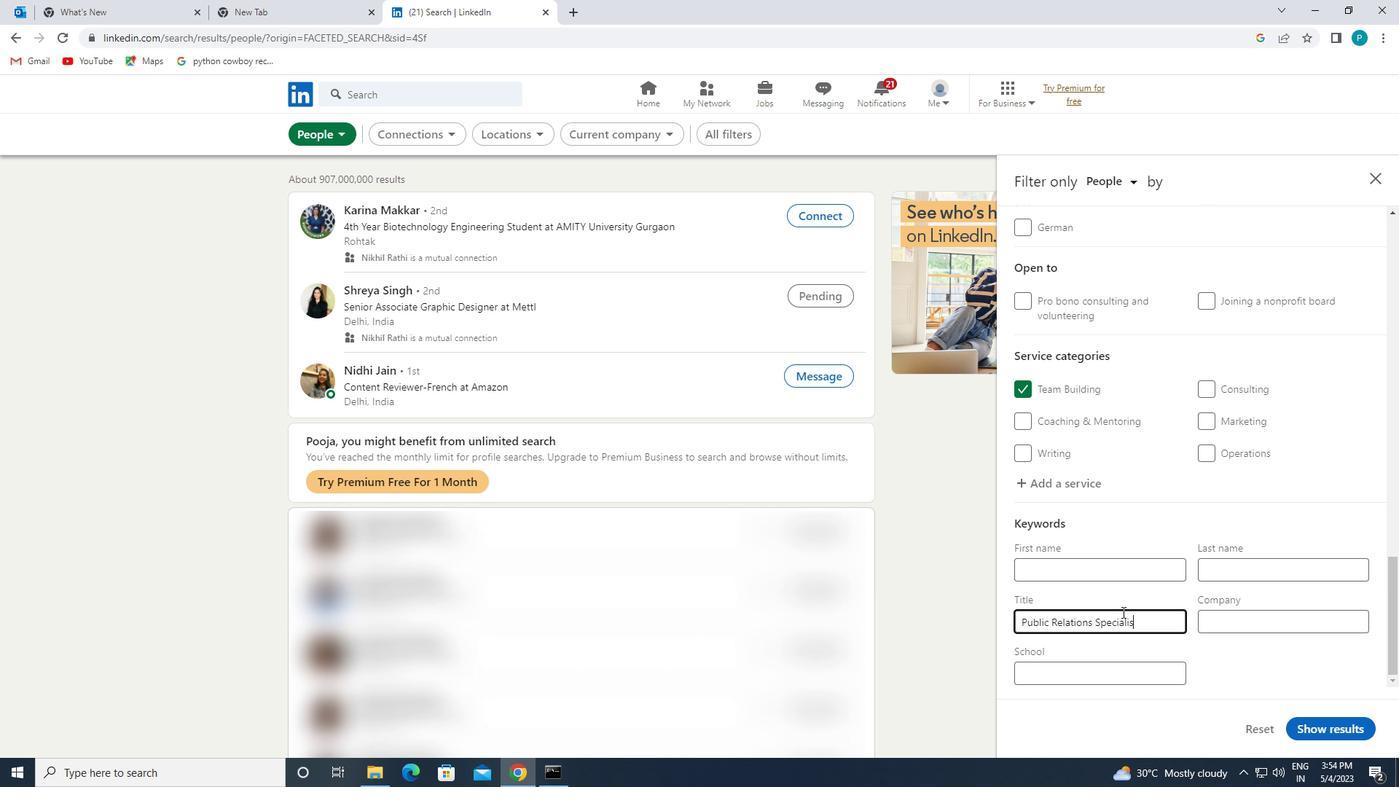 
Action: Mouse moved to (1346, 720)
Screenshot: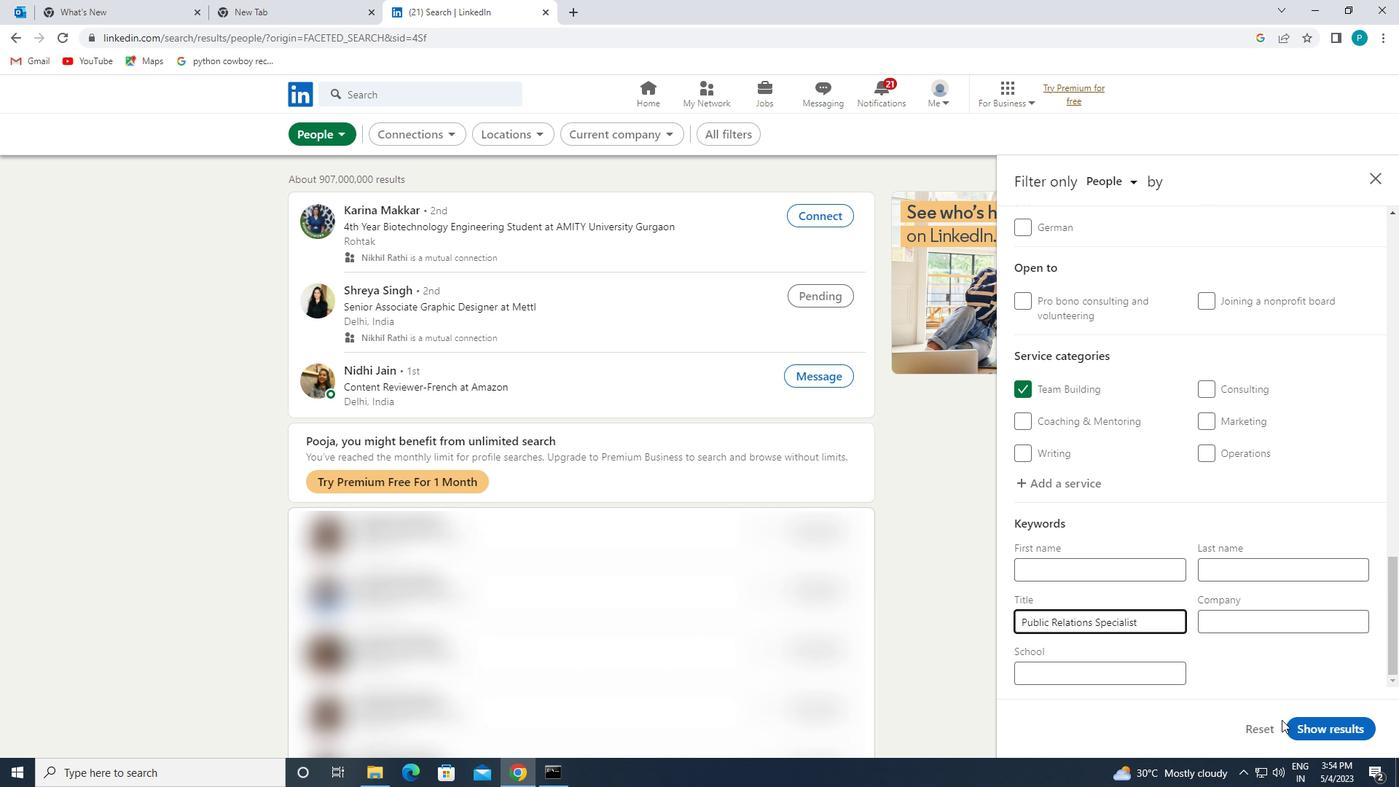 
Action: Mouse pressed left at (1346, 720)
Screenshot: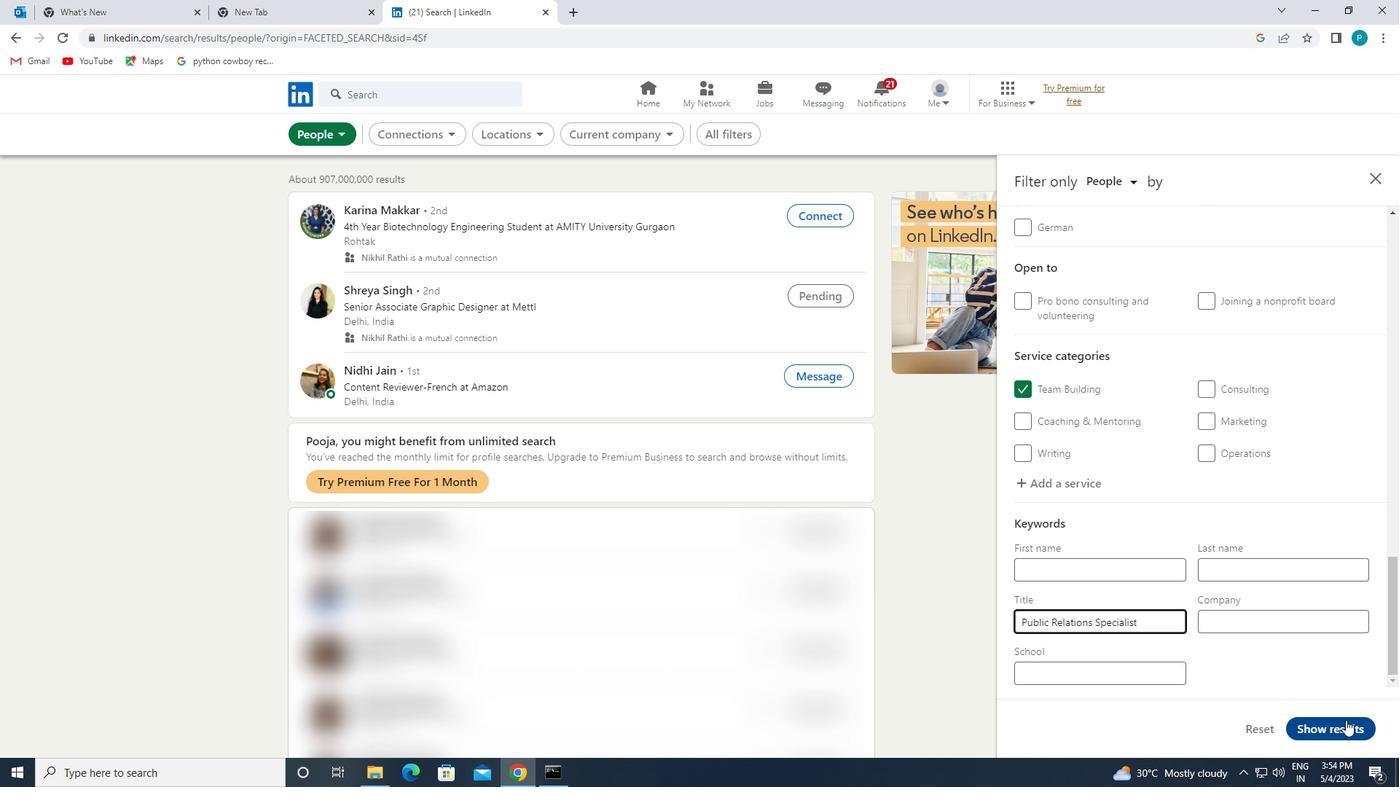 
